 Task: Research Airbnb accommodation in Deventer, Netherlands from 22th  December, 2023 to 25th December, 2023 for 3 adults. Place can be entire room with 2 bedrooms having 3 beds and 1 bathroom. Property type can be flat. Amenities needed are: washing machine.
Action: Mouse moved to (546, 103)
Screenshot: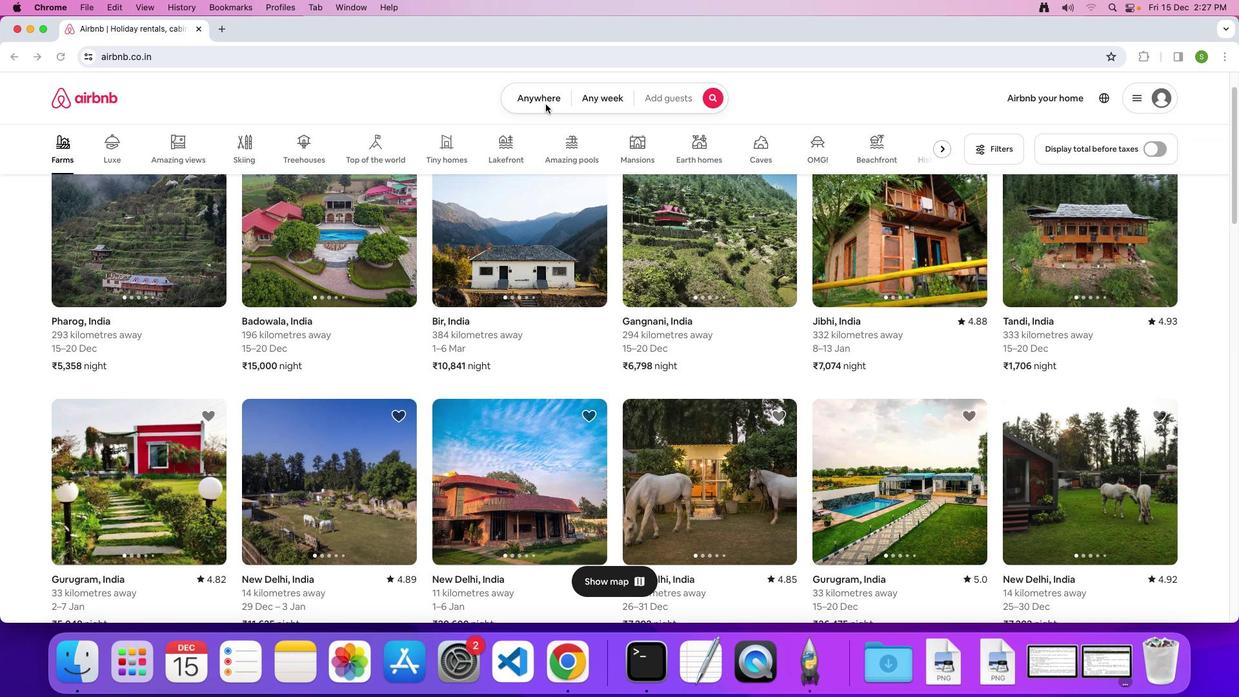 
Action: Mouse pressed left at (546, 103)
Screenshot: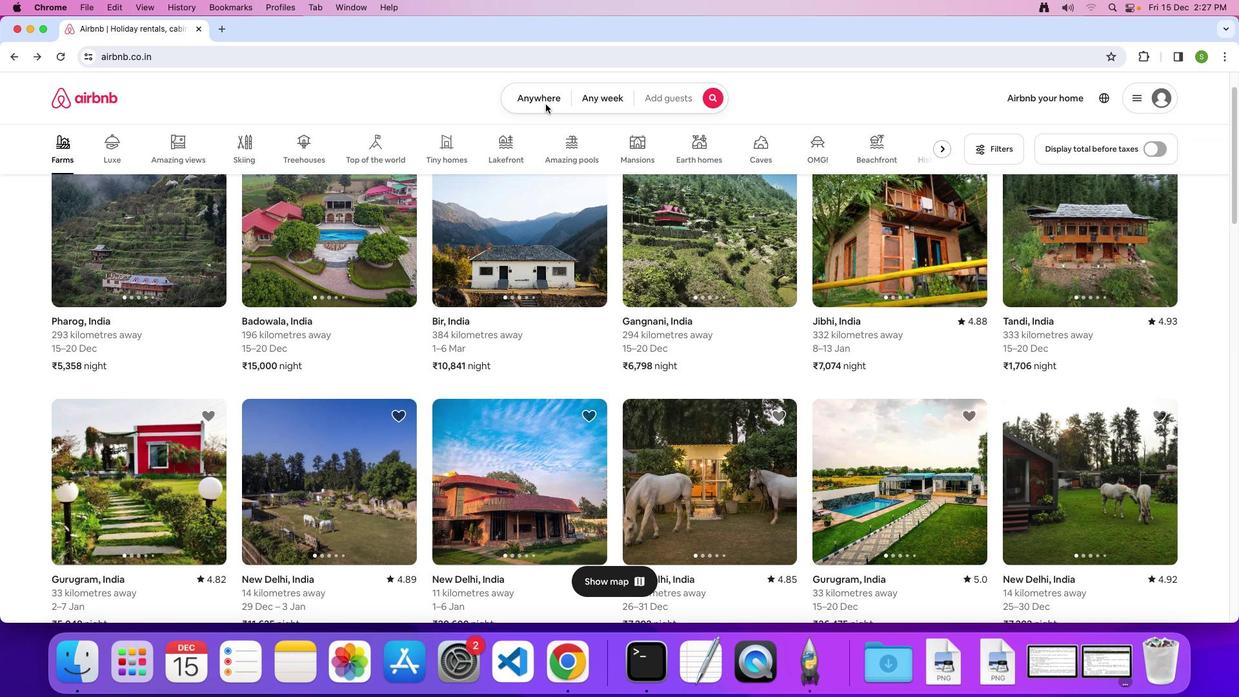 
Action: Mouse moved to (546, 103)
Screenshot: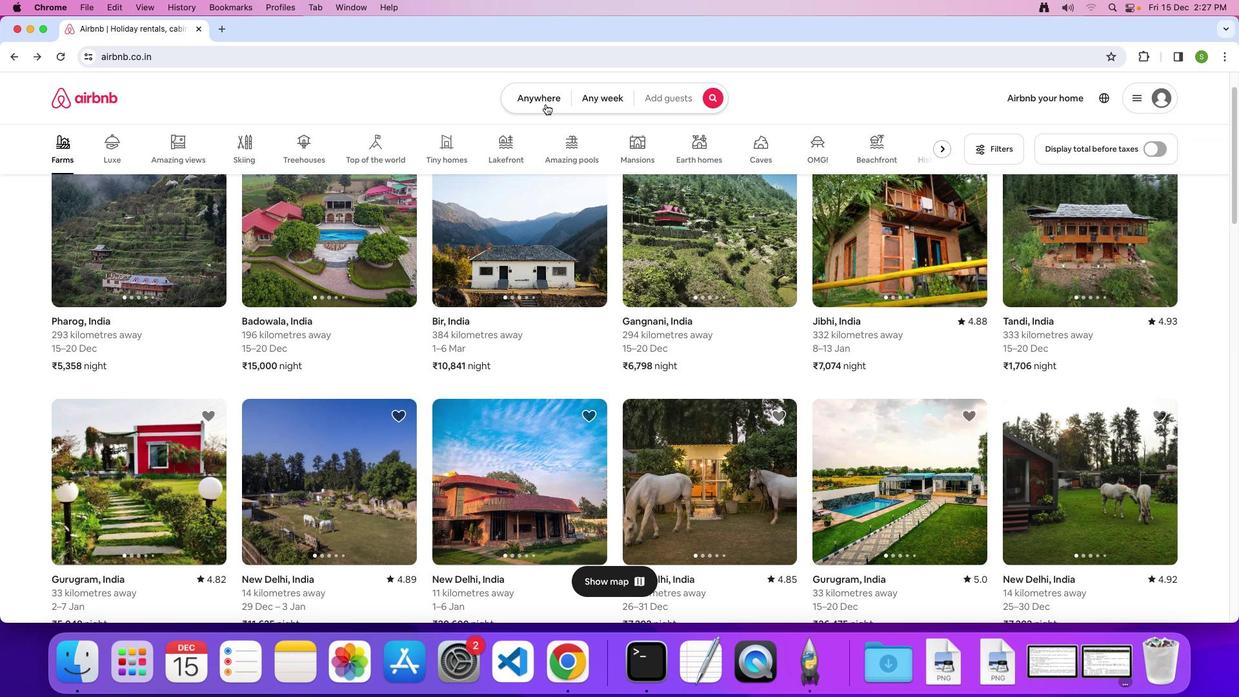 
Action: Mouse pressed left at (546, 103)
Screenshot: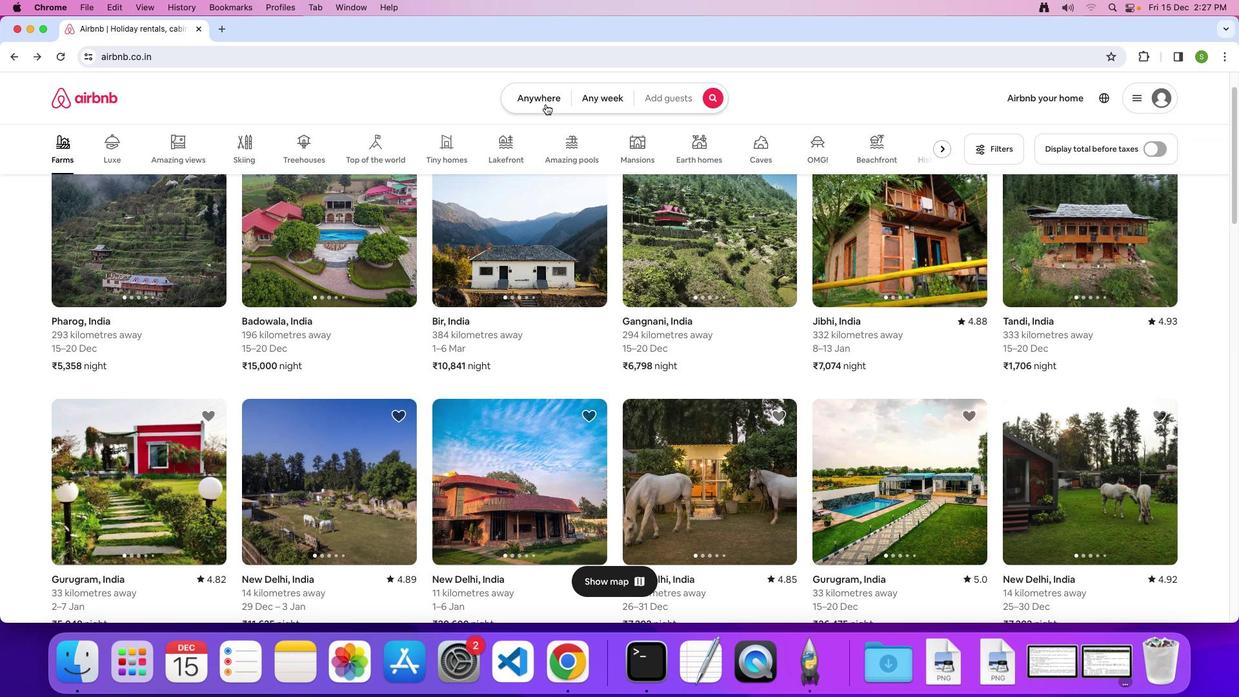 
Action: Mouse moved to (469, 142)
Screenshot: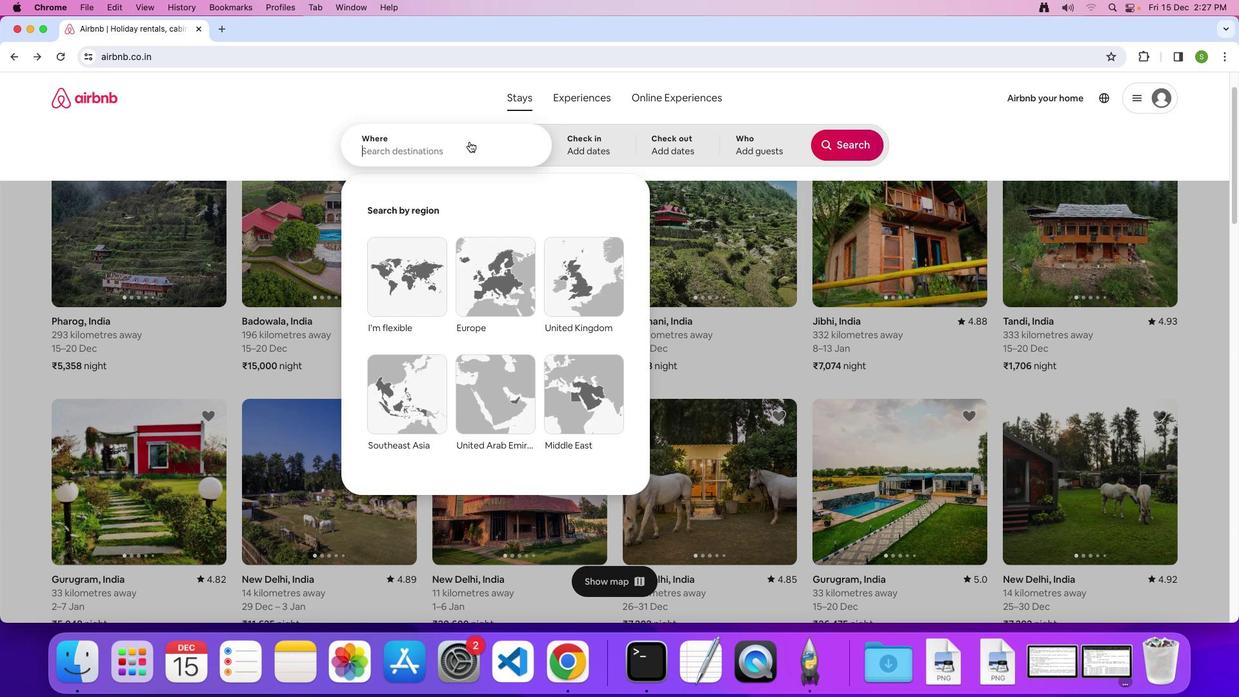 
Action: Mouse pressed left at (469, 142)
Screenshot: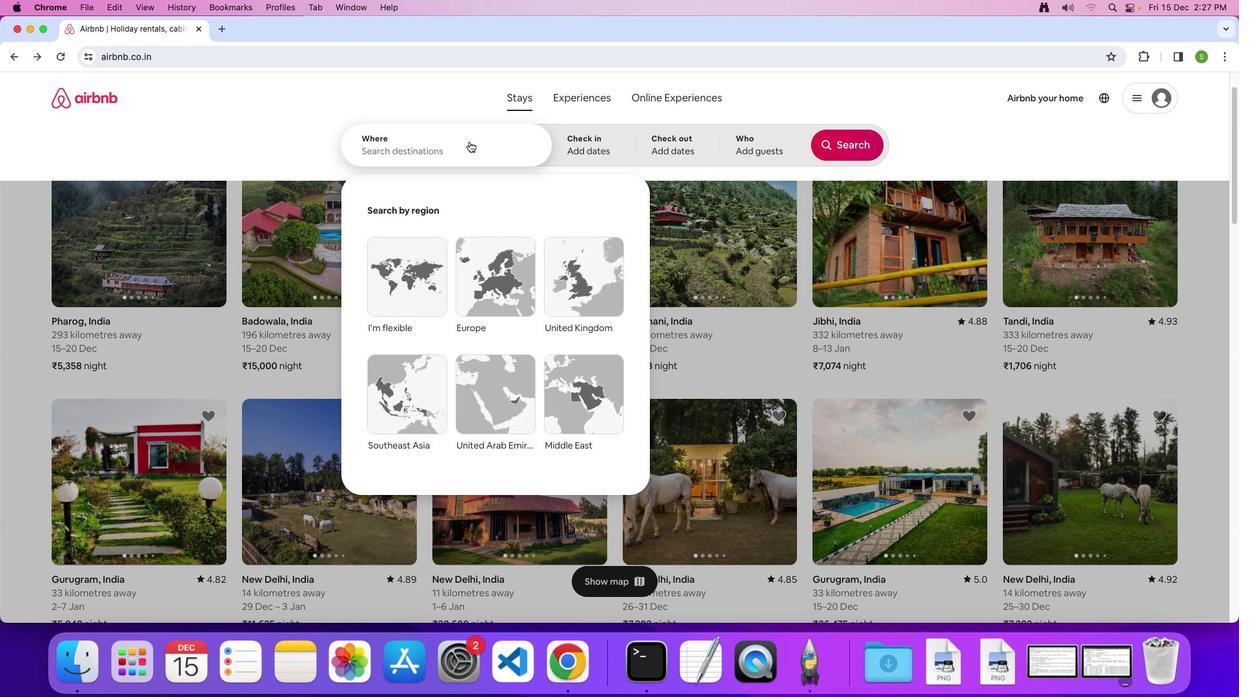 
Action: Key pressed 'D'Key.caps_lock'e''v''e''n''t''e''r'','Key.spaceKey.shift'N''e''t''h''e''r''l''a''n''d''s'Key.enter
Screenshot: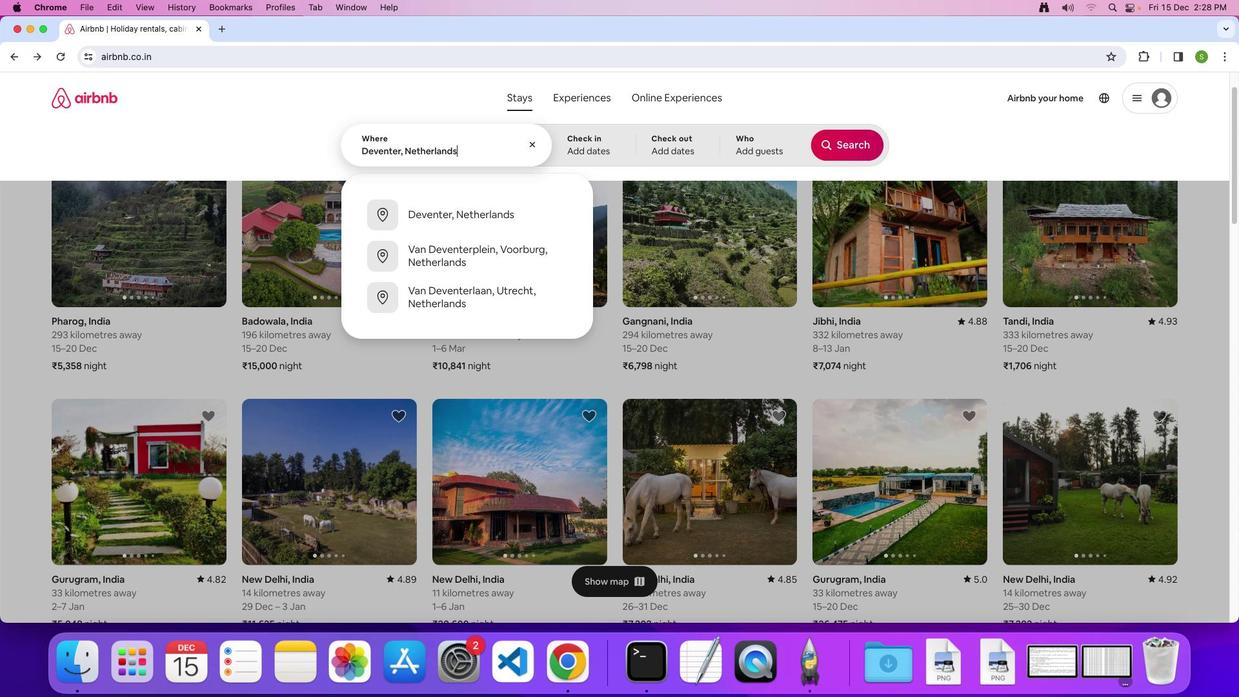 
Action: Mouse moved to (554, 406)
Screenshot: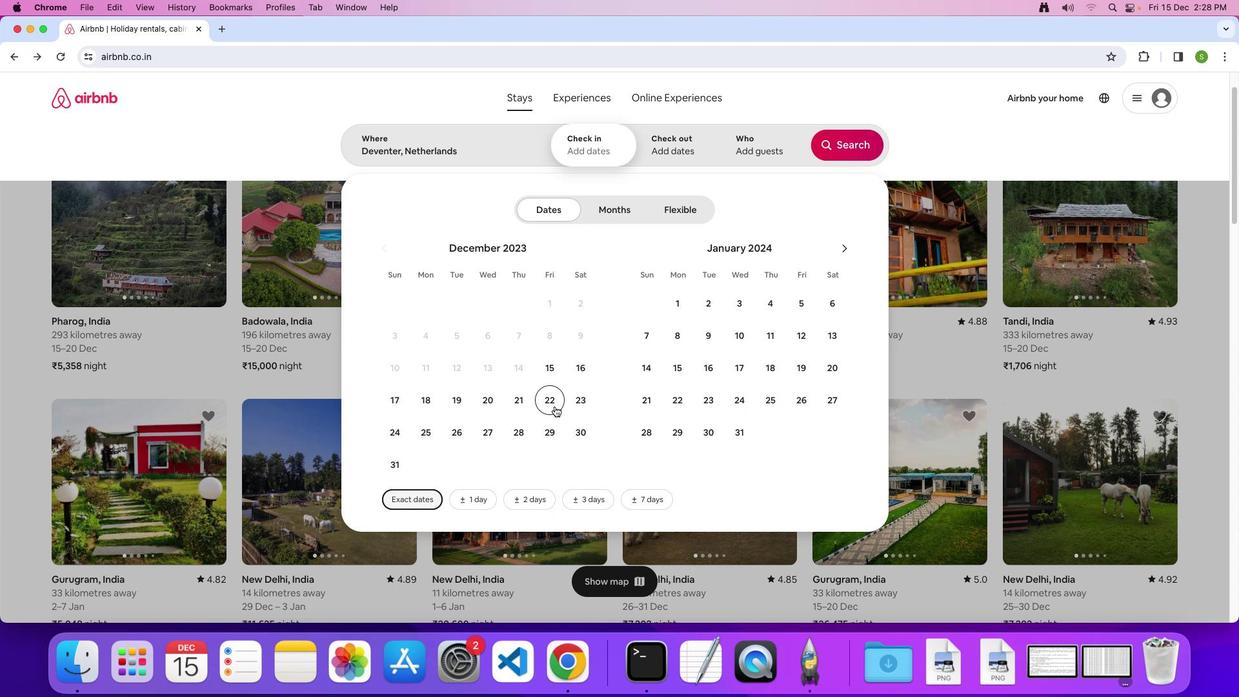 
Action: Mouse pressed left at (554, 406)
Screenshot: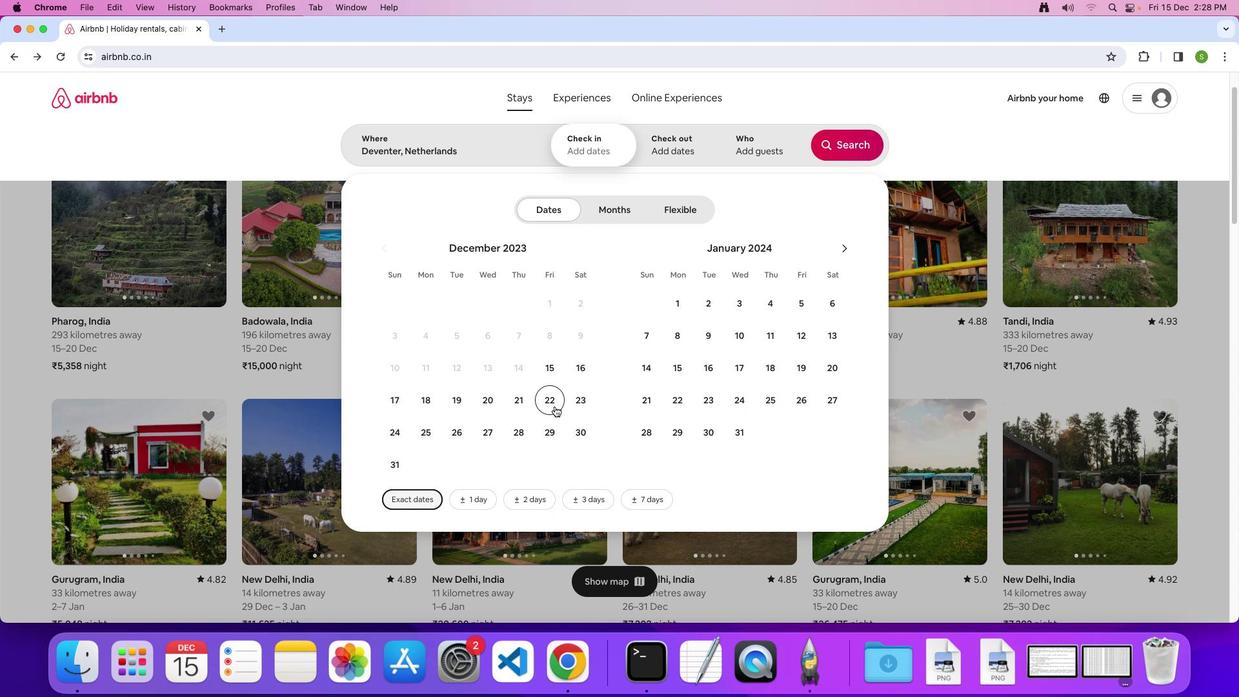 
Action: Mouse moved to (415, 434)
Screenshot: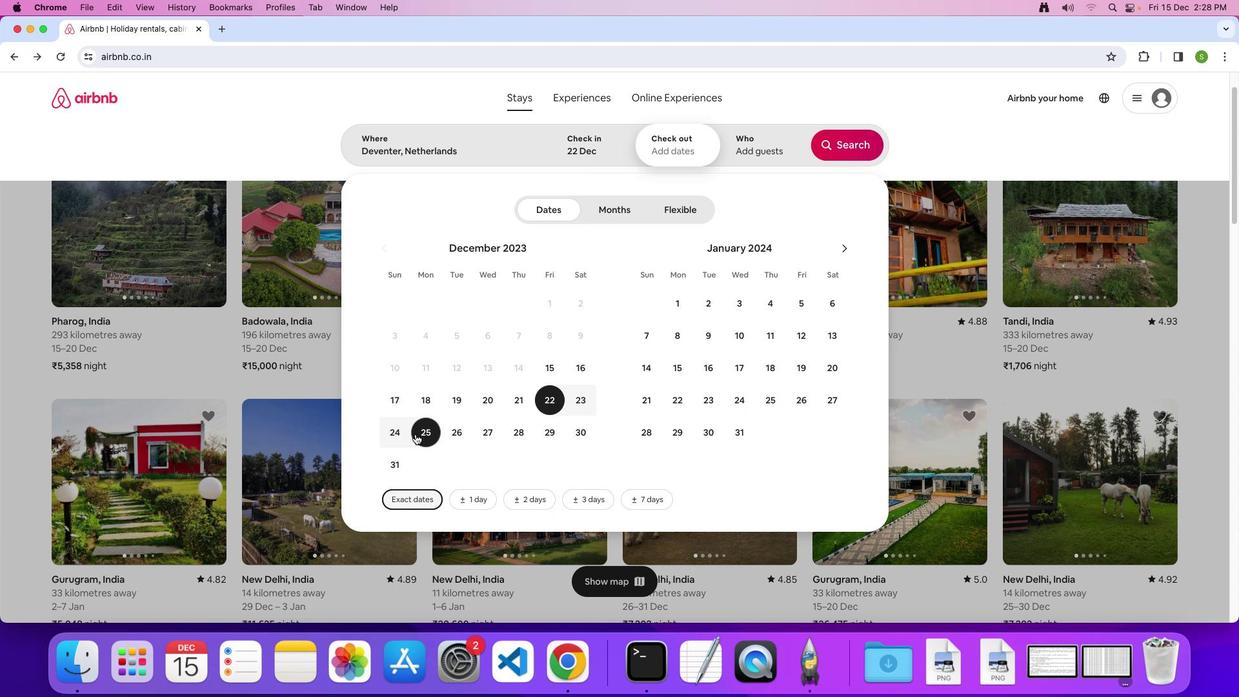 
Action: Mouse pressed left at (415, 434)
Screenshot: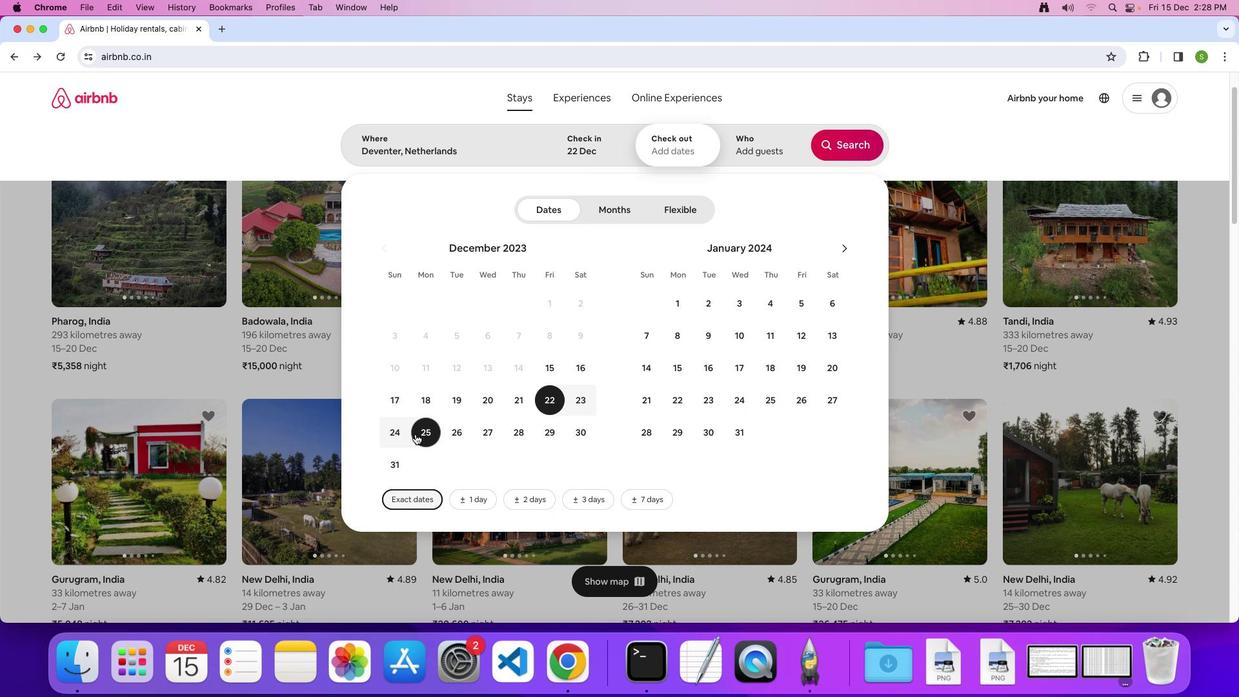 
Action: Mouse moved to (747, 149)
Screenshot: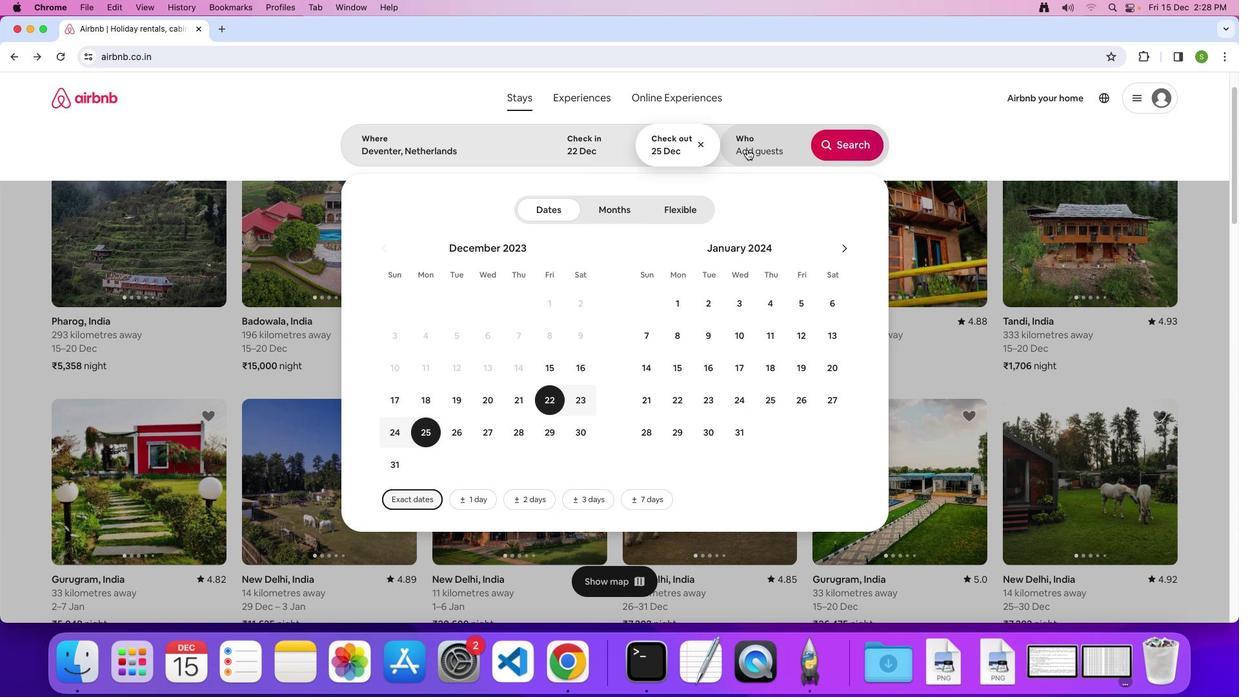 
Action: Mouse pressed left at (747, 149)
Screenshot: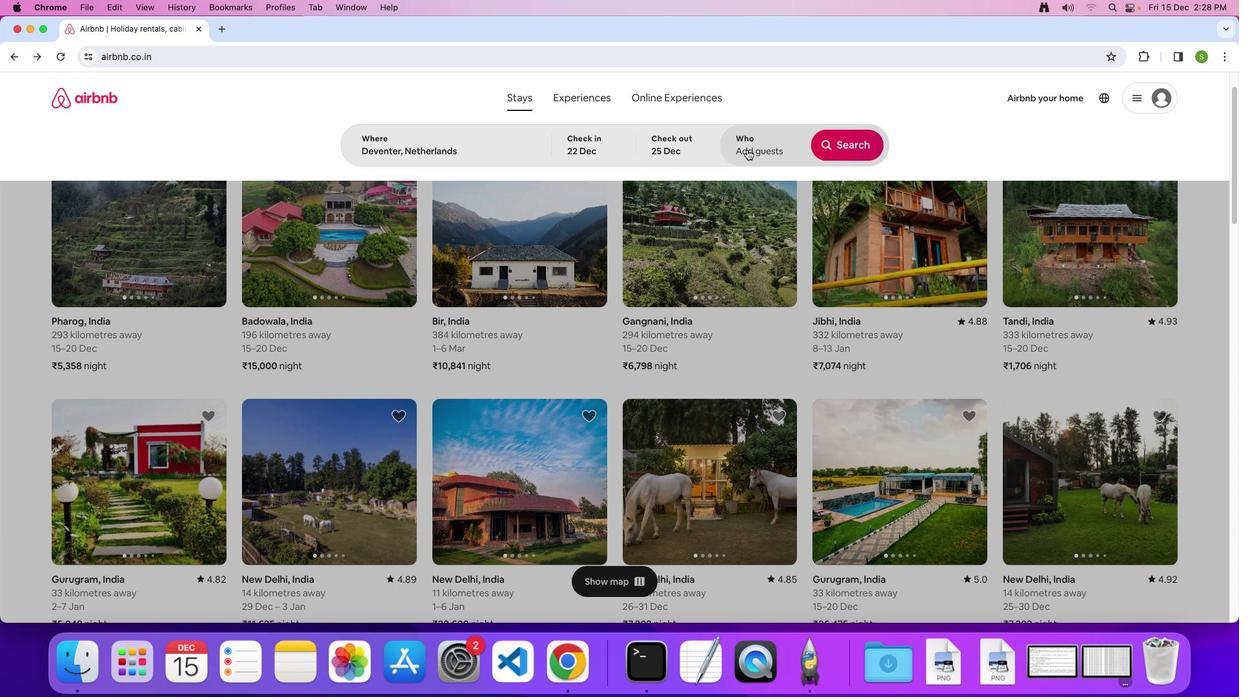 
Action: Mouse moved to (846, 210)
Screenshot: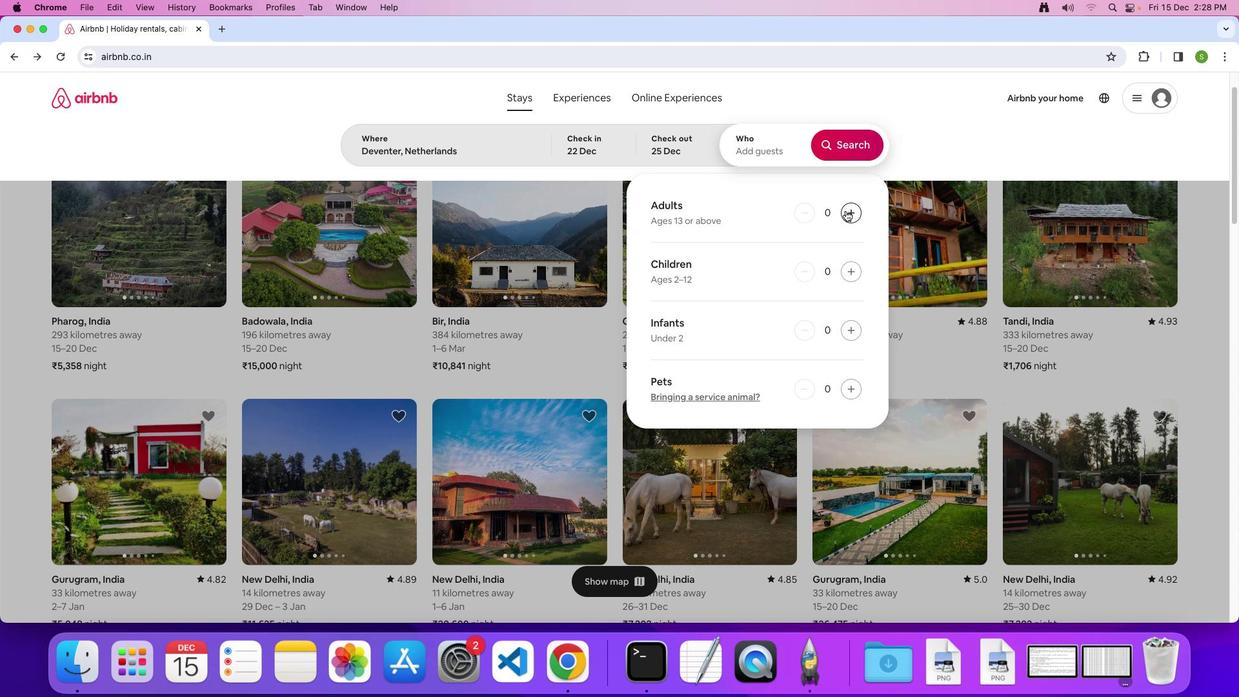 
Action: Mouse pressed left at (846, 210)
Screenshot: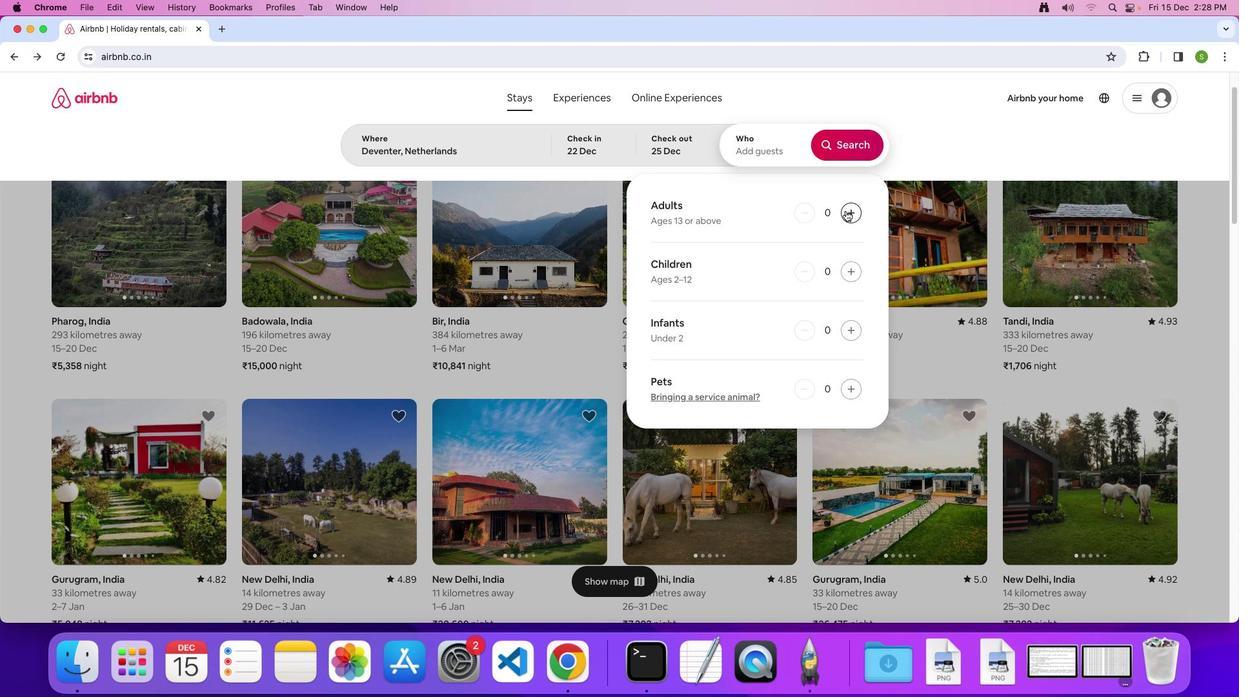 
Action: Mouse pressed left at (846, 210)
Screenshot: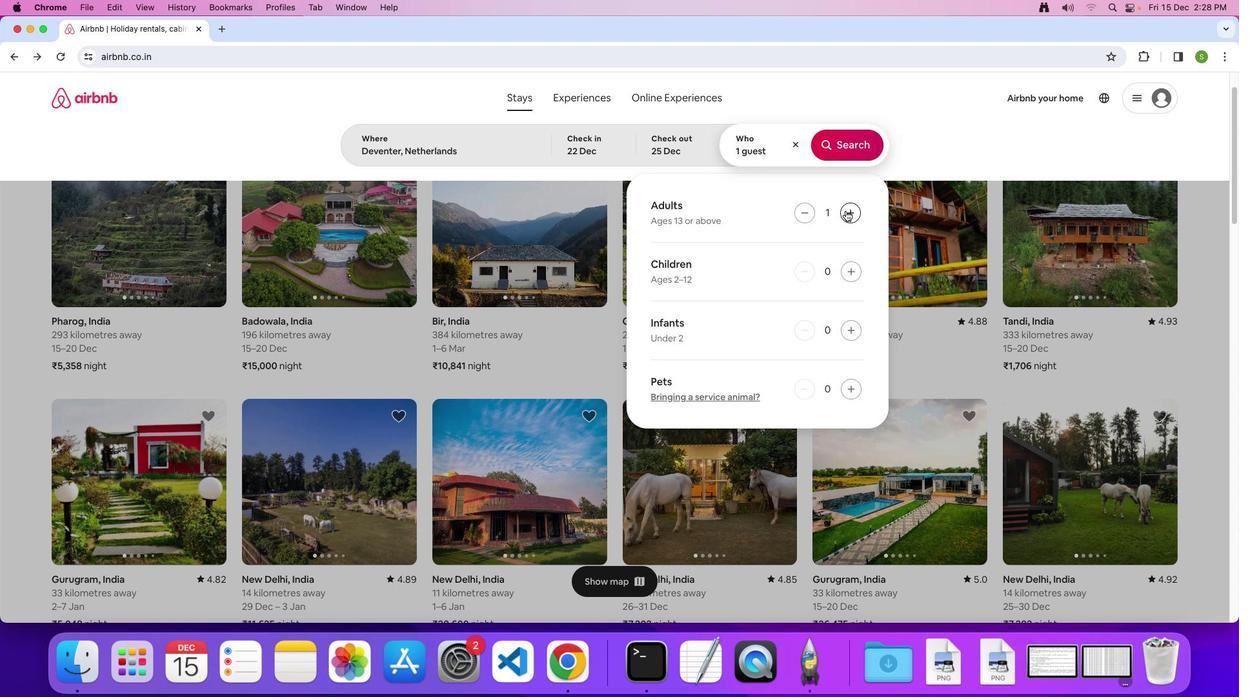 
Action: Mouse pressed left at (846, 210)
Screenshot: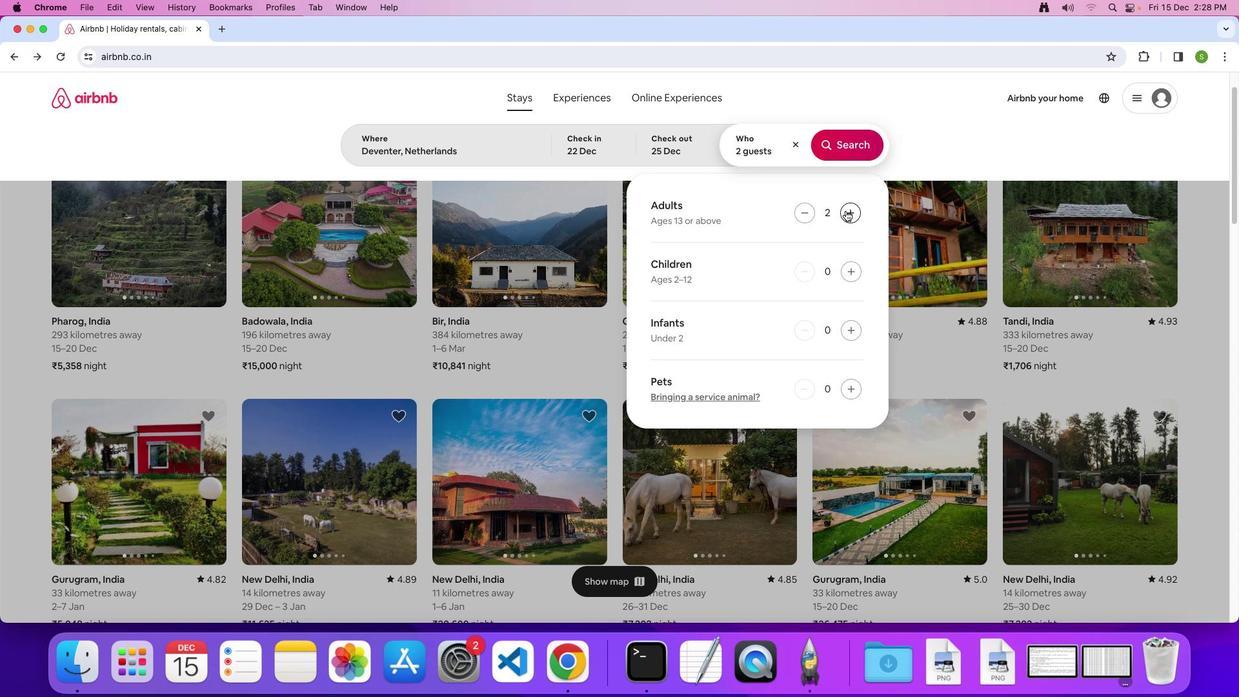 
Action: Mouse moved to (851, 151)
Screenshot: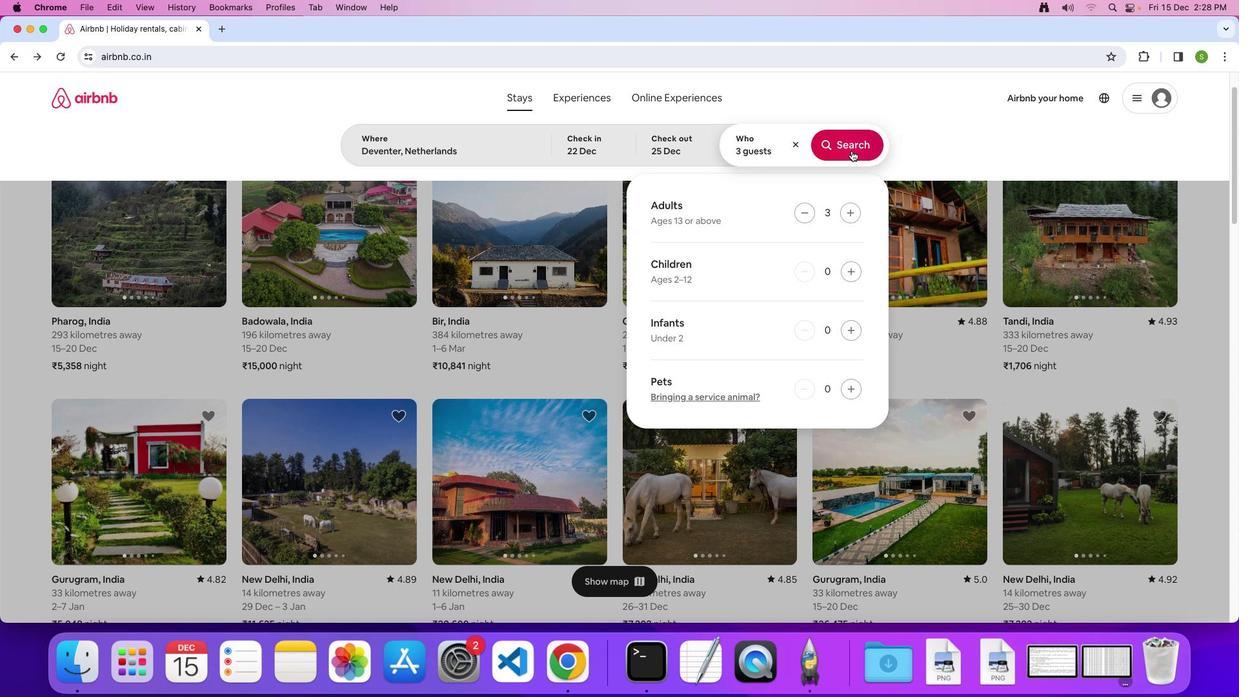 
Action: Mouse pressed left at (851, 151)
Screenshot: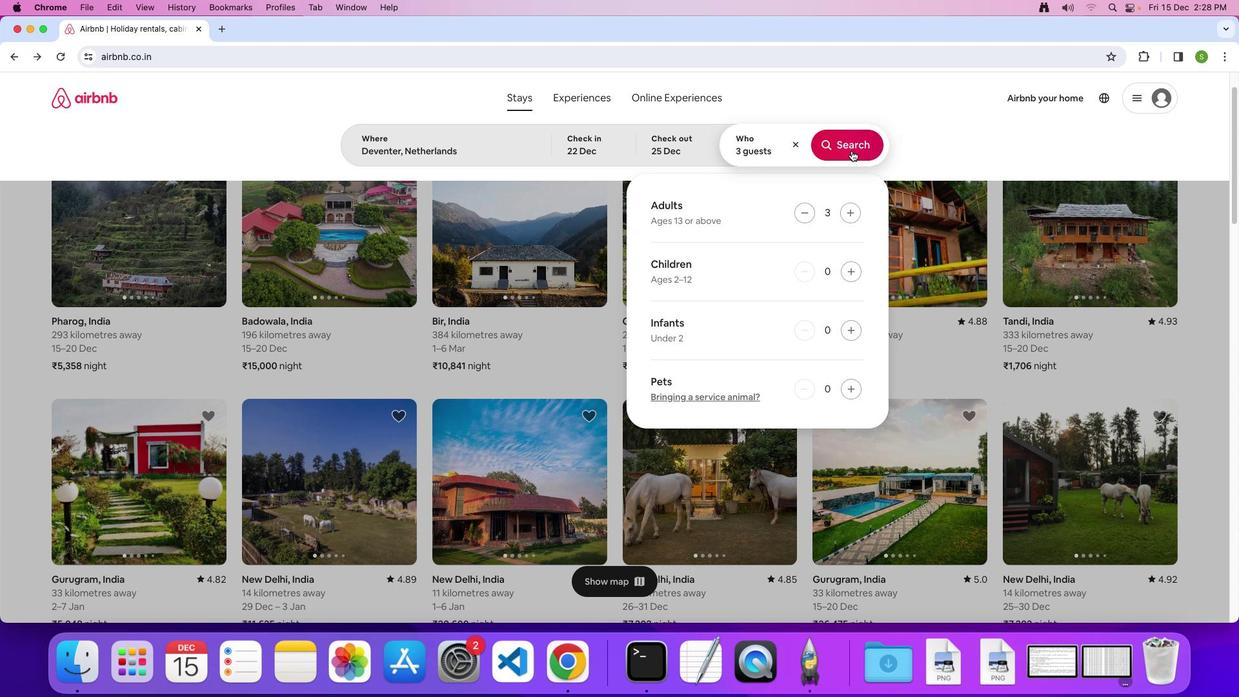
Action: Mouse moved to (1016, 147)
Screenshot: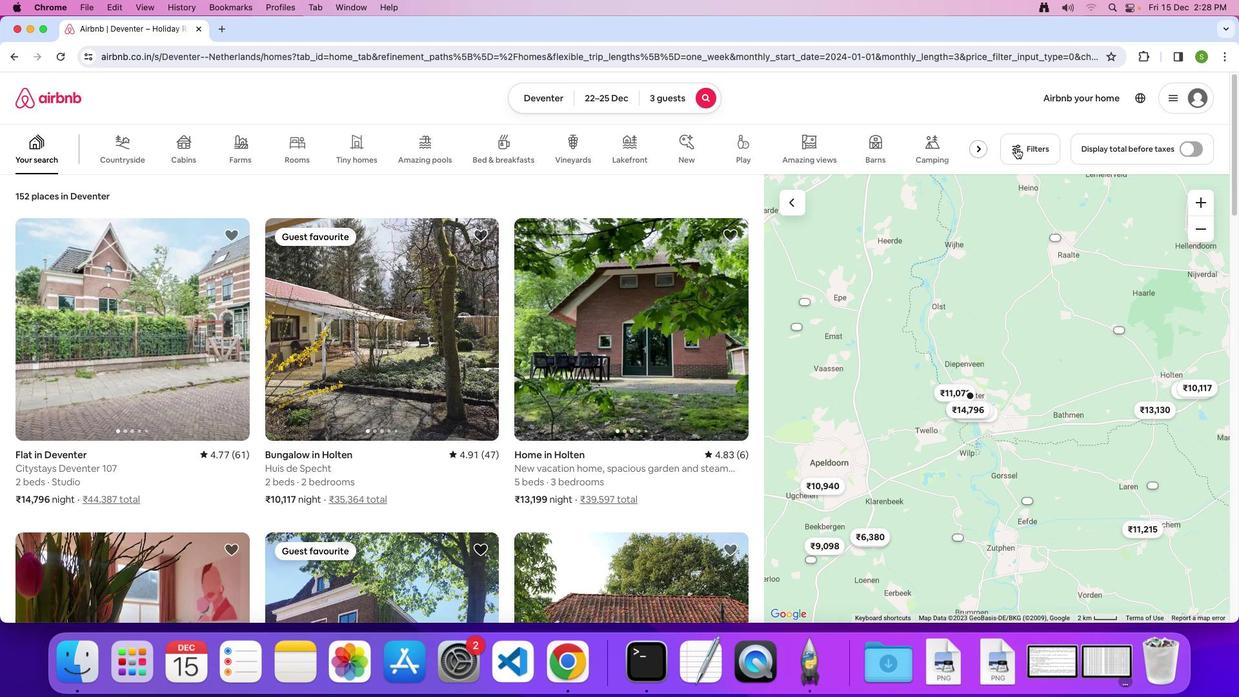 
Action: Mouse pressed left at (1016, 147)
Screenshot: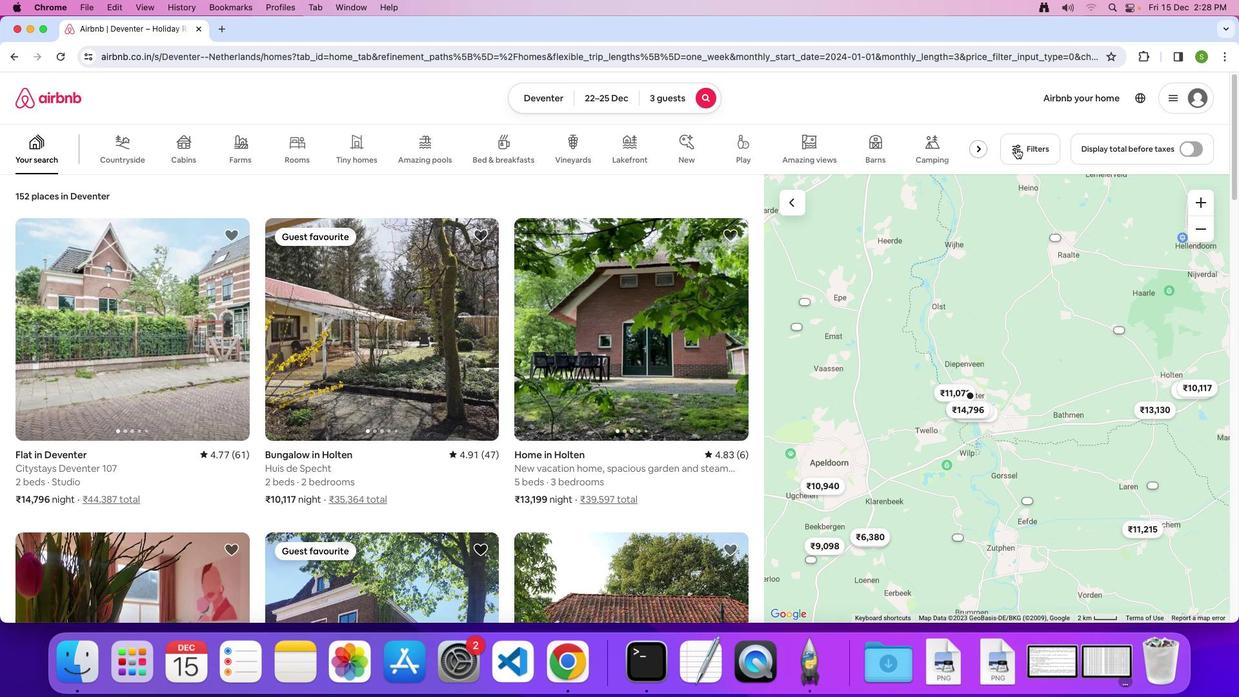 
Action: Mouse moved to (652, 448)
Screenshot: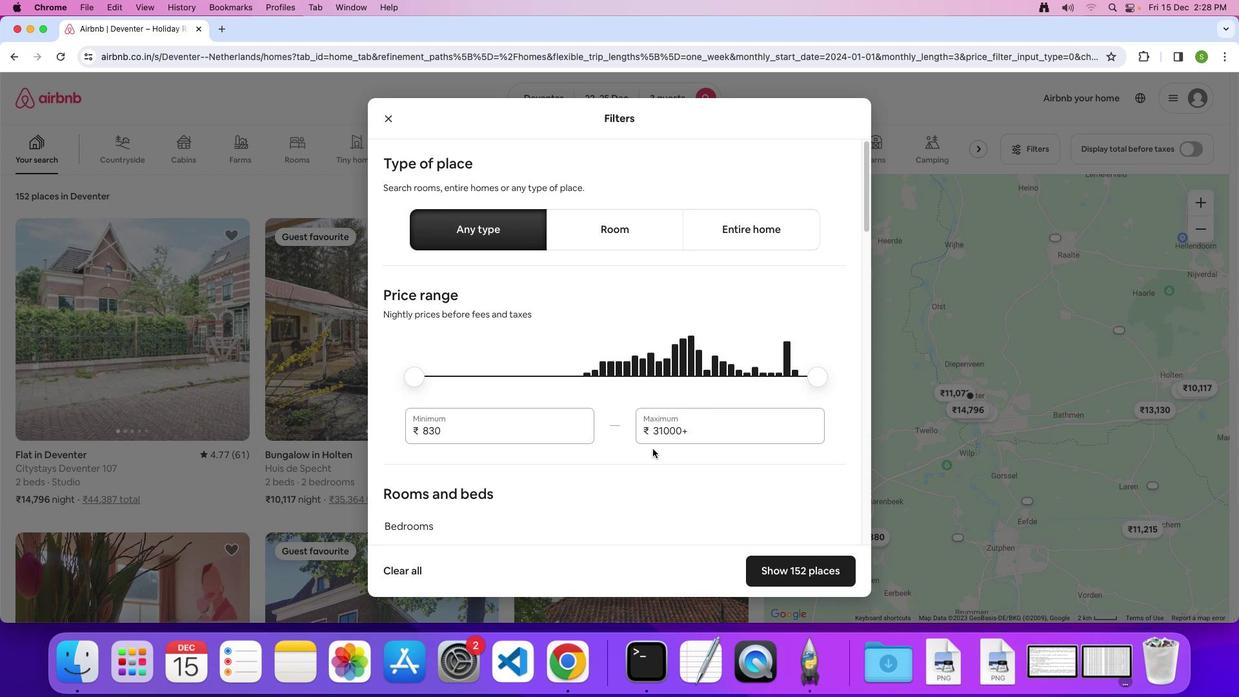 
Action: Mouse scrolled (652, 448) with delta (0, 0)
Screenshot: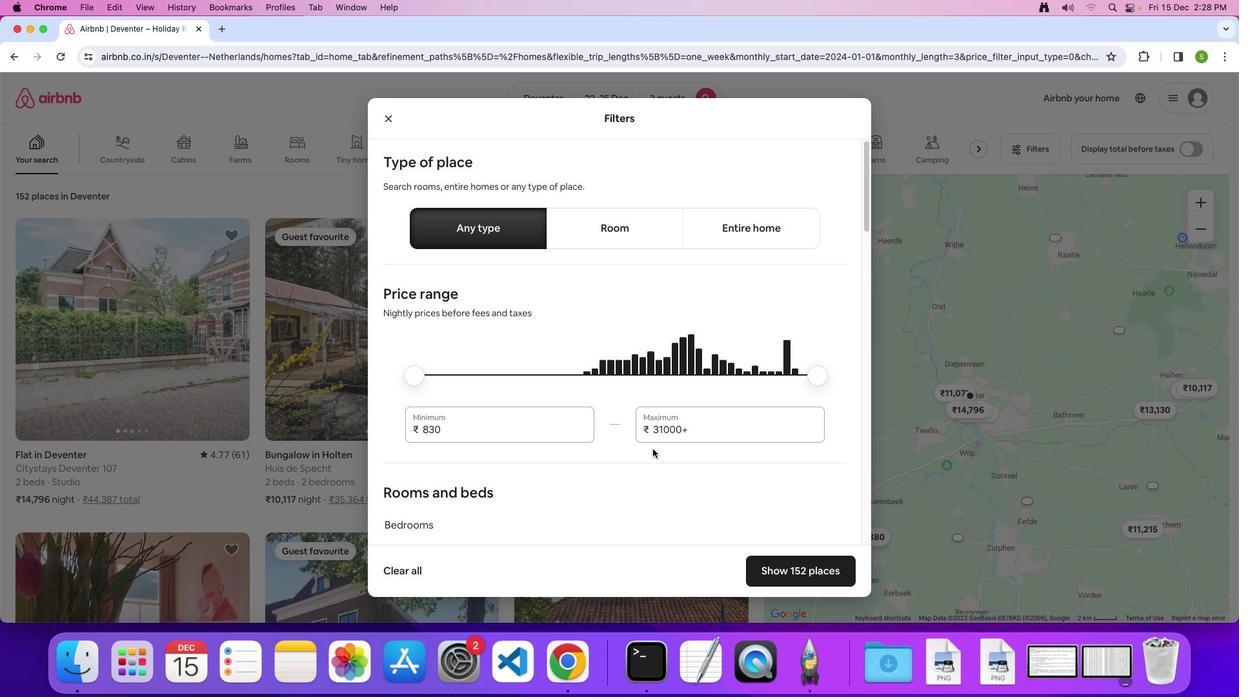 
Action: Mouse scrolled (652, 448) with delta (0, 0)
Screenshot: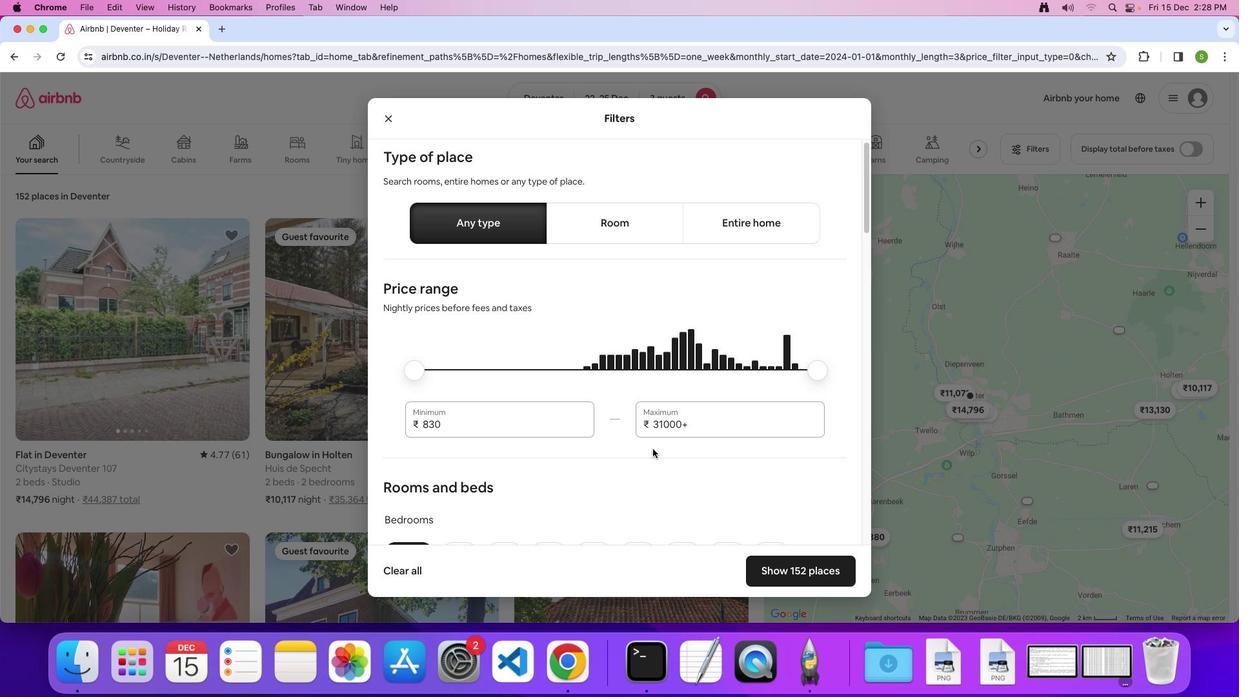 
Action: Mouse scrolled (652, 448) with delta (0, 0)
Screenshot: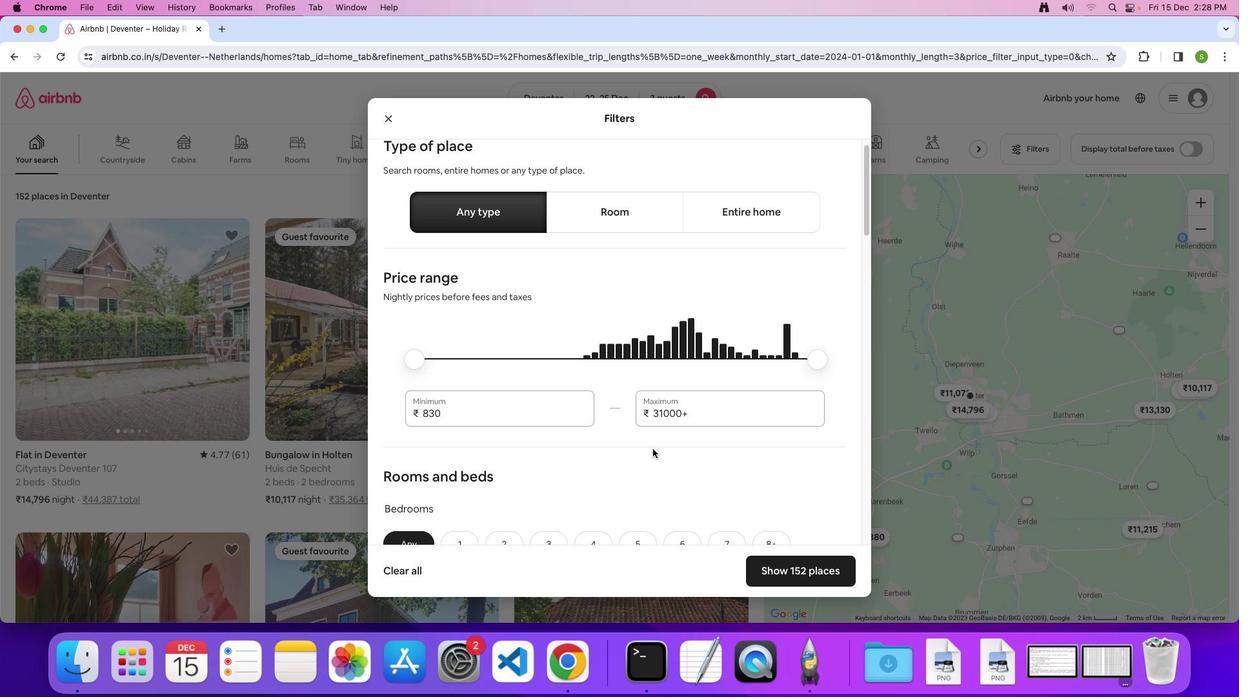 
Action: Mouse scrolled (652, 448) with delta (0, 0)
Screenshot: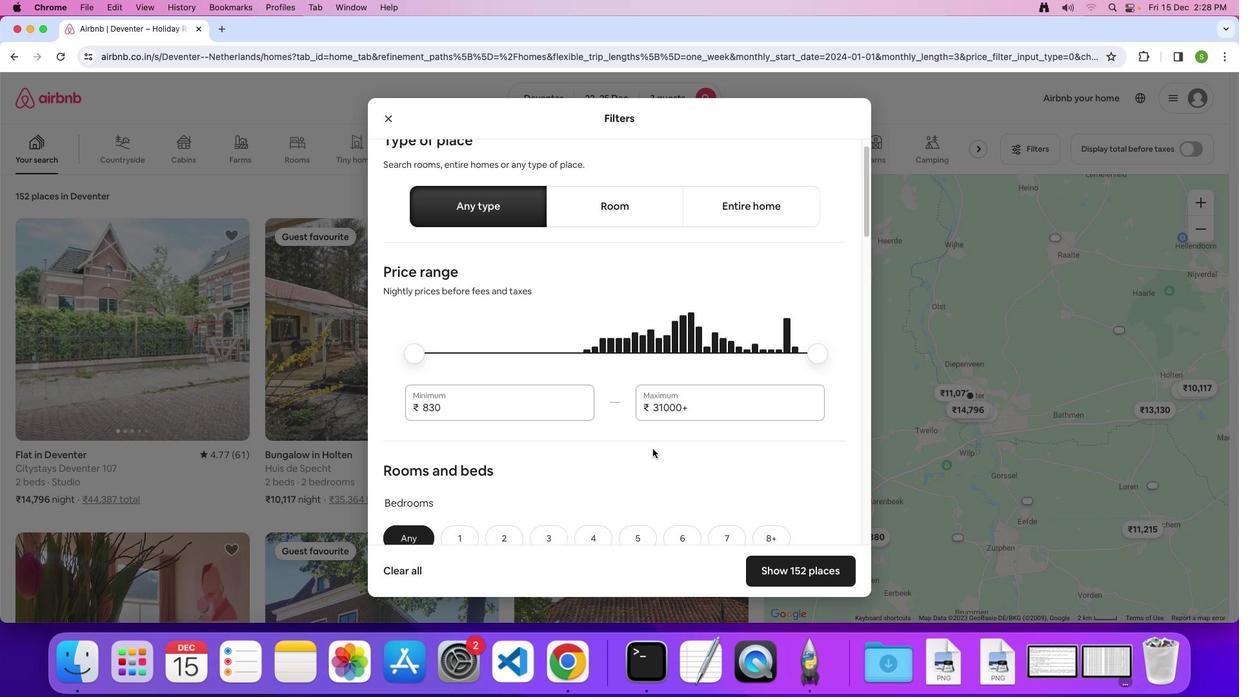 
Action: Mouse scrolled (652, 448) with delta (0, 0)
Screenshot: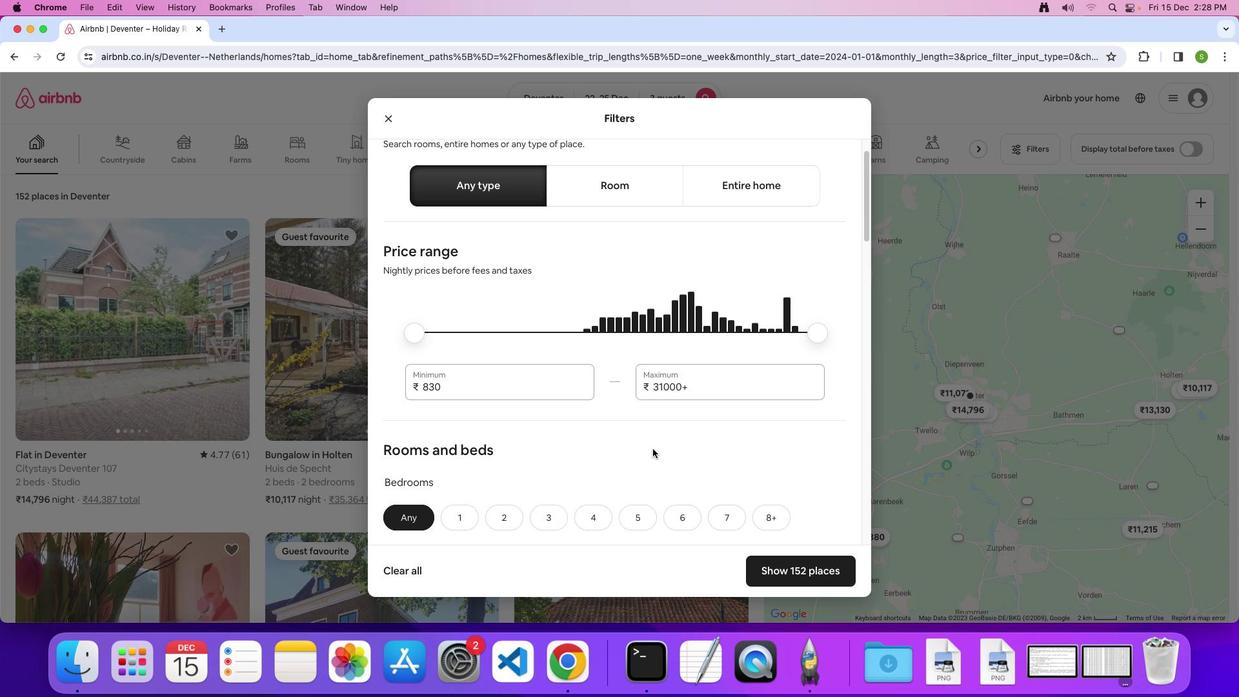 
Action: Mouse scrolled (652, 448) with delta (0, 0)
Screenshot: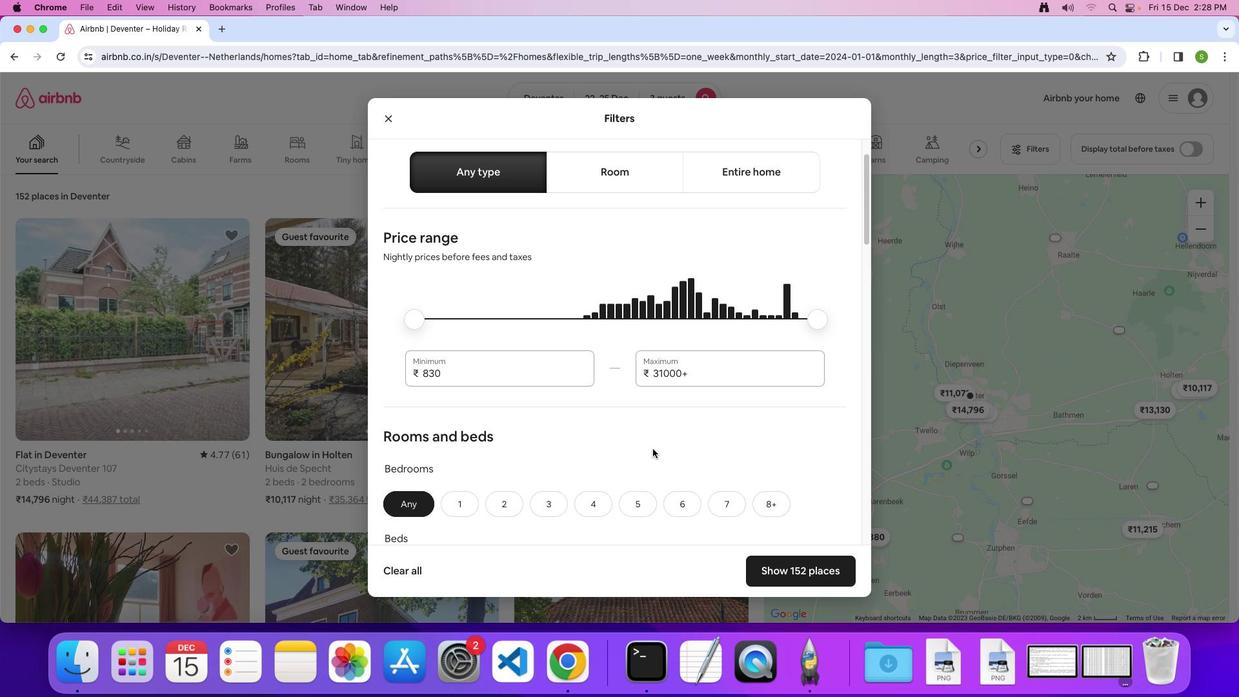 
Action: Mouse scrolled (652, 448) with delta (0, -1)
Screenshot: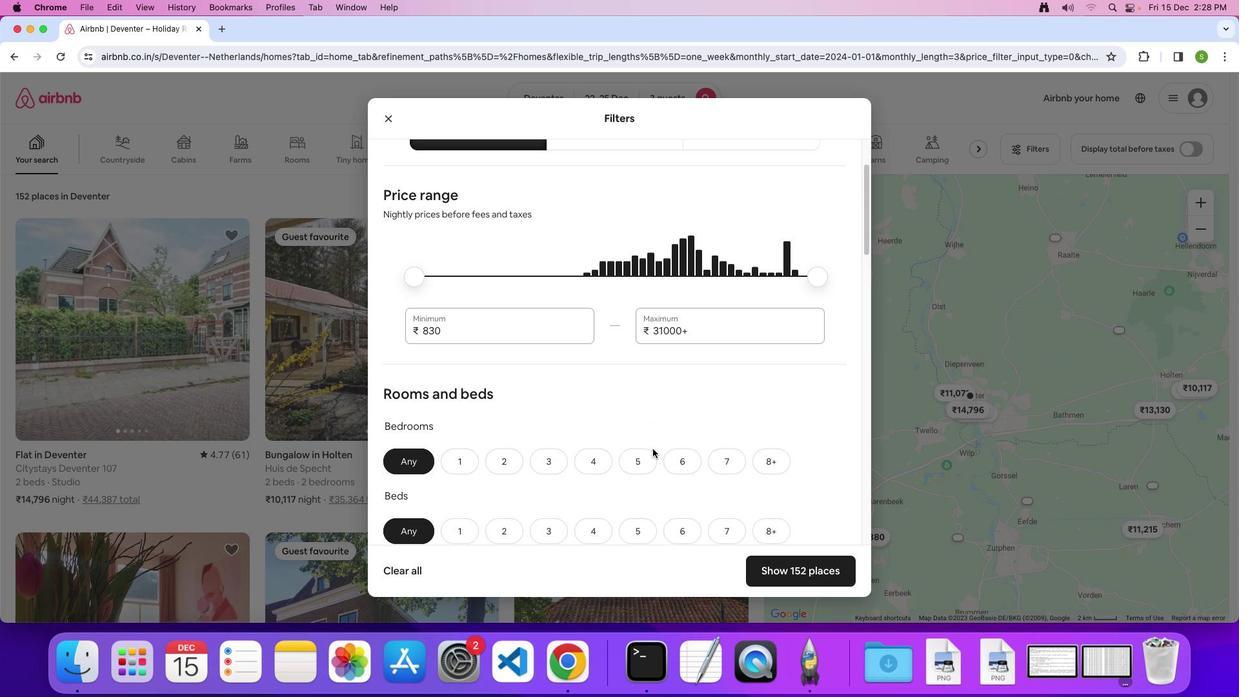 
Action: Mouse scrolled (652, 448) with delta (0, 0)
Screenshot: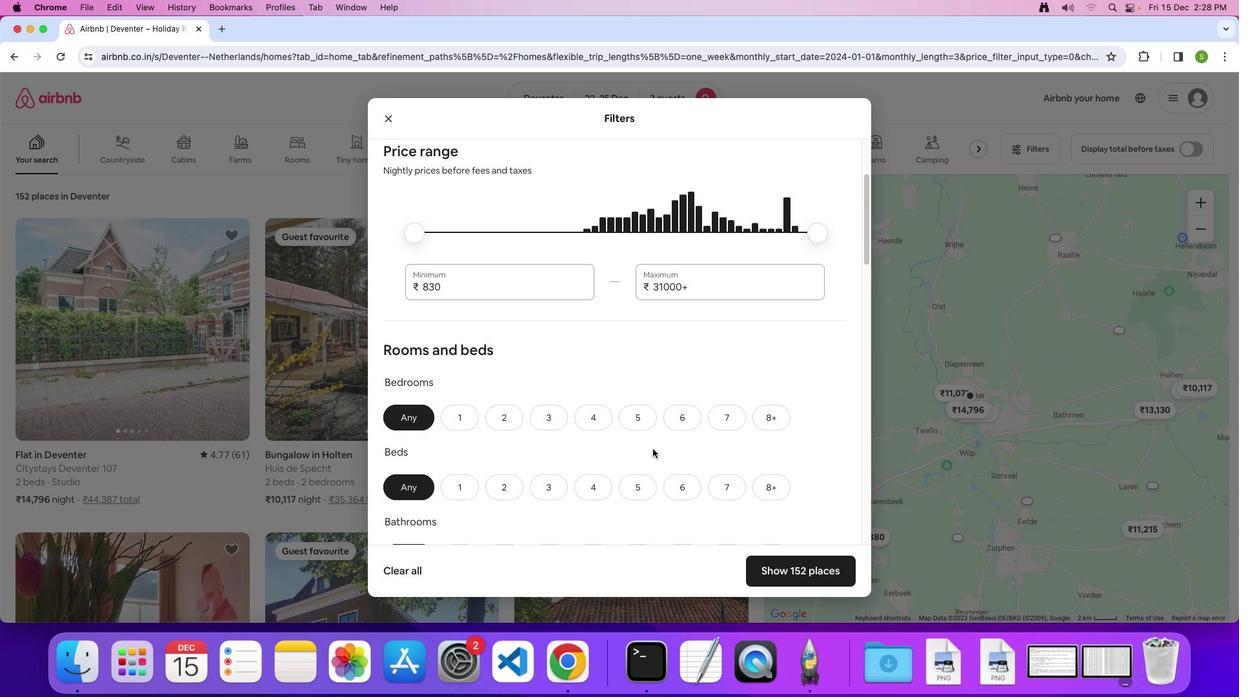 
Action: Mouse scrolled (652, 448) with delta (0, 0)
Screenshot: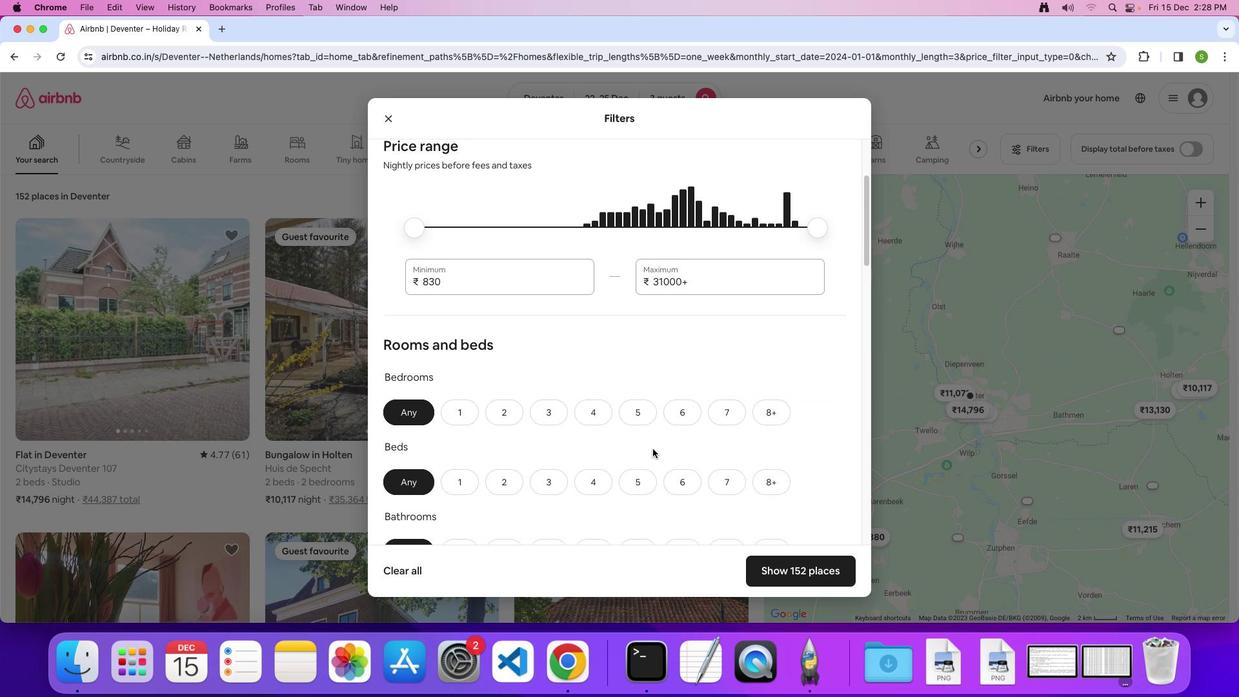 
Action: Mouse scrolled (652, 448) with delta (0, 0)
Screenshot: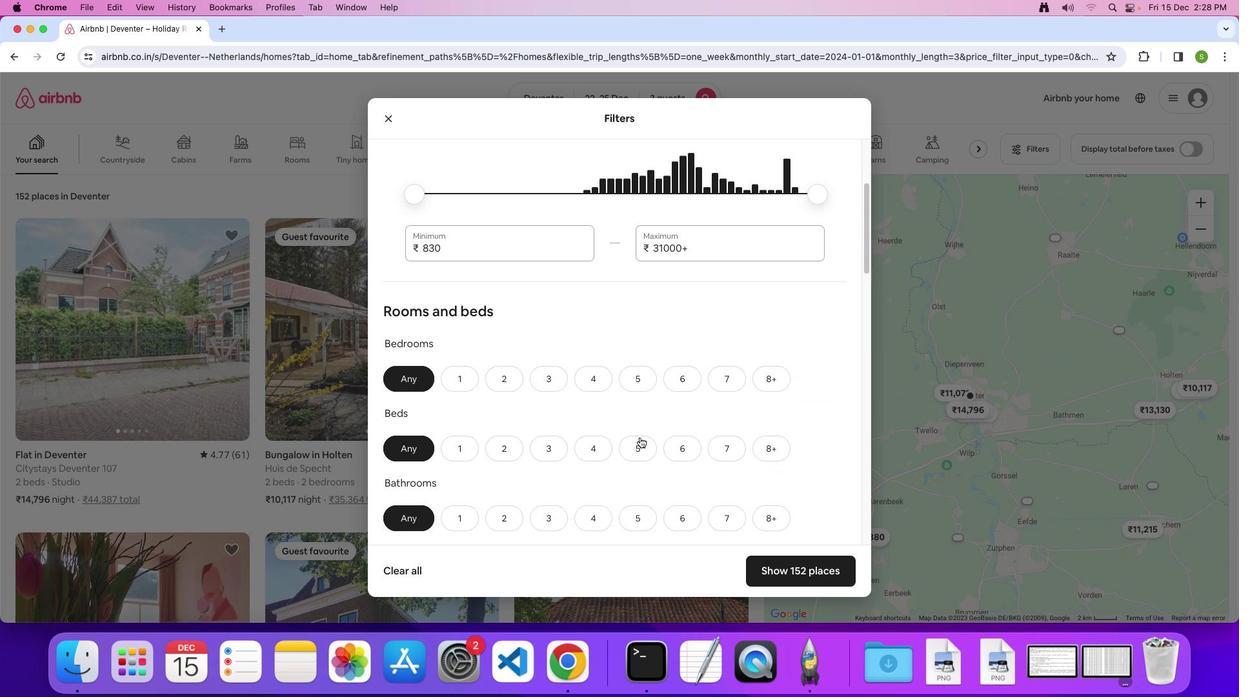 
Action: Mouse moved to (515, 366)
Screenshot: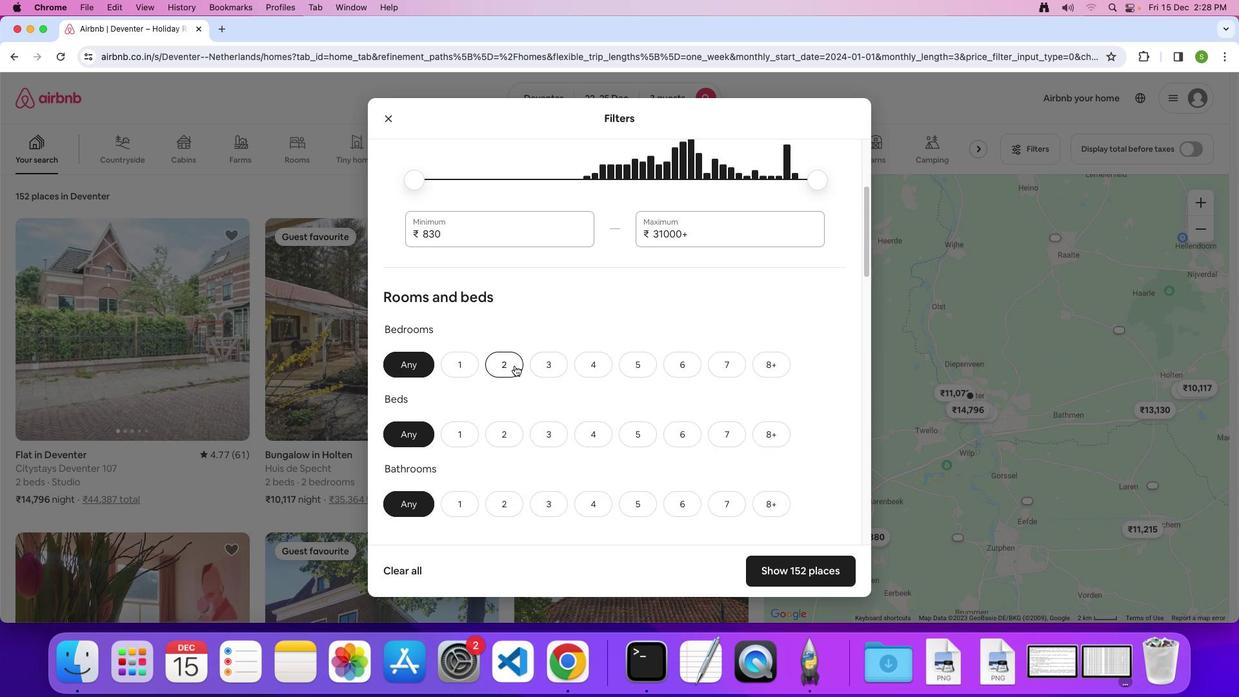 
Action: Mouse pressed left at (515, 366)
Screenshot: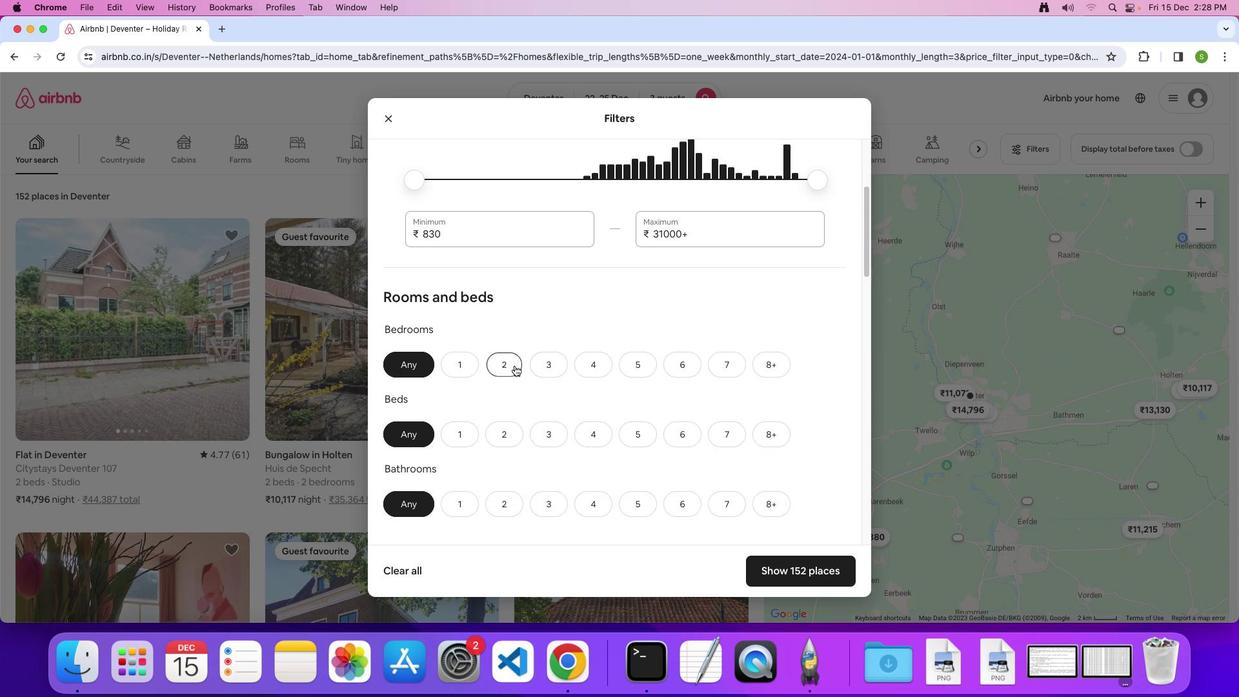 
Action: Mouse moved to (542, 437)
Screenshot: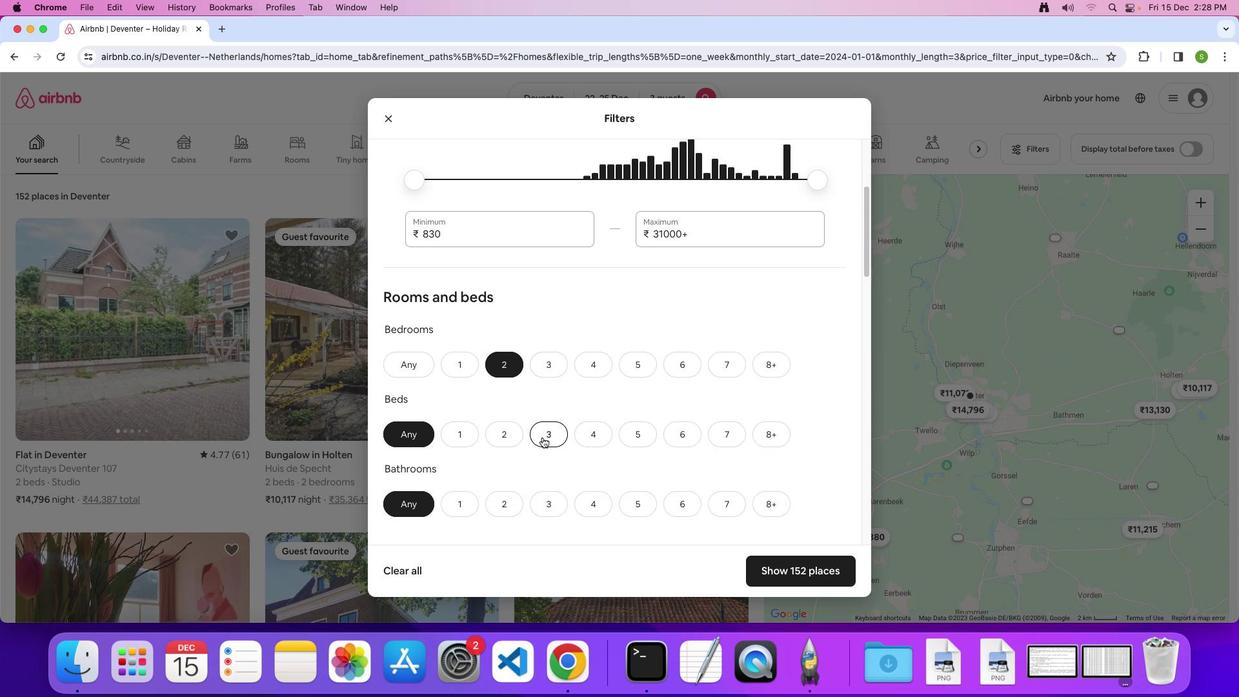 
Action: Mouse pressed left at (542, 437)
Screenshot: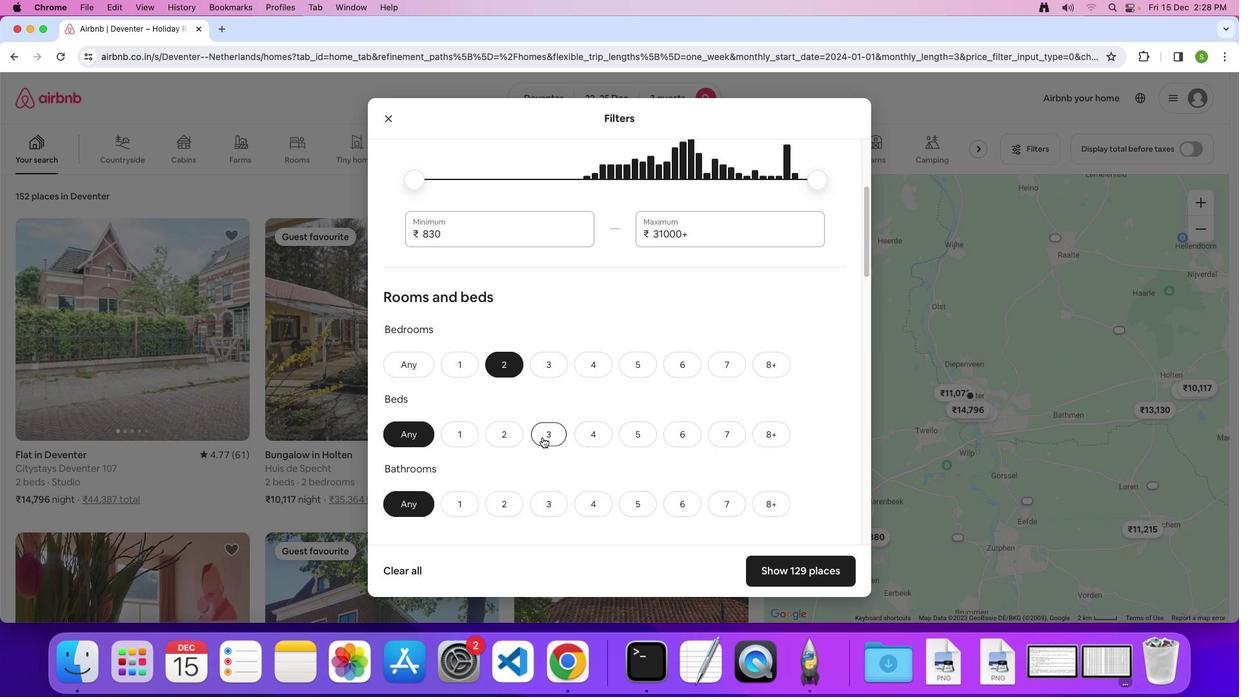 
Action: Mouse moved to (639, 426)
Screenshot: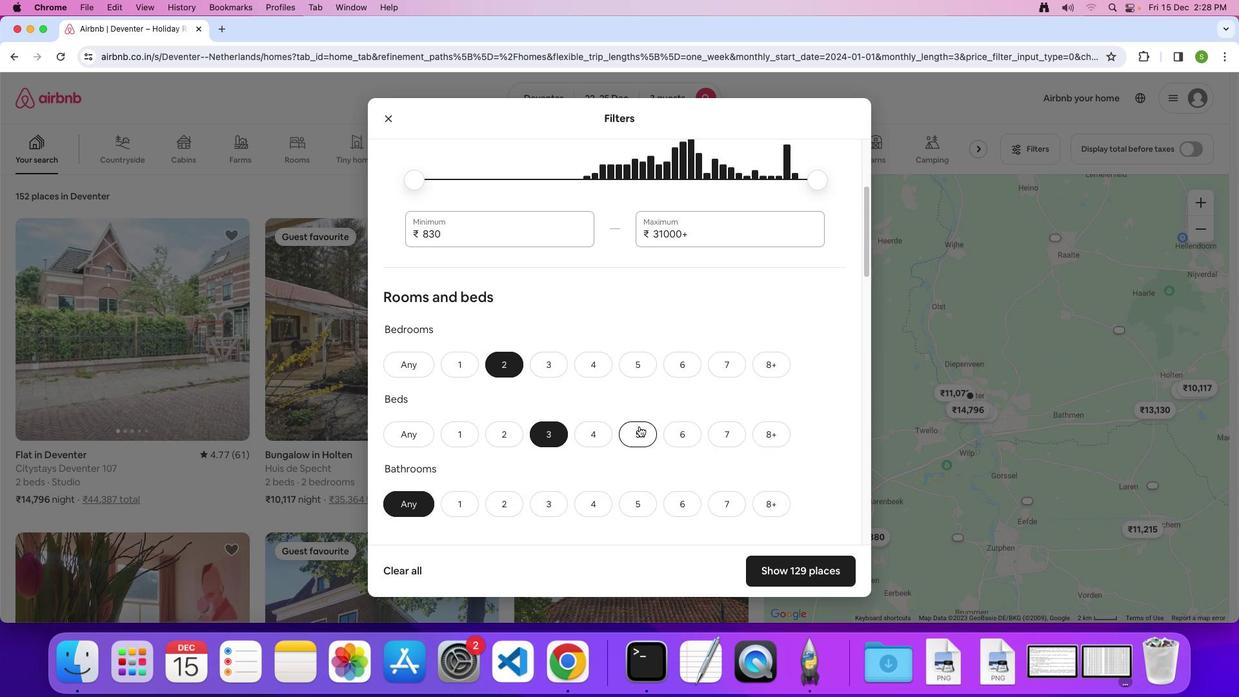 
Action: Mouse scrolled (639, 426) with delta (0, 0)
Screenshot: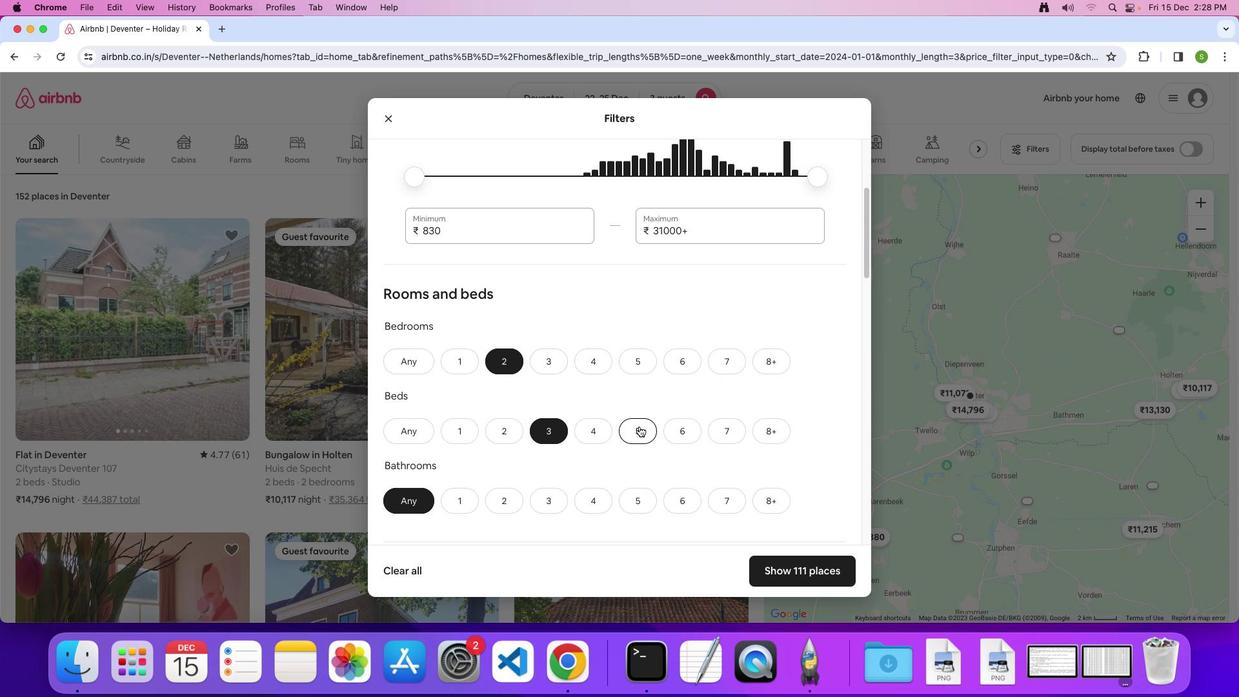 
Action: Mouse scrolled (639, 426) with delta (0, 0)
Screenshot: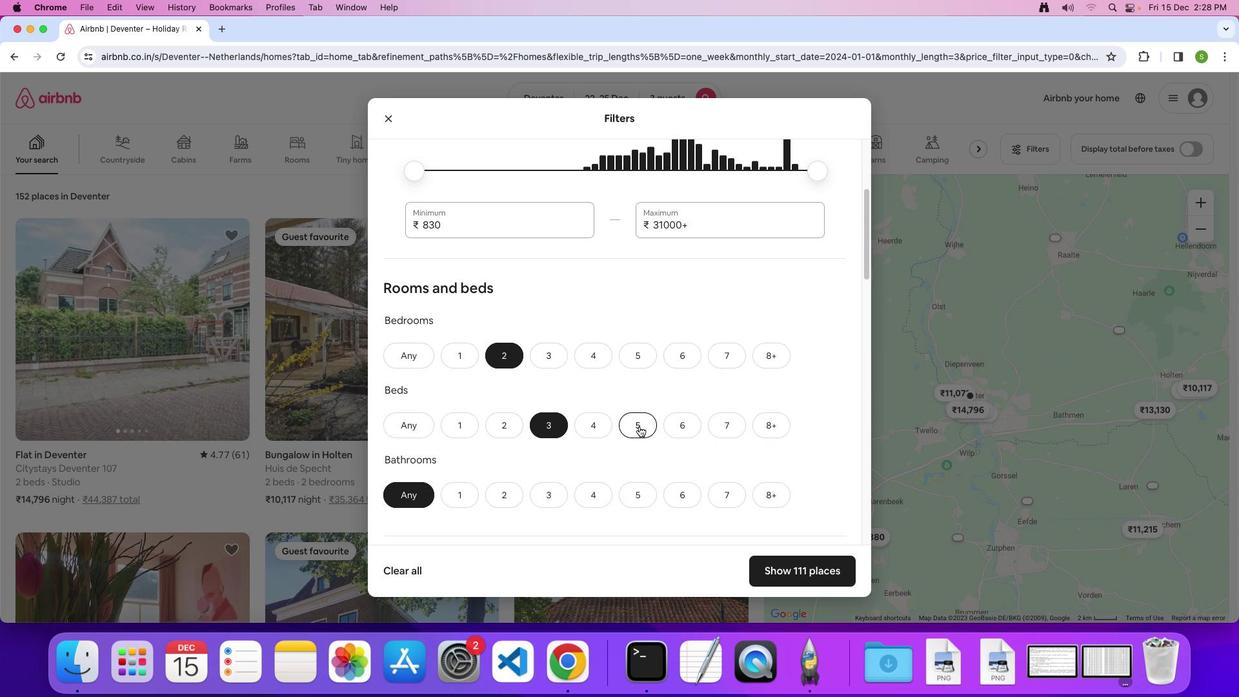
Action: Mouse moved to (639, 426)
Screenshot: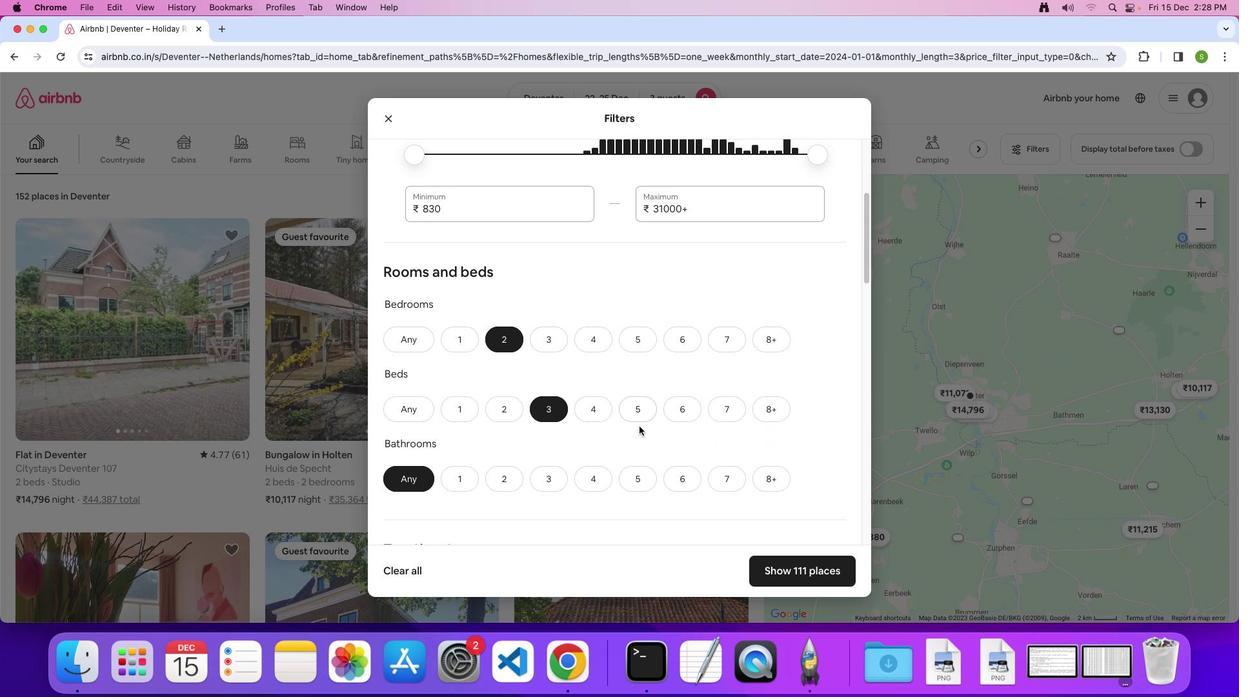 
Action: Mouse scrolled (639, 426) with delta (0, 0)
Screenshot: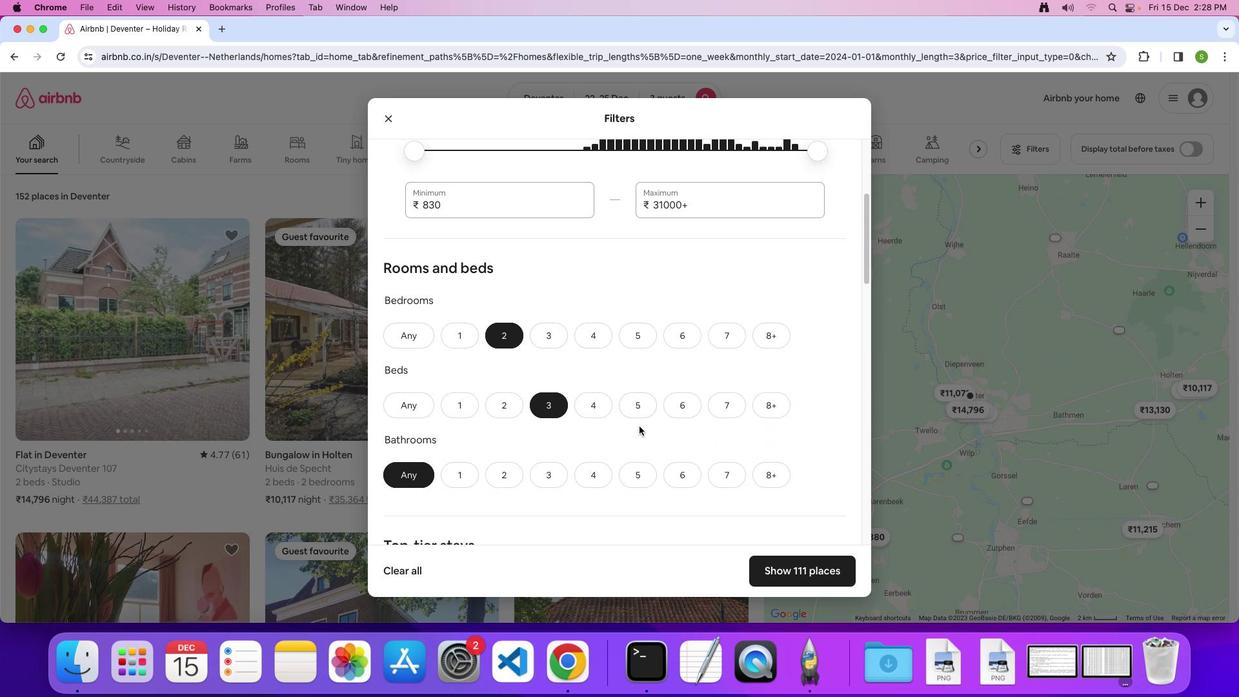 
Action: Mouse scrolled (639, 426) with delta (0, 0)
Screenshot: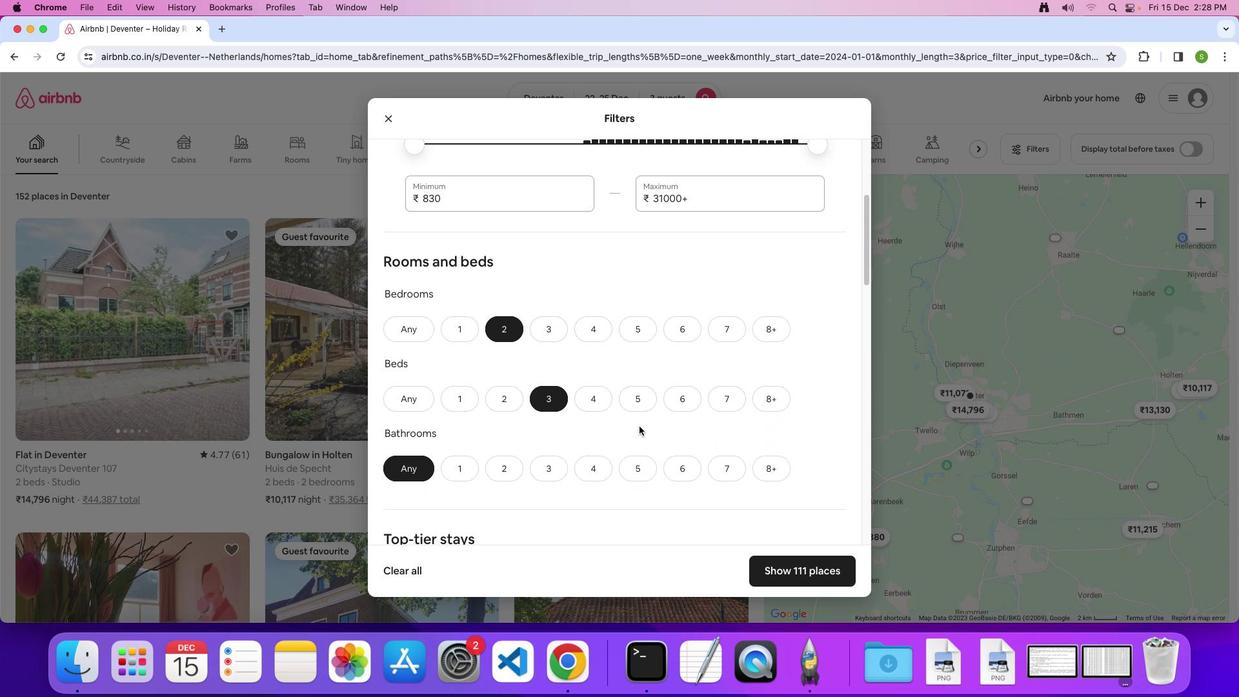 
Action: Mouse scrolled (639, 426) with delta (0, 0)
Screenshot: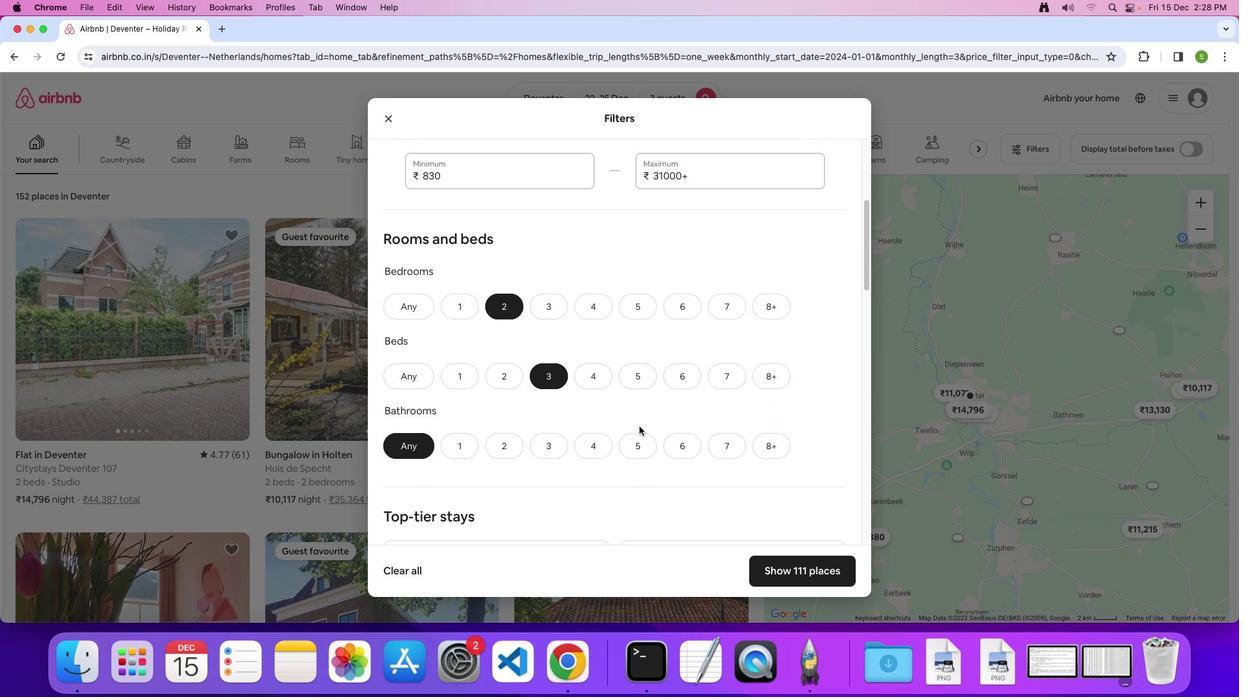 
Action: Mouse scrolled (639, 426) with delta (0, 0)
Screenshot: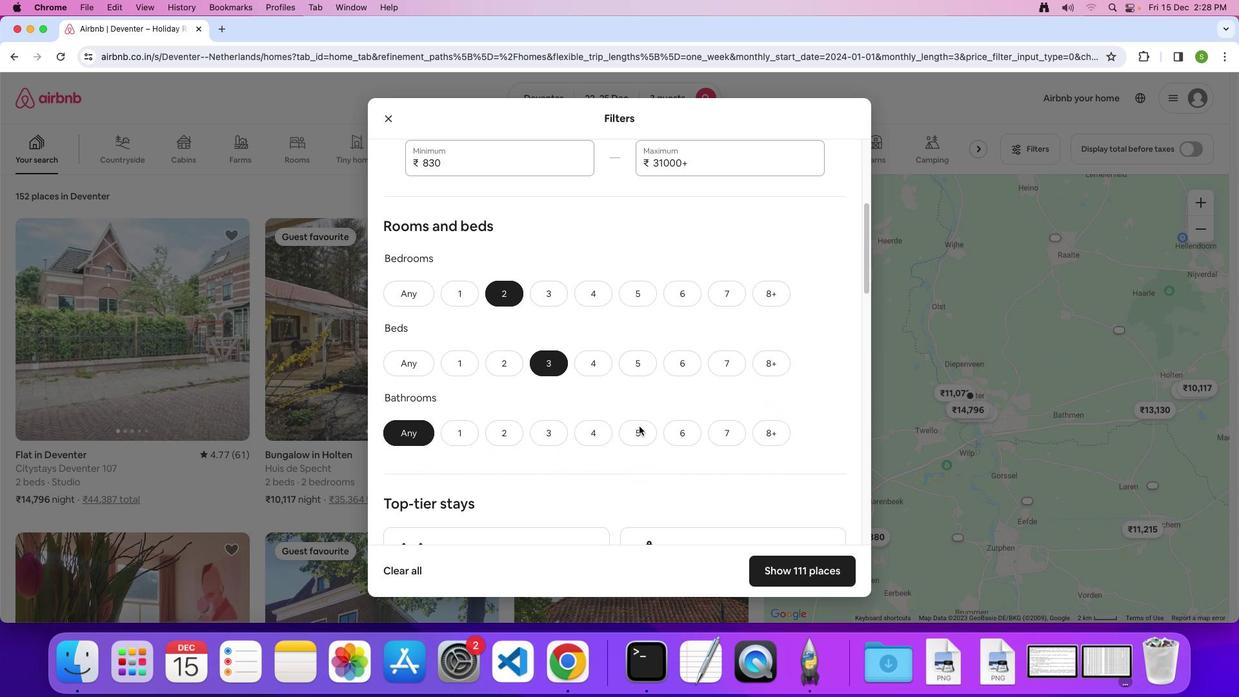 
Action: Mouse scrolled (639, 426) with delta (0, -1)
Screenshot: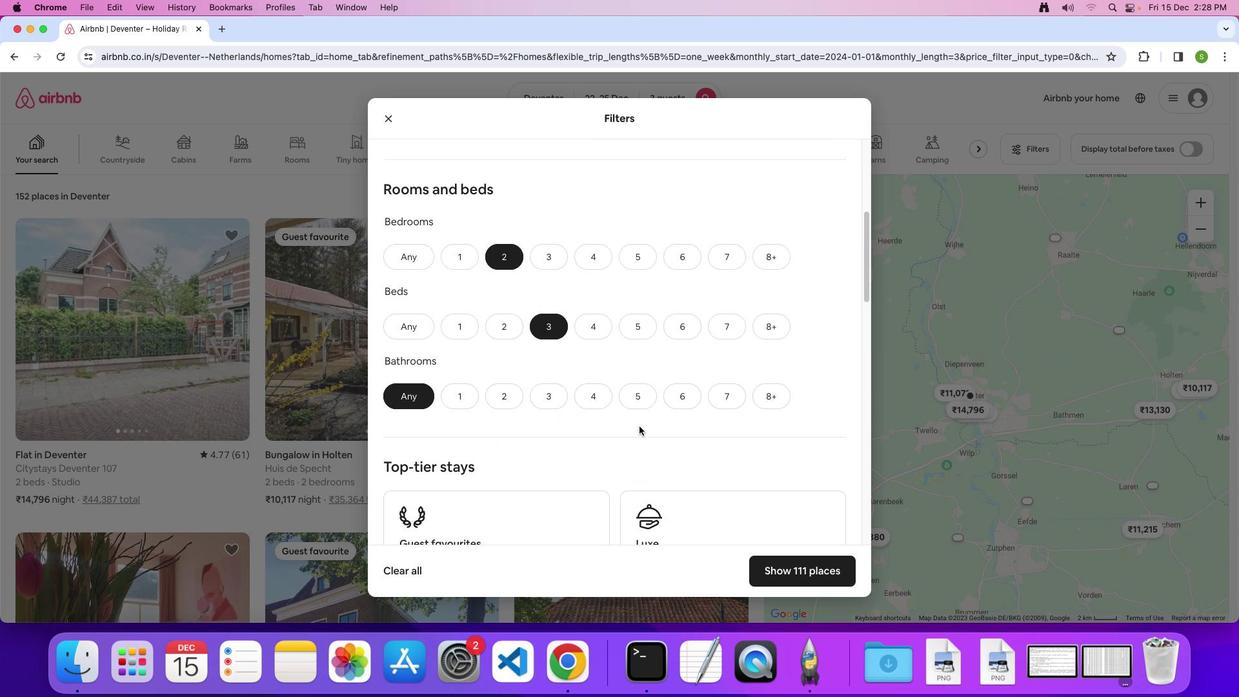 
Action: Mouse moved to (469, 331)
Screenshot: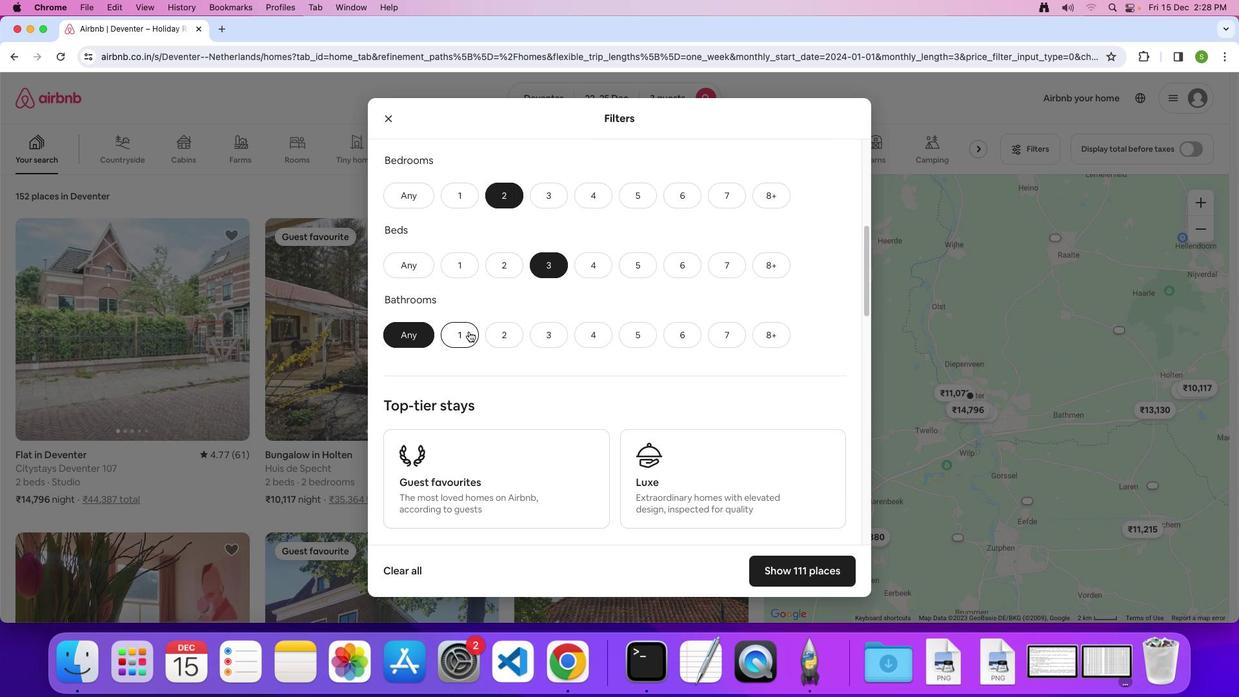
Action: Mouse pressed left at (469, 331)
Screenshot: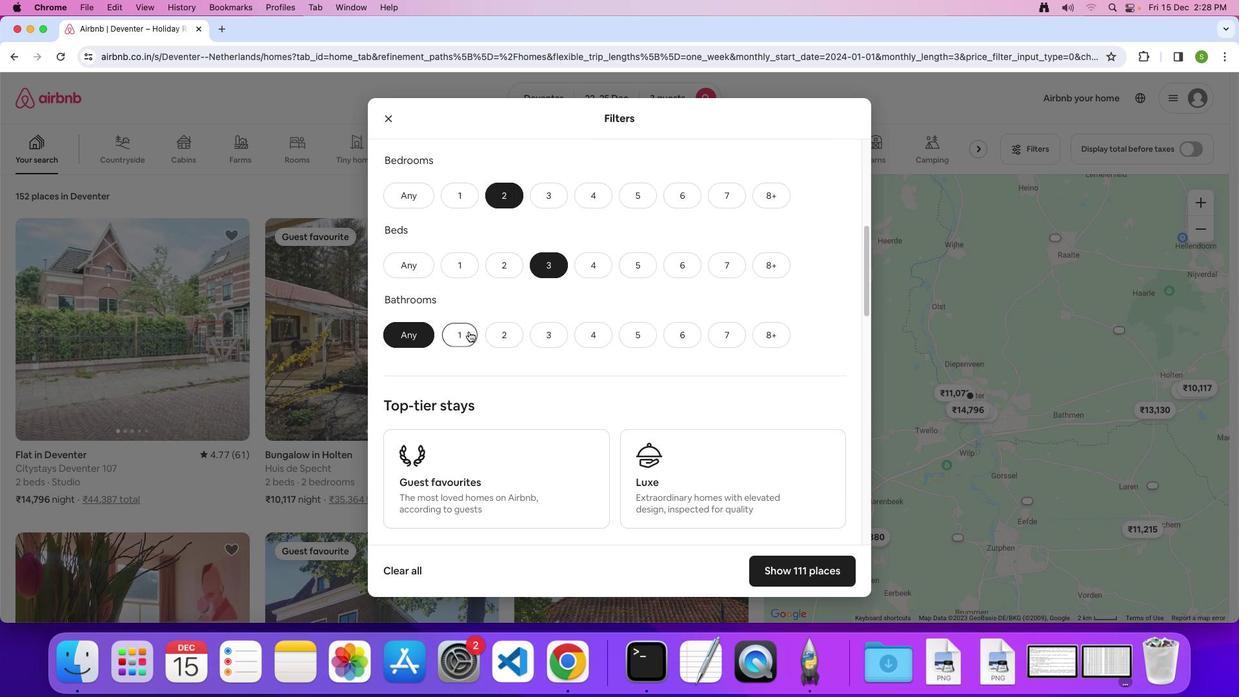 
Action: Mouse moved to (644, 375)
Screenshot: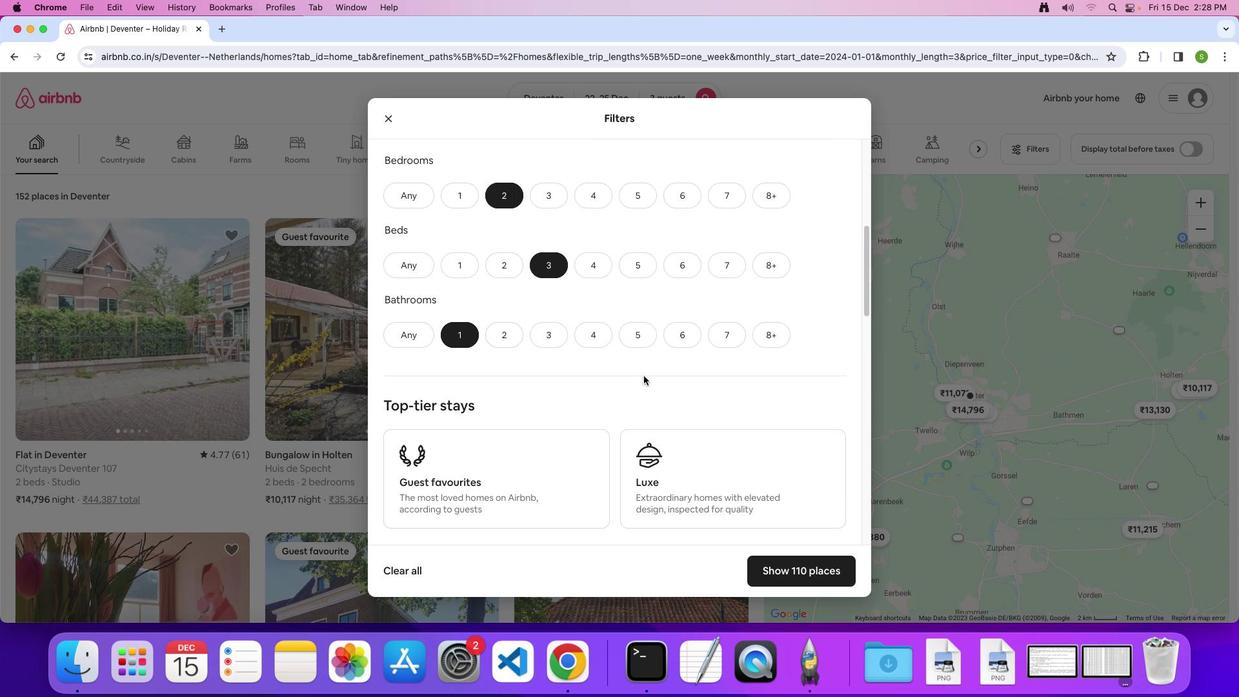 
Action: Mouse scrolled (644, 375) with delta (0, 0)
Screenshot: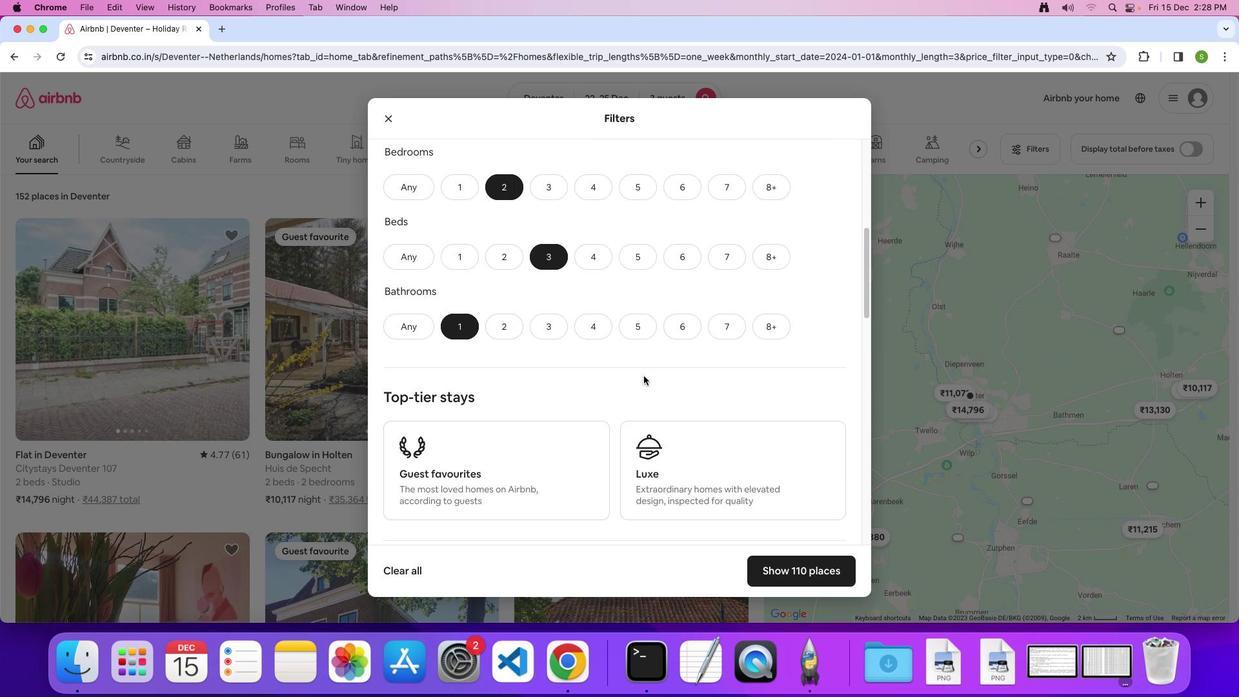 
Action: Mouse scrolled (644, 375) with delta (0, 0)
Screenshot: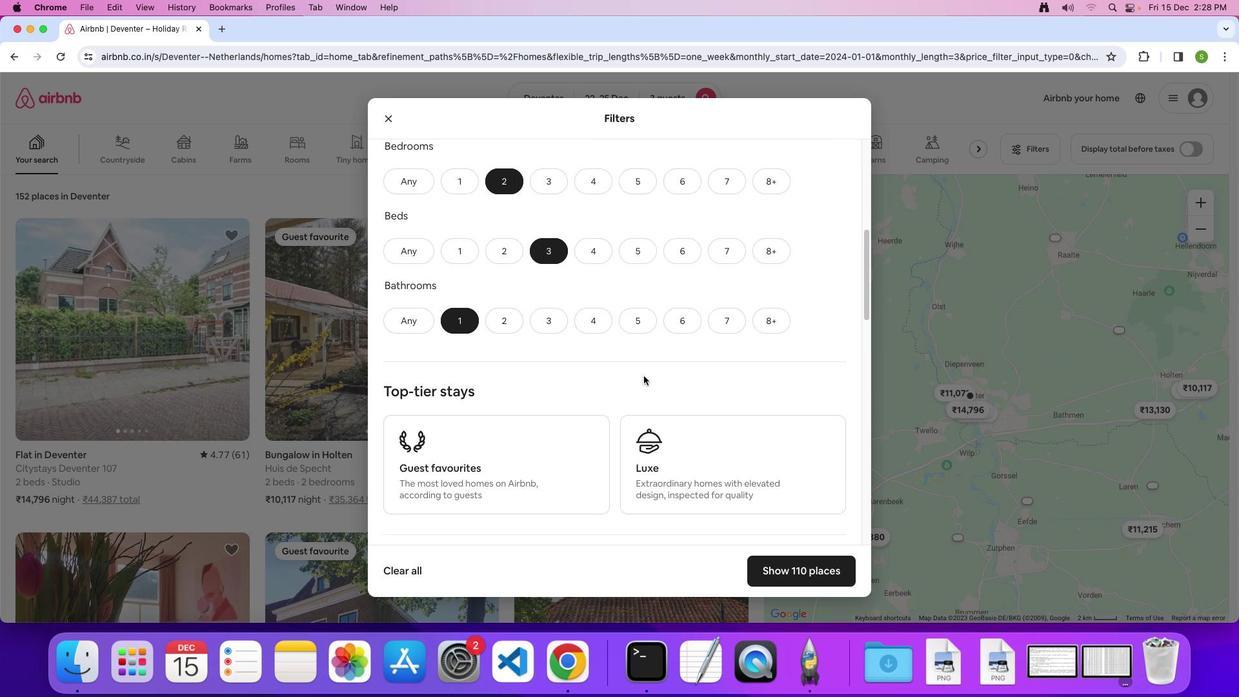 
Action: Mouse scrolled (644, 375) with delta (0, -1)
Screenshot: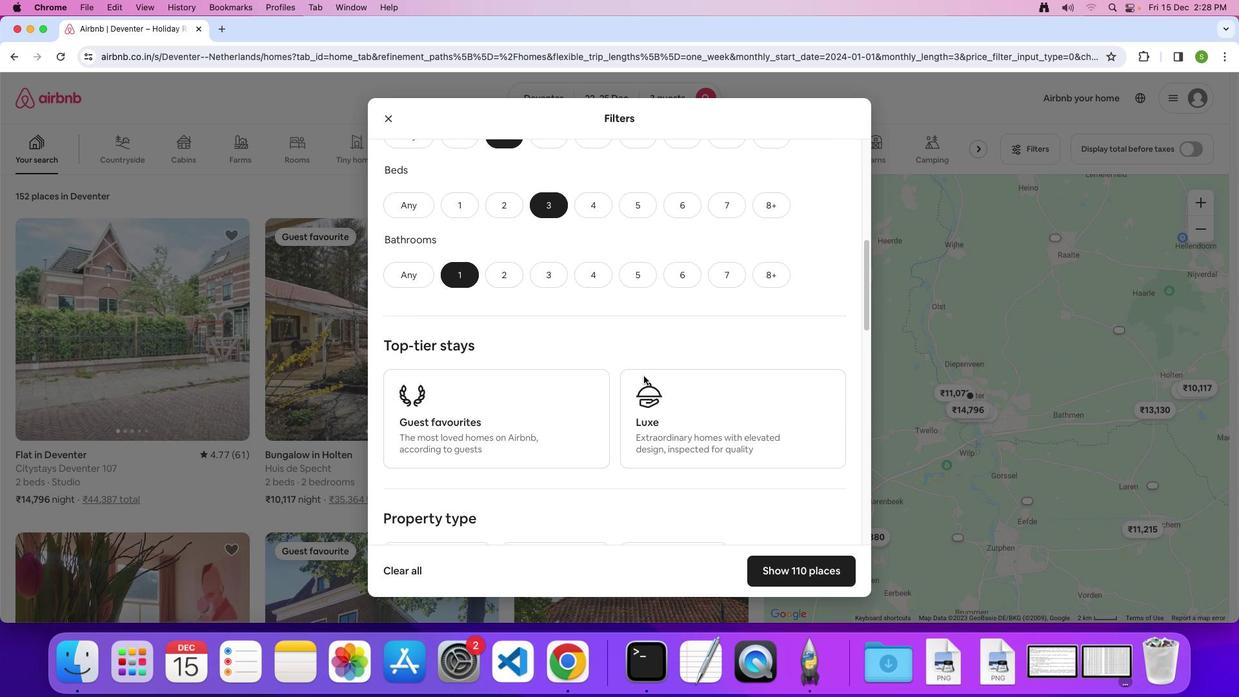 
Action: Mouse scrolled (644, 375) with delta (0, 0)
Screenshot: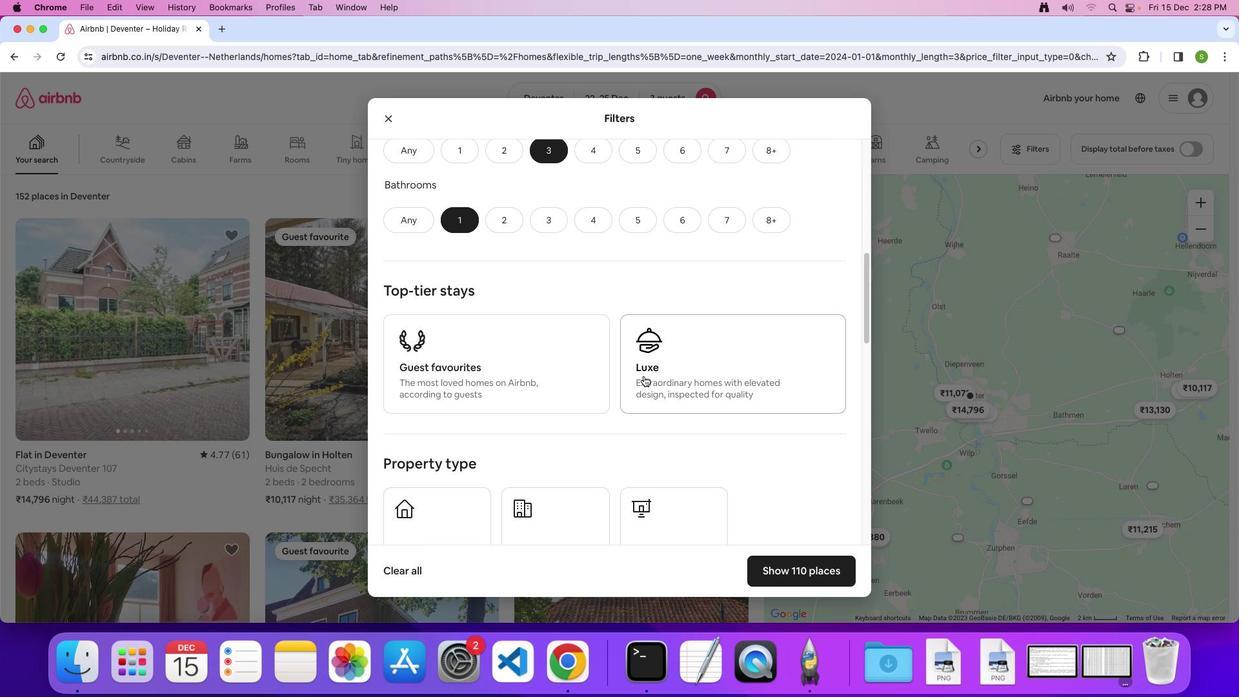 
Action: Mouse scrolled (644, 375) with delta (0, 0)
Screenshot: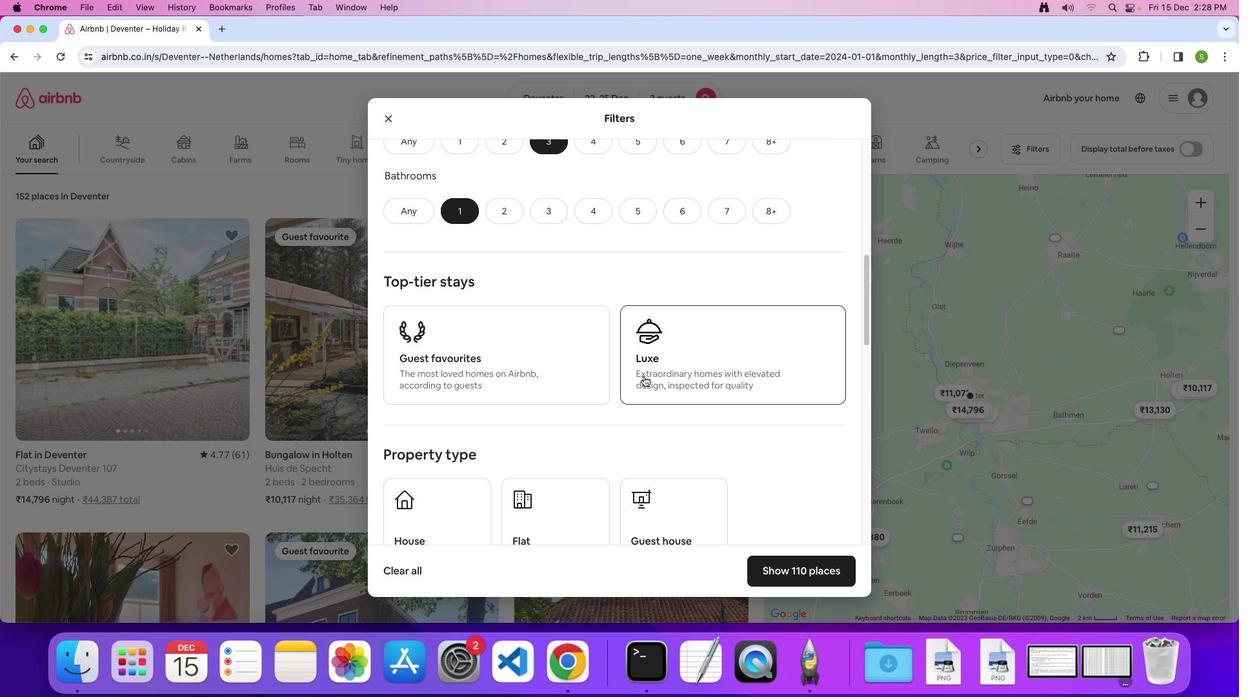 
Action: Mouse scrolled (644, 375) with delta (0, -1)
Screenshot: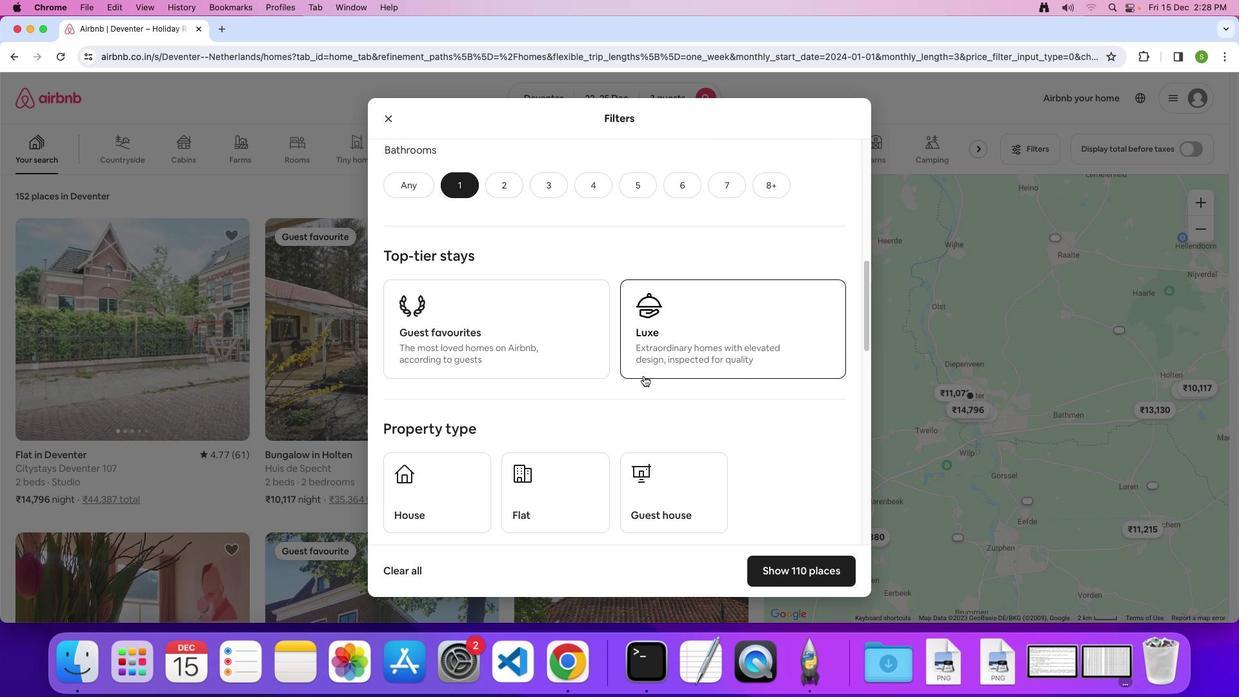 
Action: Mouse scrolled (644, 375) with delta (0, 0)
Screenshot: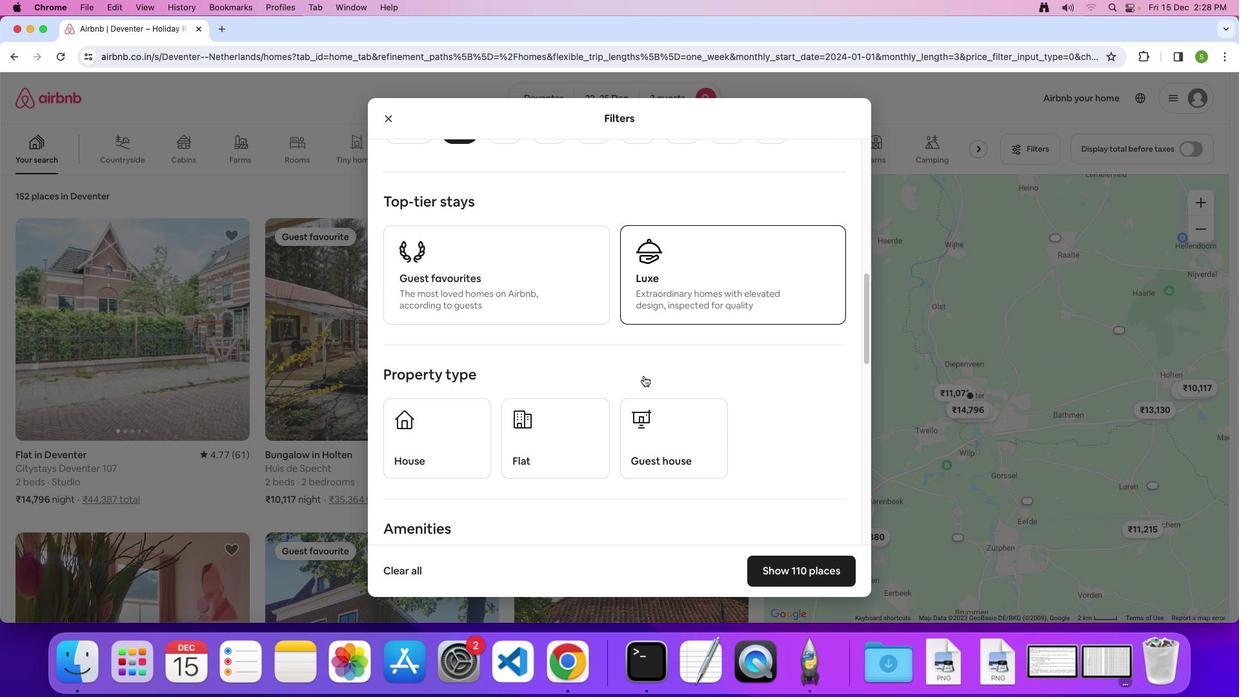 
Action: Mouse scrolled (644, 375) with delta (0, 0)
Screenshot: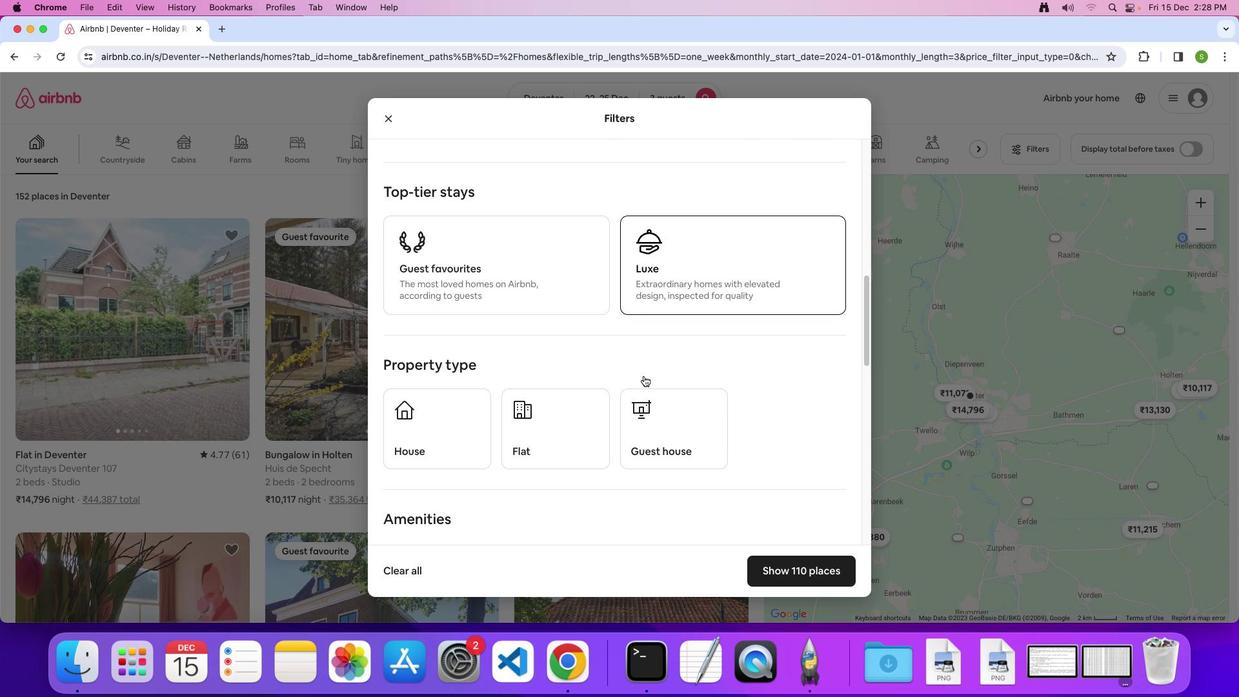 
Action: Mouse scrolled (644, 375) with delta (0, 0)
Screenshot: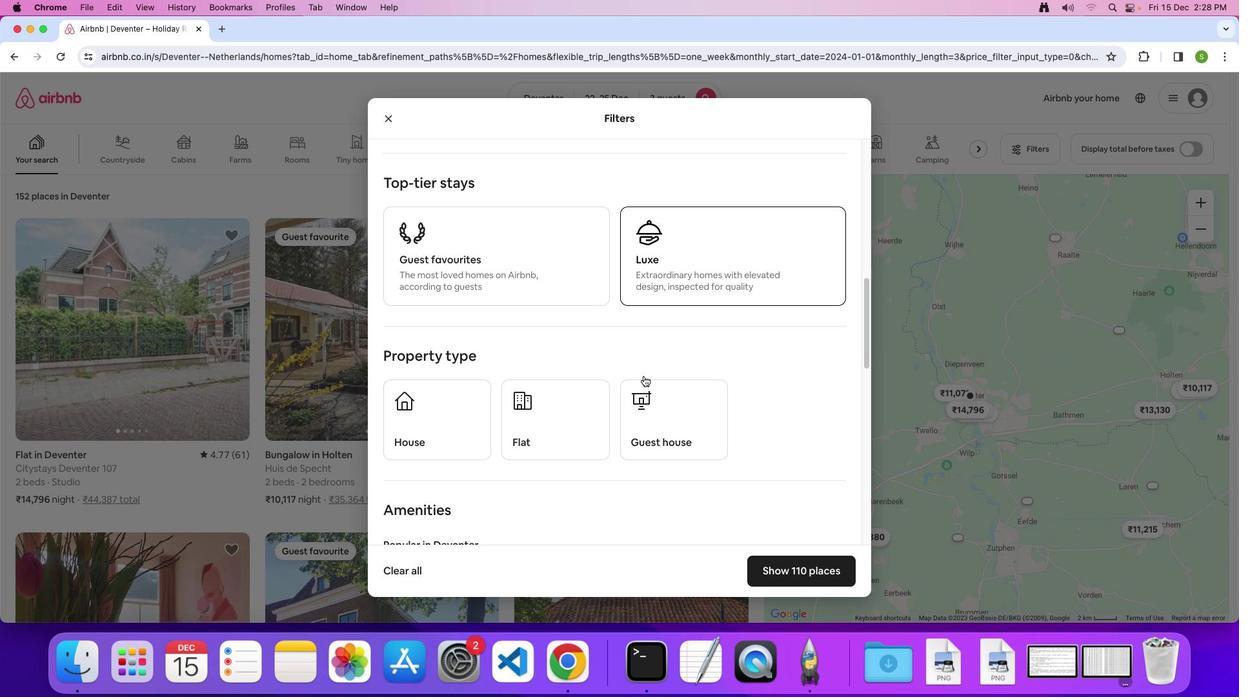
Action: Mouse scrolled (644, 375) with delta (0, 0)
Screenshot: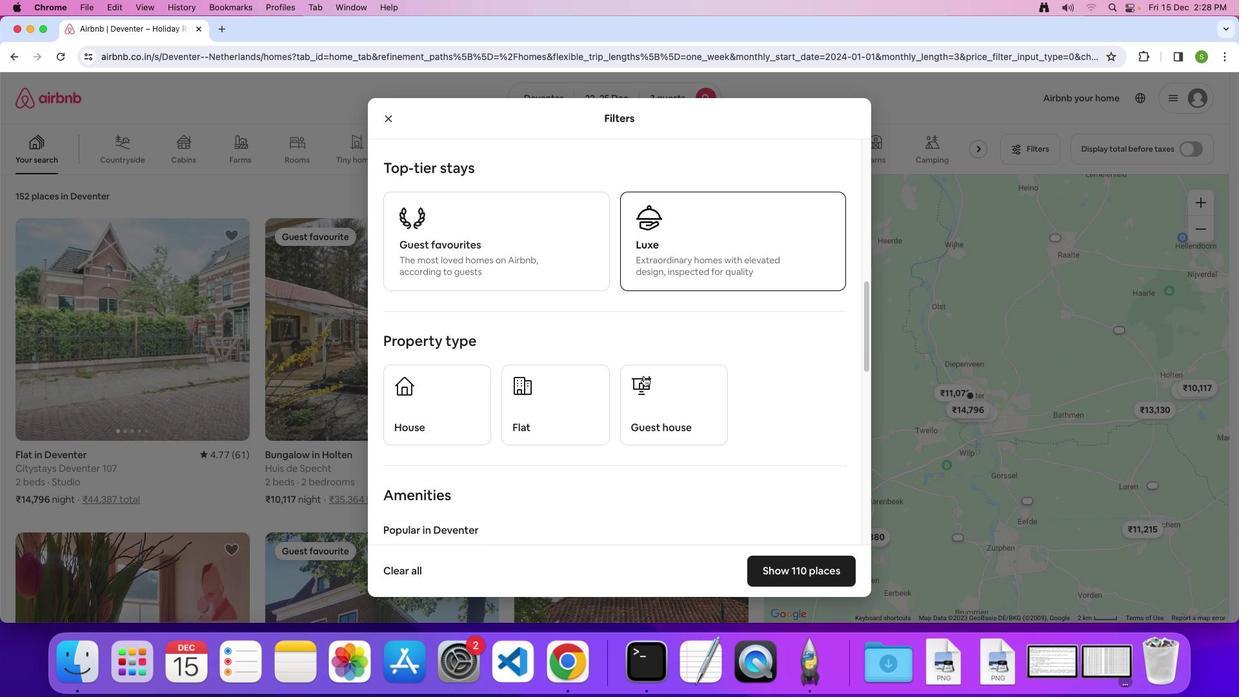 
Action: Mouse scrolled (644, 375) with delta (0, 0)
Screenshot: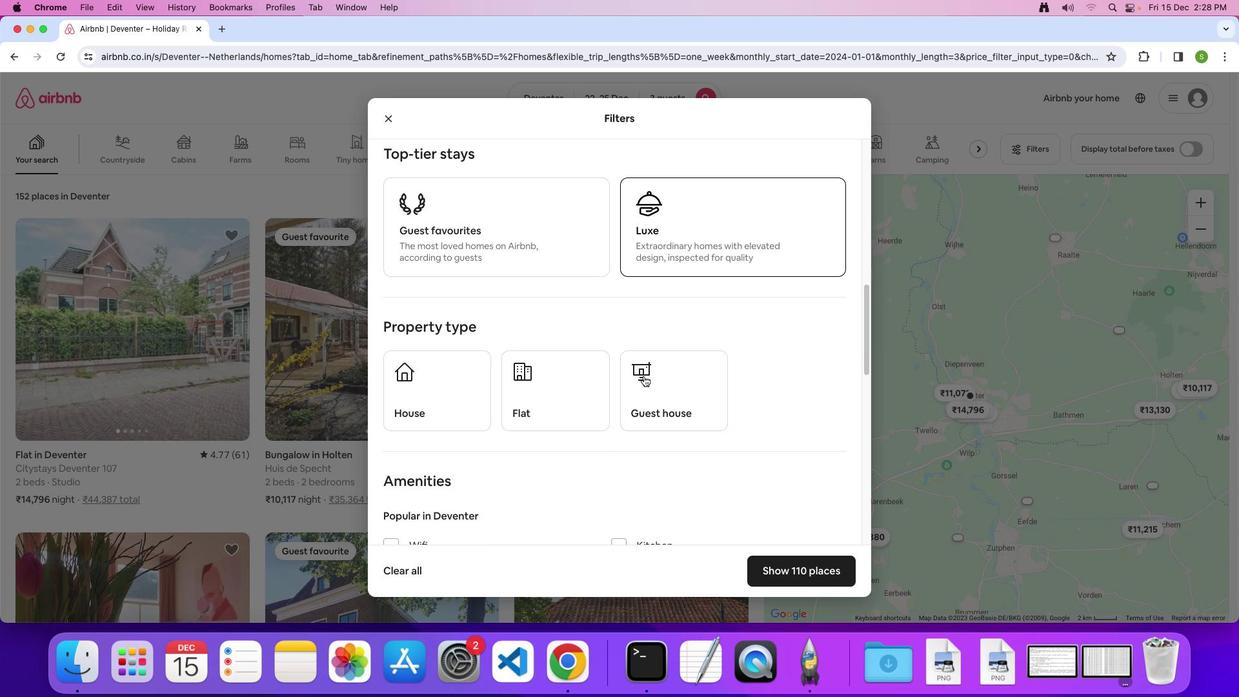 
Action: Mouse moved to (517, 350)
Screenshot: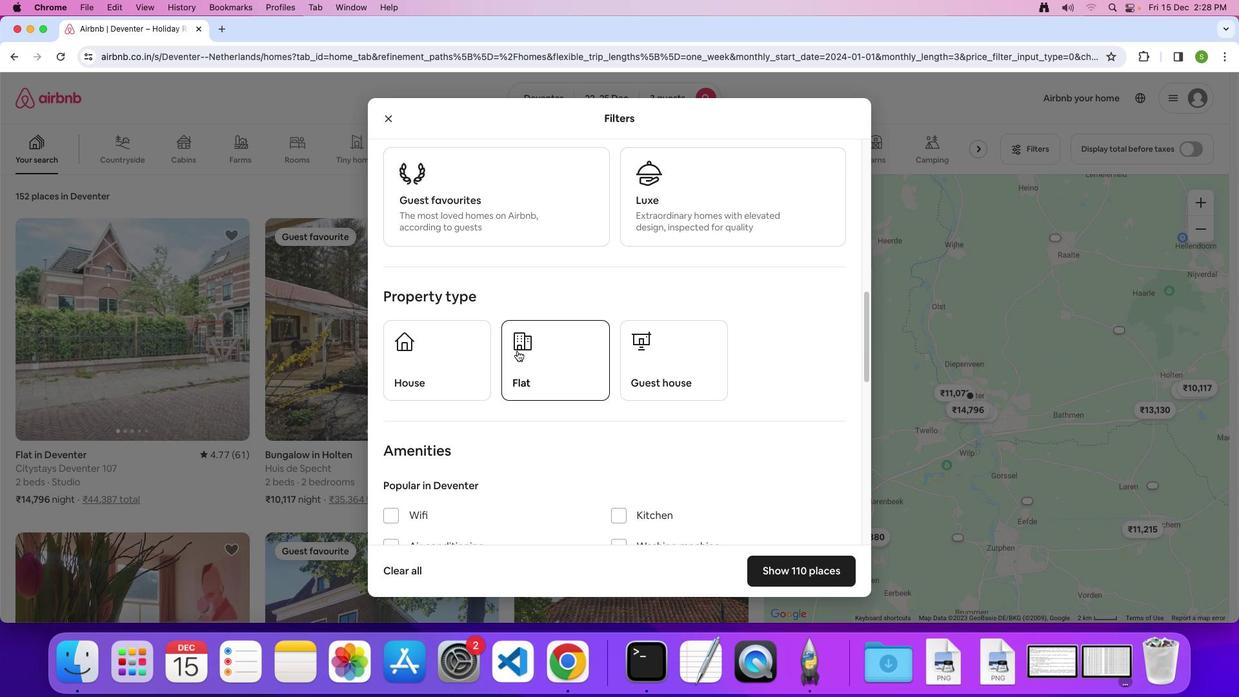 
Action: Mouse pressed left at (517, 350)
Screenshot: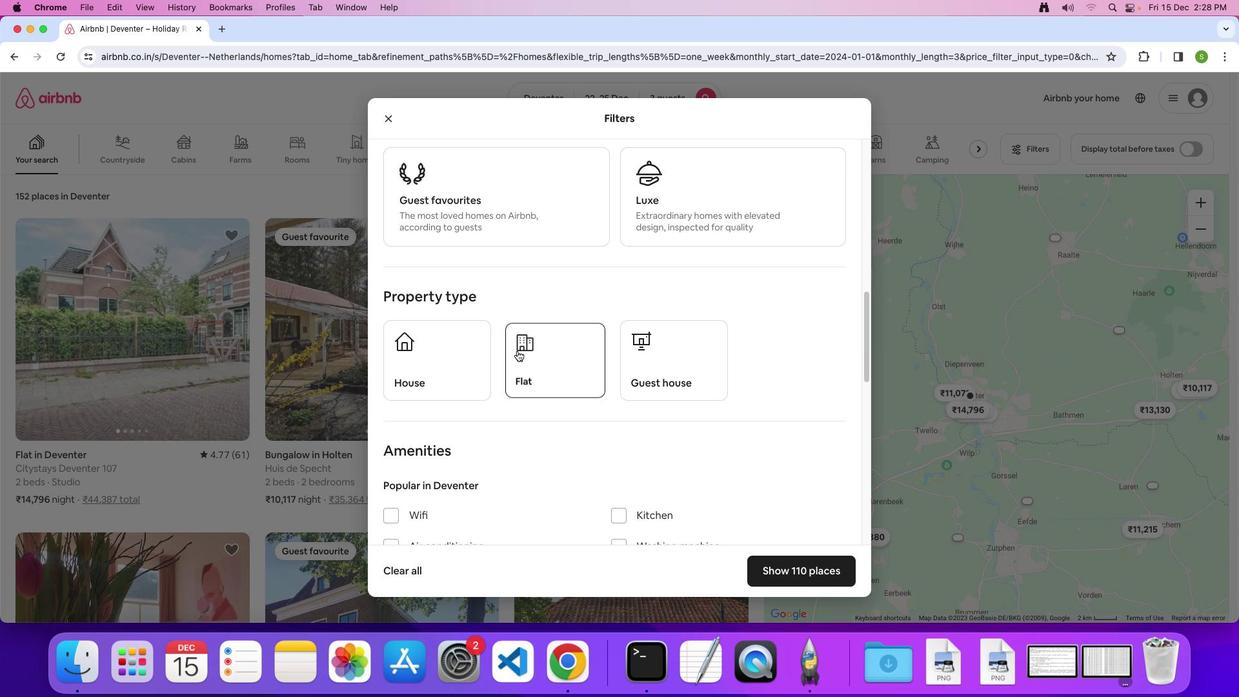 
Action: Mouse moved to (603, 415)
Screenshot: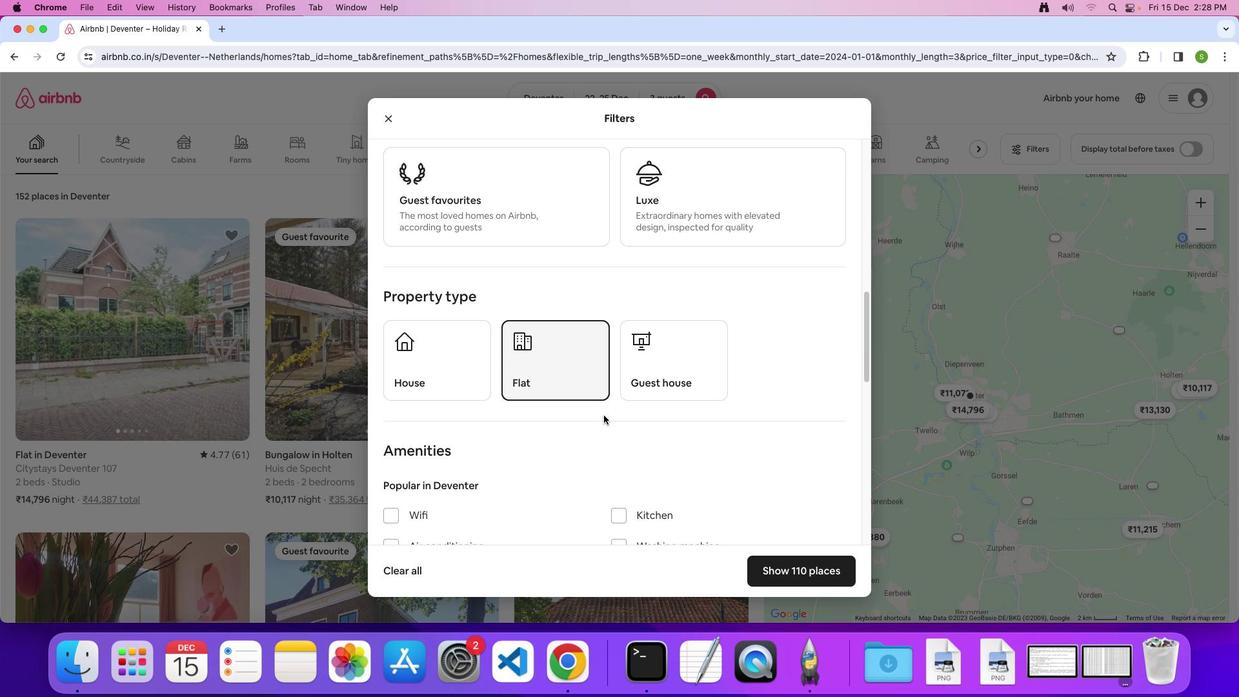 
Action: Mouse scrolled (603, 415) with delta (0, 0)
Screenshot: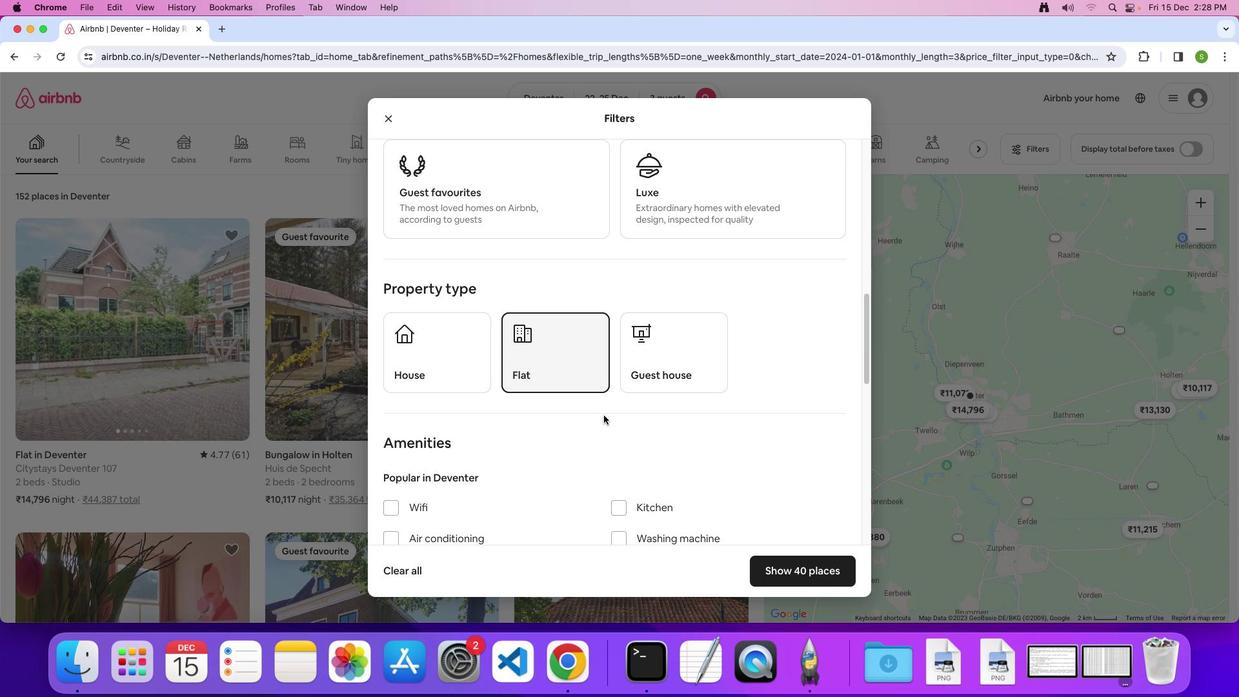 
Action: Mouse scrolled (603, 415) with delta (0, 0)
Screenshot: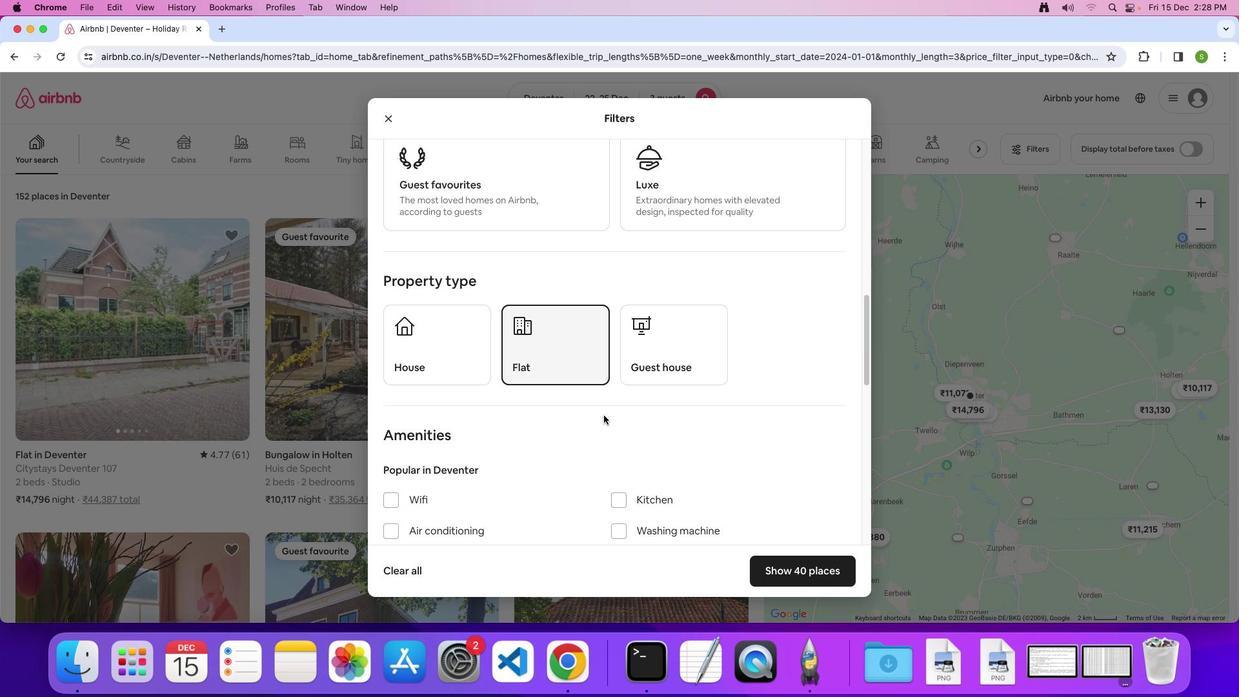 
Action: Mouse scrolled (603, 415) with delta (0, 0)
Screenshot: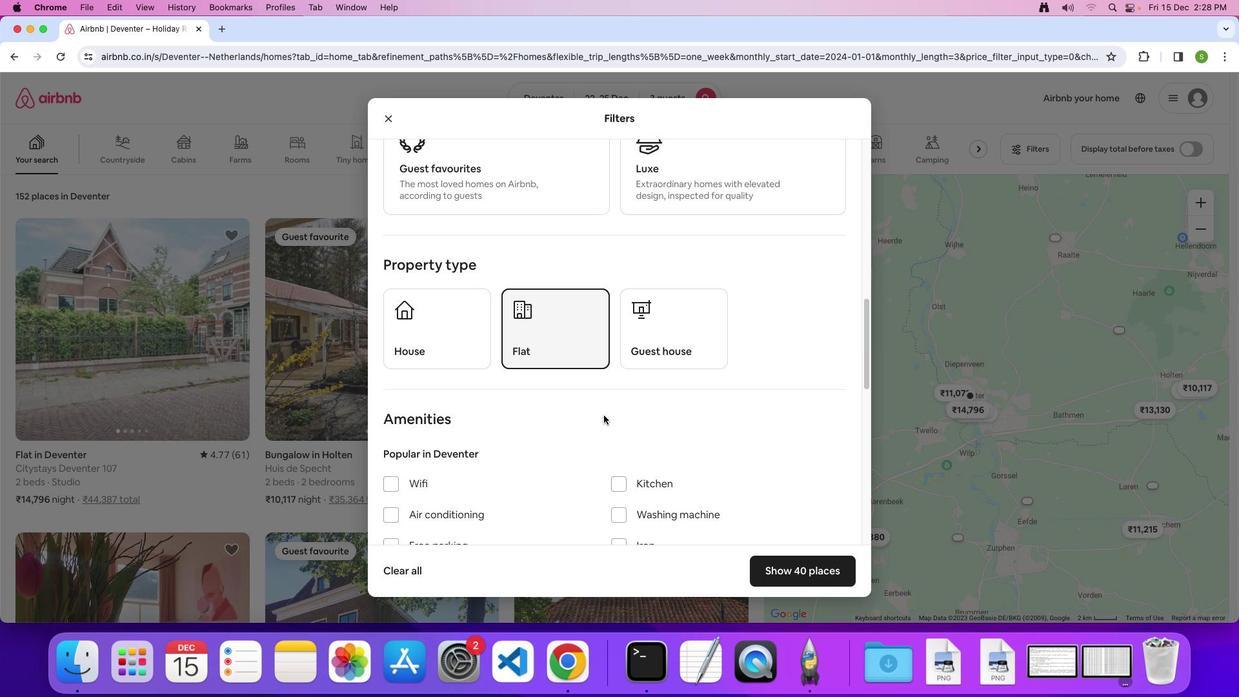
Action: Mouse scrolled (603, 415) with delta (0, 0)
Screenshot: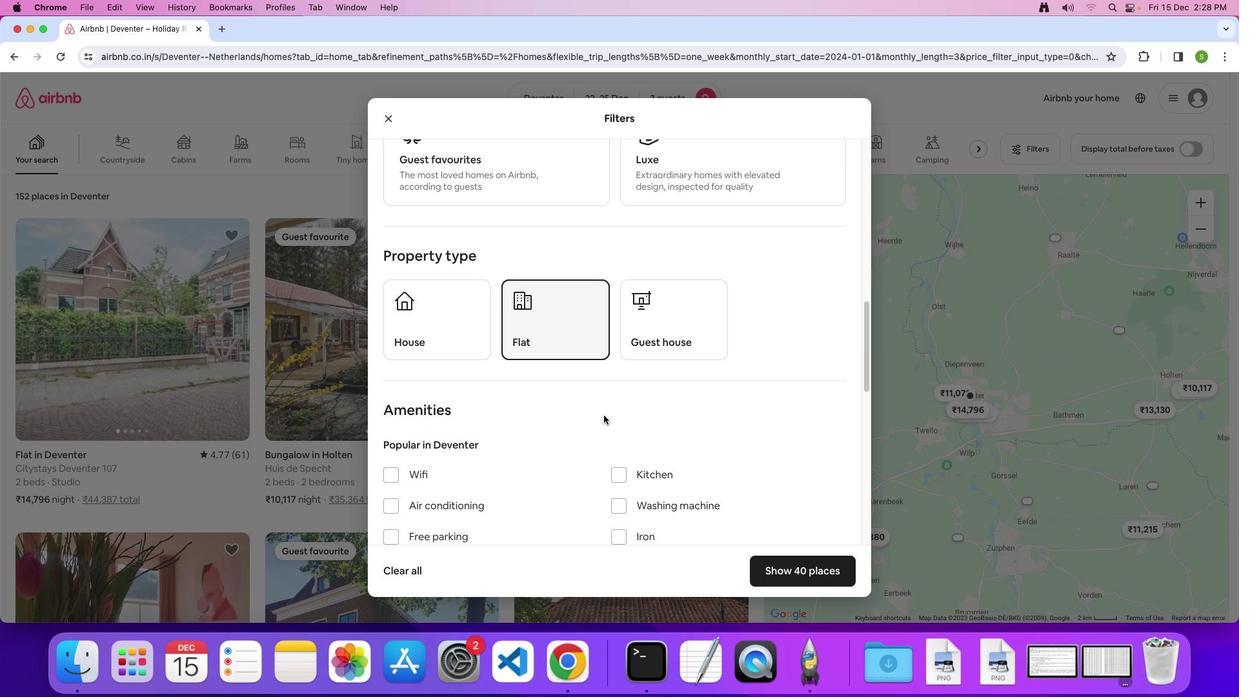 
Action: Mouse scrolled (603, 415) with delta (0, 0)
Screenshot: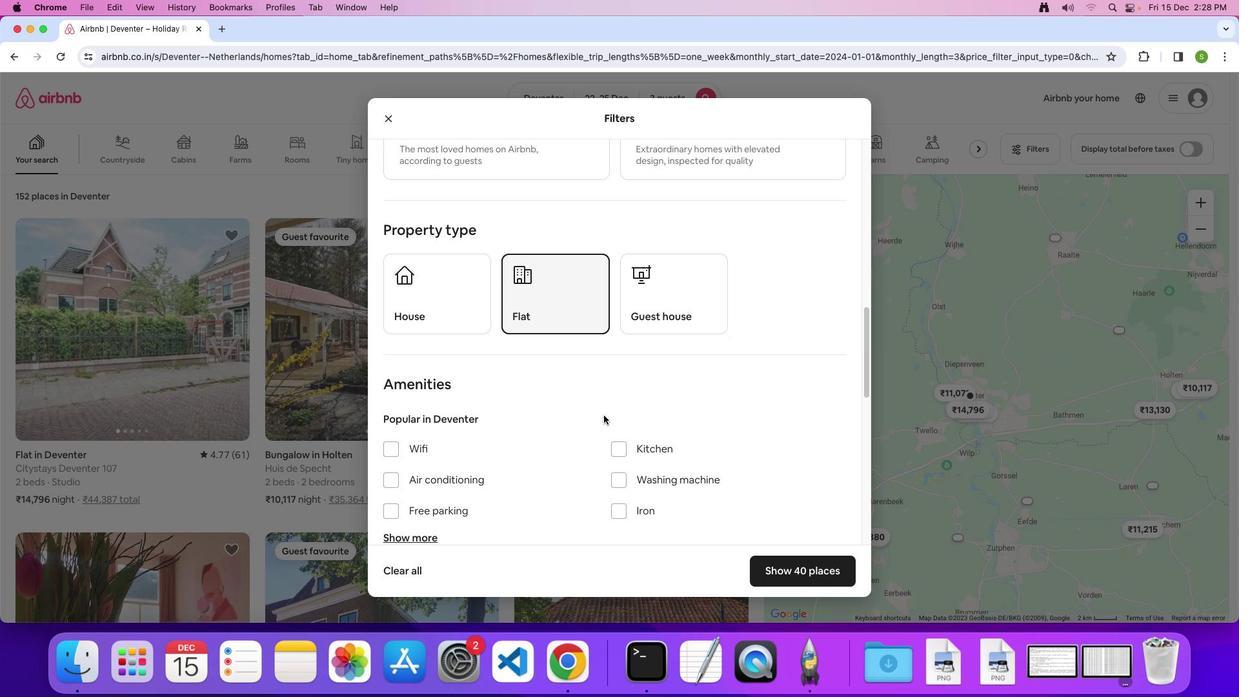 
Action: Mouse scrolled (603, 415) with delta (0, 0)
Screenshot: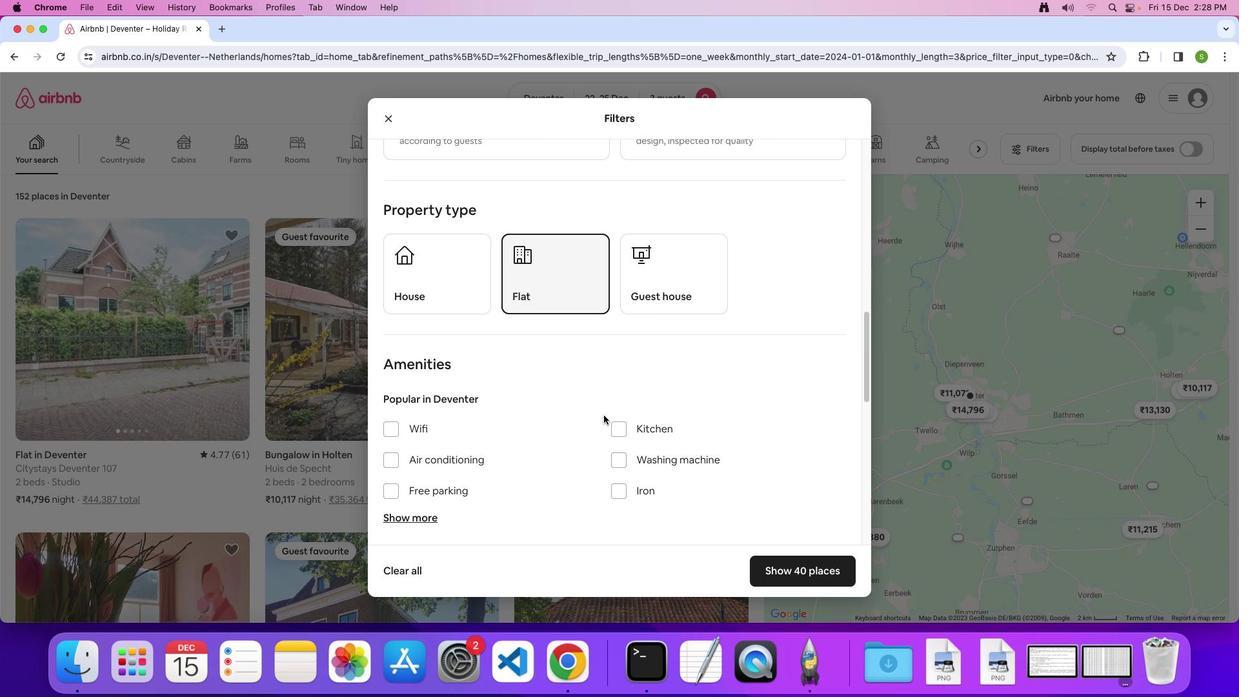 
Action: Mouse scrolled (603, 415) with delta (0, 0)
Screenshot: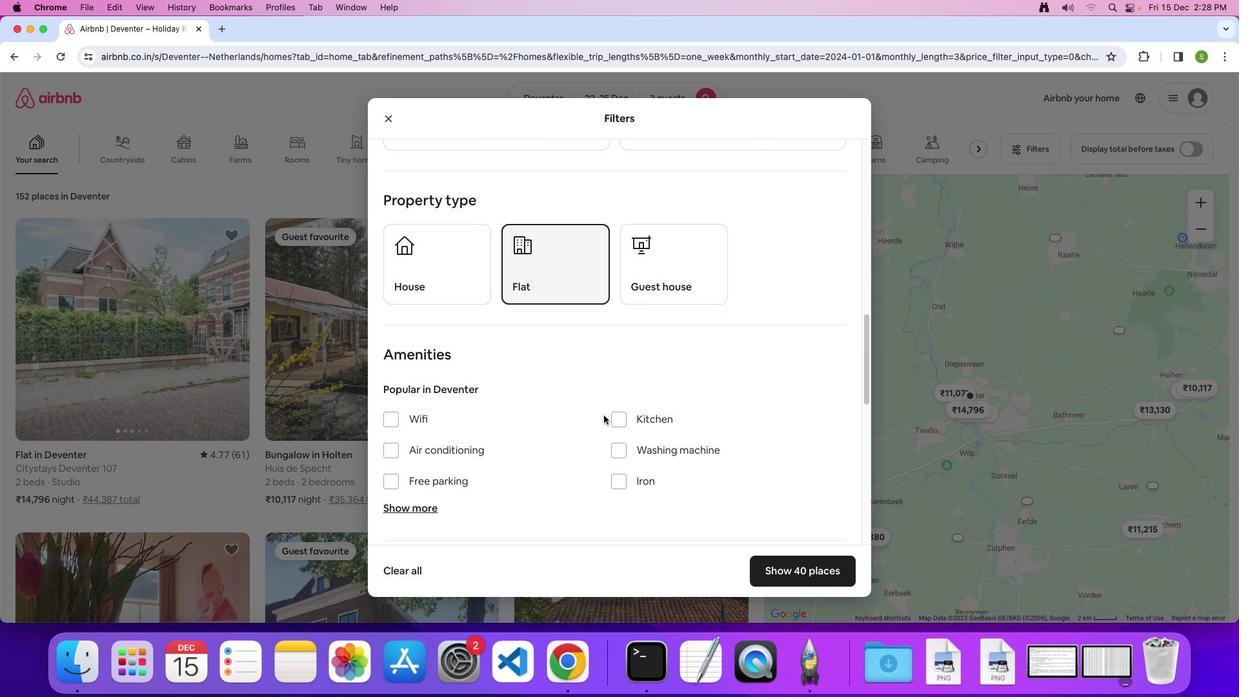 
Action: Mouse scrolled (603, 415) with delta (0, 0)
Screenshot: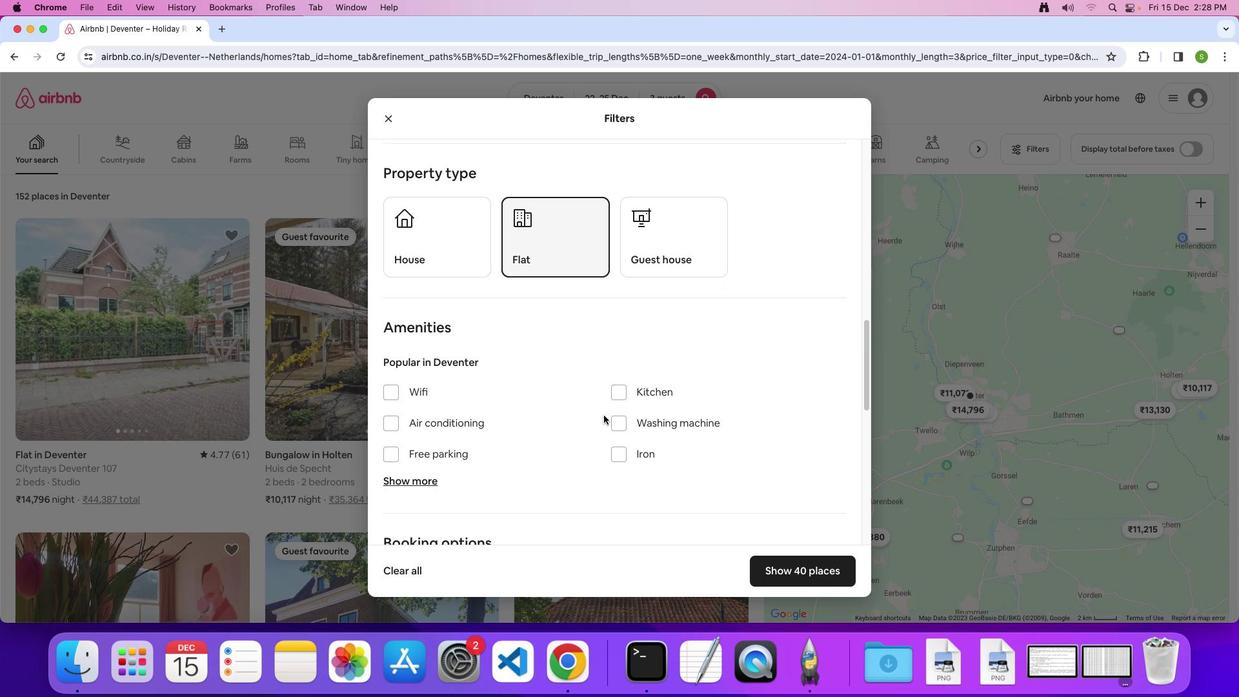 
Action: Mouse scrolled (603, 415) with delta (0, 0)
Screenshot: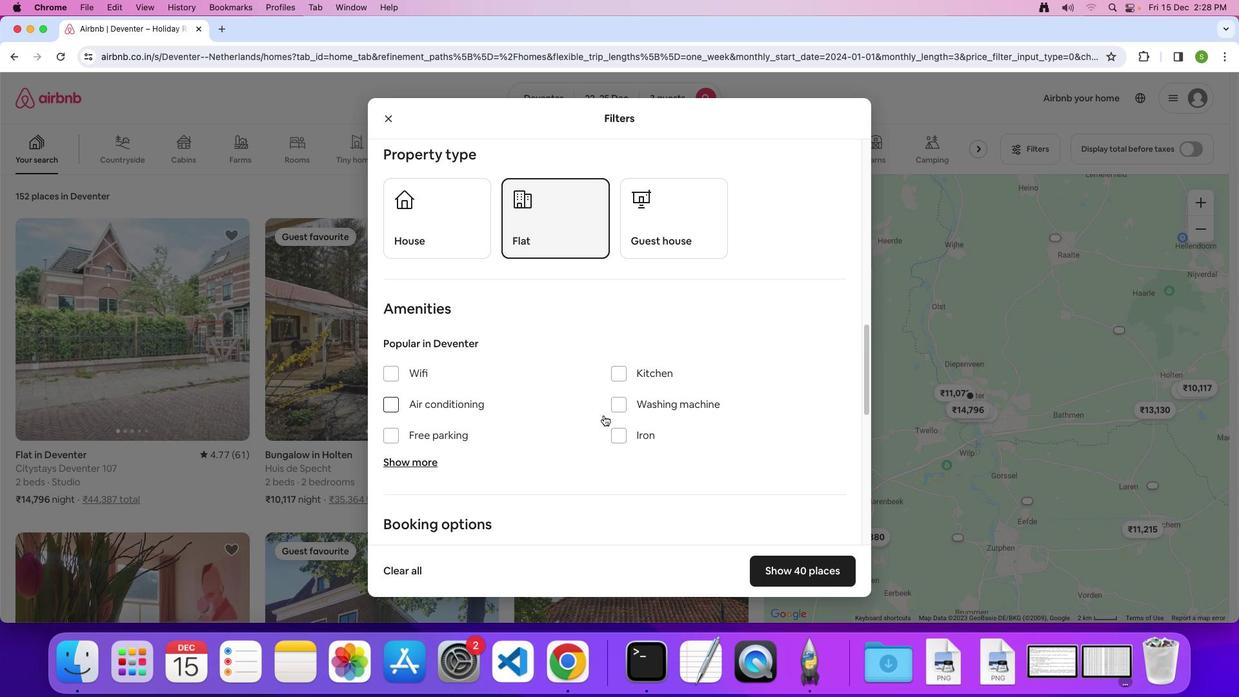 
Action: Mouse scrolled (603, 415) with delta (0, 0)
Screenshot: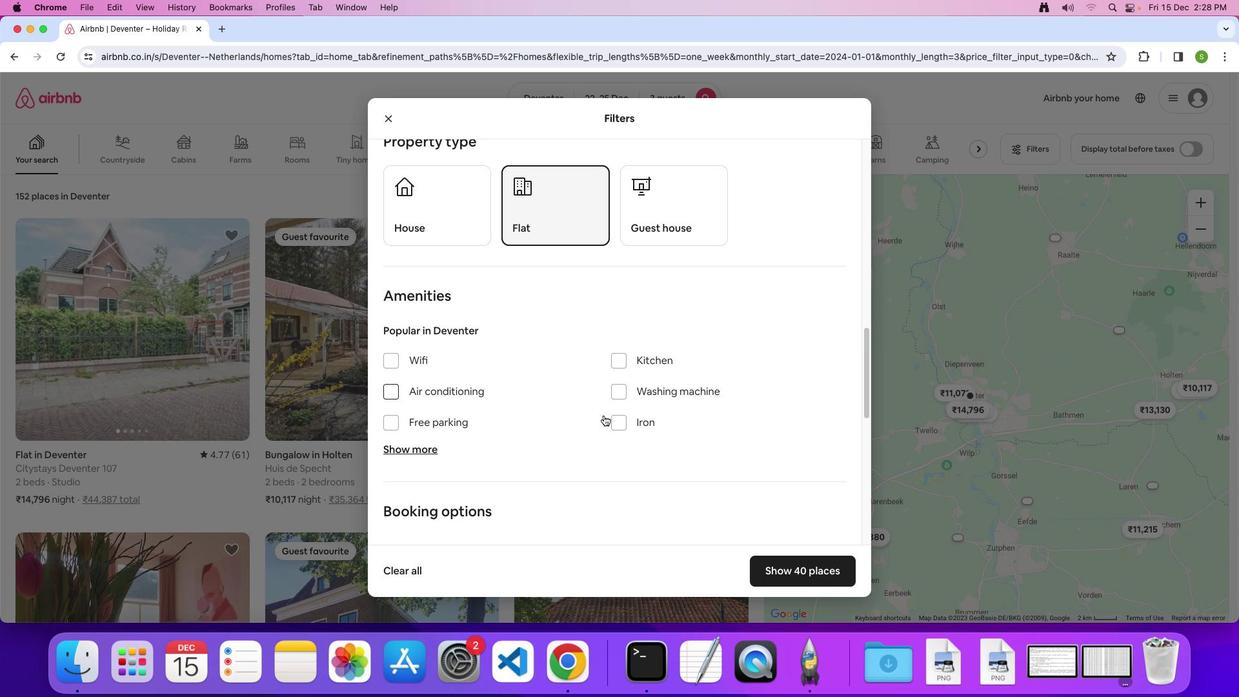 
Action: Mouse scrolled (603, 415) with delta (0, 0)
Screenshot: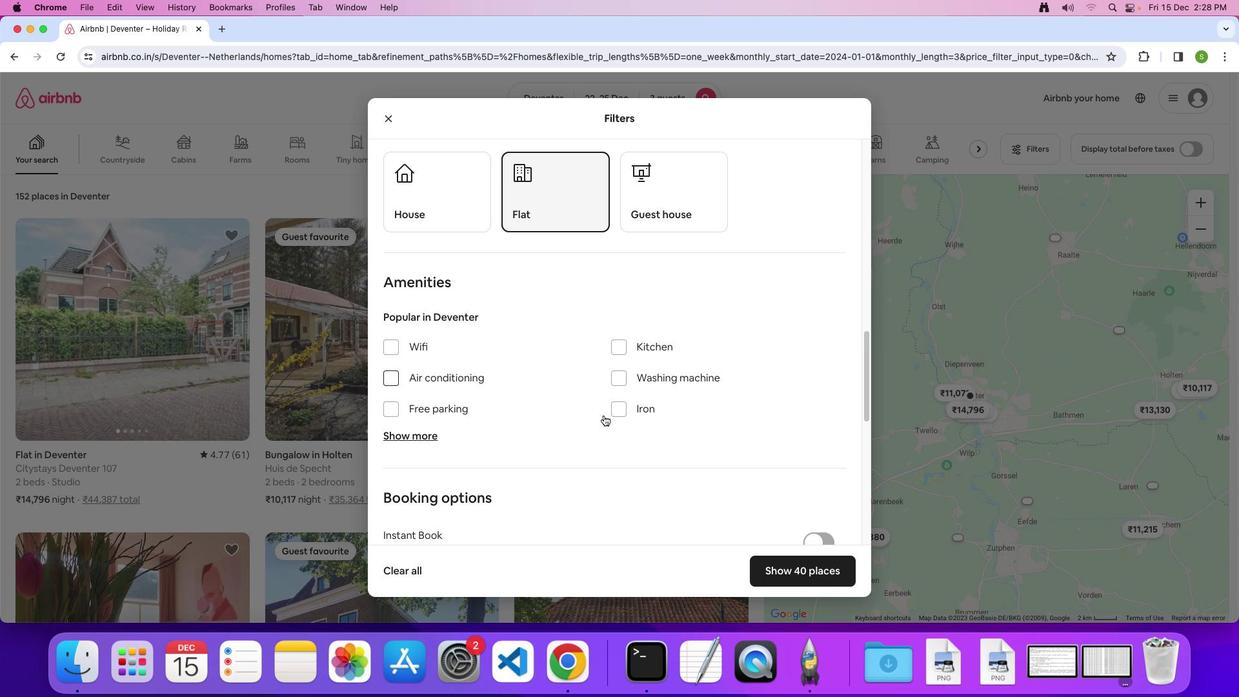 
Action: Mouse scrolled (603, 415) with delta (0, 0)
Screenshot: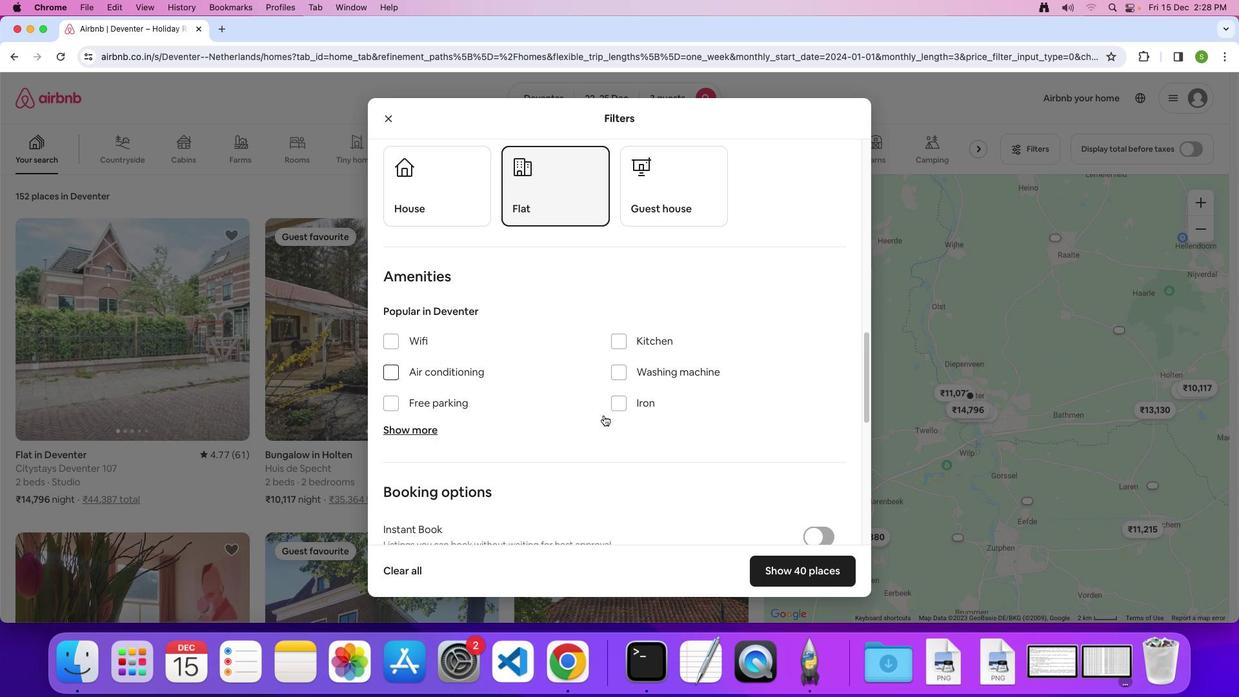 
Action: Mouse scrolled (603, 415) with delta (0, 0)
Screenshot: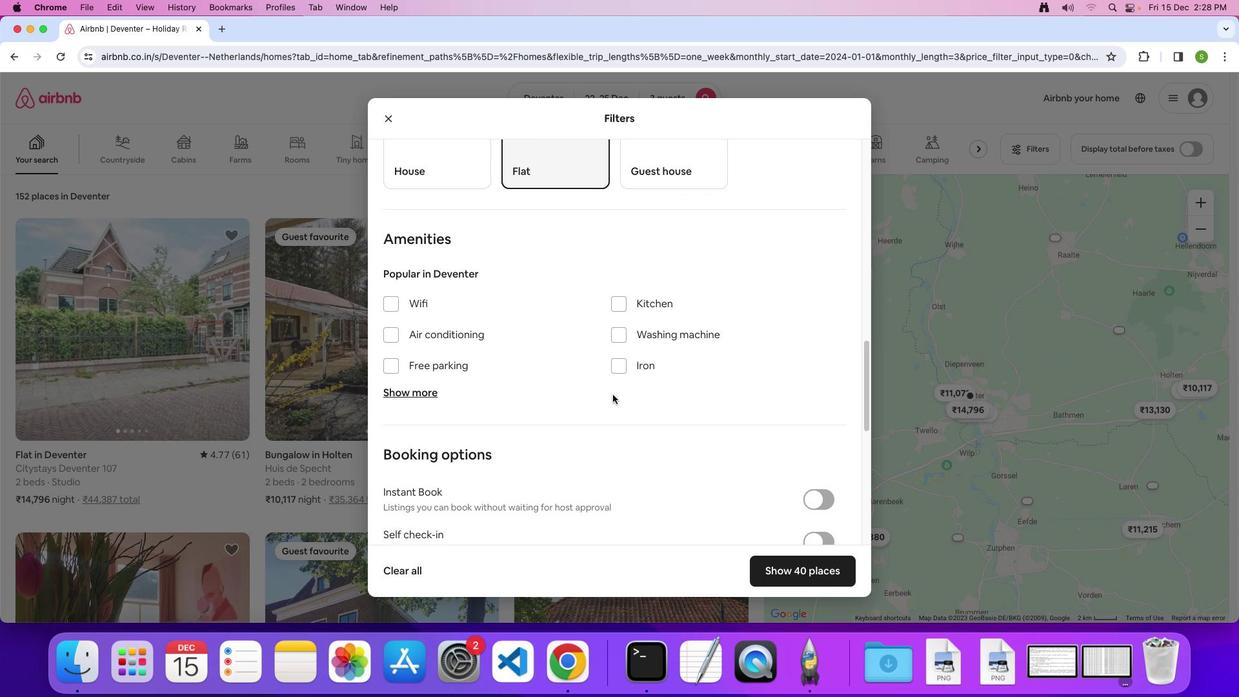 
Action: Mouse moved to (619, 324)
Screenshot: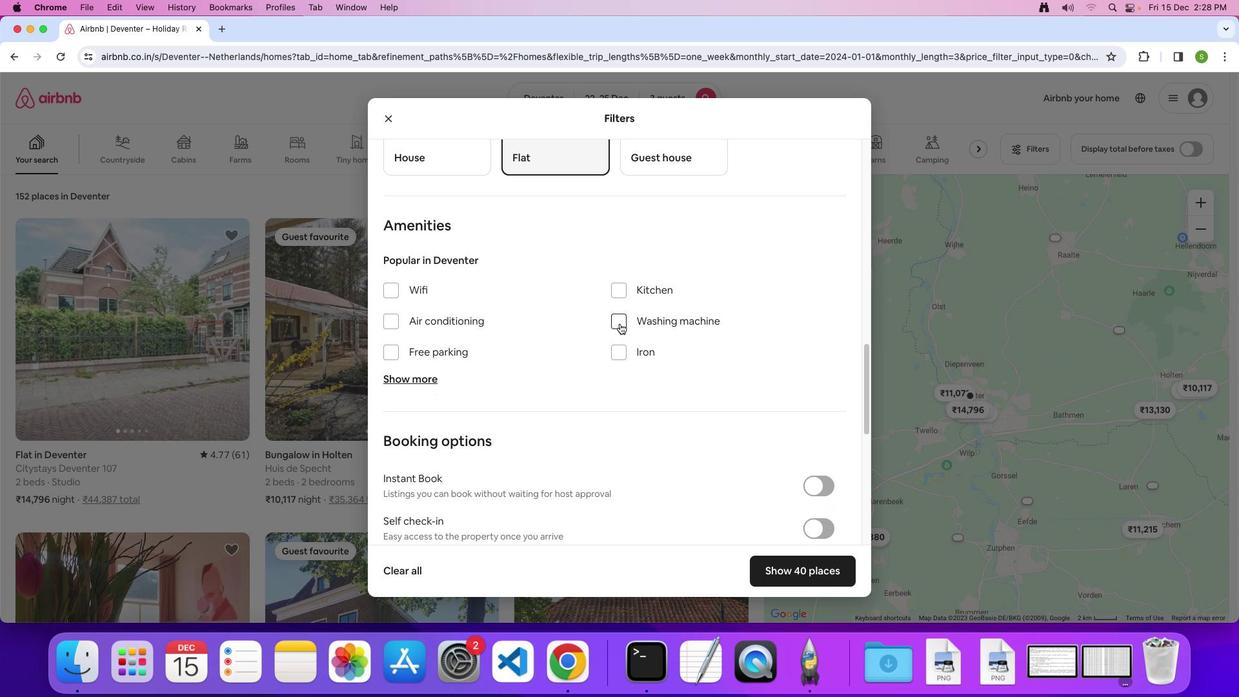 
Action: Mouse pressed left at (619, 324)
Screenshot: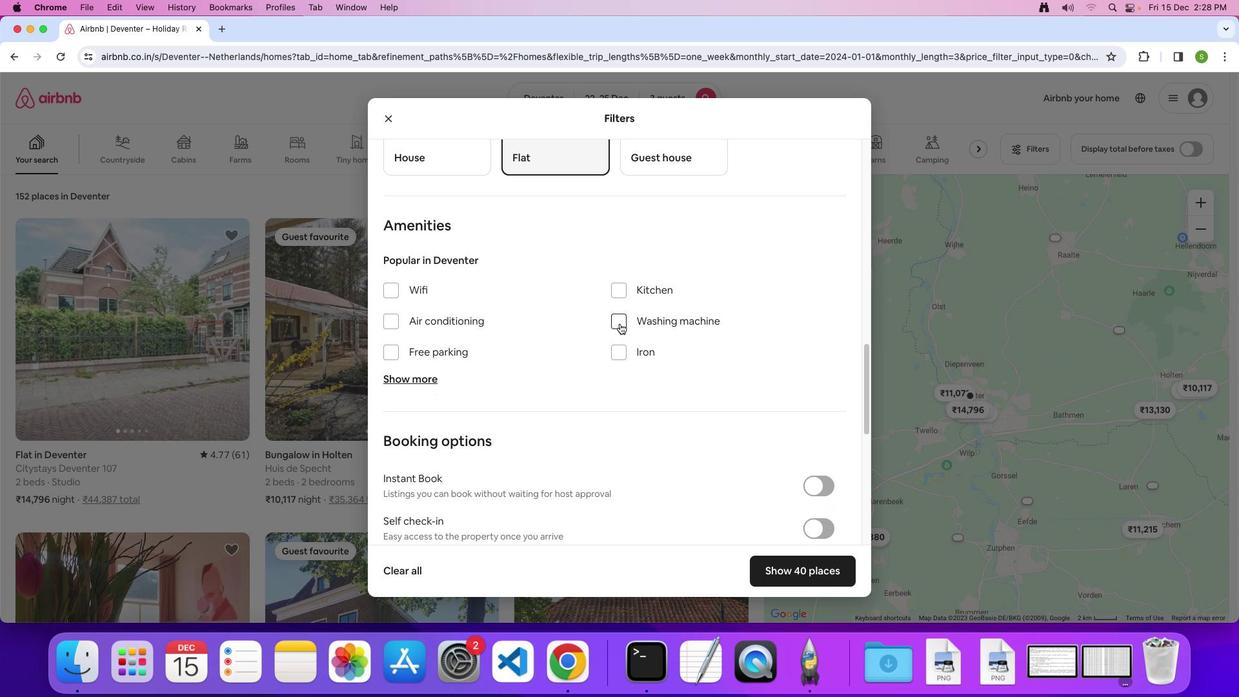 
Action: Mouse moved to (612, 428)
Screenshot: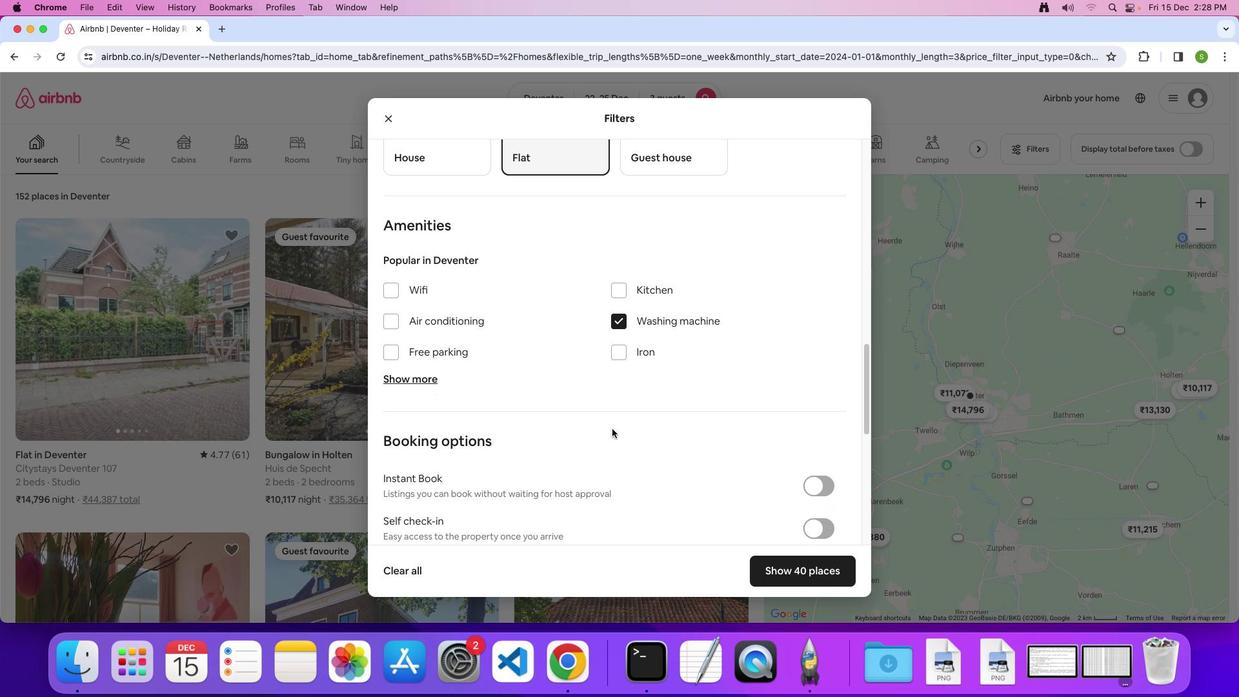 
Action: Mouse scrolled (612, 428) with delta (0, 0)
Screenshot: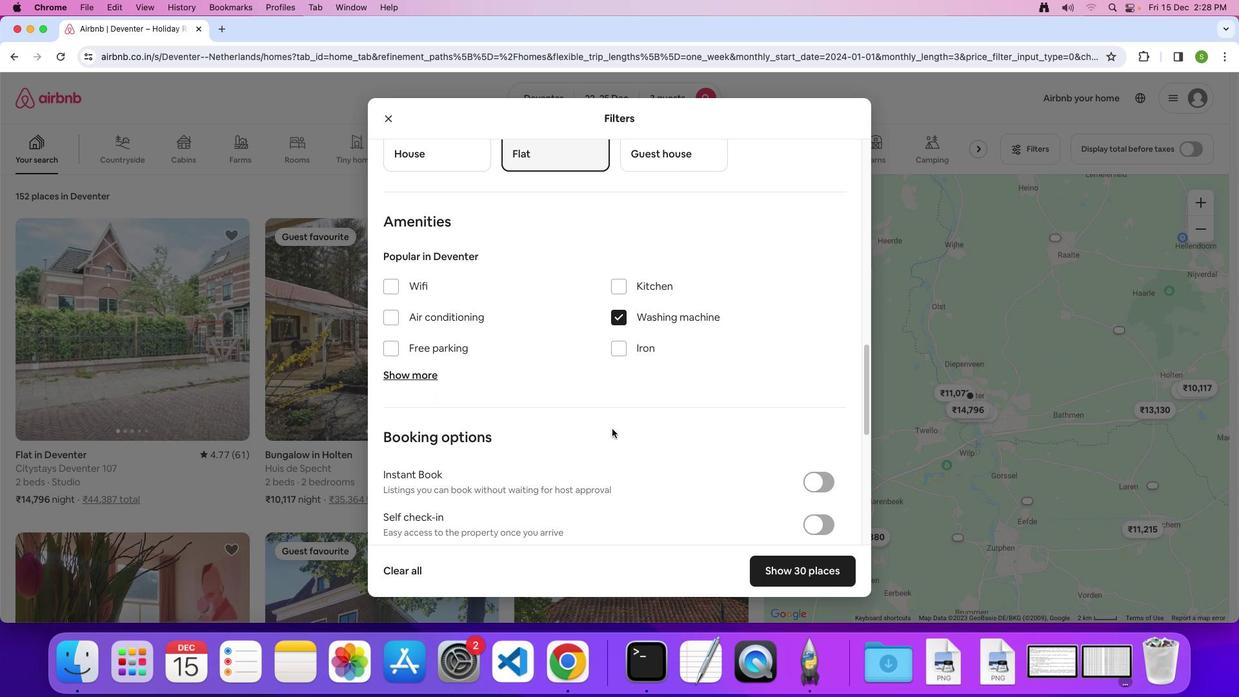 
Action: Mouse scrolled (612, 428) with delta (0, 0)
Screenshot: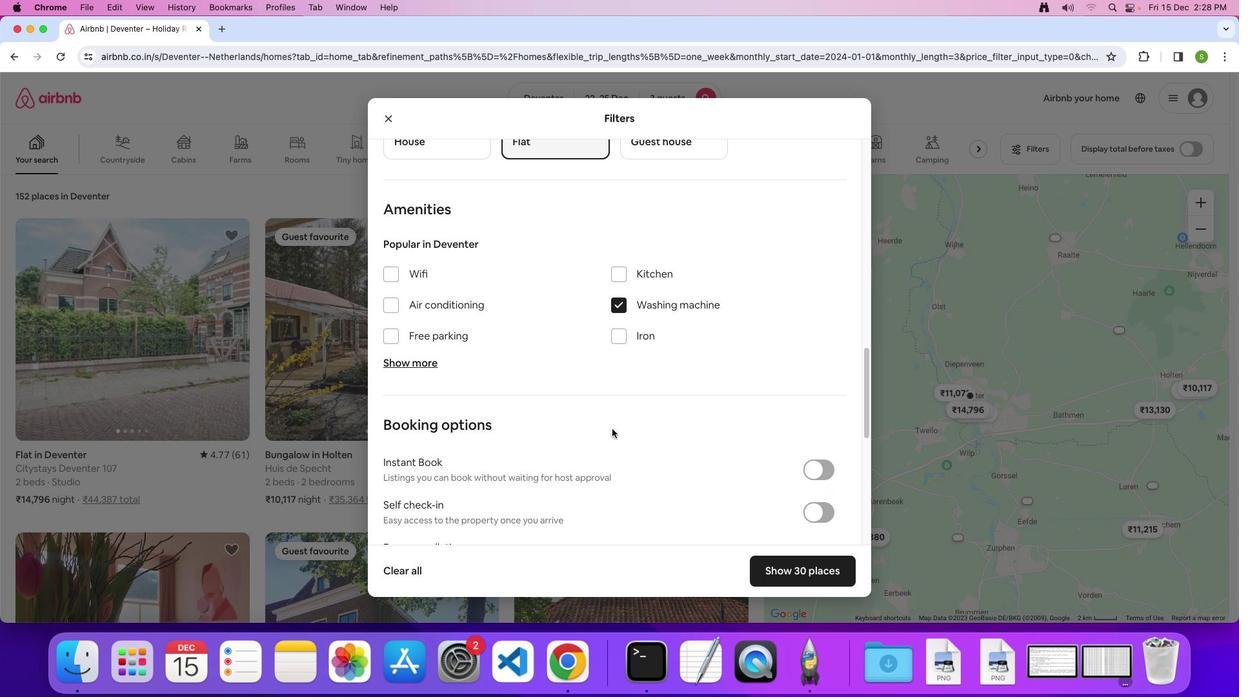 
Action: Mouse scrolled (612, 428) with delta (0, 0)
Screenshot: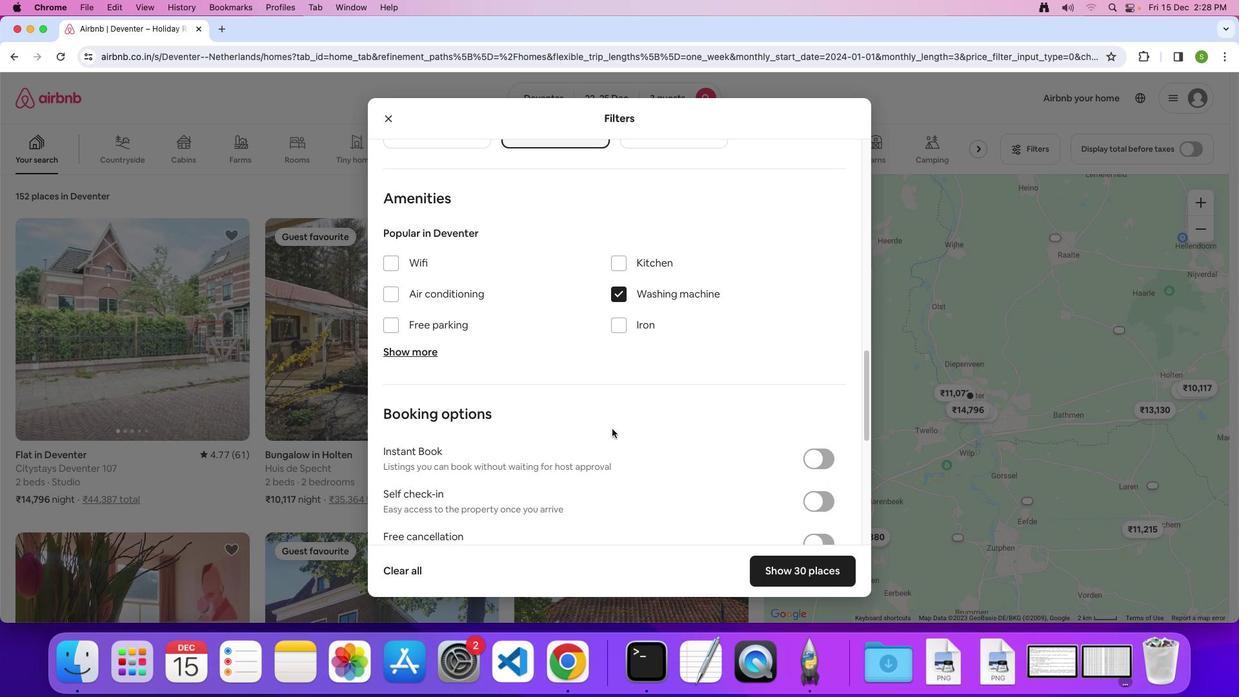
Action: Mouse scrolled (612, 428) with delta (0, 0)
Screenshot: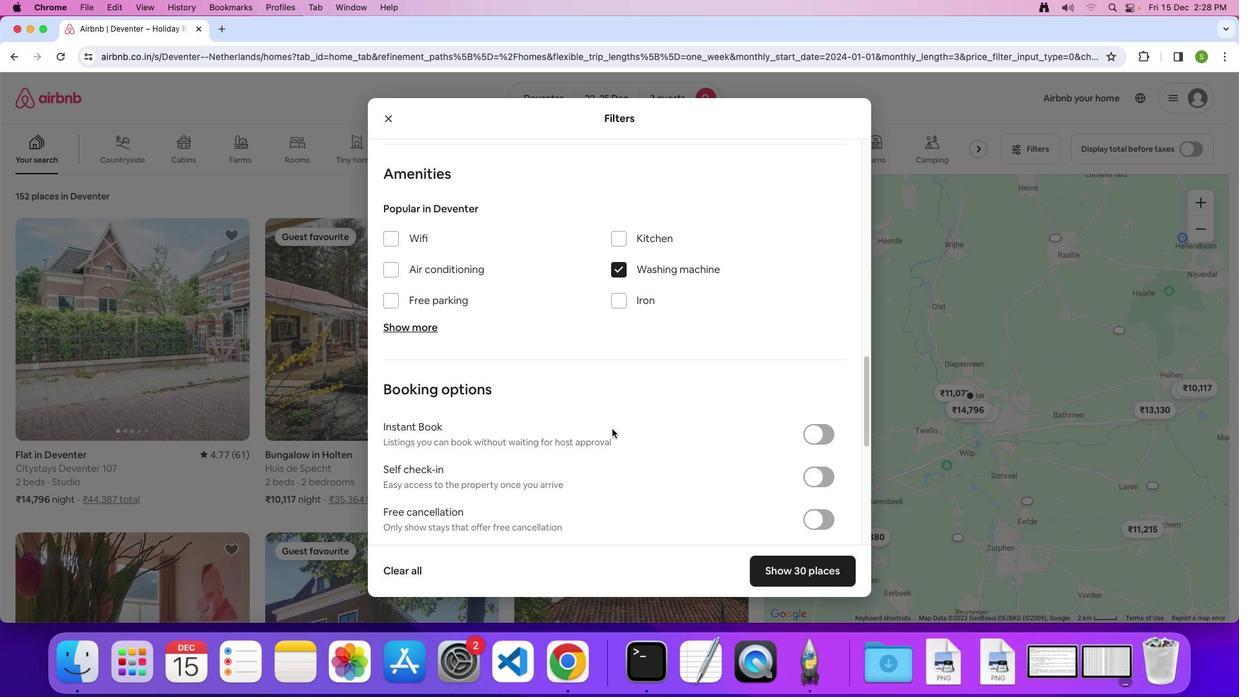 
Action: Mouse scrolled (612, 428) with delta (0, -1)
Screenshot: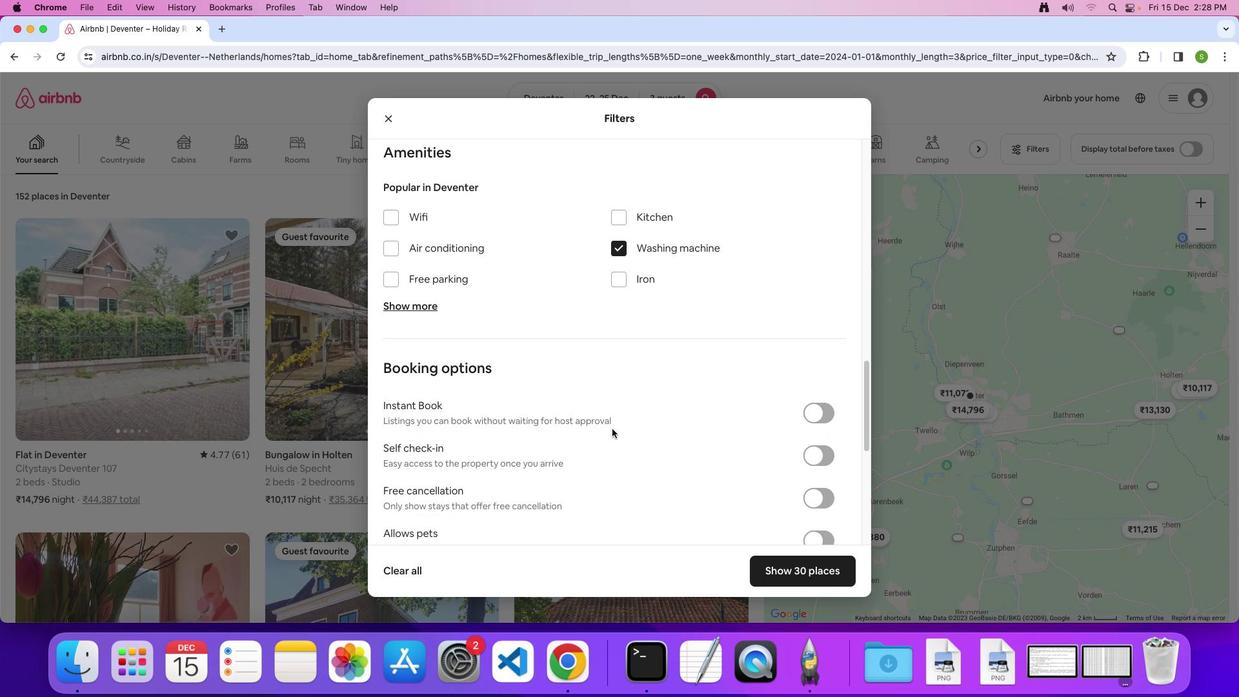 
Action: Mouse scrolled (612, 428) with delta (0, 0)
Screenshot: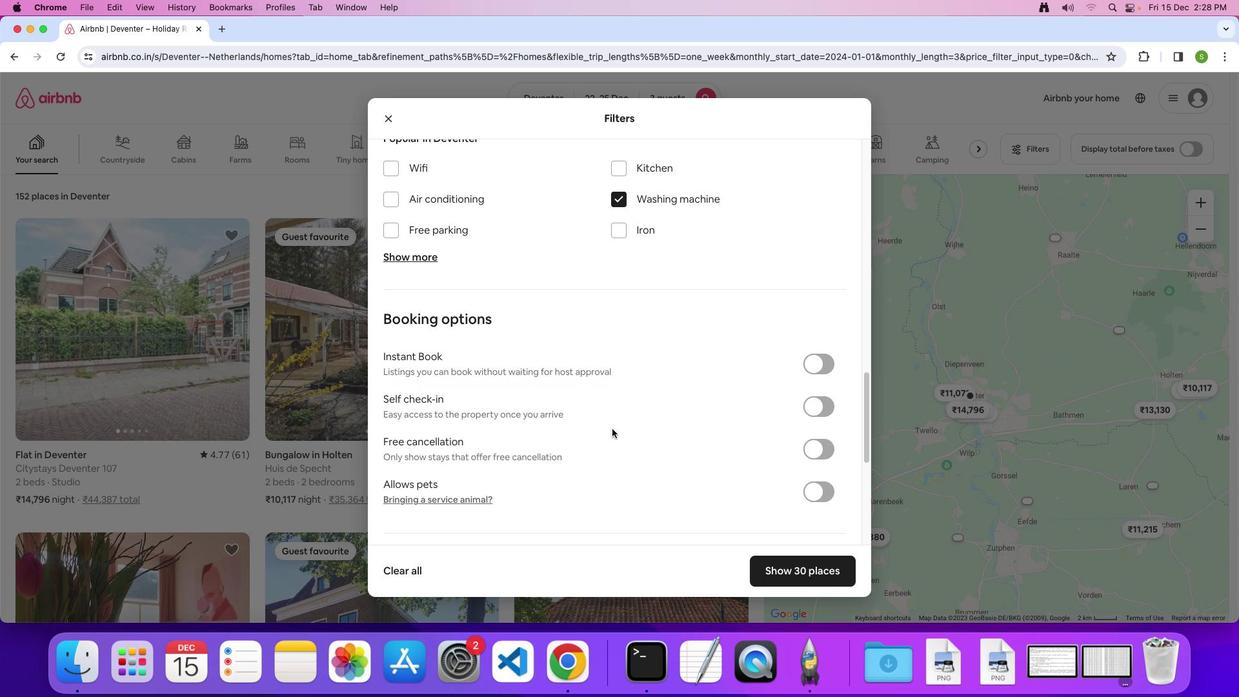 
Action: Mouse scrolled (612, 428) with delta (0, 0)
Screenshot: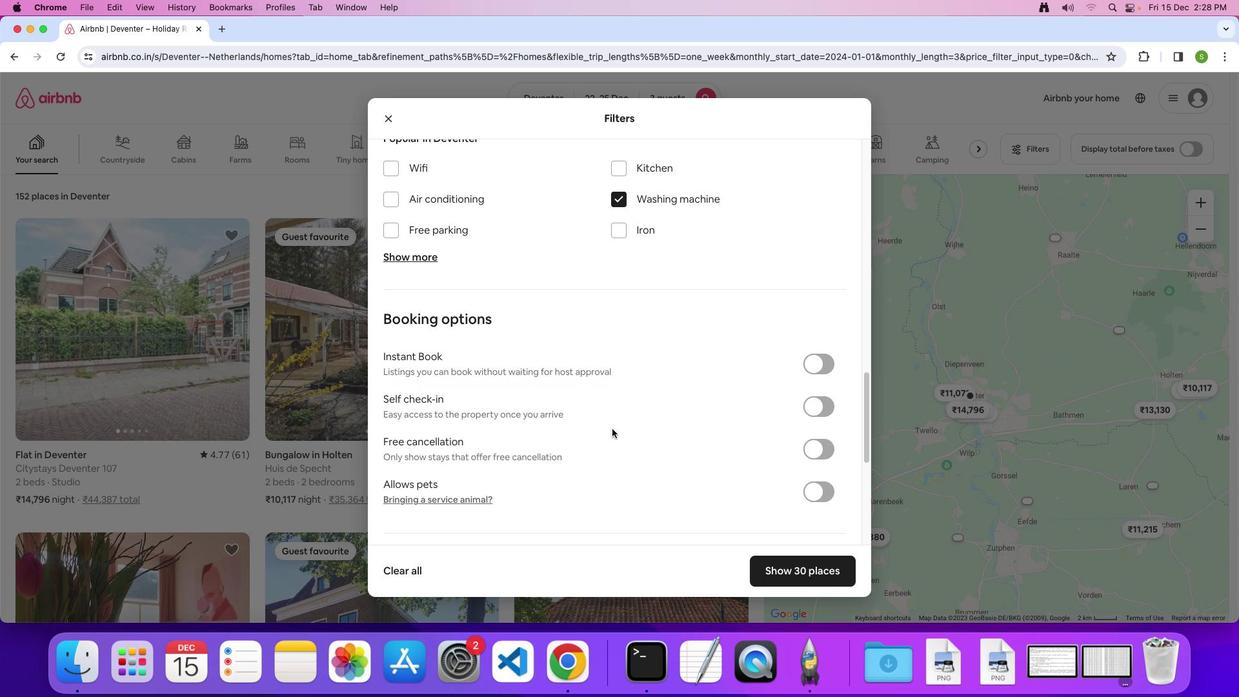
Action: Mouse scrolled (612, 428) with delta (0, -1)
Screenshot: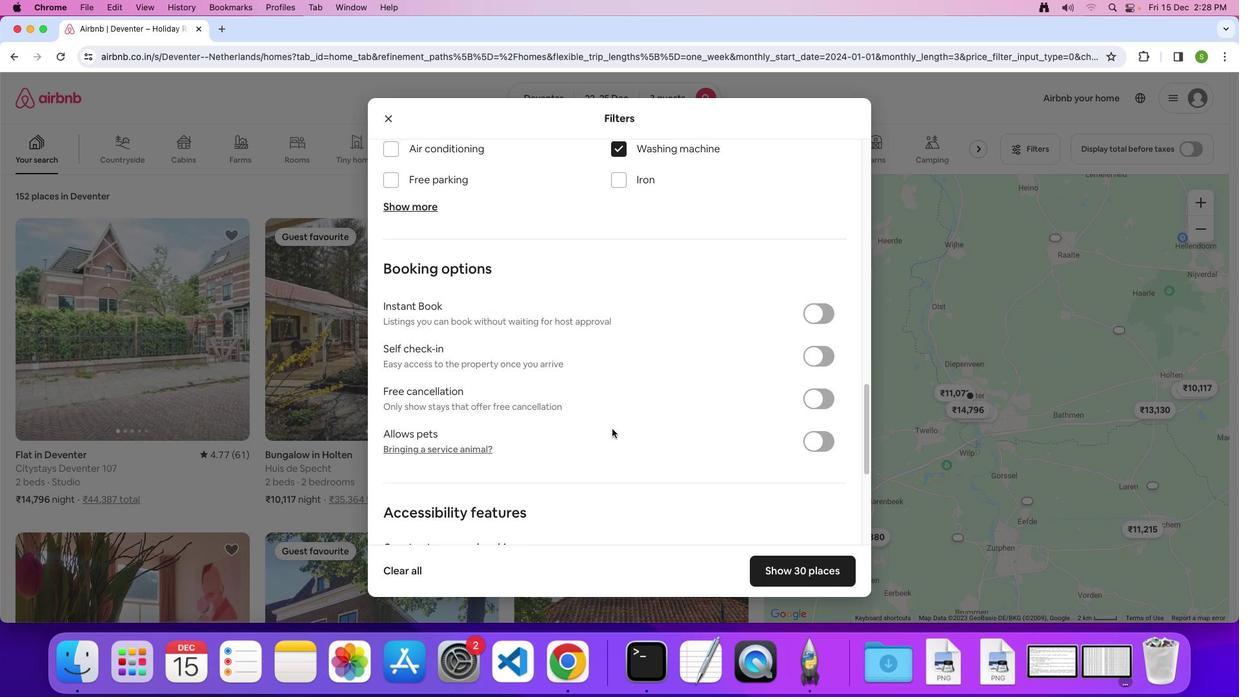 
Action: Mouse scrolled (612, 428) with delta (0, 0)
Screenshot: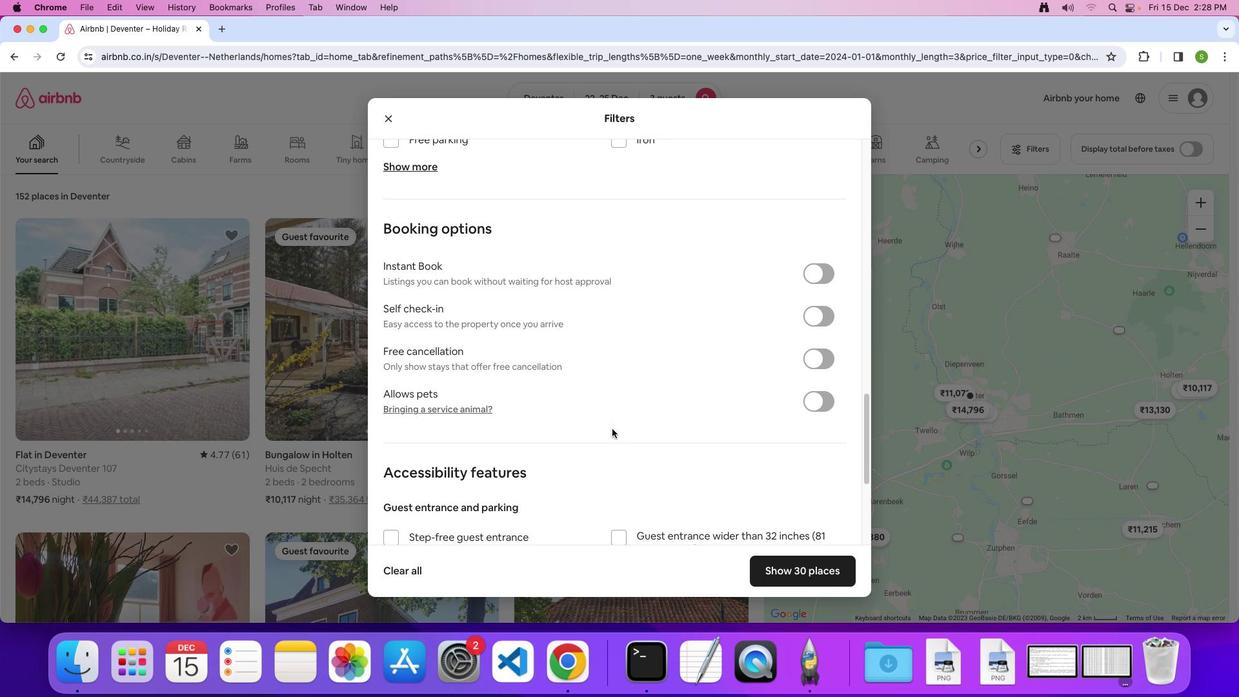 
Action: Mouse scrolled (612, 428) with delta (0, 0)
Screenshot: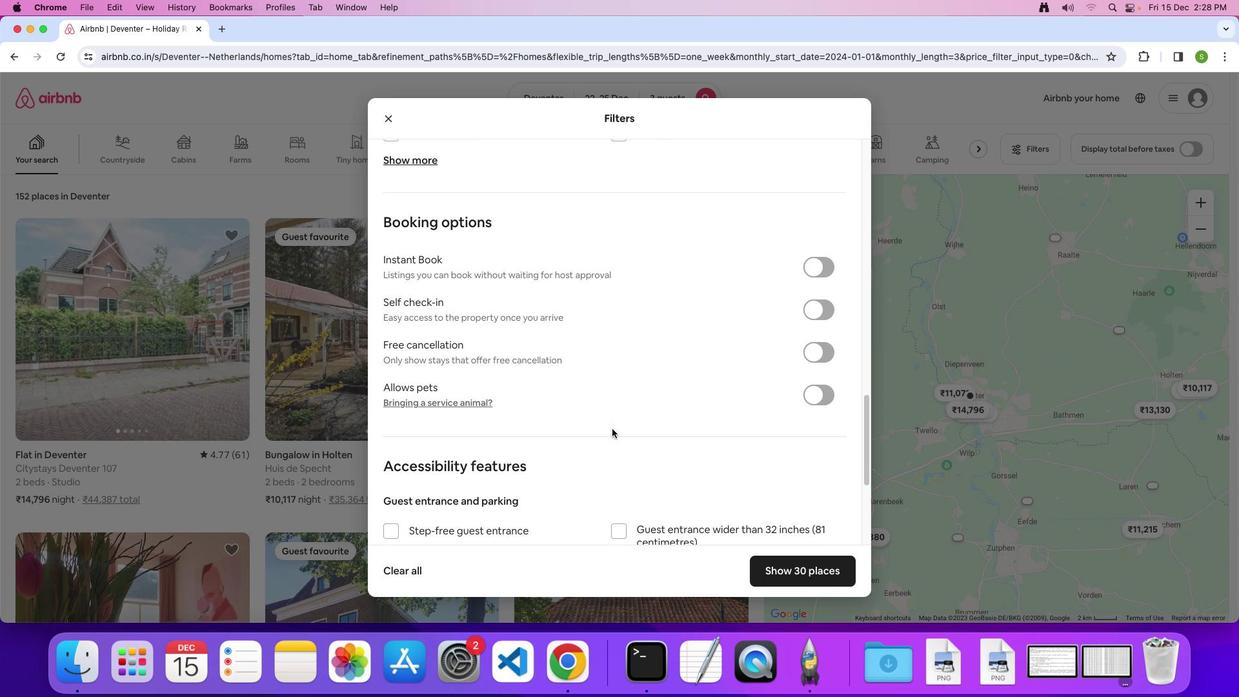 
Action: Mouse scrolled (612, 428) with delta (0, 0)
Screenshot: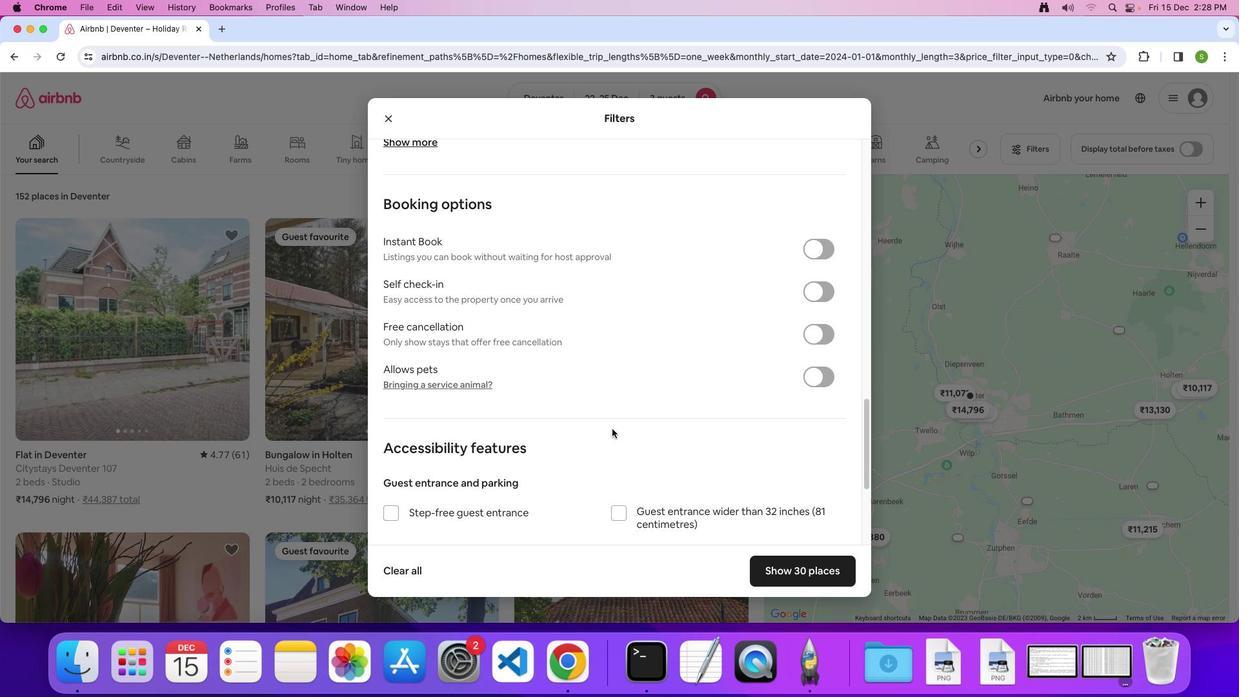
Action: Mouse scrolled (612, 428) with delta (0, 0)
Screenshot: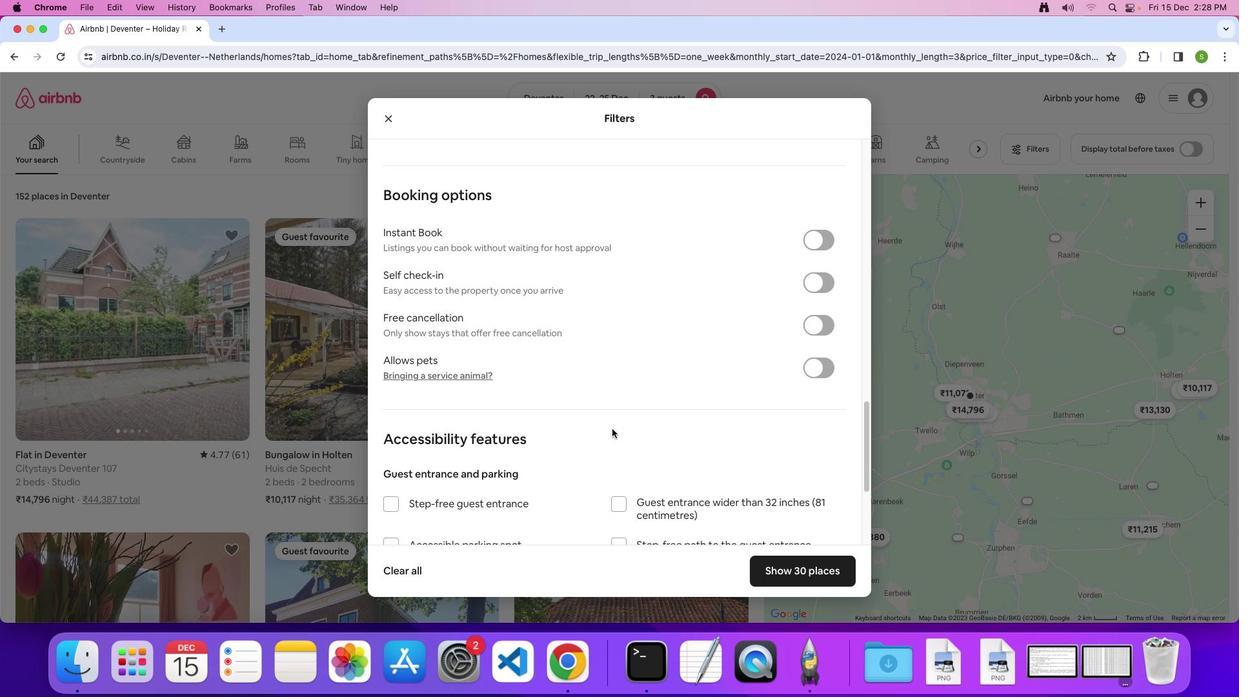 
Action: Mouse scrolled (612, 428) with delta (0, -1)
Screenshot: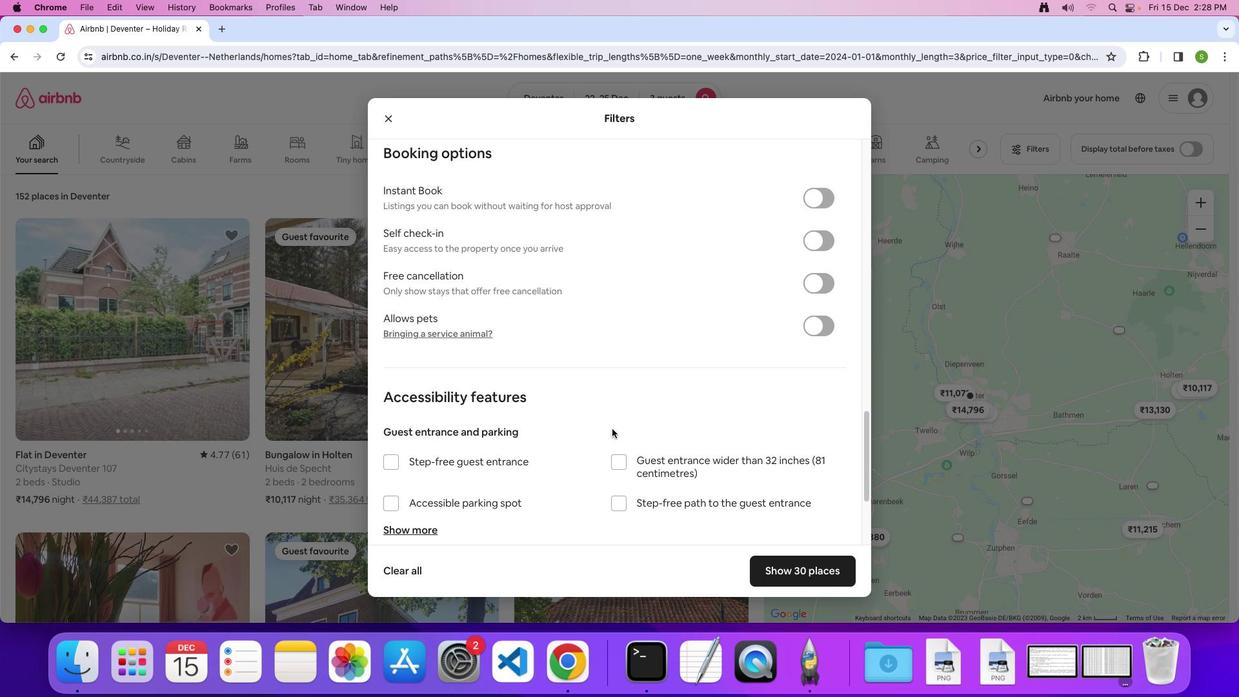 
Action: Mouse scrolled (612, 428) with delta (0, 0)
Screenshot: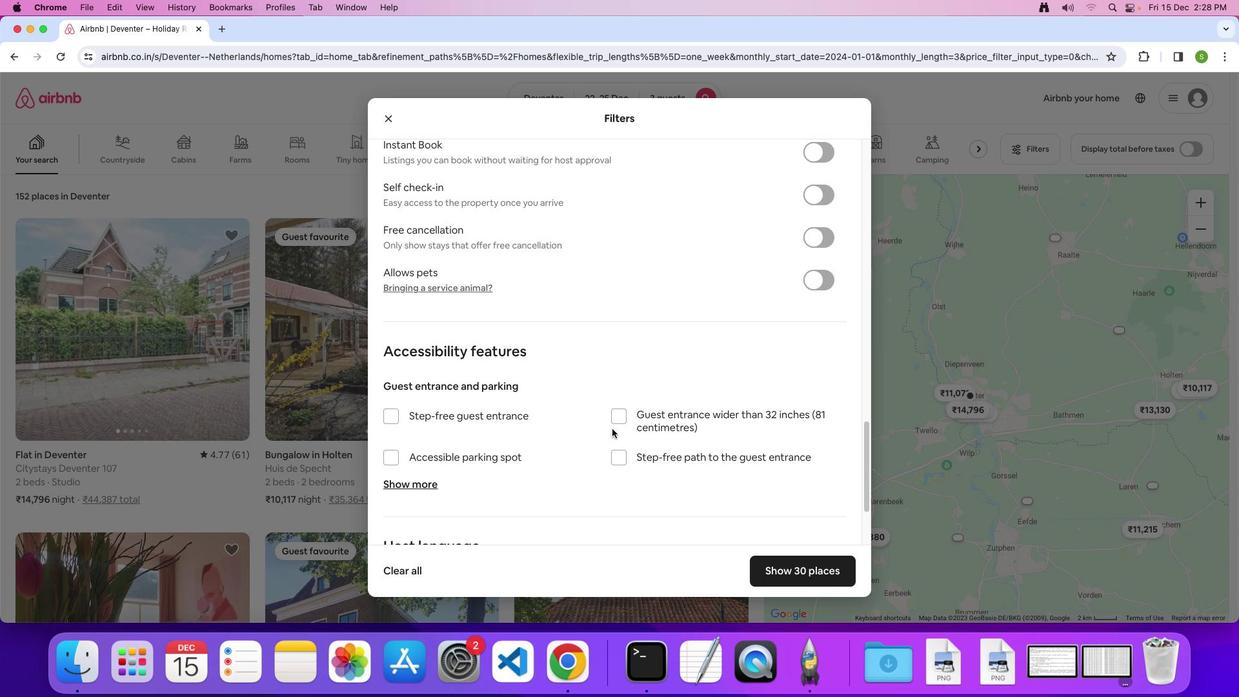 
Action: Mouse scrolled (612, 428) with delta (0, 0)
Screenshot: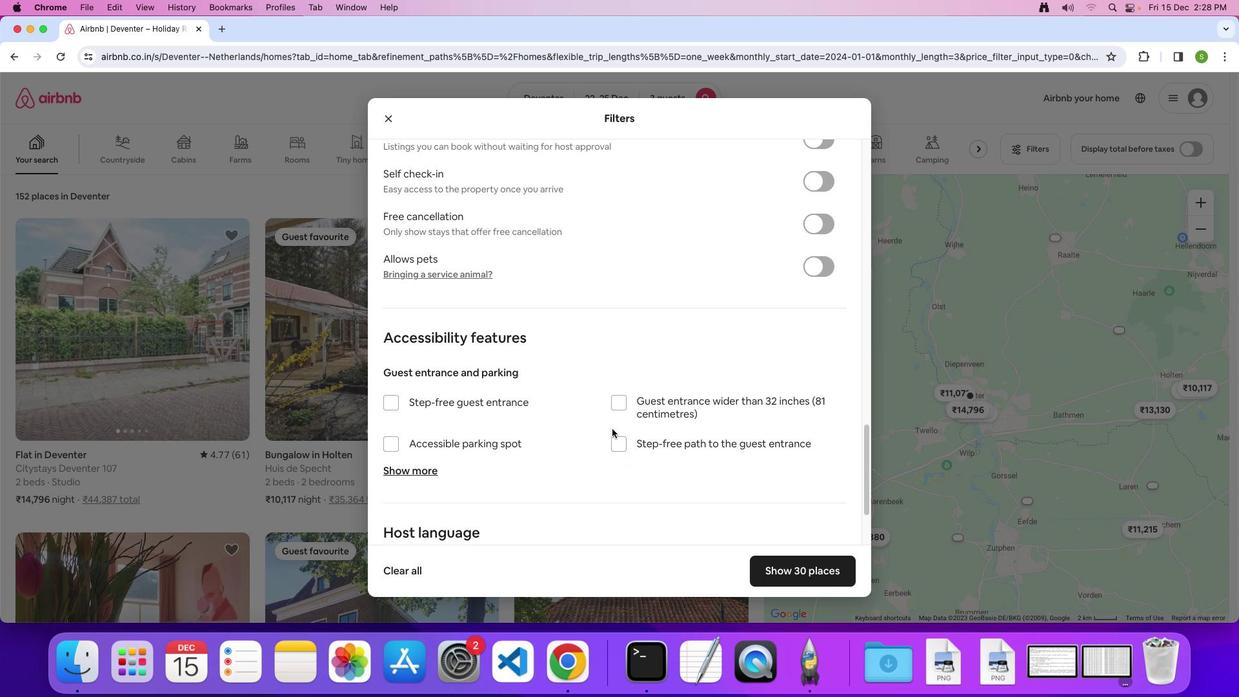
Action: Mouse scrolled (612, 428) with delta (0, 0)
Screenshot: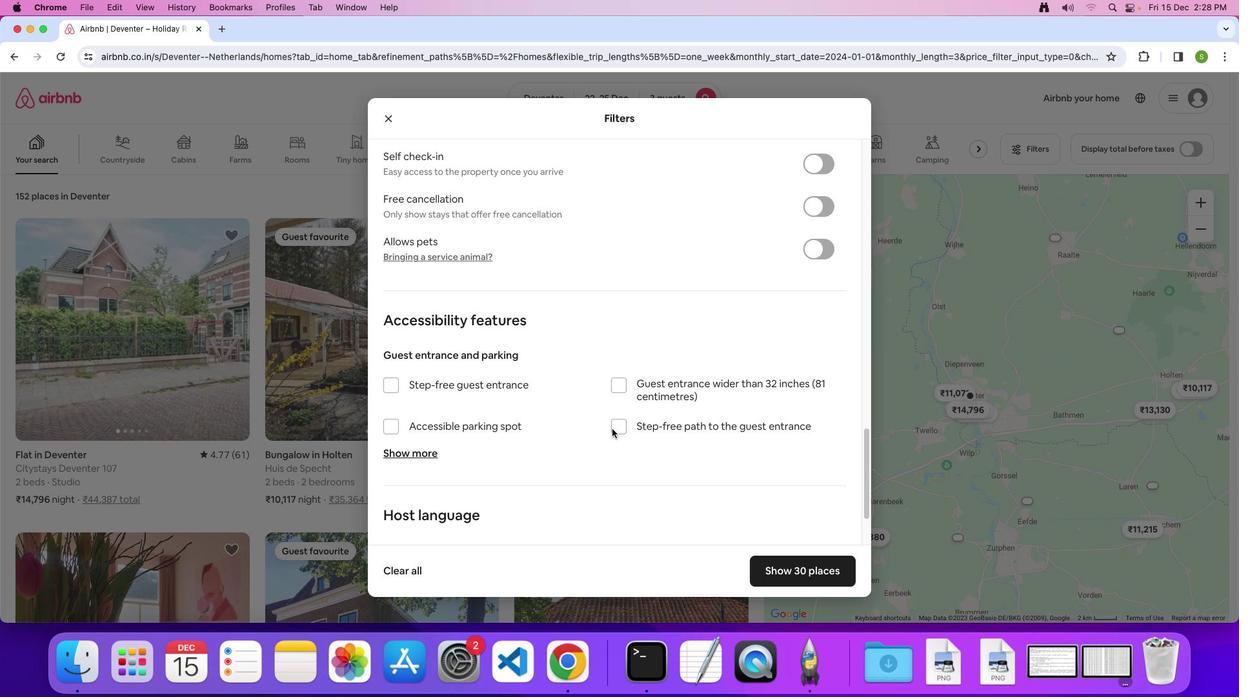
Action: Mouse scrolled (612, 428) with delta (0, 0)
Screenshot: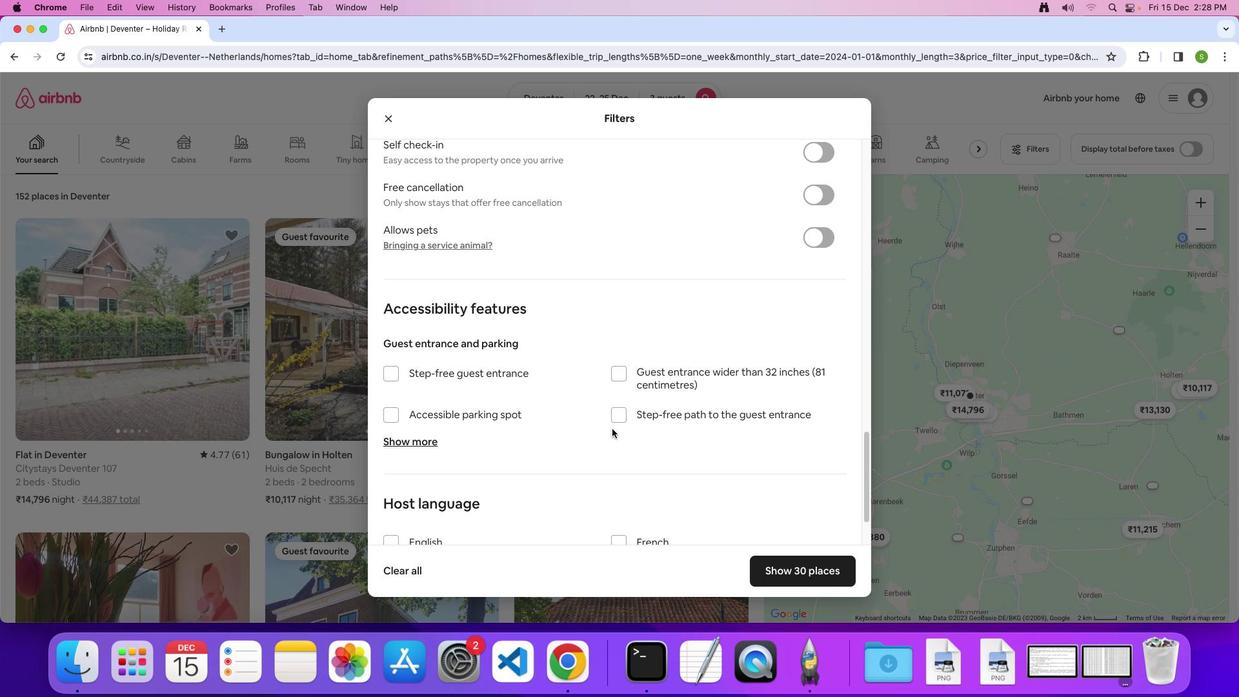 
Action: Mouse scrolled (612, 428) with delta (0, -1)
Screenshot: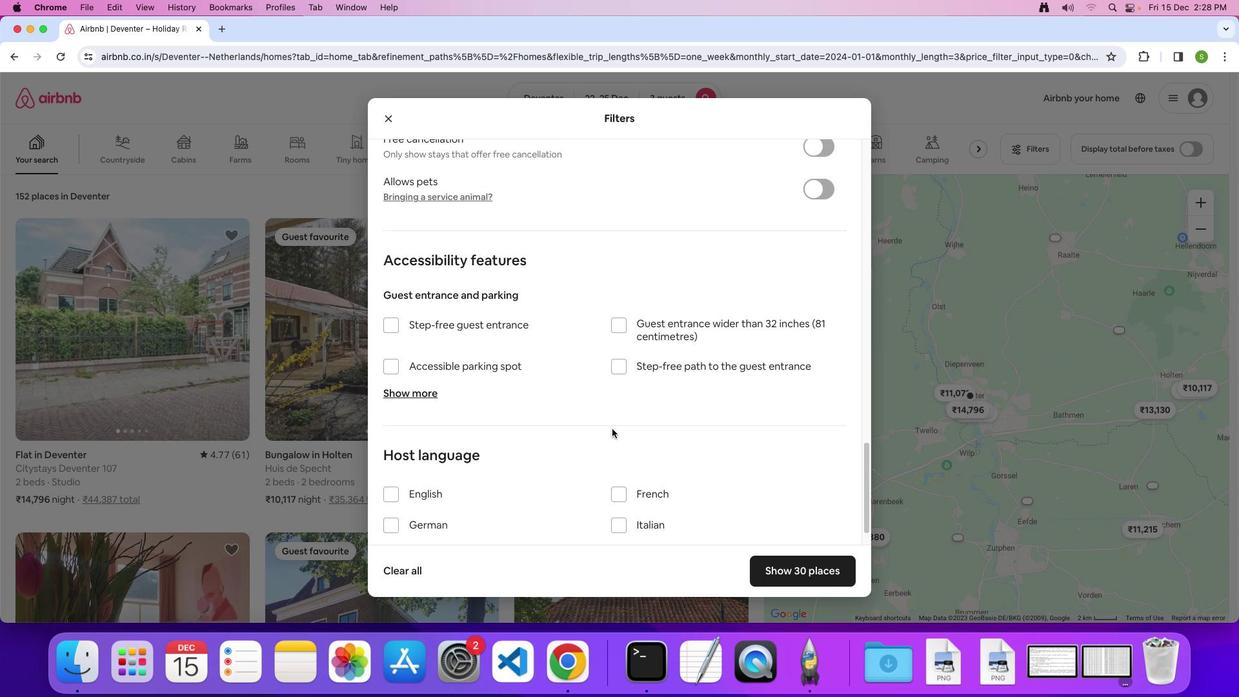 
Action: Mouse scrolled (612, 428) with delta (0, 0)
Screenshot: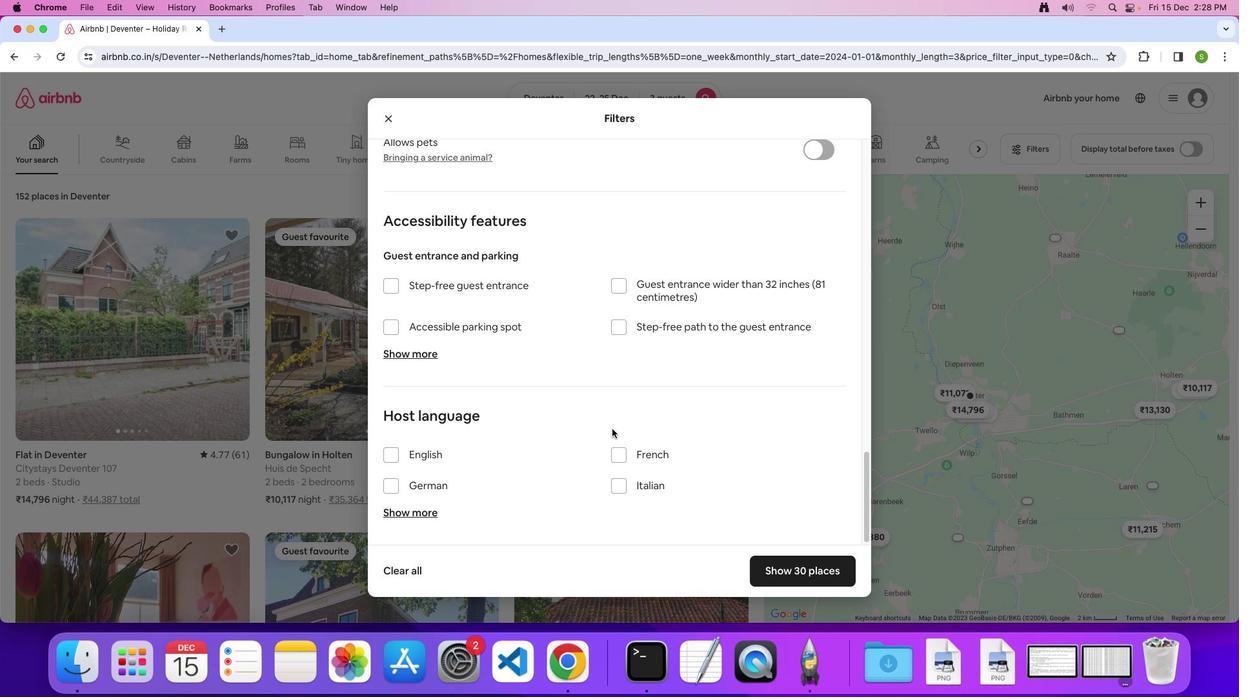 
Action: Mouse scrolled (612, 428) with delta (0, 0)
Screenshot: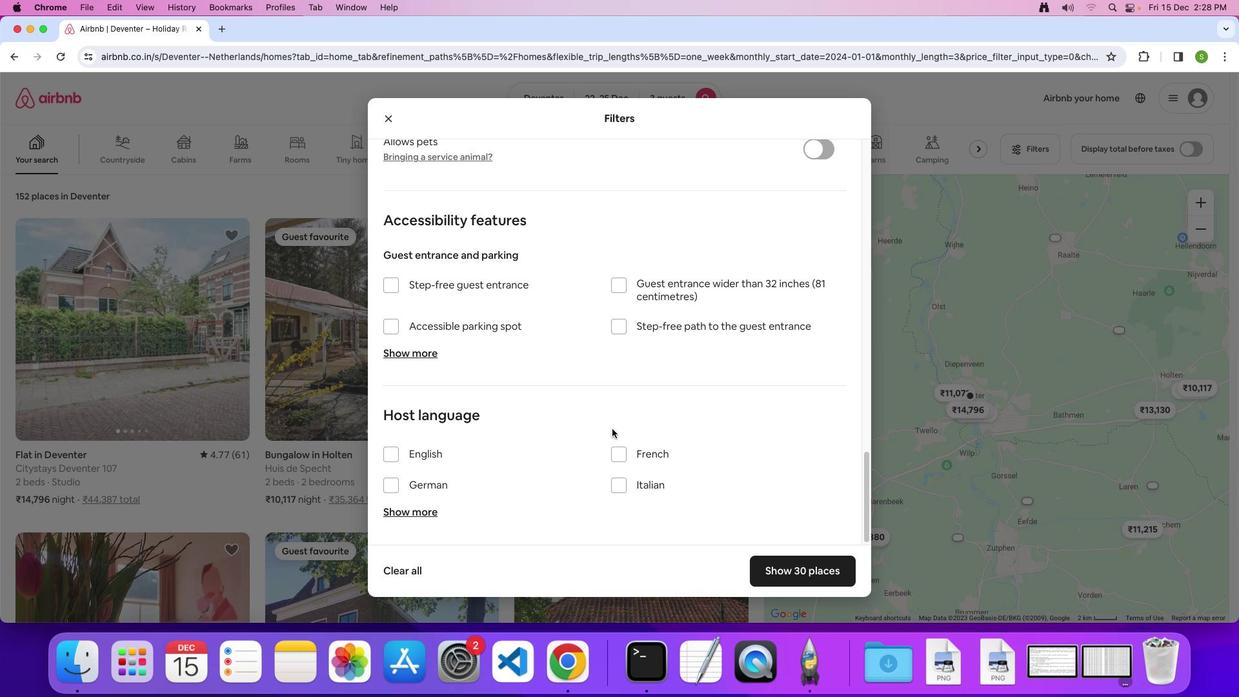 
Action: Mouse moved to (828, 577)
Screenshot: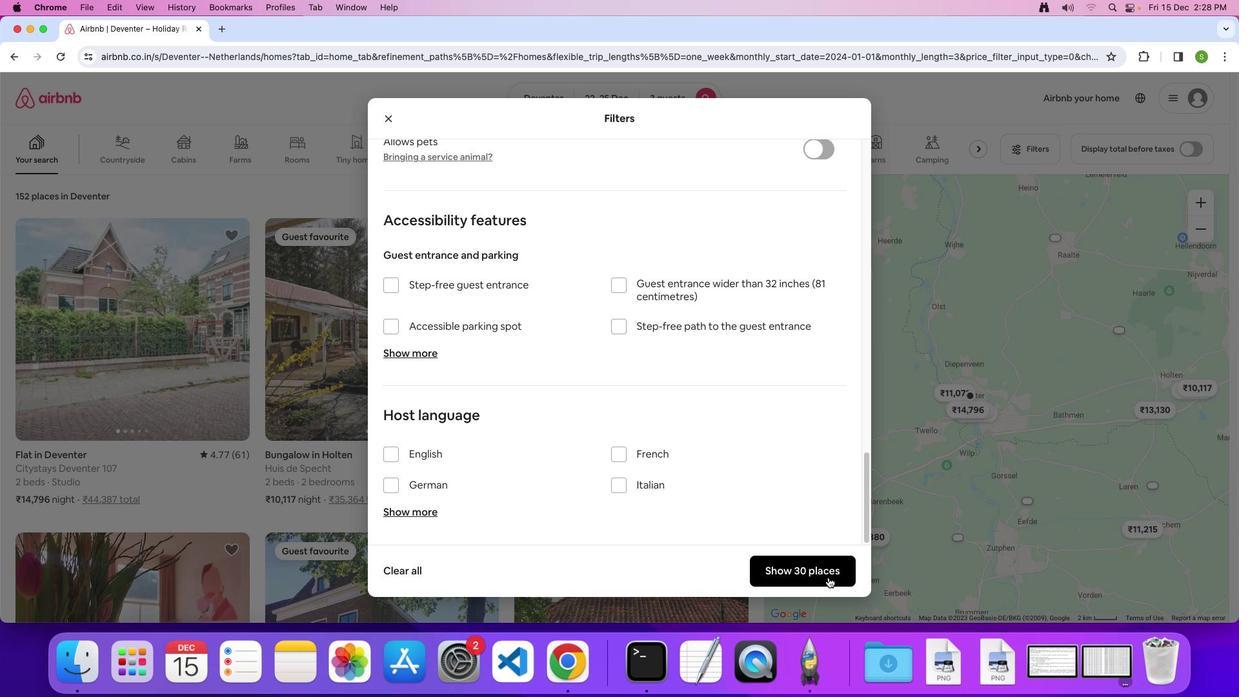 
Action: Mouse pressed left at (828, 577)
Screenshot: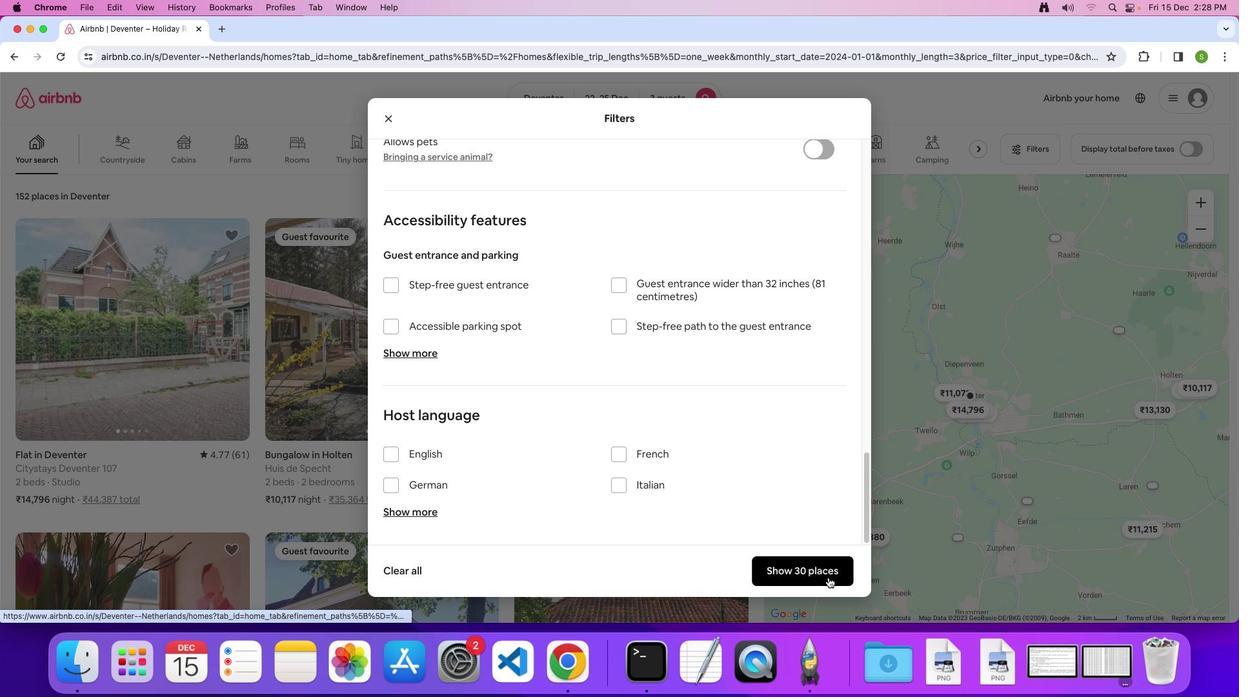 
Action: Mouse moved to (145, 328)
Screenshot: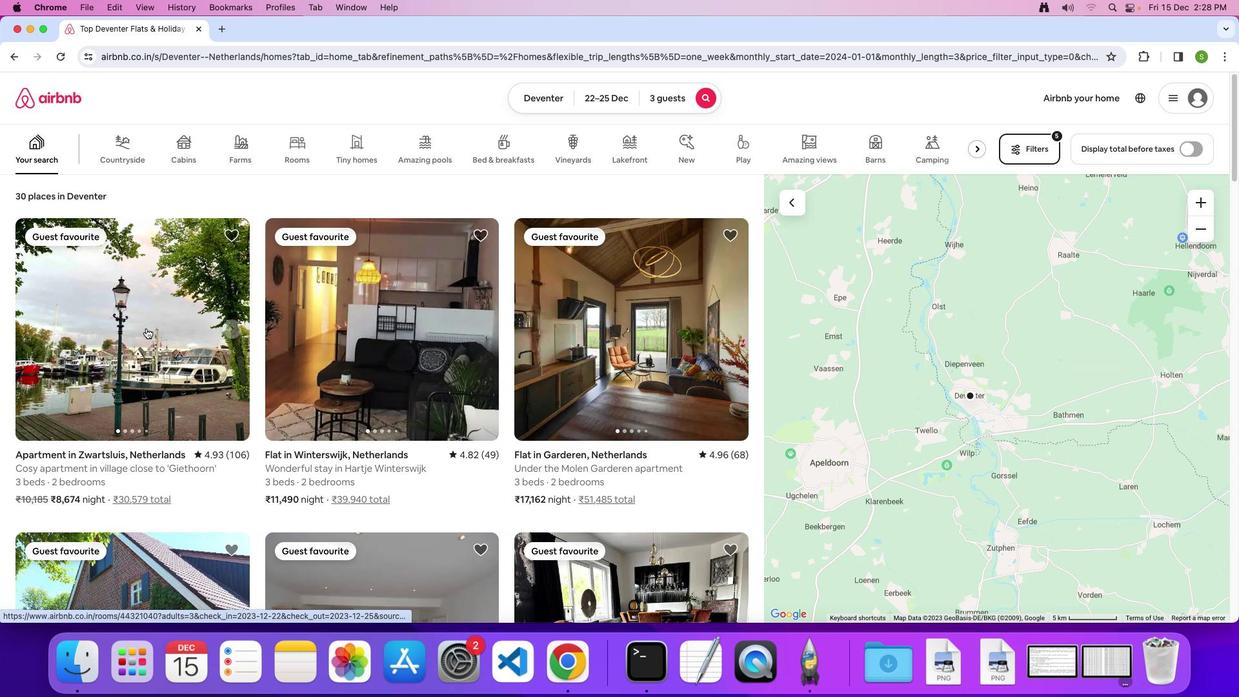 
Action: Mouse pressed left at (145, 328)
Screenshot: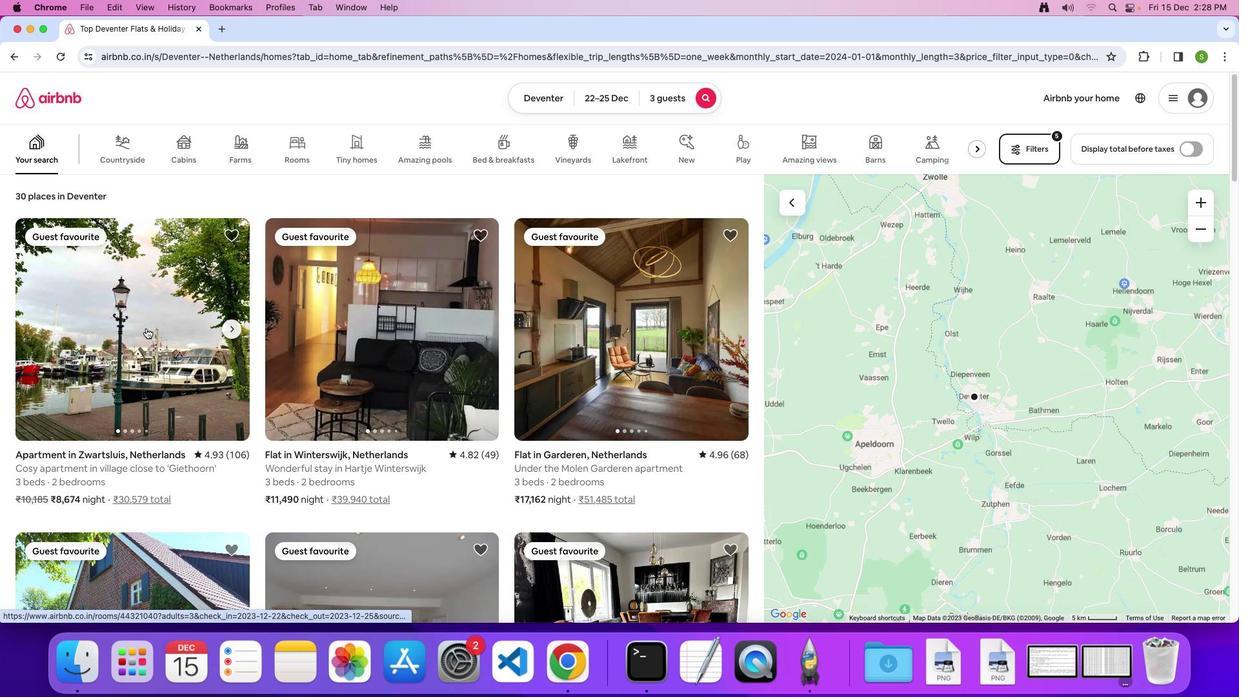 
Action: Mouse moved to (409, 314)
Screenshot: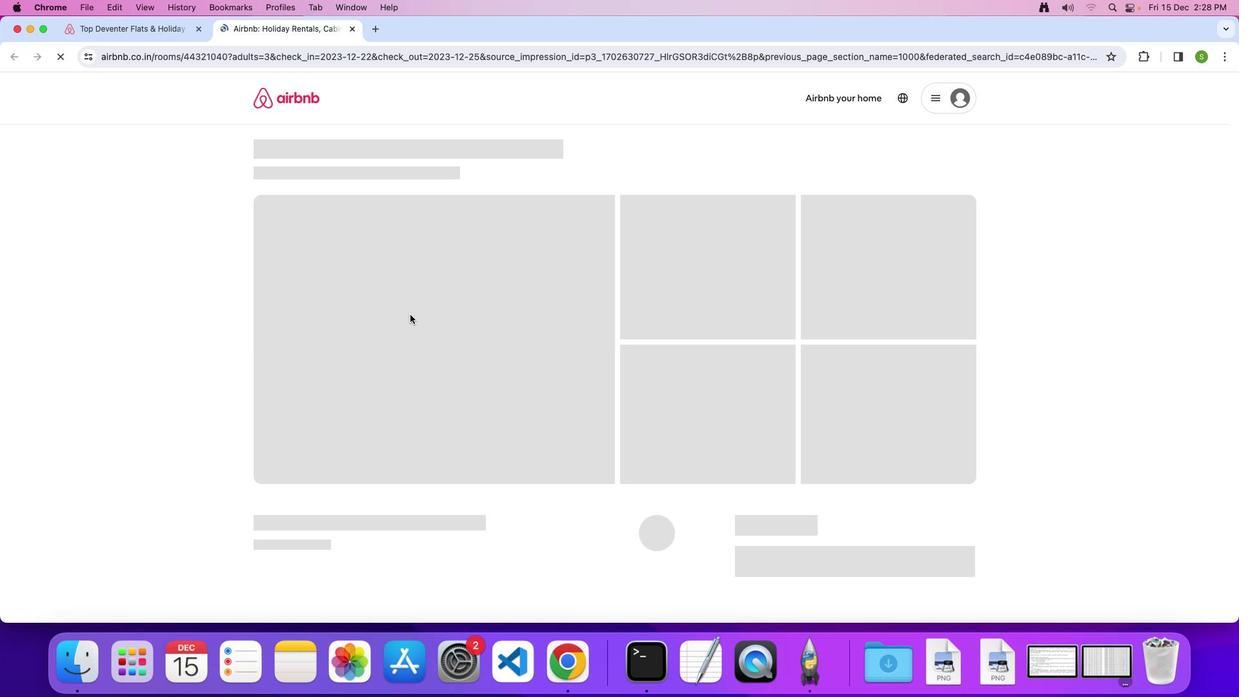 
Action: Mouse pressed left at (409, 314)
Screenshot: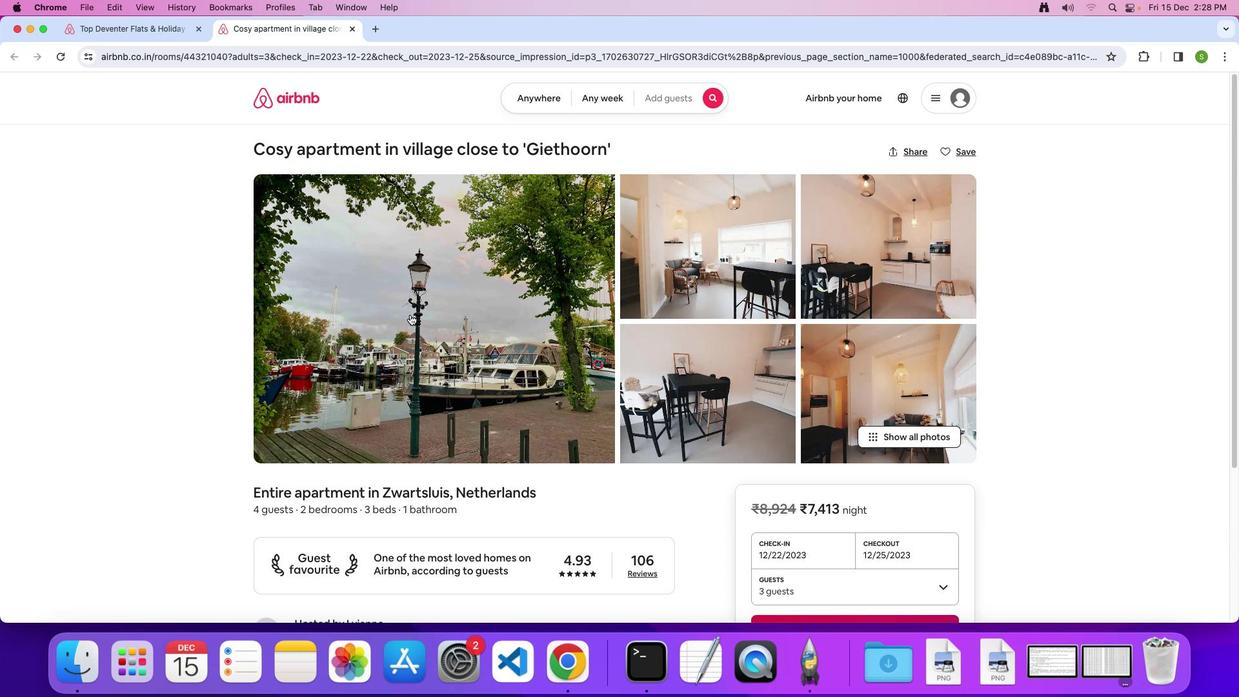 
Action: Mouse moved to (508, 362)
Screenshot: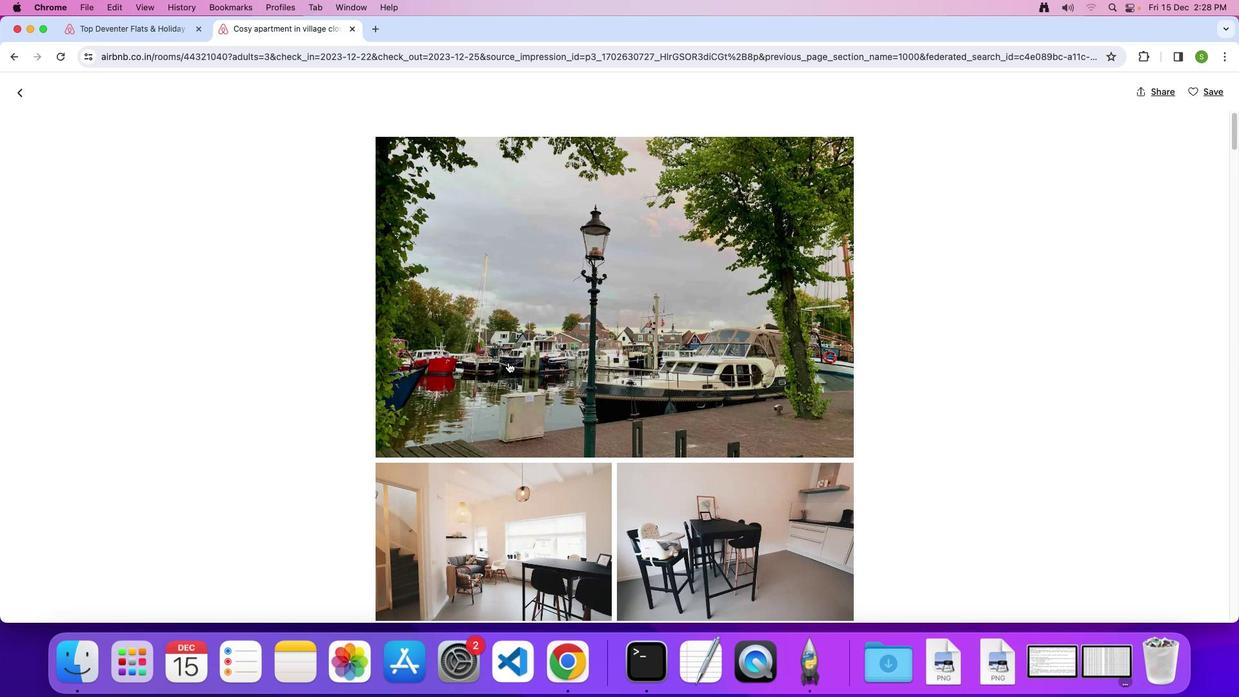 
Action: Mouse scrolled (508, 362) with delta (0, 0)
Screenshot: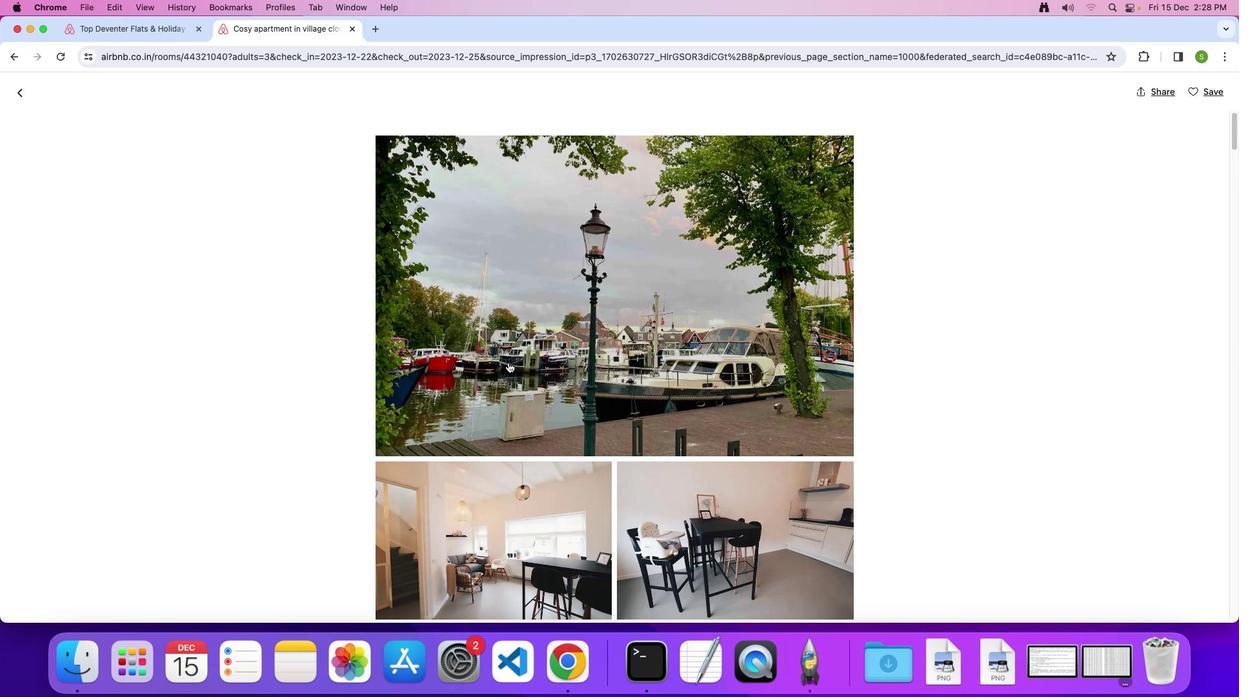 
Action: Mouse scrolled (508, 362) with delta (0, 0)
Screenshot: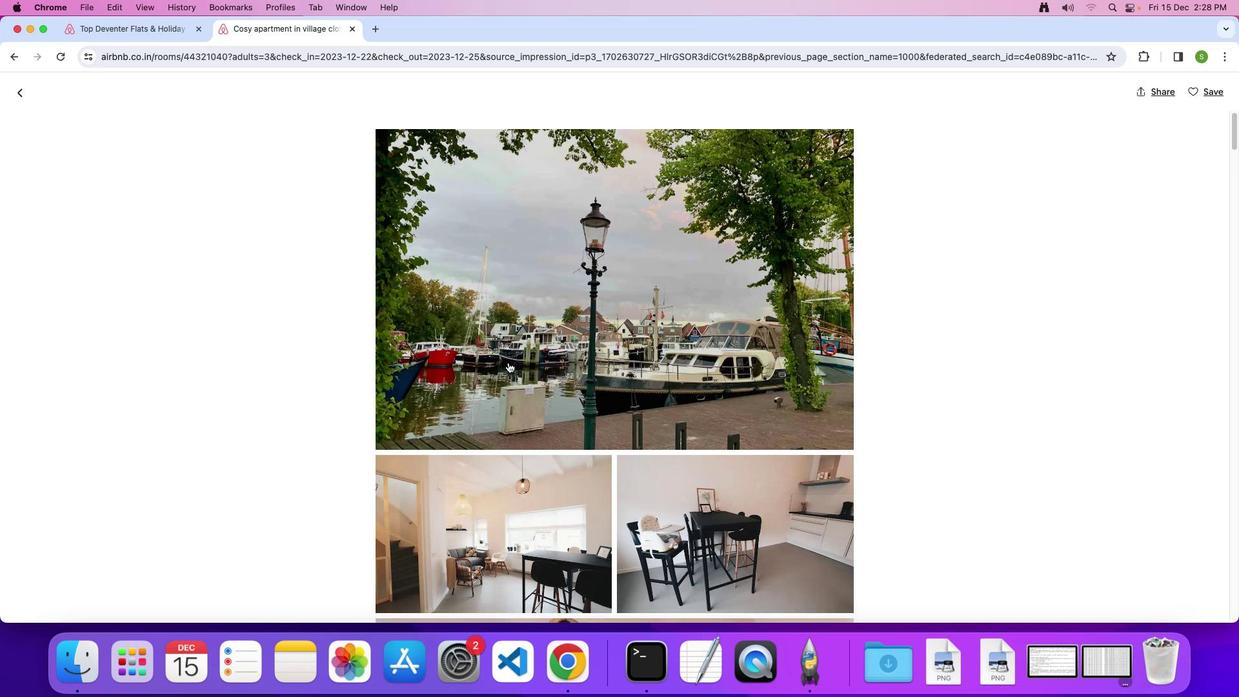 
Action: Mouse scrolled (508, 362) with delta (0, -1)
Screenshot: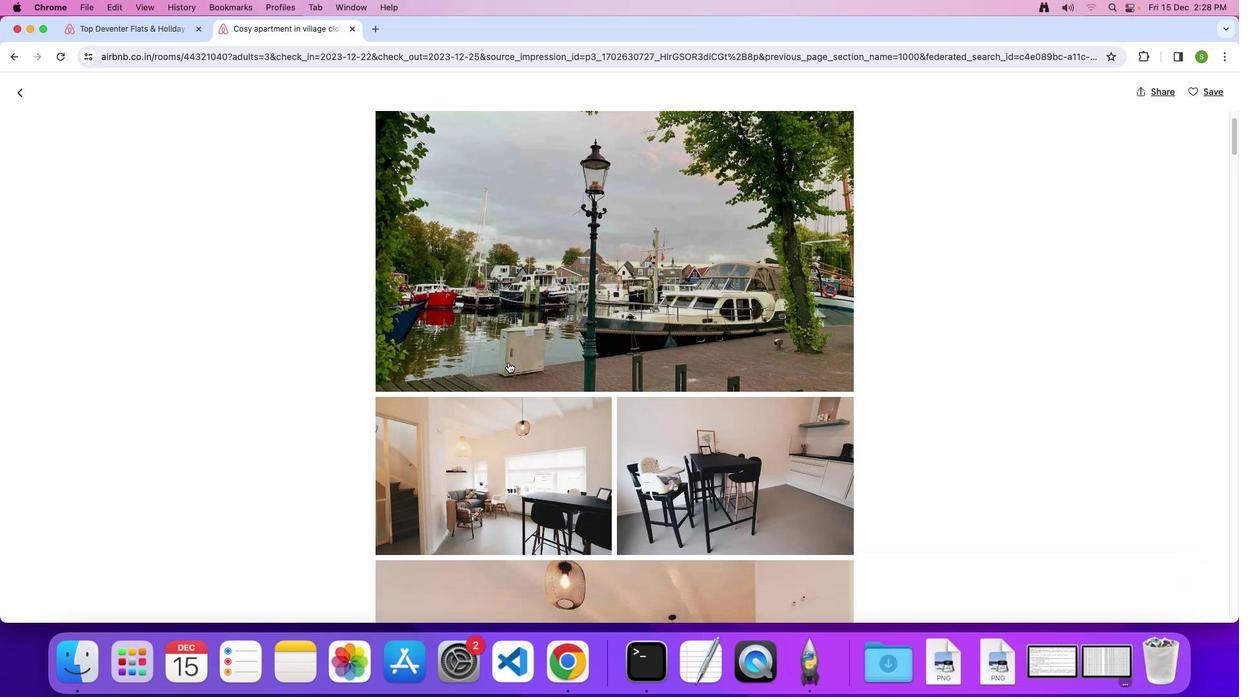 
Action: Mouse scrolled (508, 362) with delta (0, 0)
Screenshot: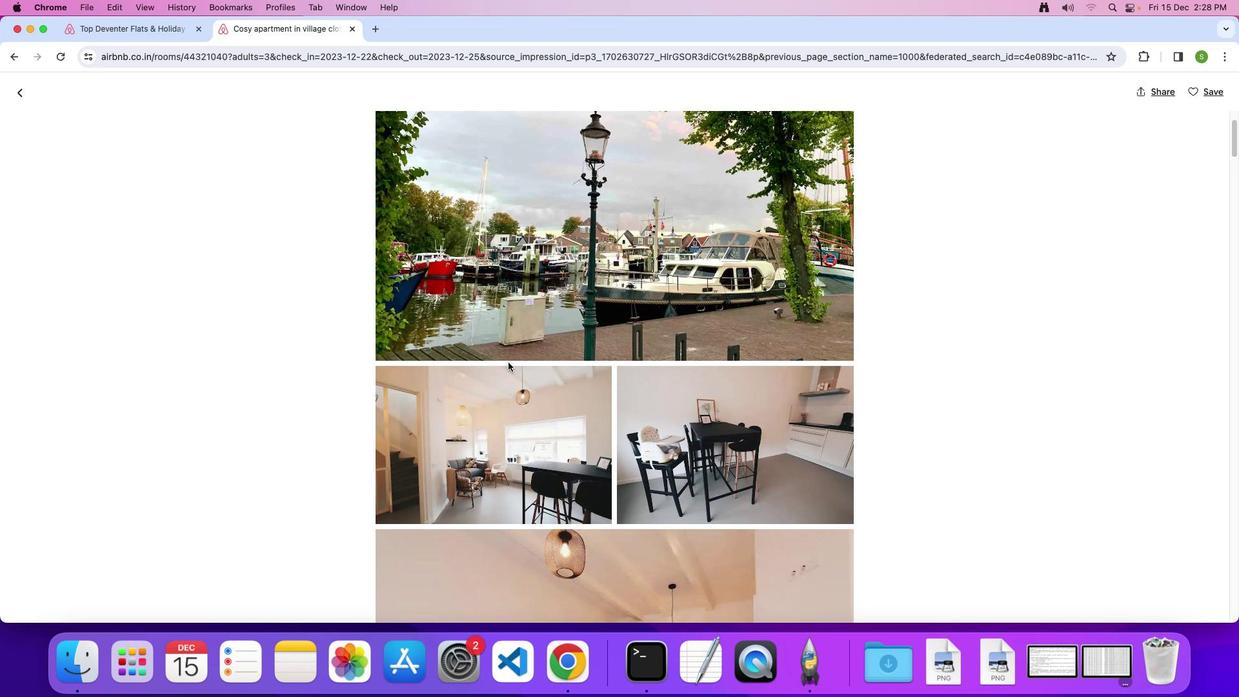 
Action: Mouse scrolled (508, 362) with delta (0, 0)
Screenshot: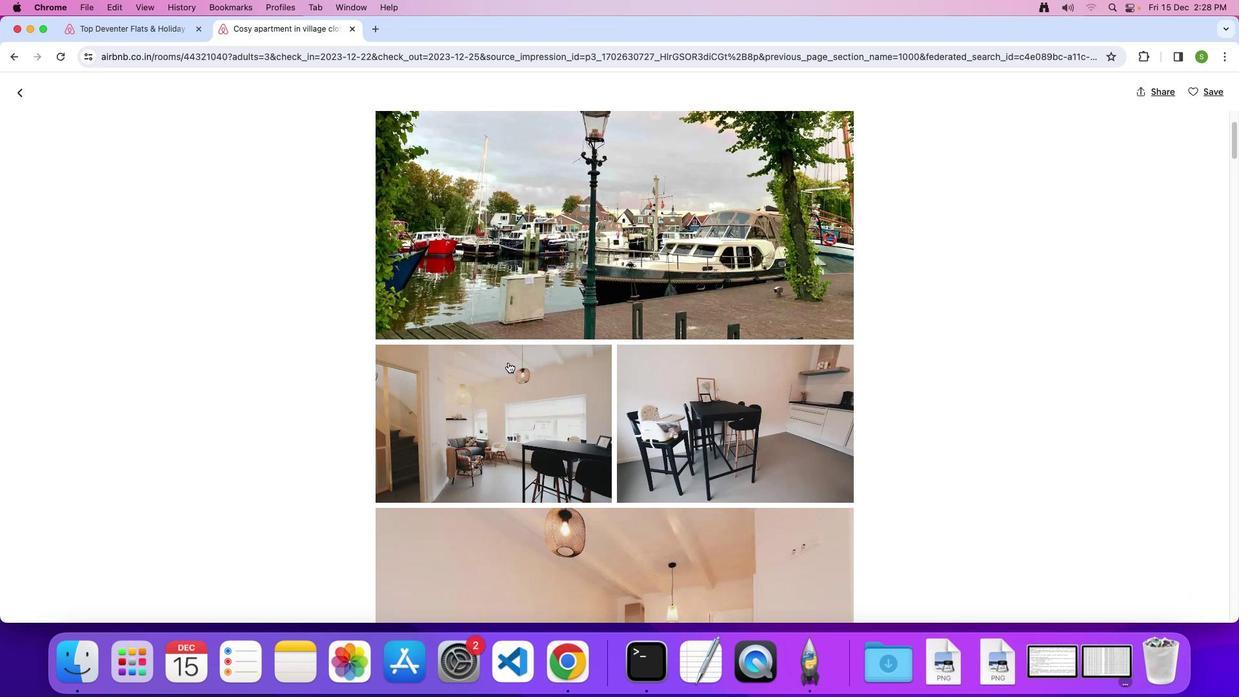 
Action: Mouse scrolled (508, 362) with delta (0, -1)
Screenshot: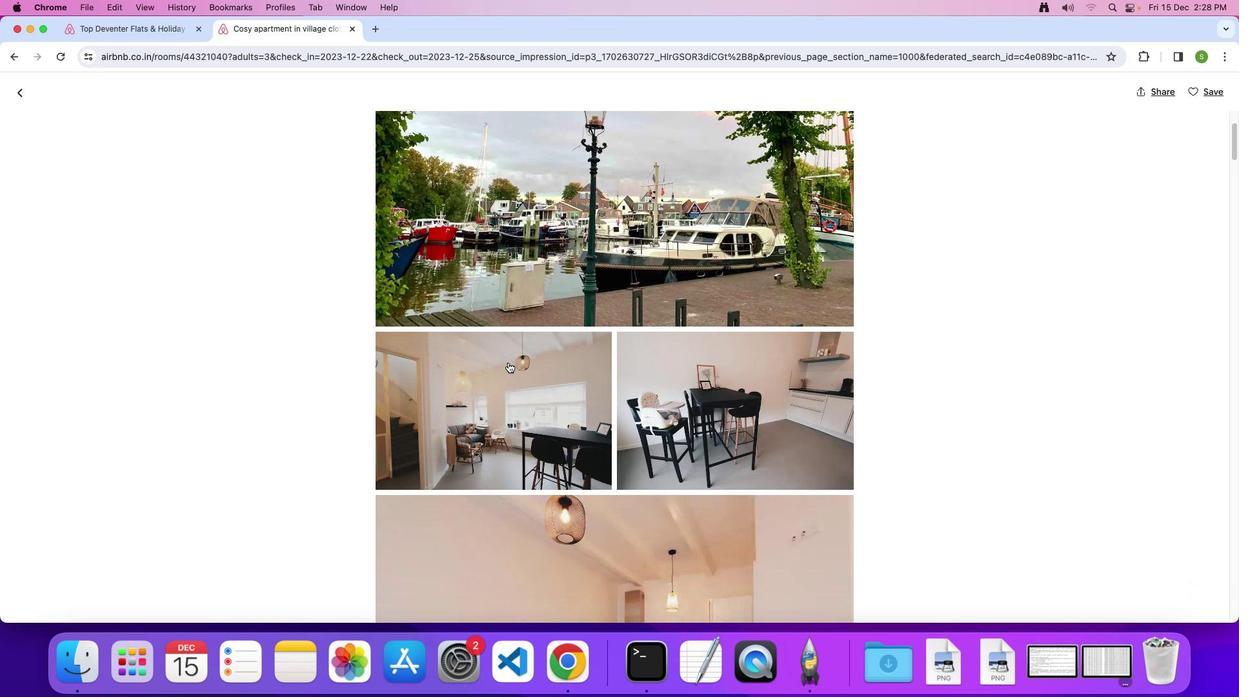 
Action: Mouse scrolled (508, 362) with delta (0, 0)
Screenshot: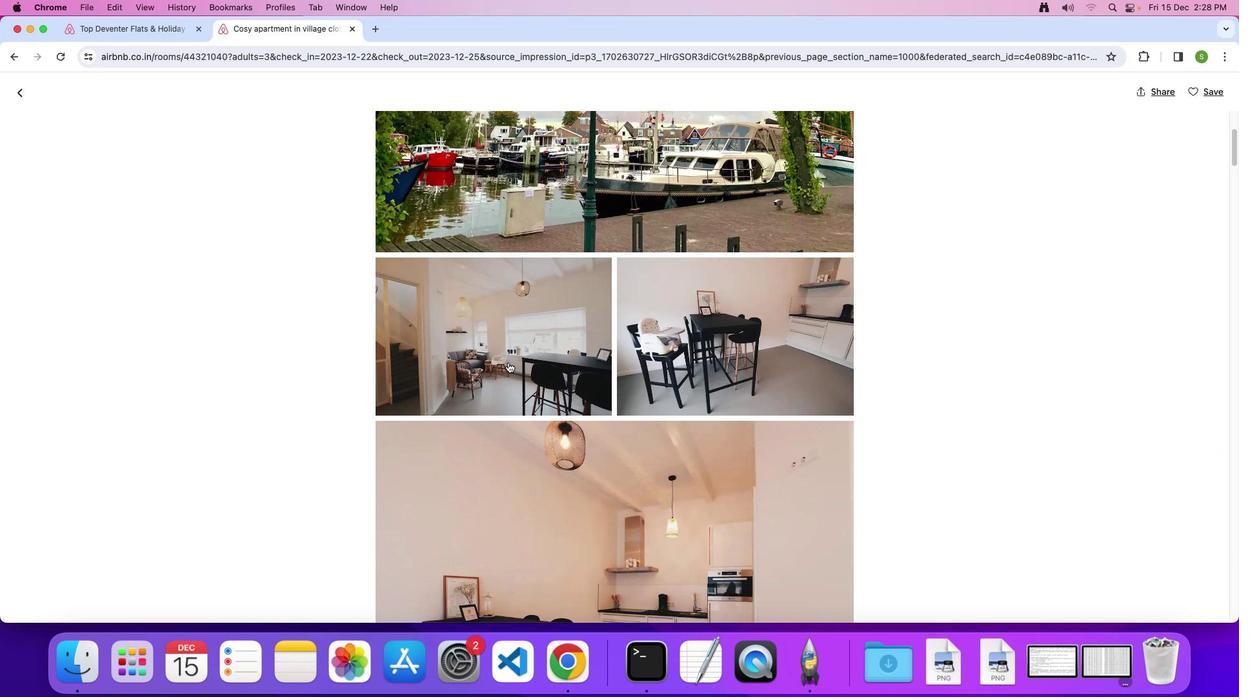 
Action: Mouse scrolled (508, 362) with delta (0, 0)
Screenshot: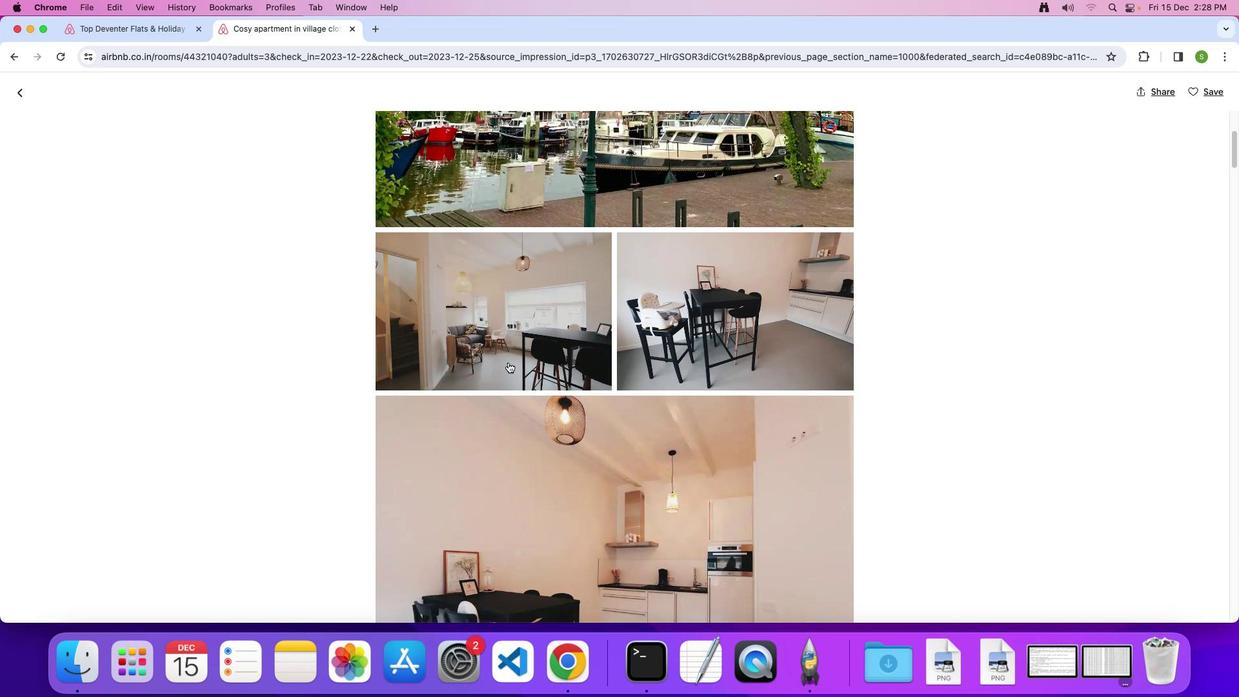 
Action: Mouse scrolled (508, 362) with delta (0, -1)
Screenshot: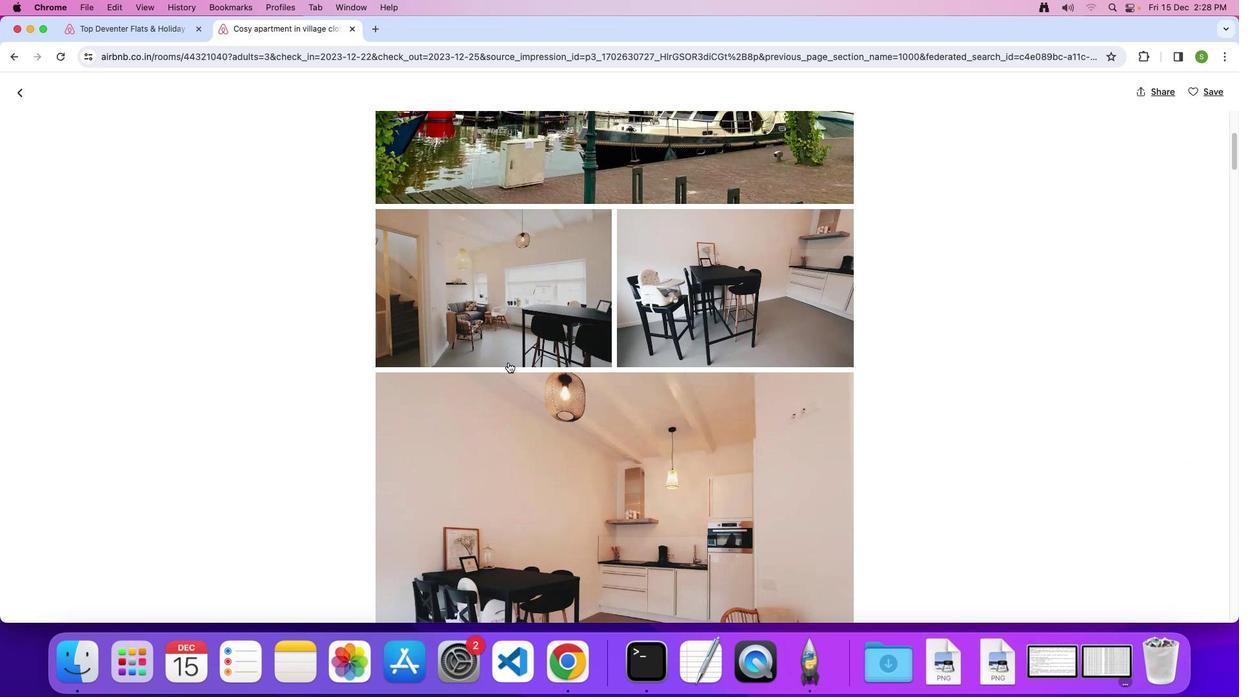 
Action: Mouse scrolled (508, 362) with delta (0, 0)
Screenshot: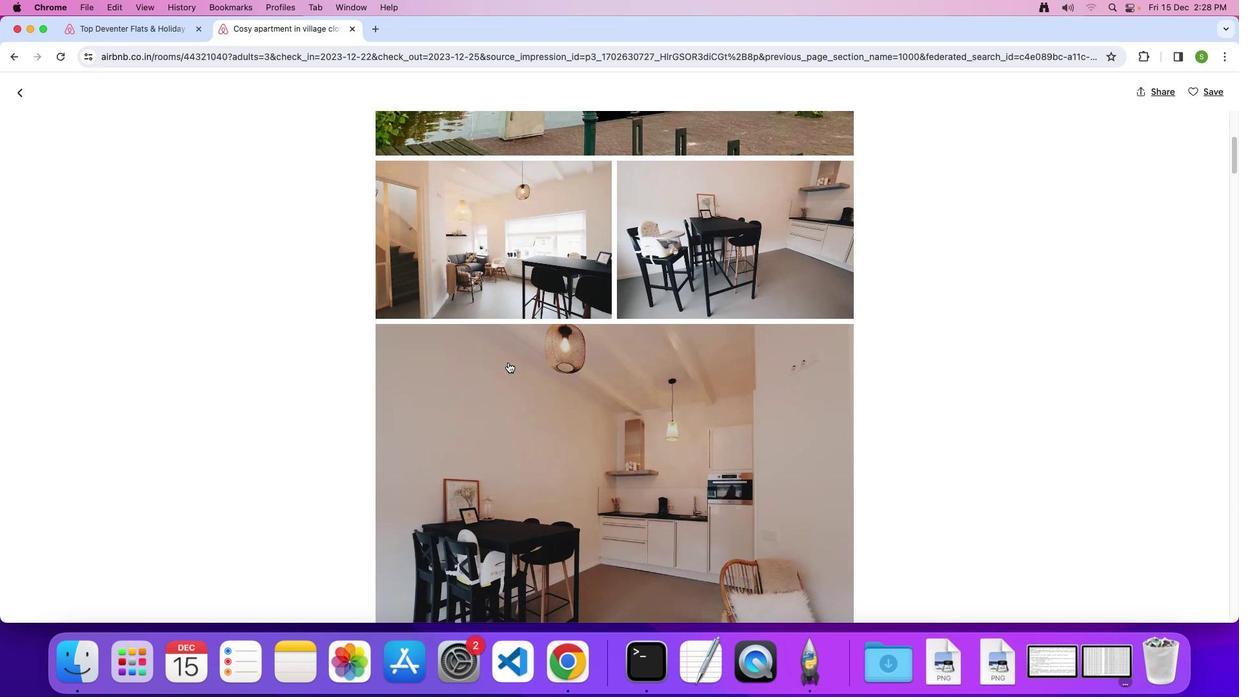 
Action: Mouse scrolled (508, 362) with delta (0, 0)
Screenshot: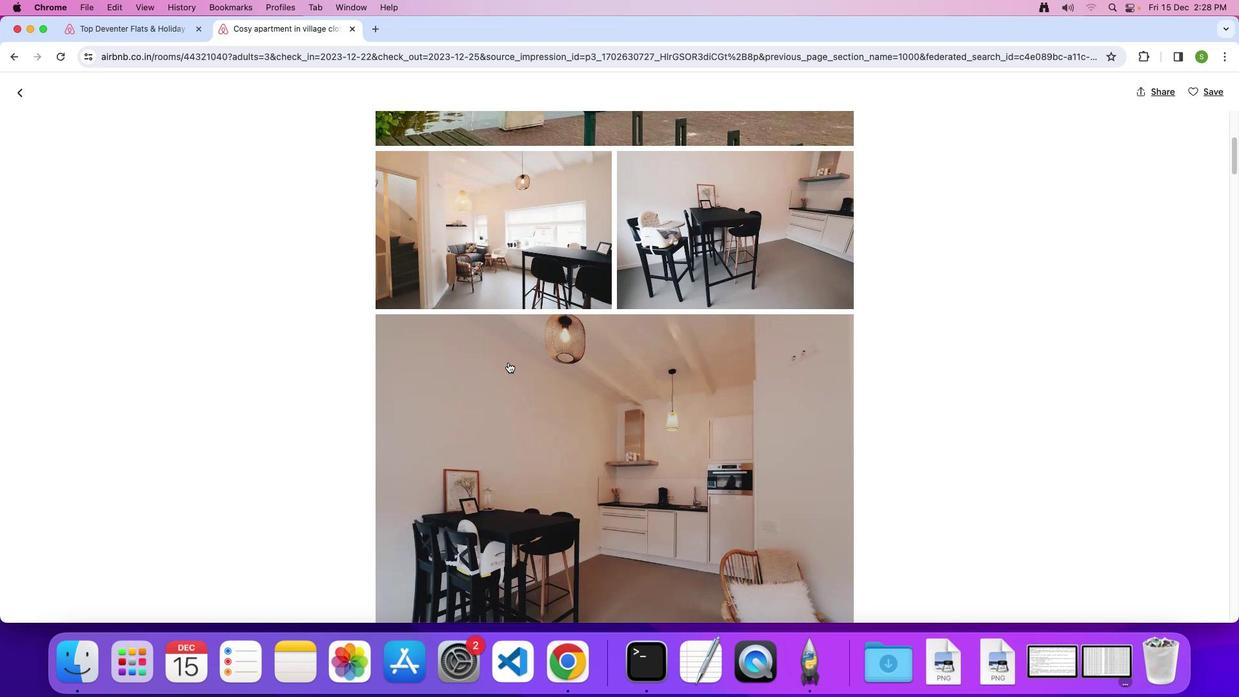 
Action: Mouse scrolled (508, 362) with delta (0, -1)
Screenshot: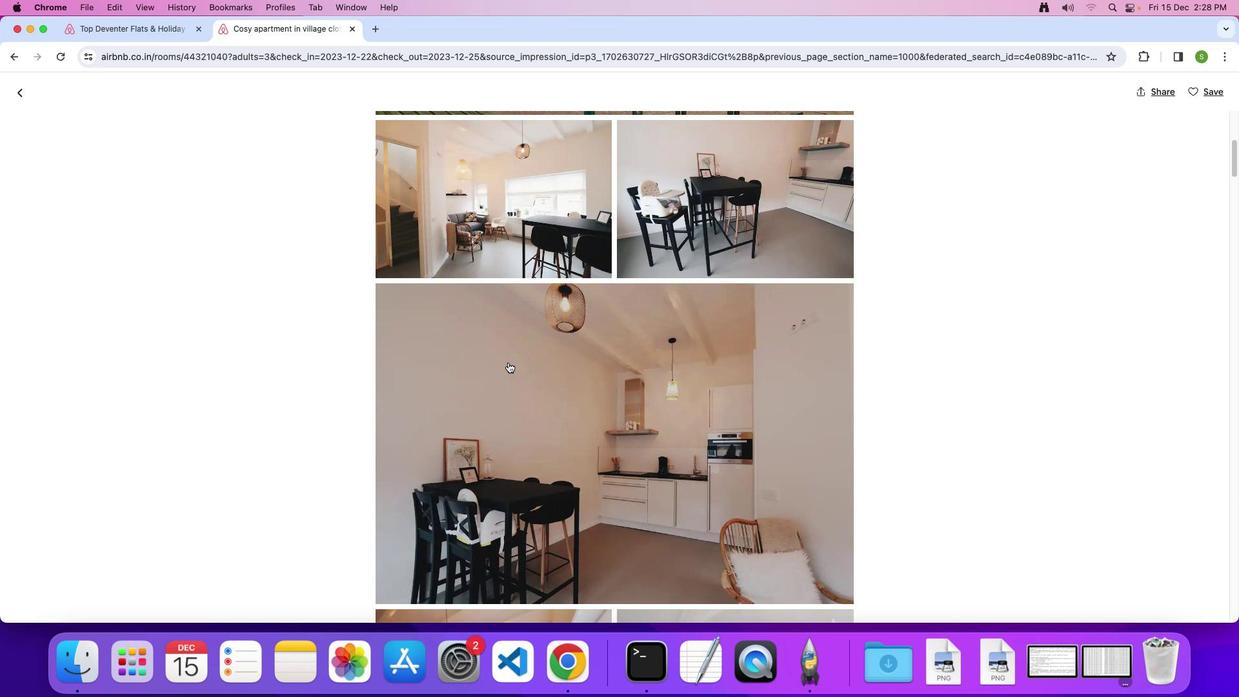 
Action: Mouse scrolled (508, 362) with delta (0, 0)
Screenshot: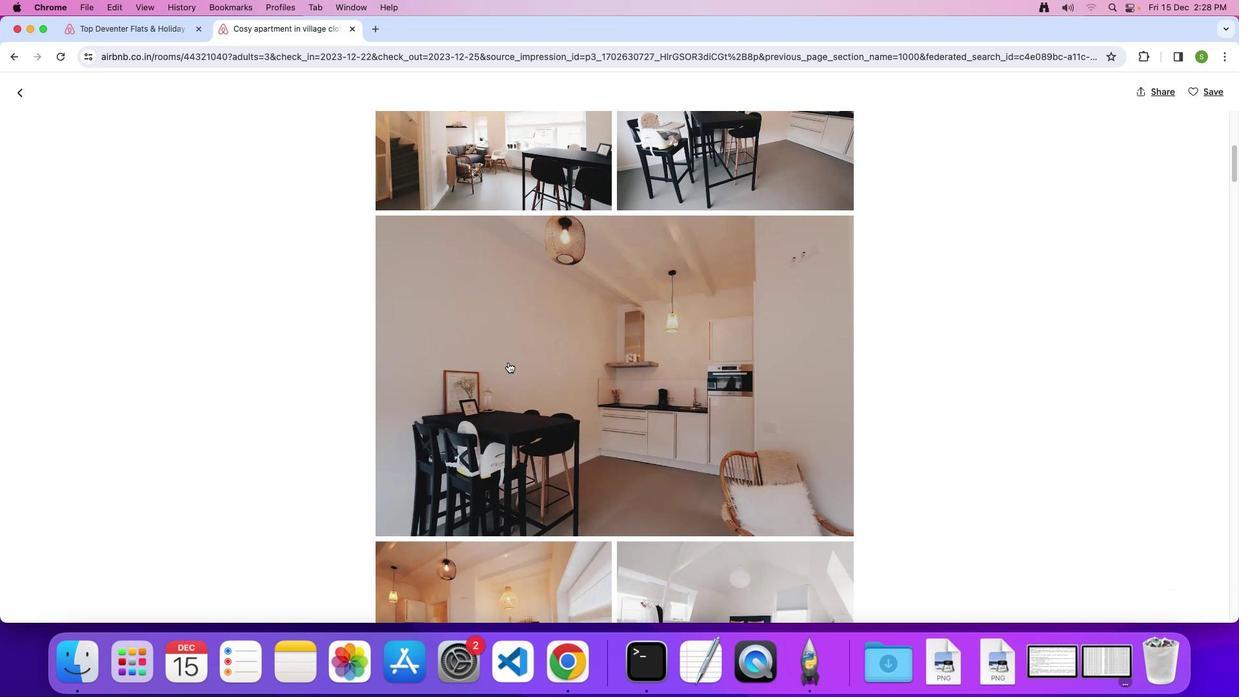 
Action: Mouse scrolled (508, 362) with delta (0, 0)
Screenshot: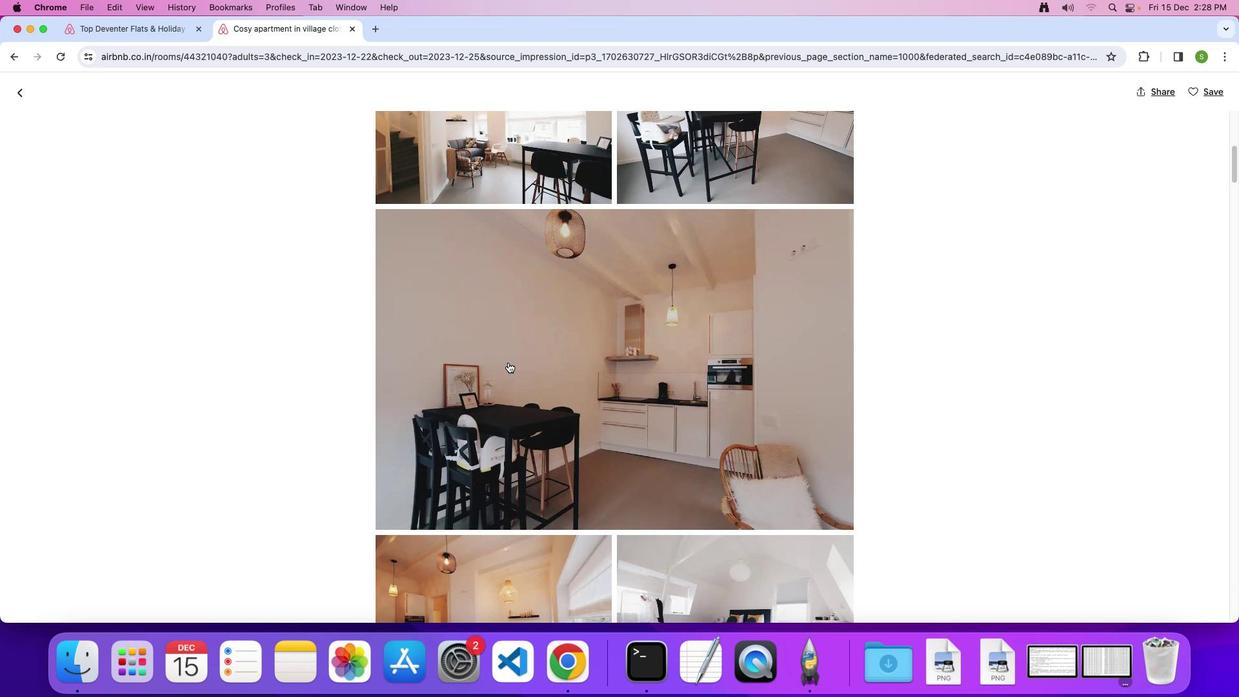 
Action: Mouse scrolled (508, 362) with delta (0, 0)
Screenshot: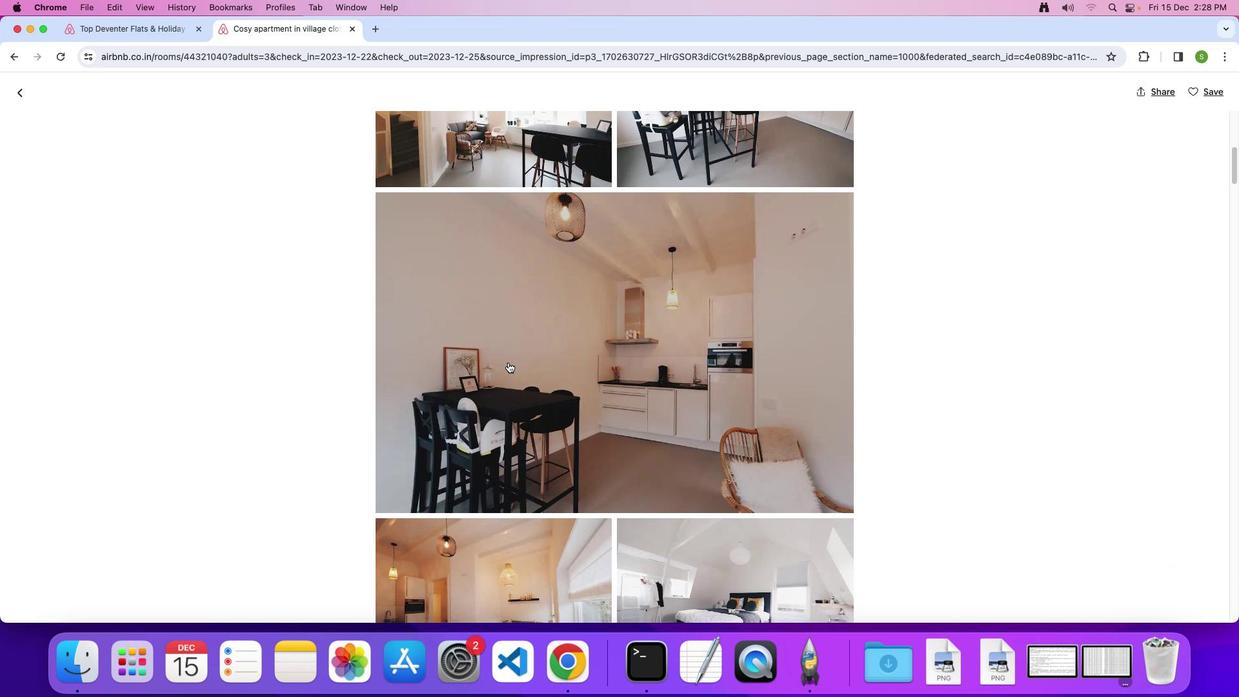 
Action: Mouse scrolled (508, 362) with delta (0, 0)
Screenshot: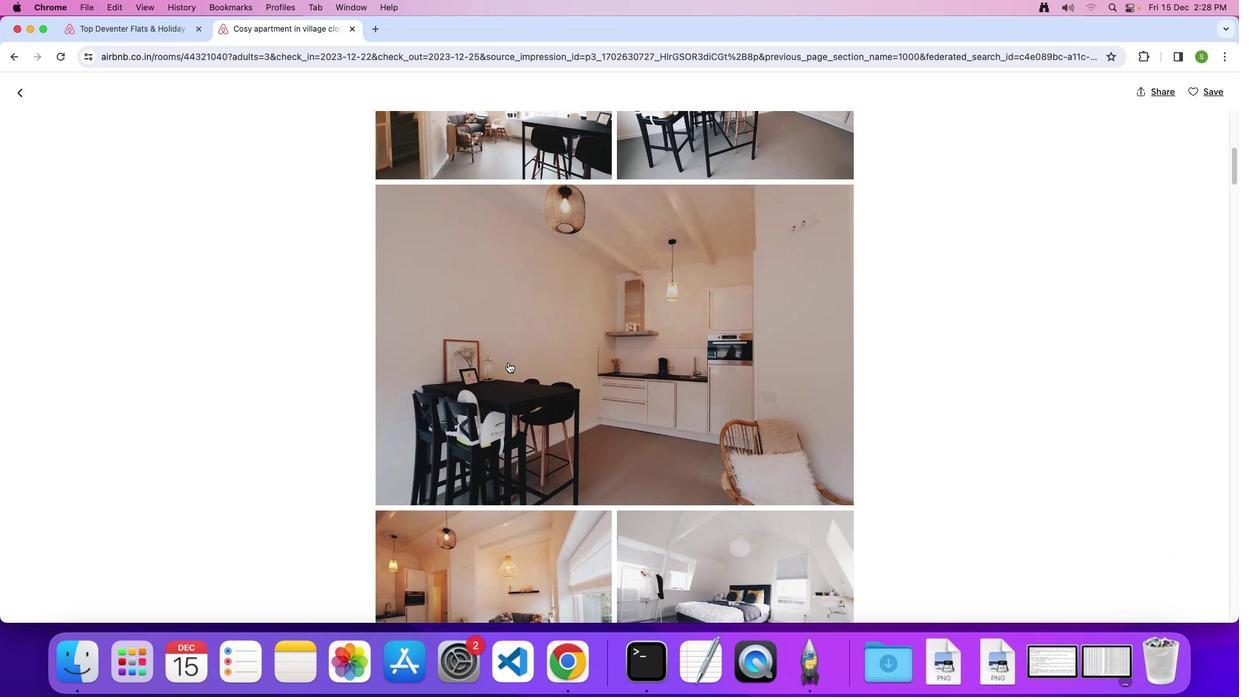 
Action: Mouse scrolled (508, 362) with delta (0, 0)
Screenshot: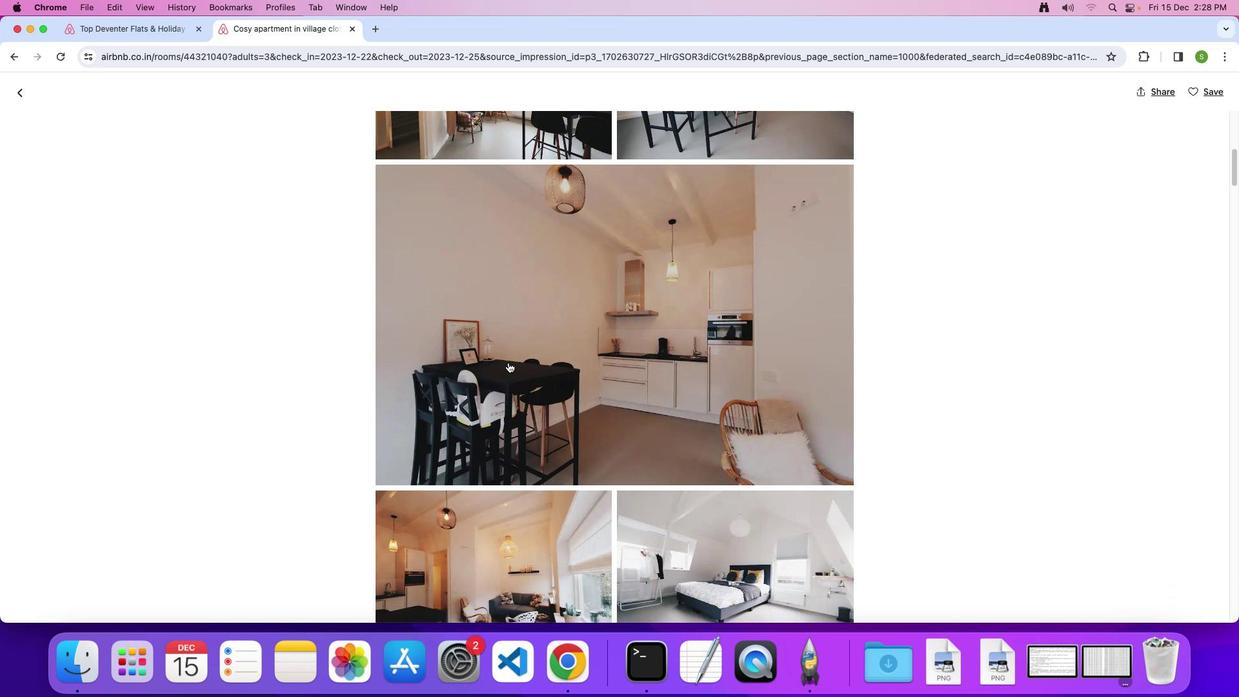 
Action: Mouse scrolled (508, 362) with delta (0, 0)
Screenshot: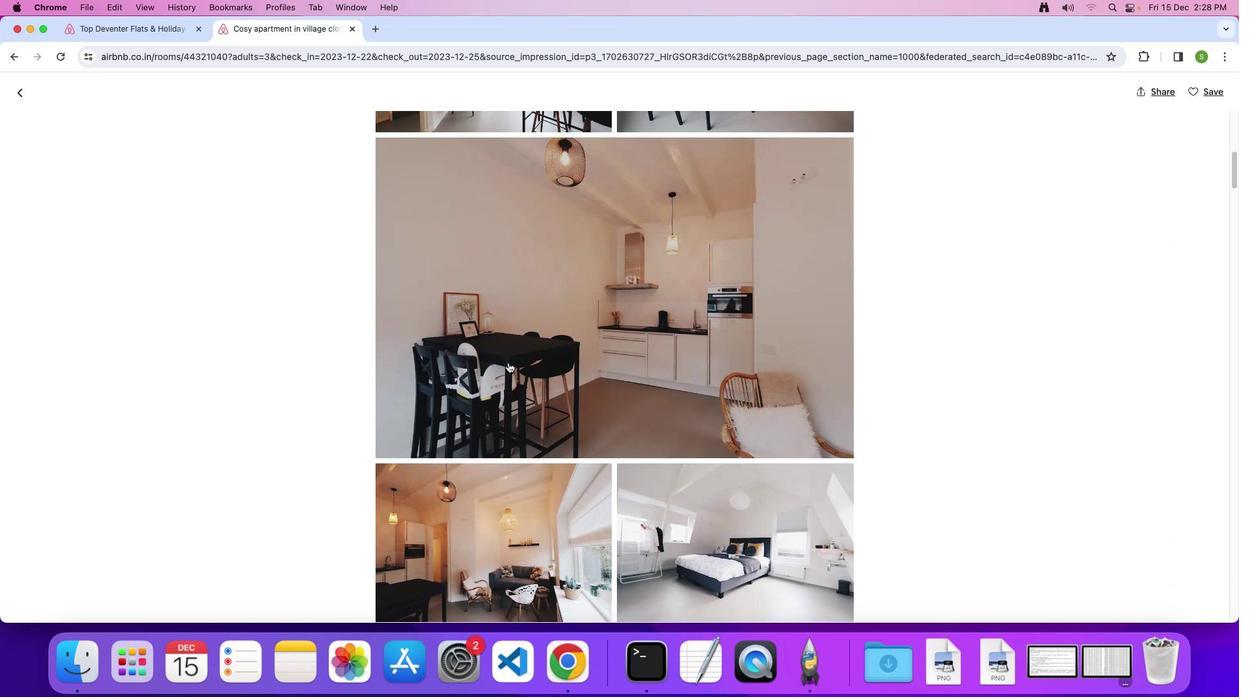 
Action: Mouse scrolled (508, 362) with delta (0, 0)
Screenshot: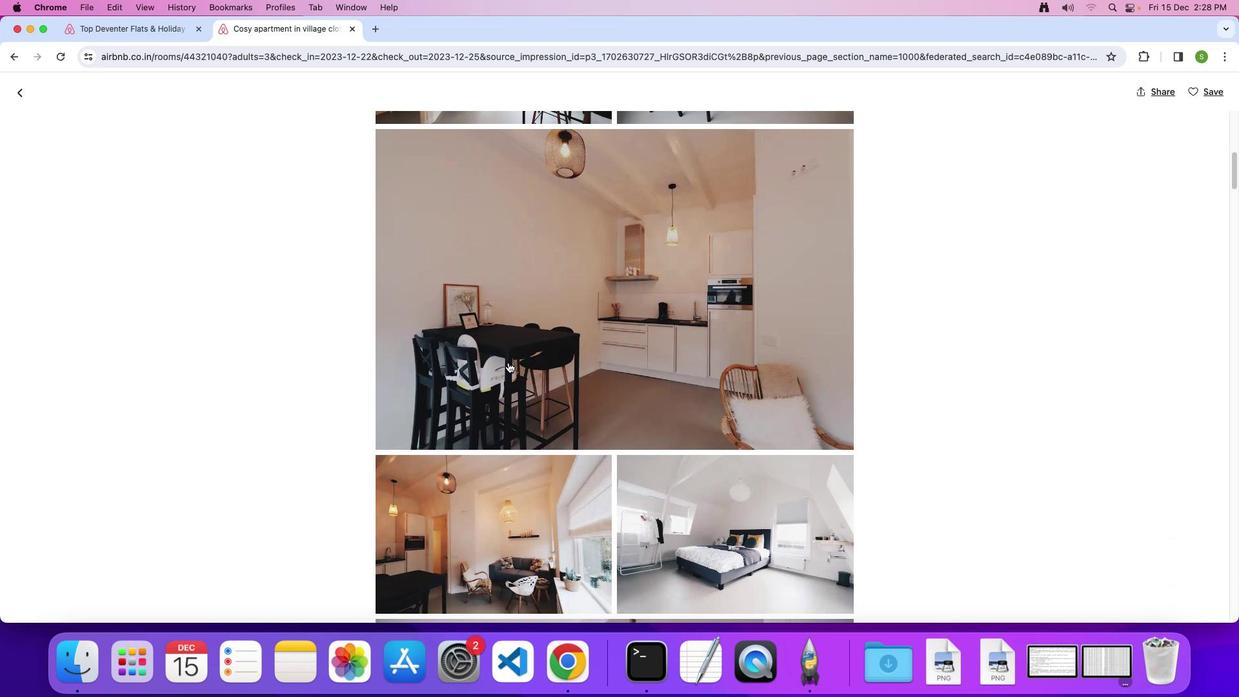 
Action: Mouse scrolled (508, 362) with delta (0, -1)
Screenshot: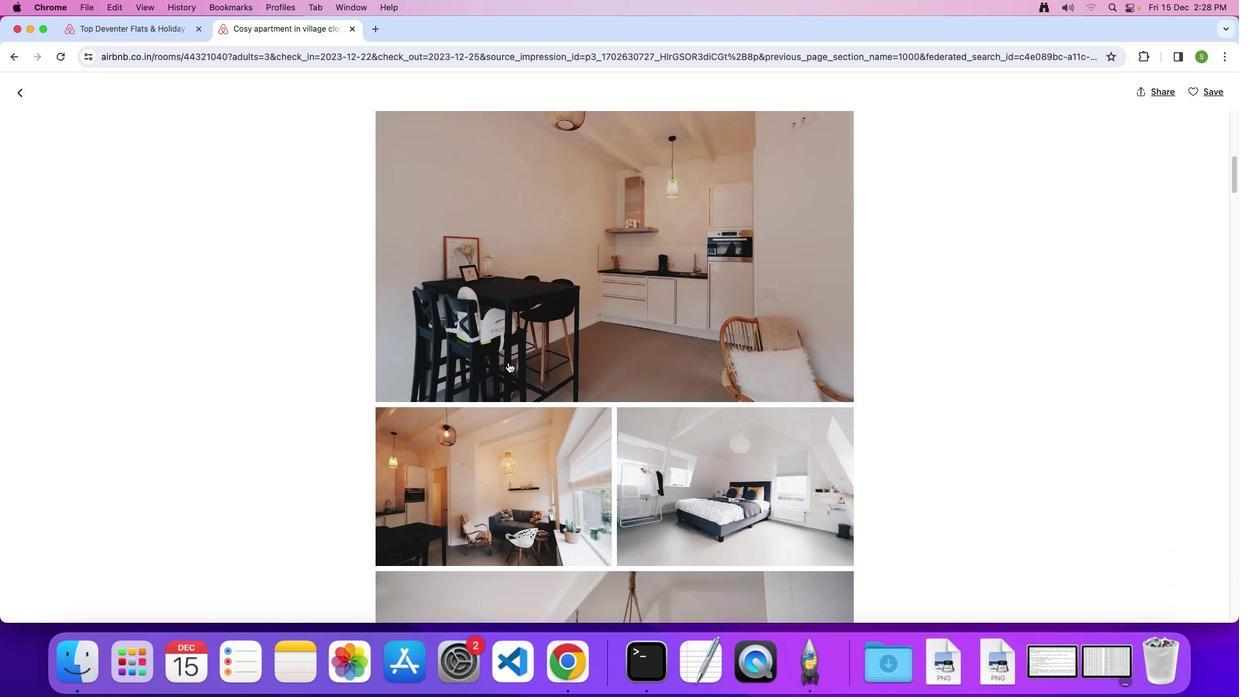 
Action: Mouse scrolled (508, 362) with delta (0, 0)
Screenshot: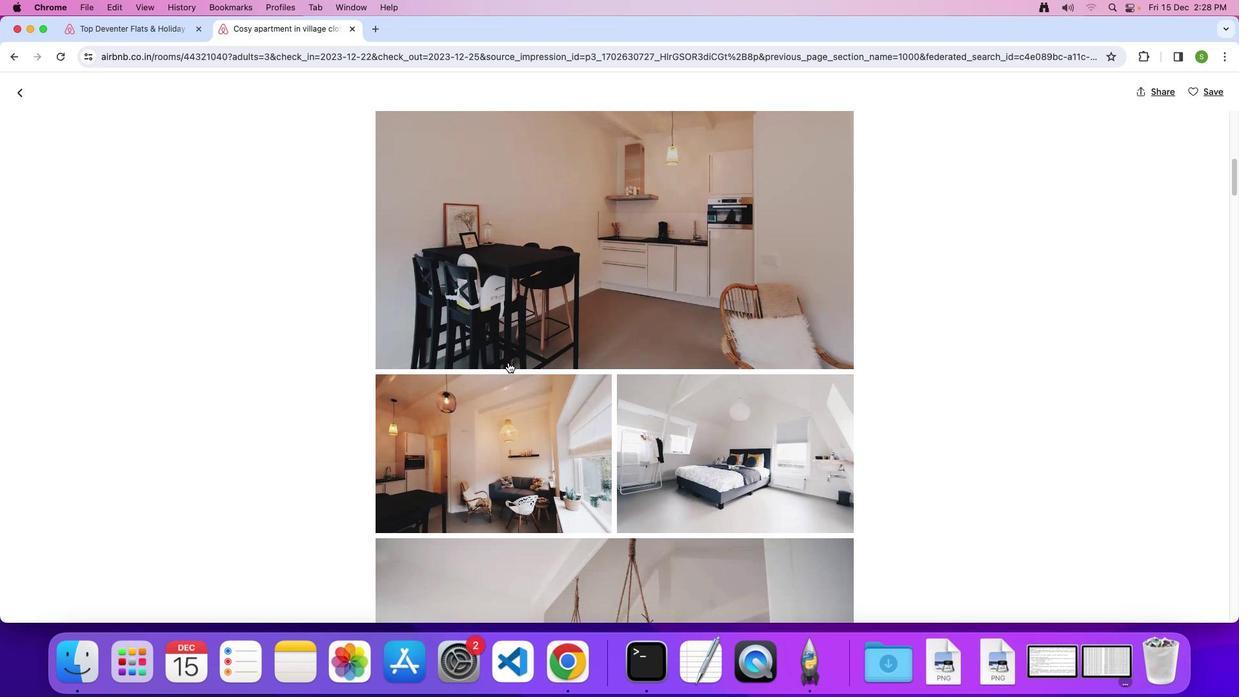 
Action: Mouse scrolled (508, 362) with delta (0, 0)
Screenshot: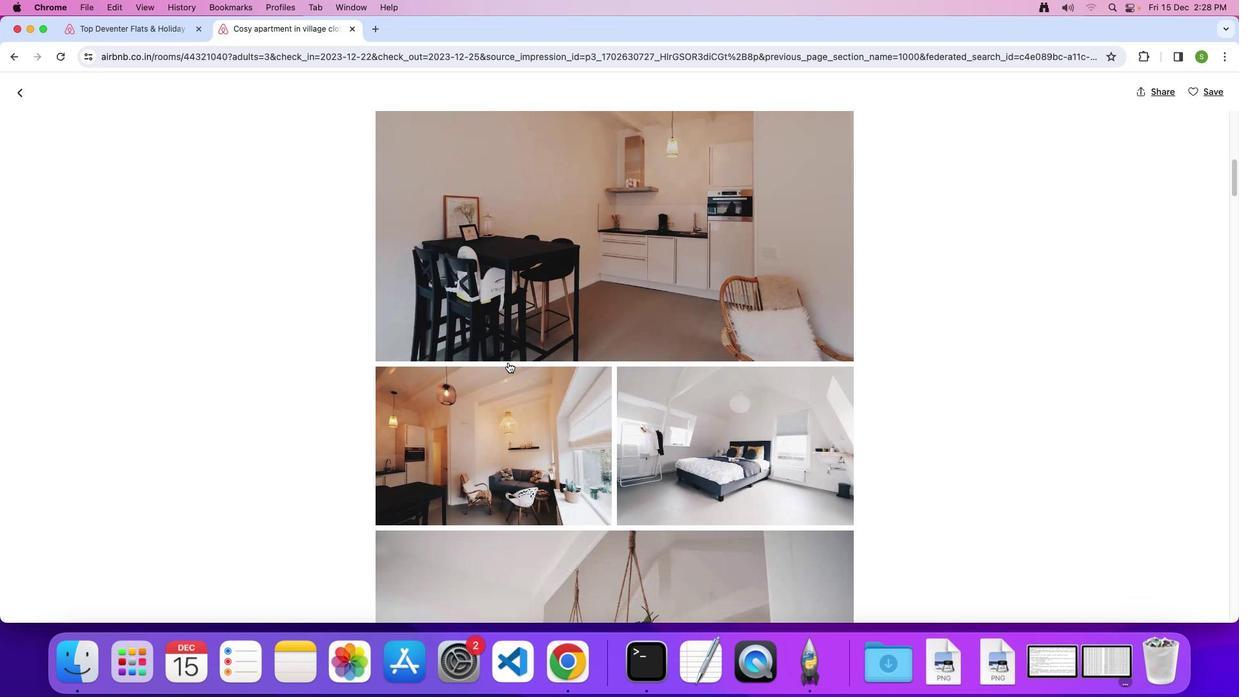 
Action: Mouse scrolled (508, 362) with delta (0, 0)
Screenshot: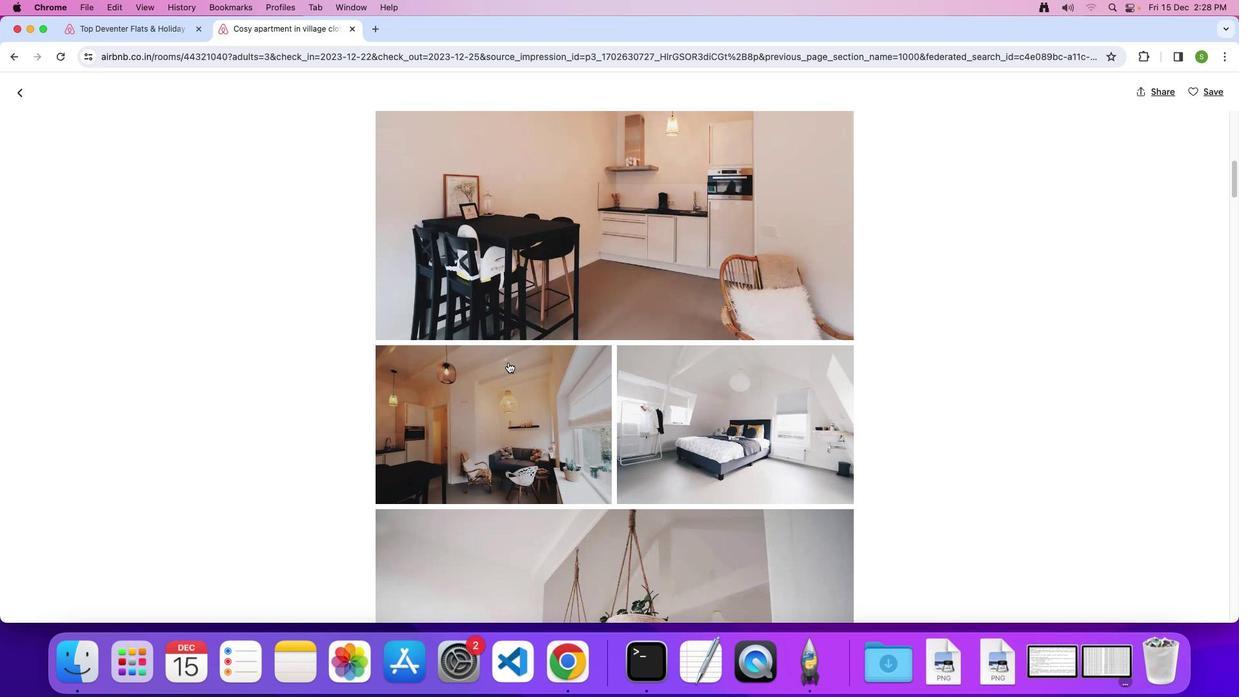 
Action: Mouse scrolled (508, 362) with delta (0, 0)
Screenshot: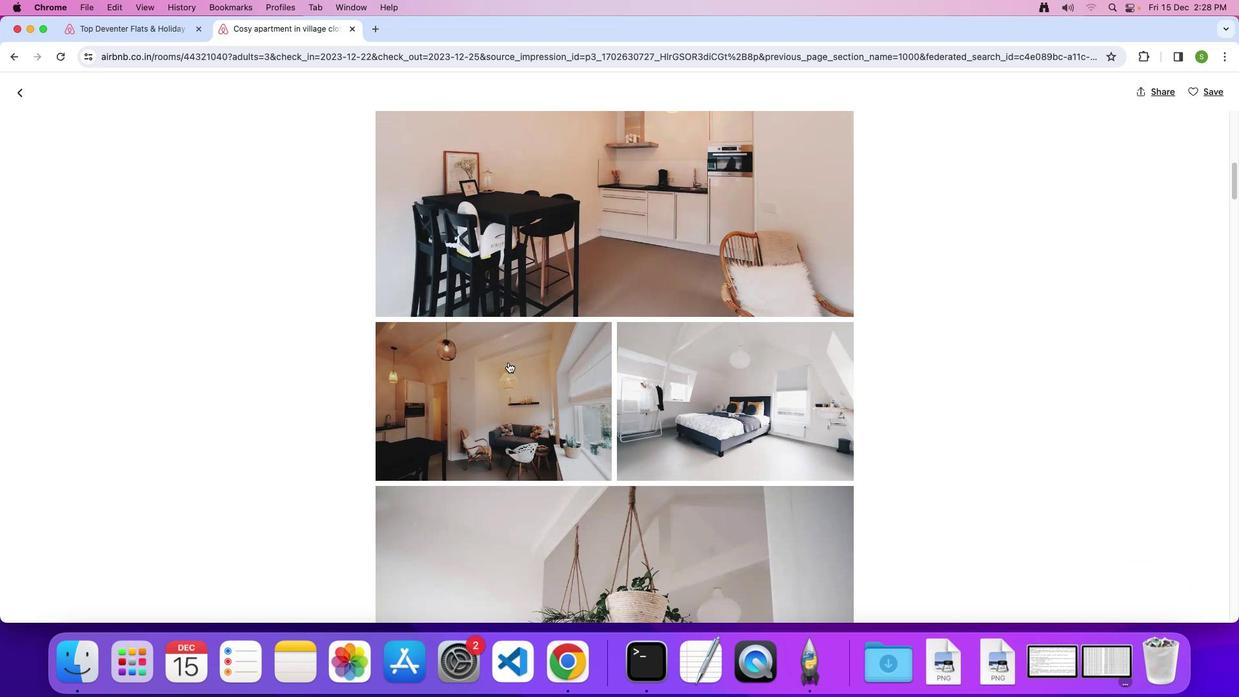 
Action: Mouse scrolled (508, 362) with delta (0, -1)
Screenshot: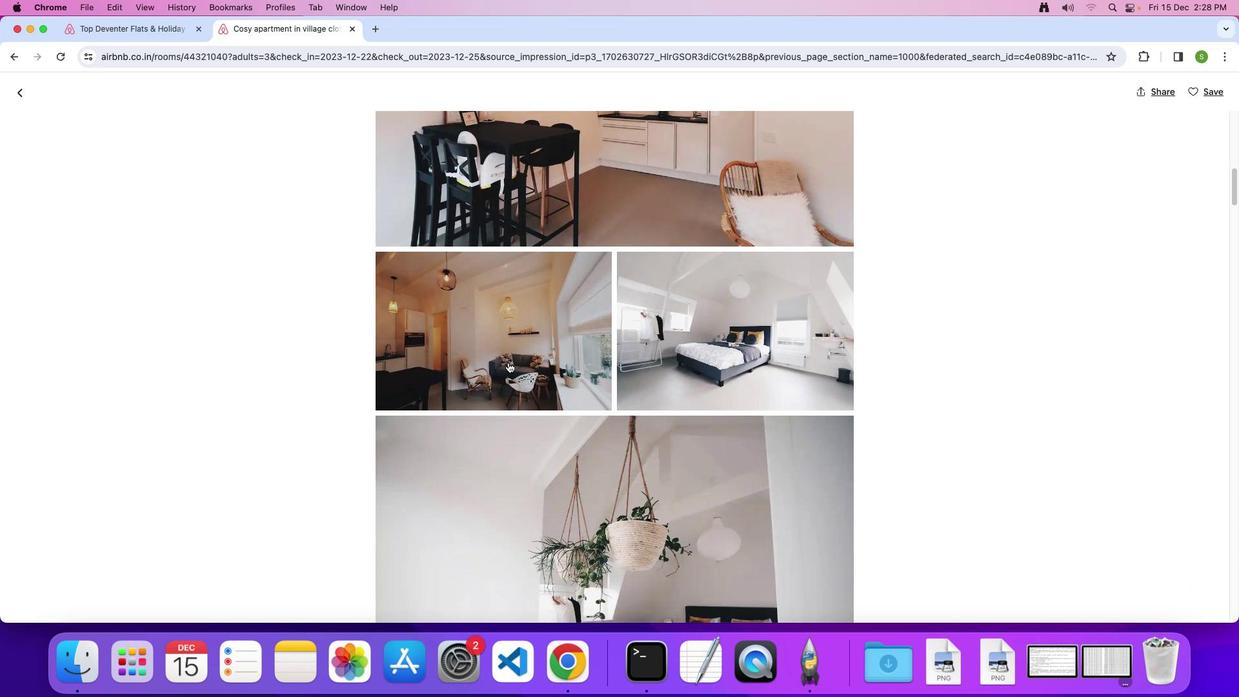 
Action: Mouse scrolled (508, 362) with delta (0, 0)
Screenshot: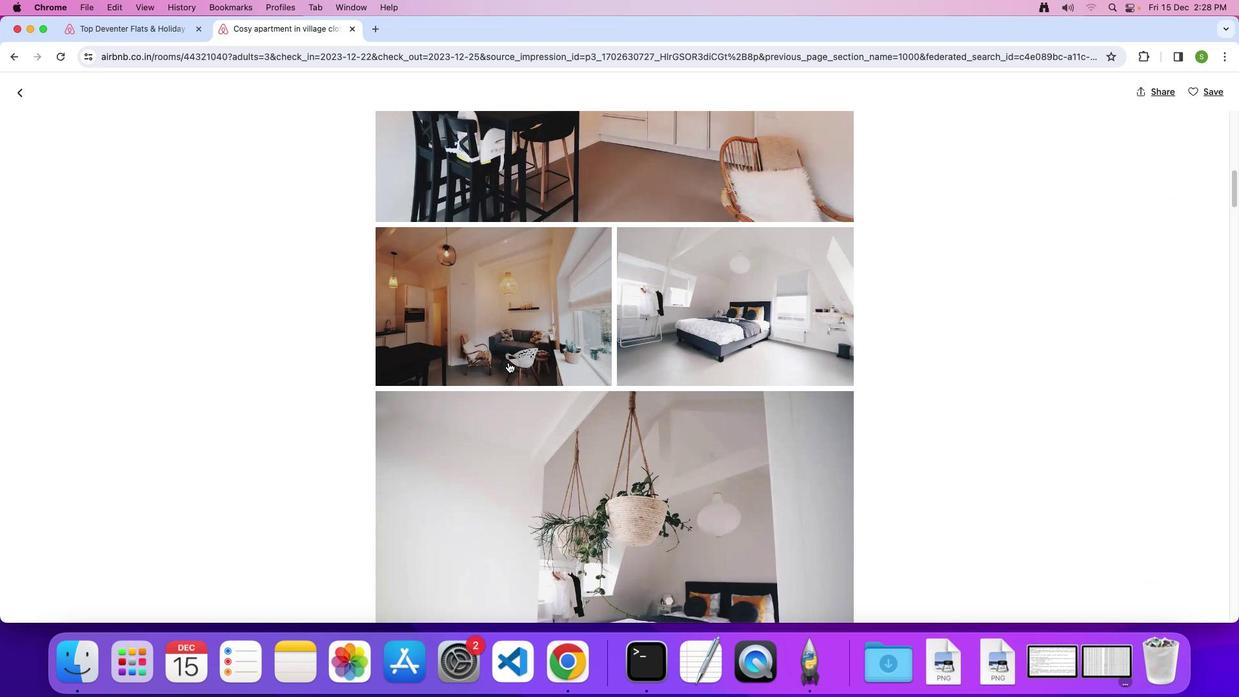 
Action: Mouse scrolled (508, 362) with delta (0, 0)
Screenshot: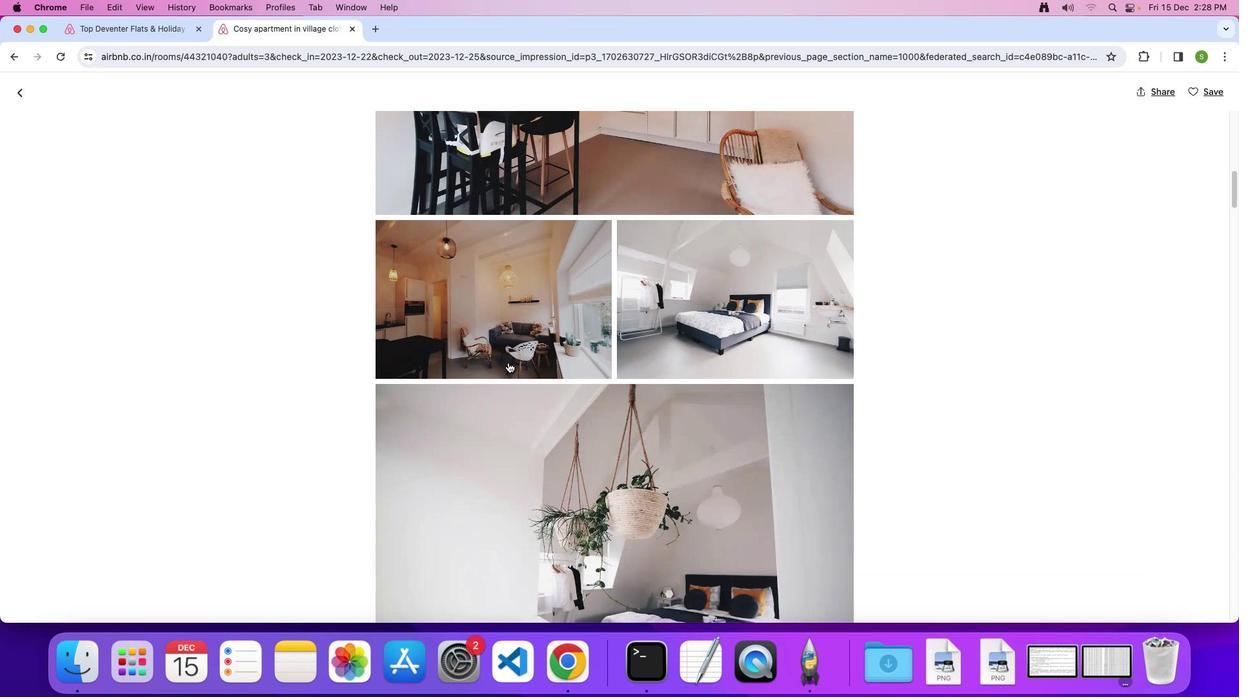 
Action: Mouse scrolled (508, 362) with delta (0, 0)
Screenshot: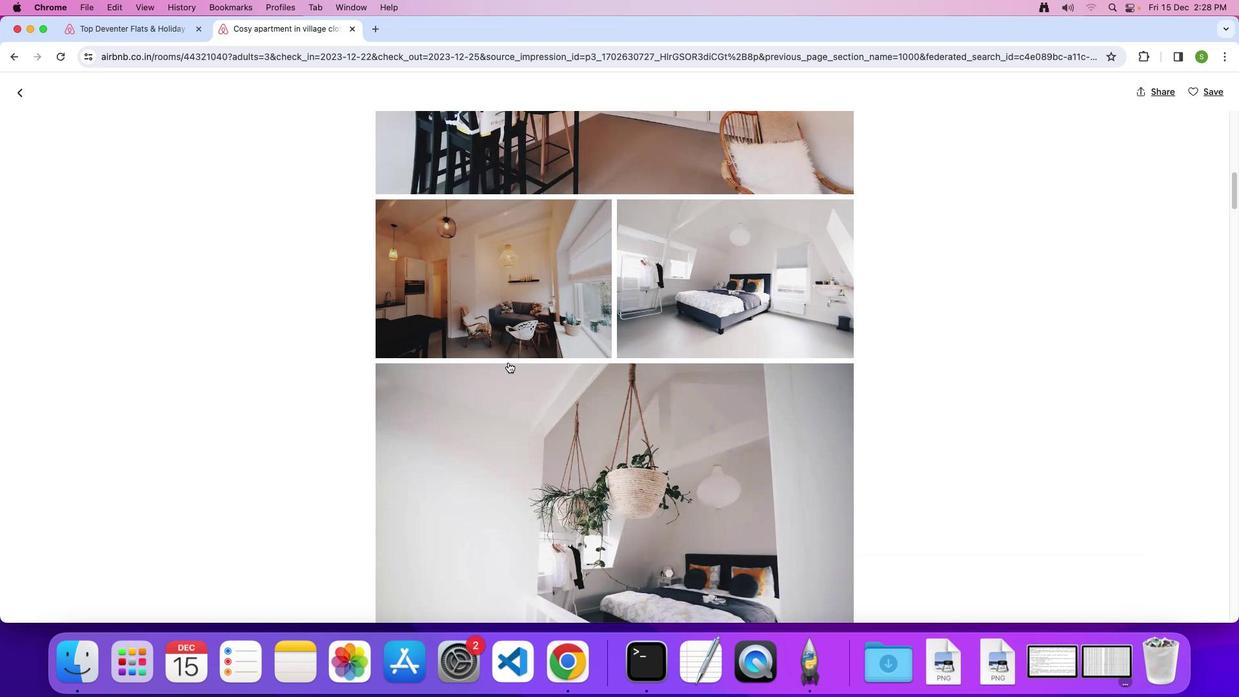 
Action: Mouse scrolled (508, 362) with delta (0, 0)
Screenshot: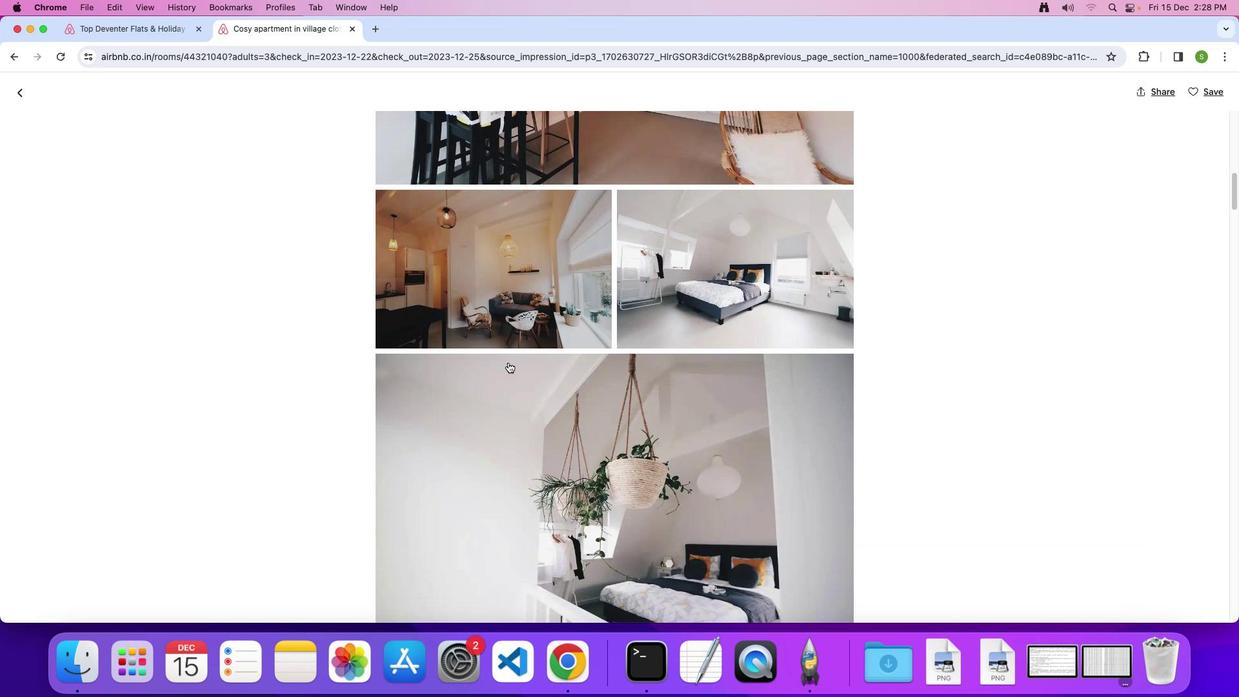 
Action: Mouse scrolled (508, 362) with delta (0, -1)
Screenshot: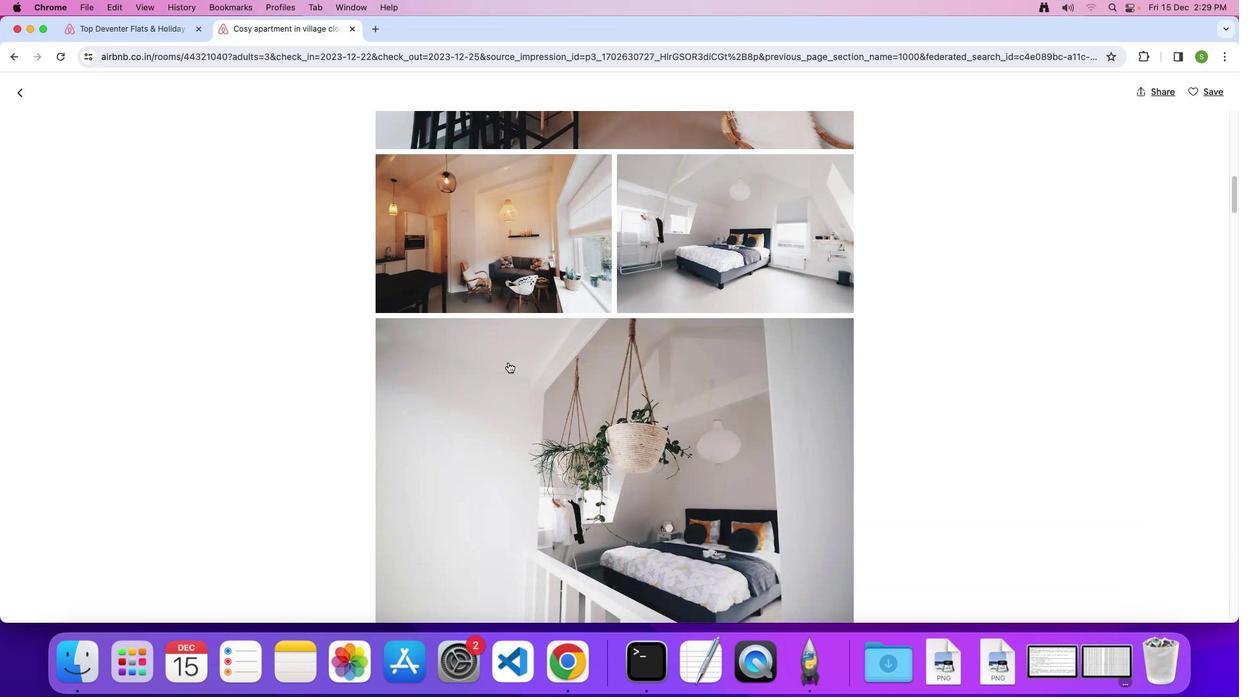 
Action: Mouse scrolled (508, 362) with delta (0, 0)
Screenshot: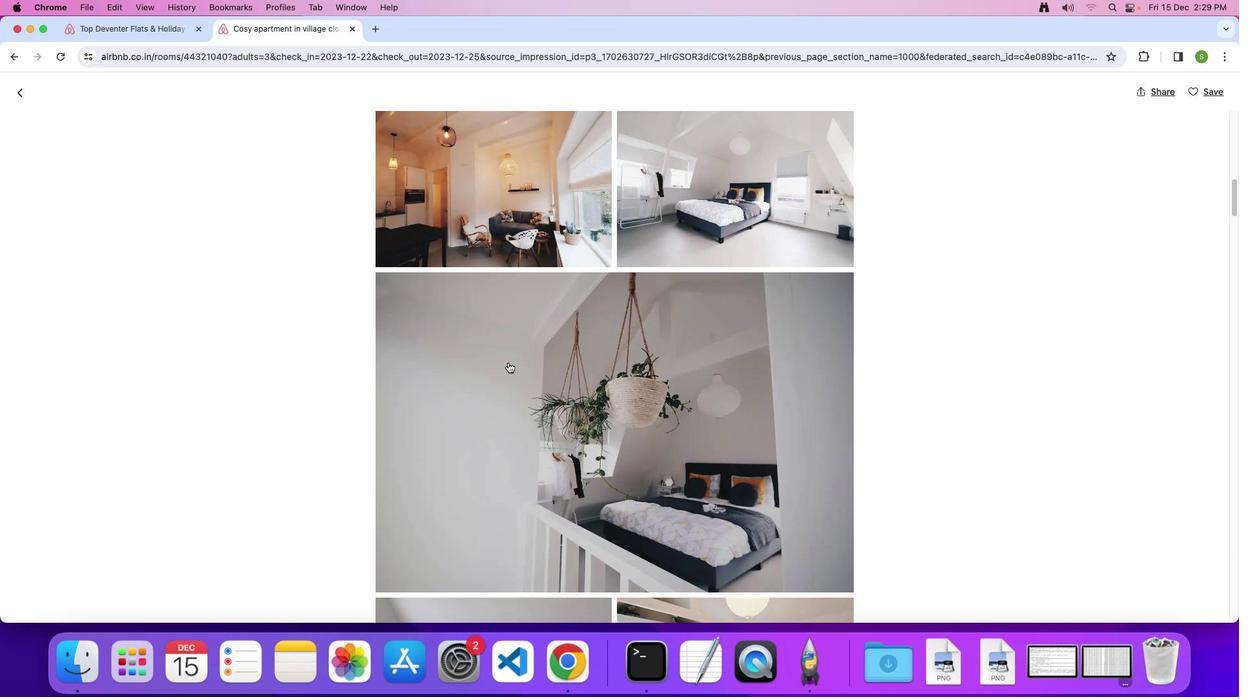 
Action: Mouse scrolled (508, 362) with delta (0, 0)
Screenshot: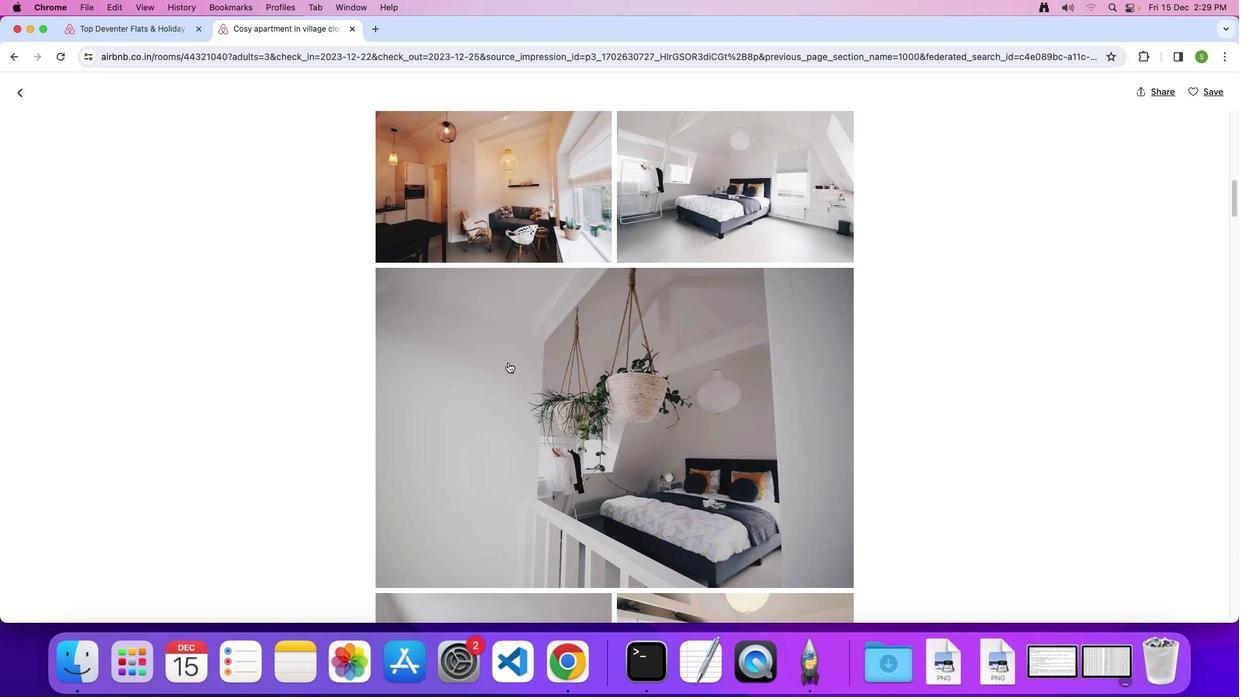 
Action: Mouse scrolled (508, 362) with delta (0, 0)
Screenshot: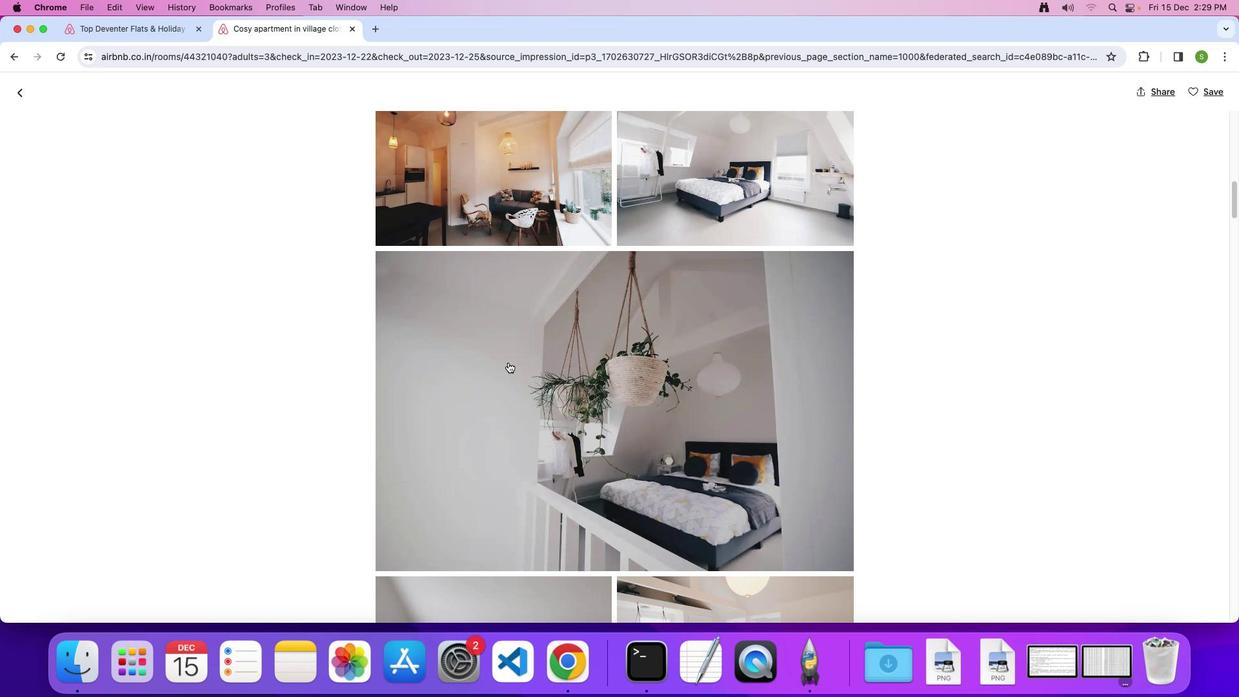 
Action: Mouse scrolled (508, 362) with delta (0, 0)
Screenshot: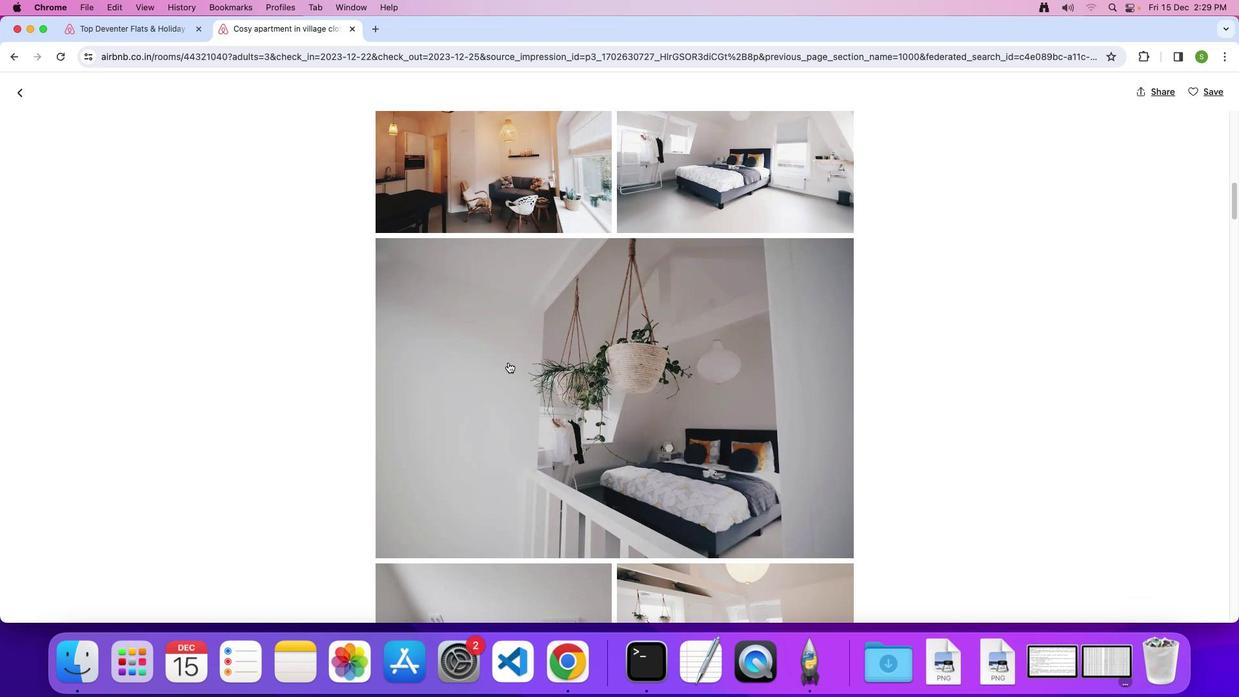 
Action: Mouse scrolled (508, 362) with delta (0, -1)
Screenshot: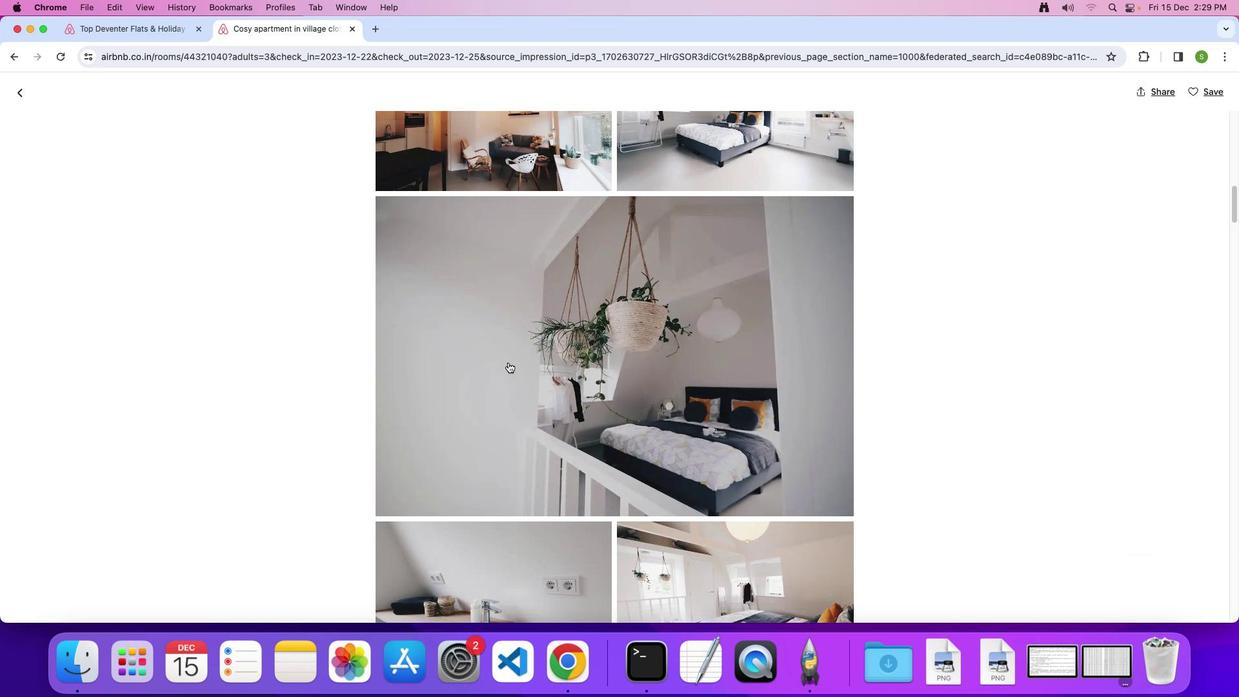 
Action: Mouse scrolled (508, 362) with delta (0, 0)
Screenshot: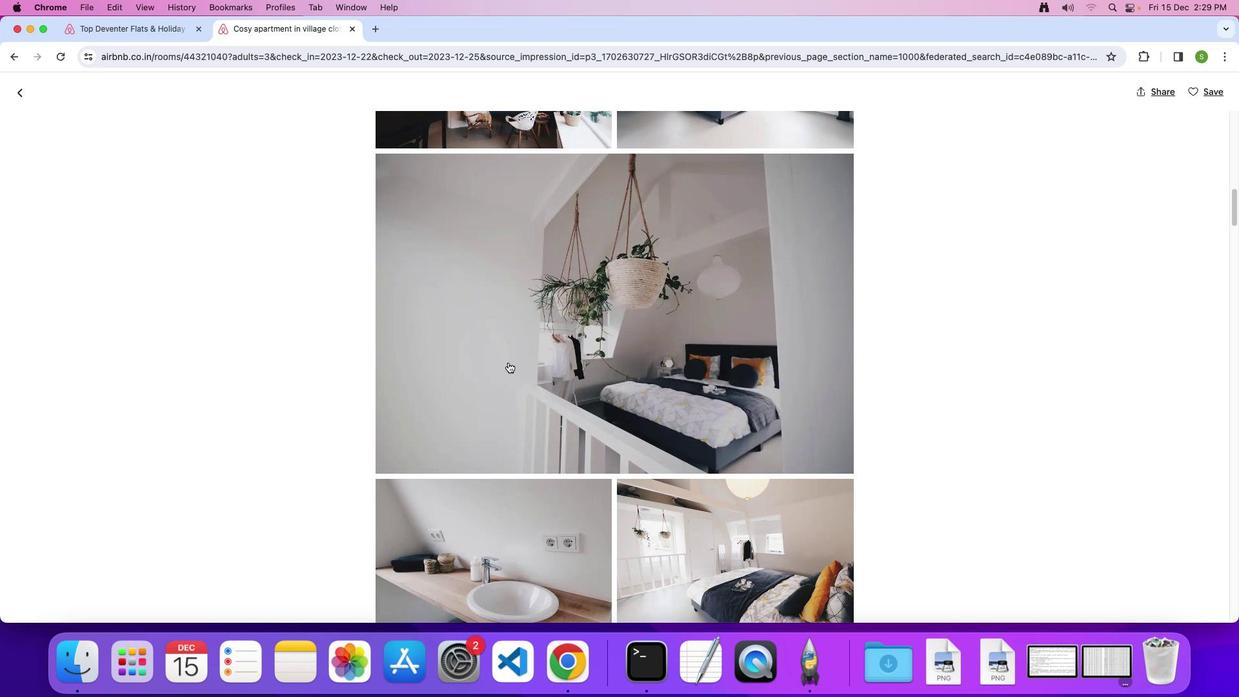 
Action: Mouse scrolled (508, 362) with delta (0, 0)
Screenshot: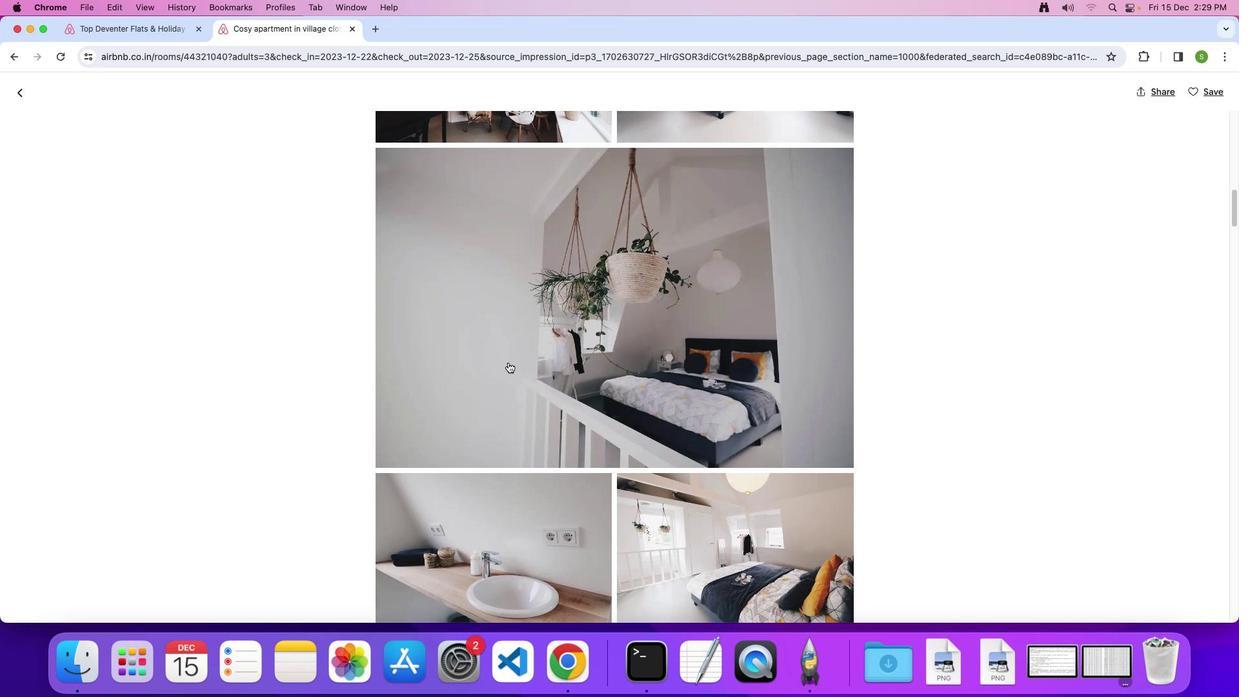
Action: Mouse scrolled (508, 362) with delta (0, -1)
Screenshot: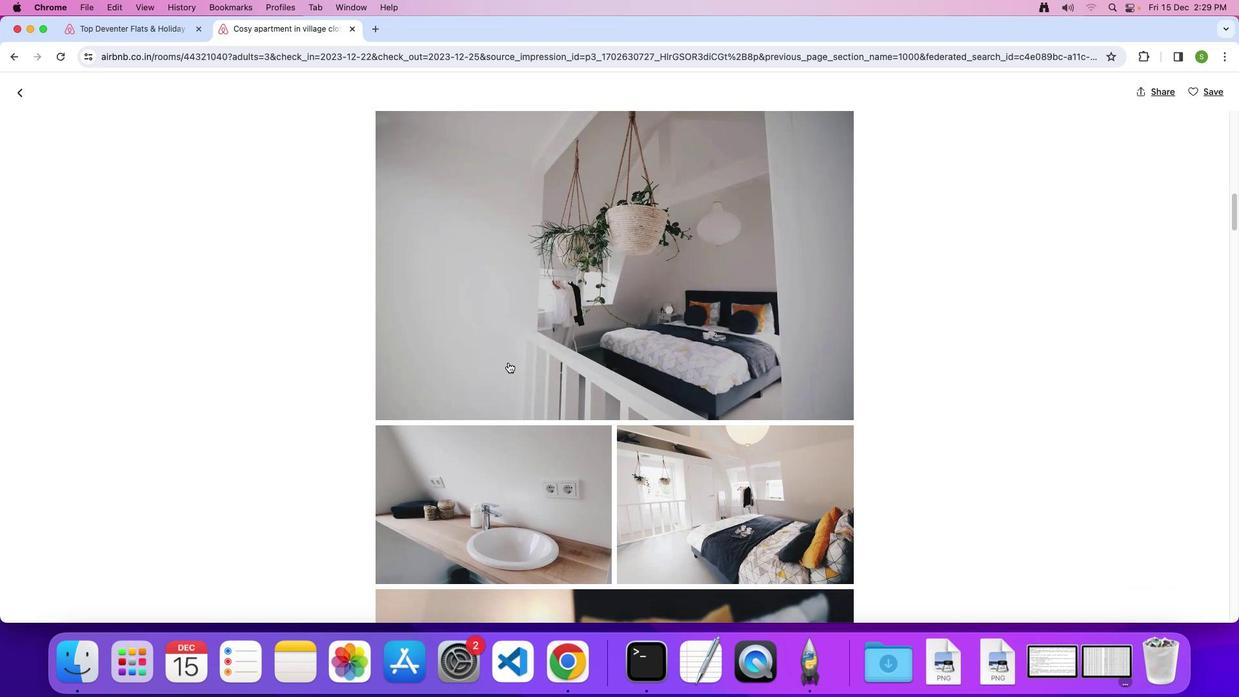 
Action: Mouse scrolled (508, 362) with delta (0, 0)
Screenshot: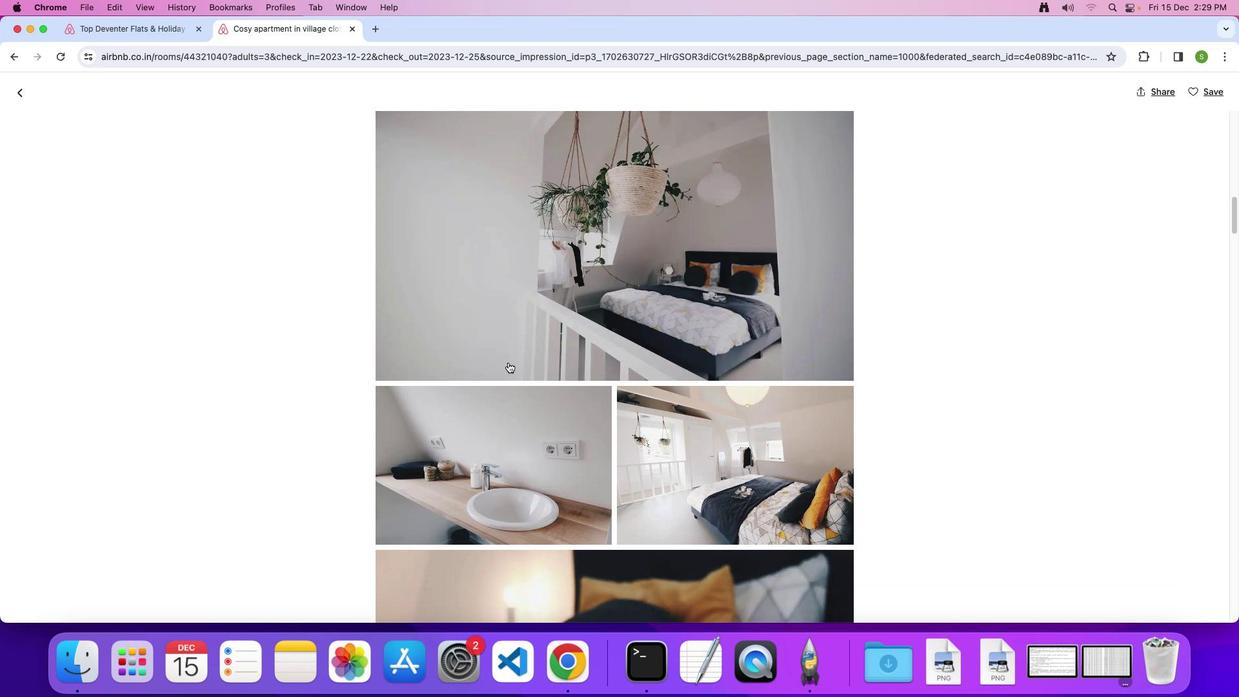 
Action: Mouse scrolled (508, 362) with delta (0, 0)
Screenshot: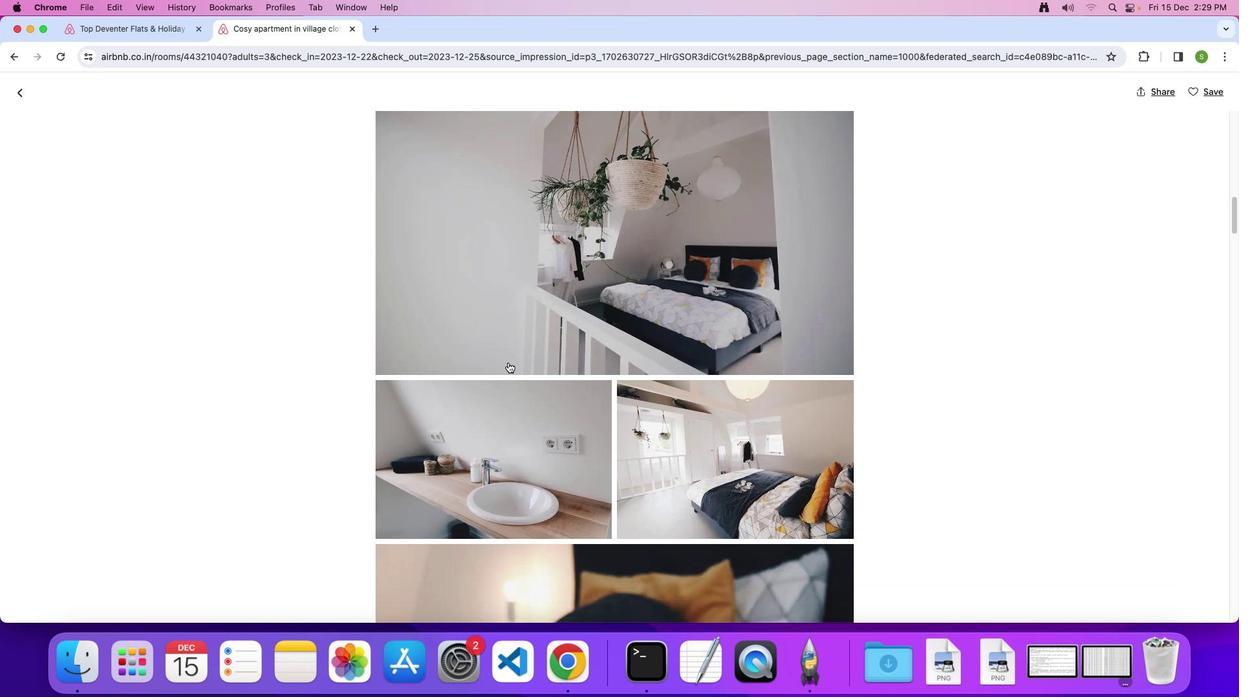 
Action: Mouse scrolled (508, 362) with delta (0, 0)
Screenshot: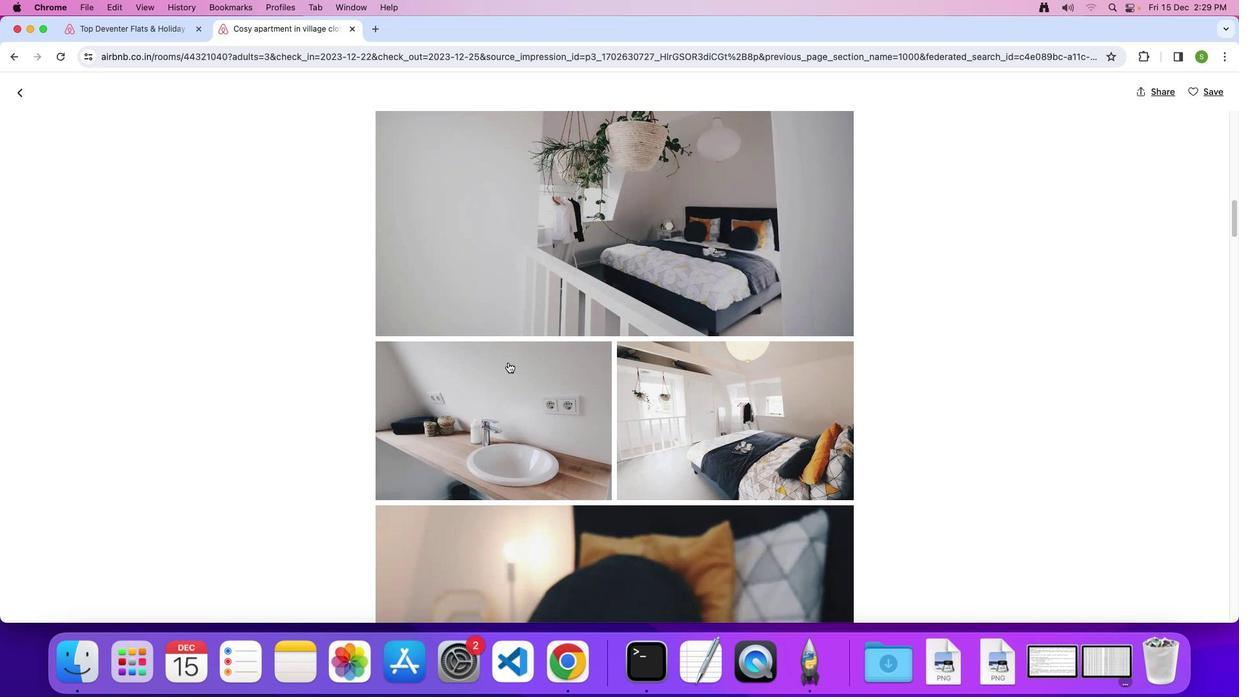 
Action: Mouse scrolled (508, 362) with delta (0, 0)
Screenshot: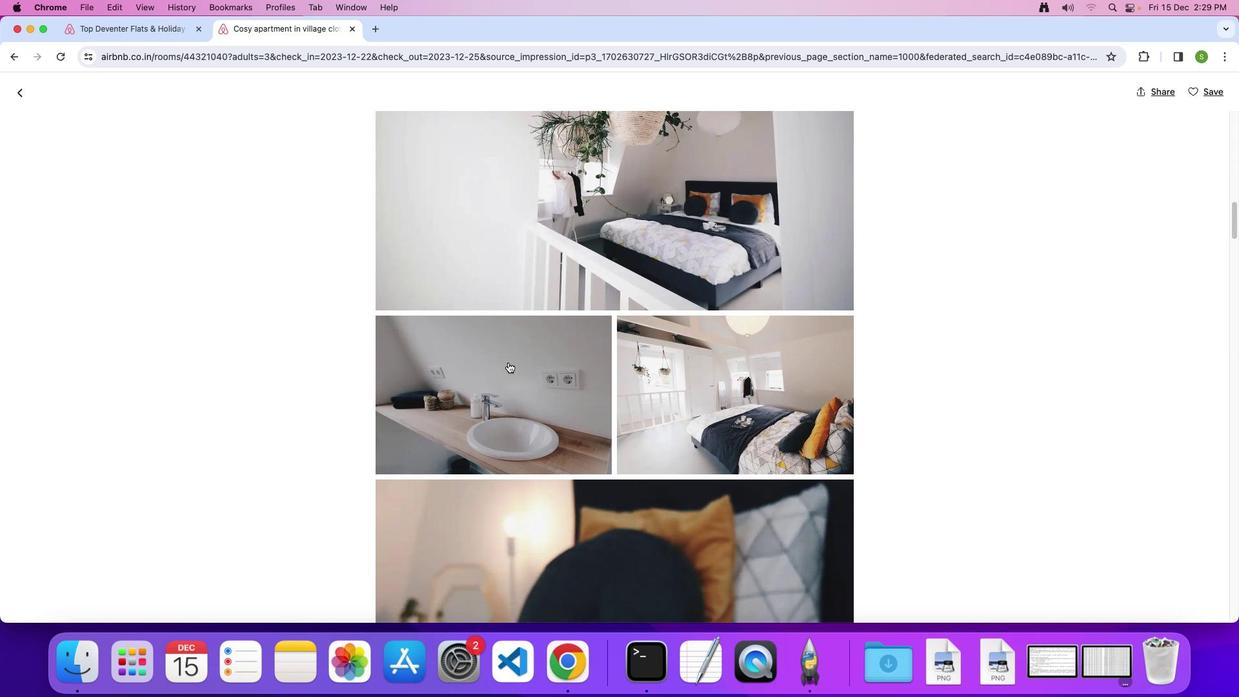 
Action: Mouse scrolled (508, 362) with delta (0, 0)
Screenshot: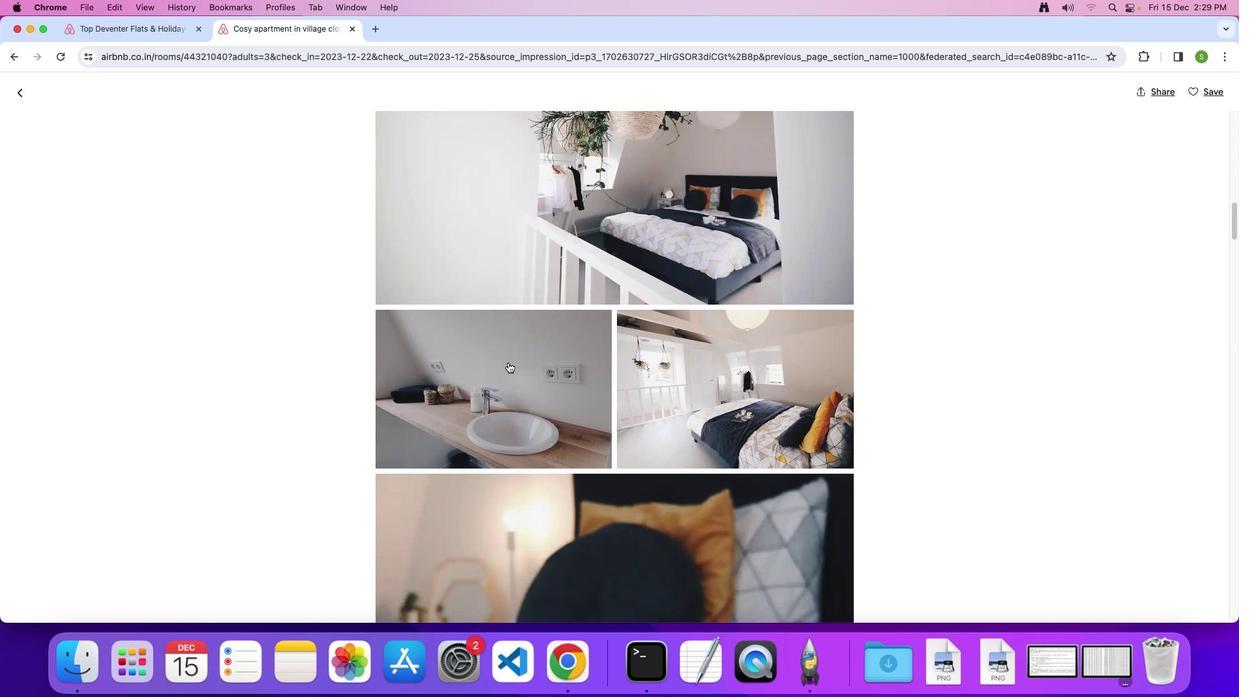
Action: Mouse scrolled (508, 362) with delta (0, 0)
Screenshot: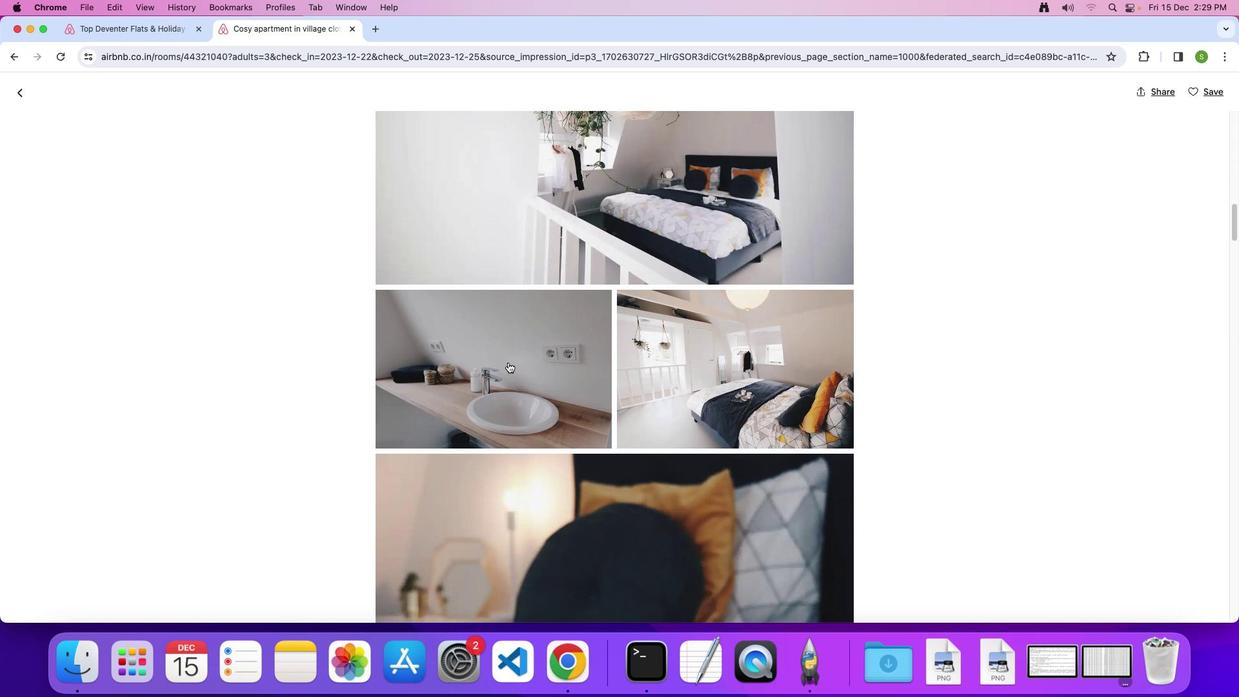 
Action: Mouse scrolled (508, 362) with delta (0, 0)
Screenshot: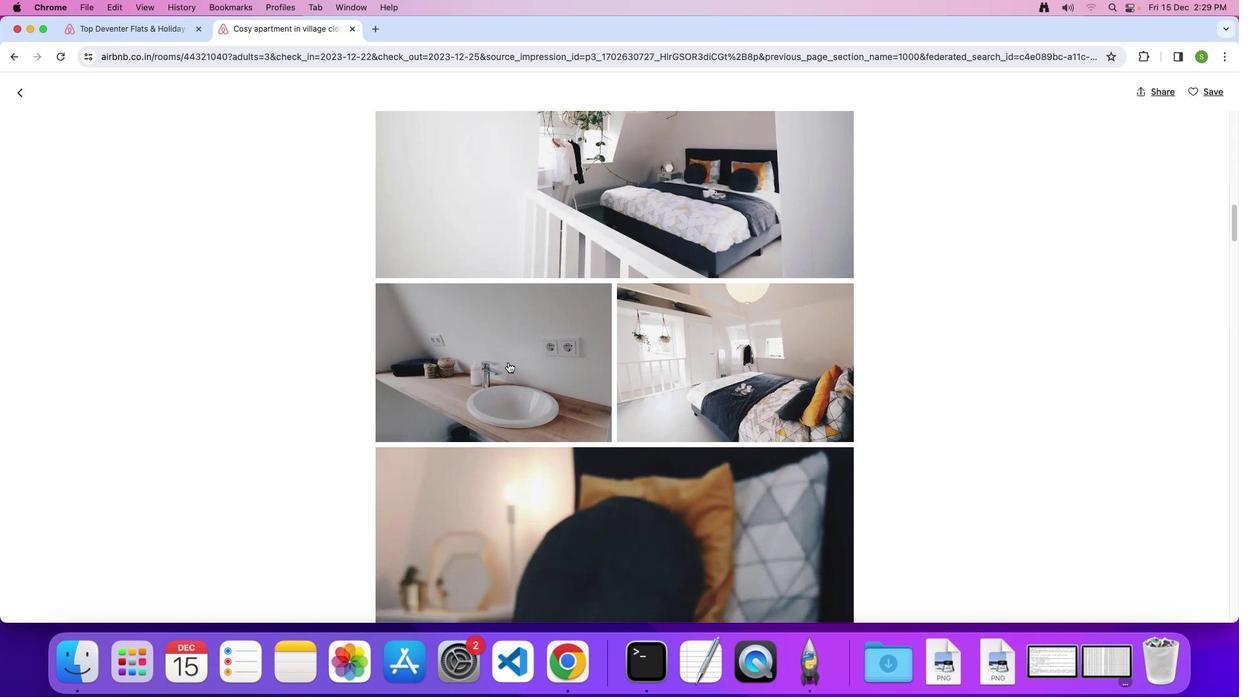 
Action: Mouse scrolled (508, 362) with delta (0, 0)
Screenshot: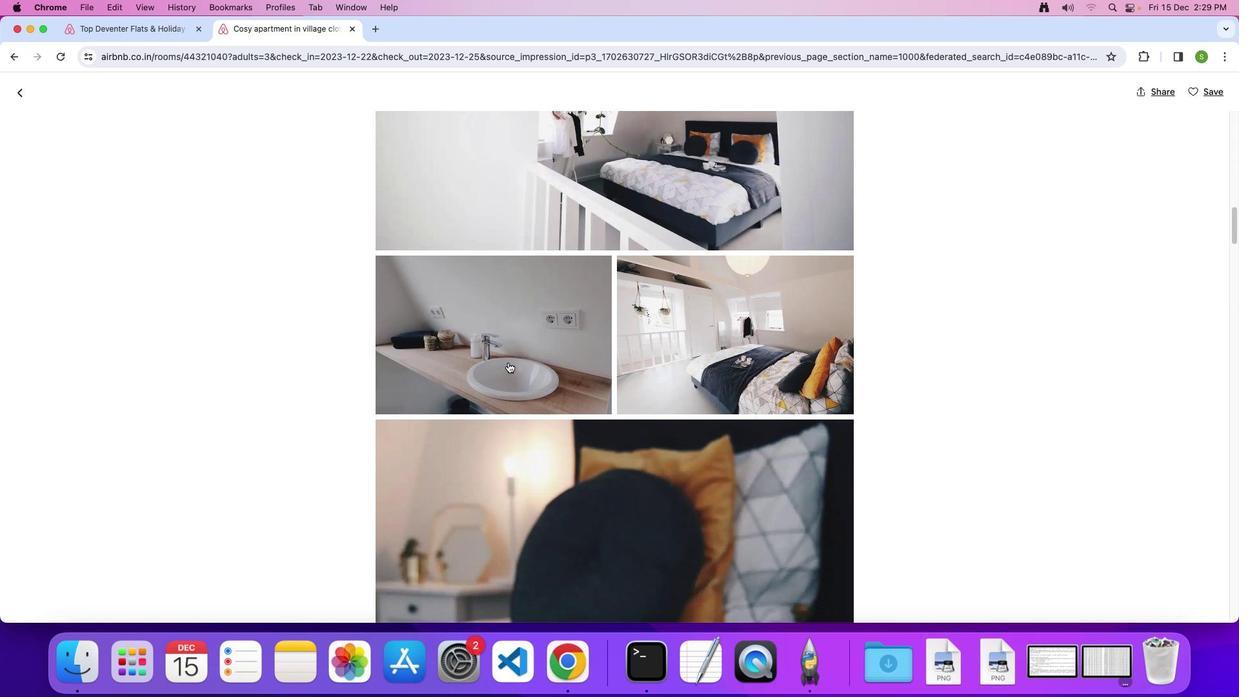 
Action: Mouse scrolled (508, 362) with delta (0, 0)
Screenshot: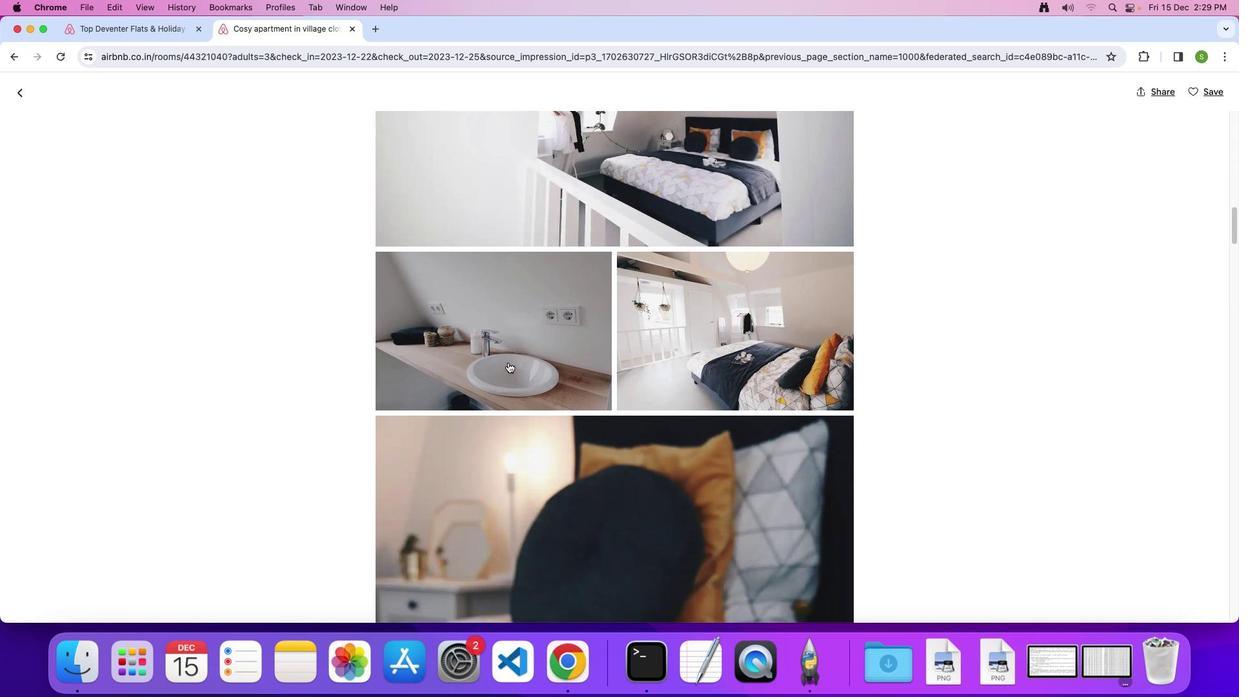 
Action: Mouse scrolled (508, 362) with delta (0, -1)
Screenshot: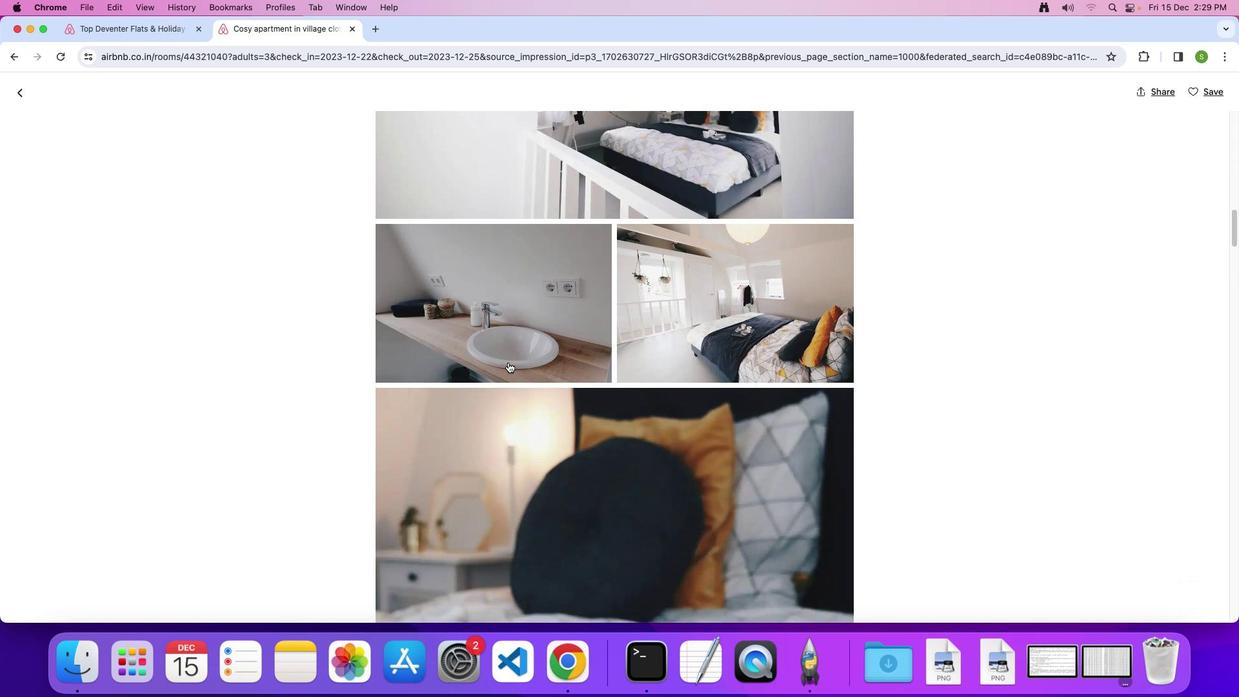 
Action: Mouse scrolled (508, 362) with delta (0, 0)
Screenshot: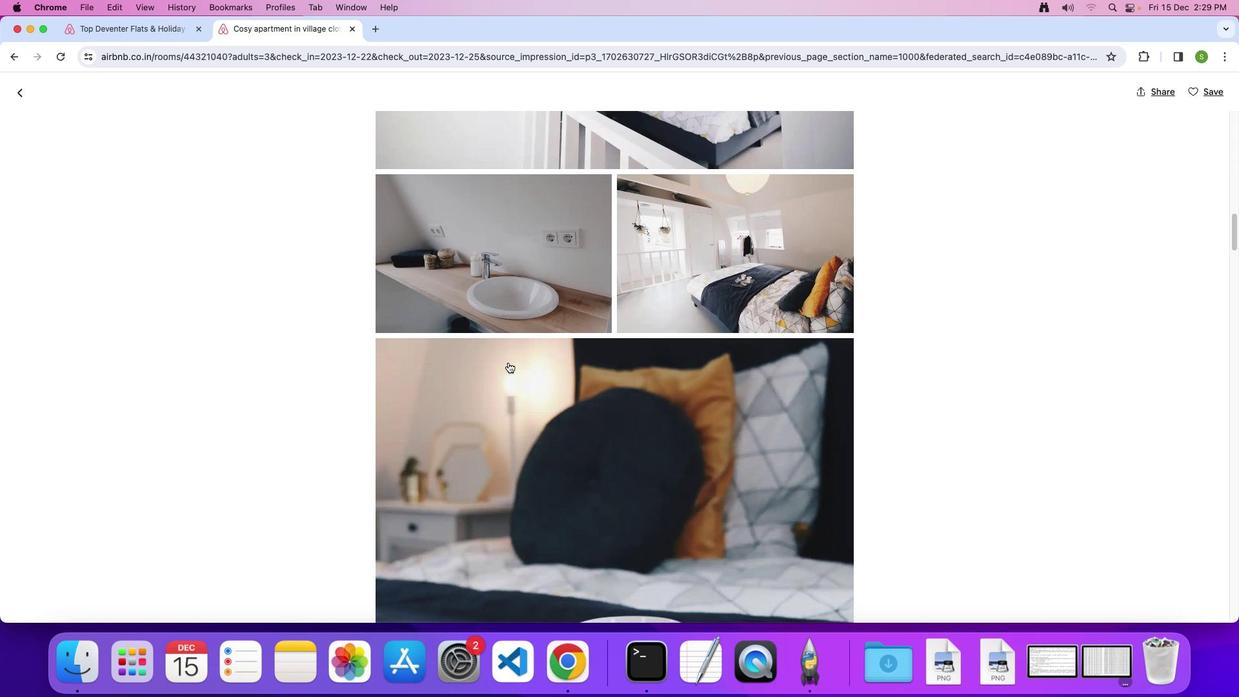 
Action: Mouse scrolled (508, 362) with delta (0, 0)
Screenshot: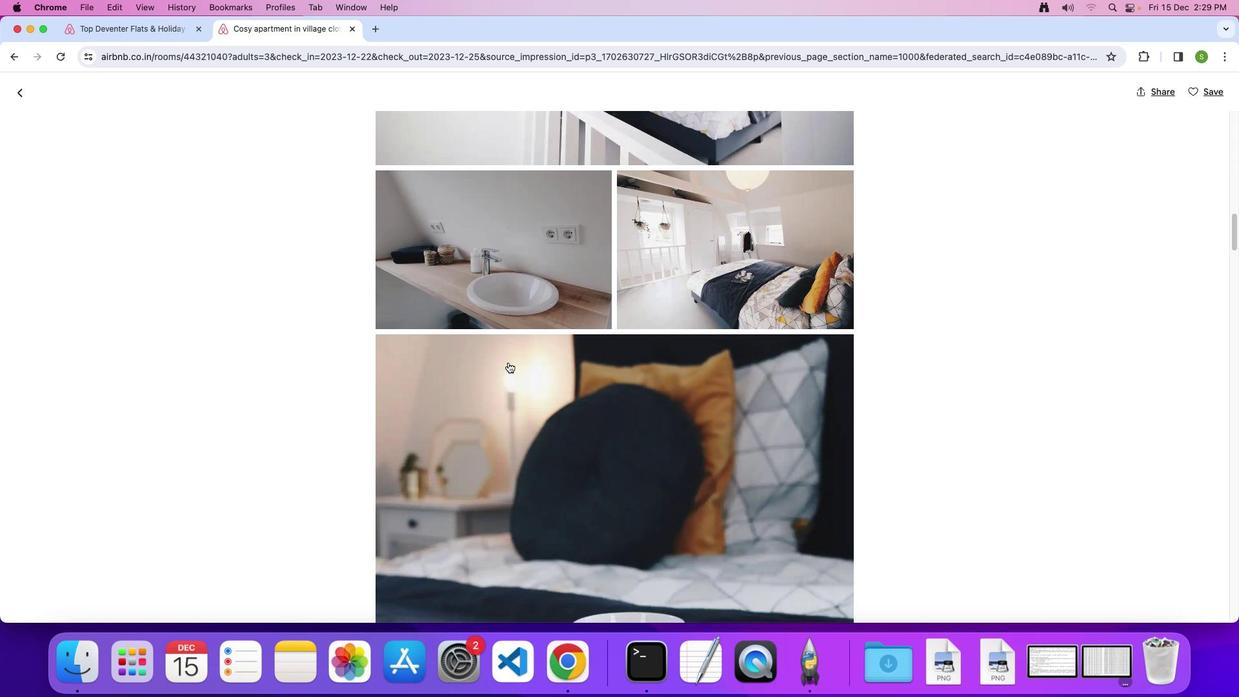 
Action: Mouse scrolled (508, 362) with delta (0, 0)
Screenshot: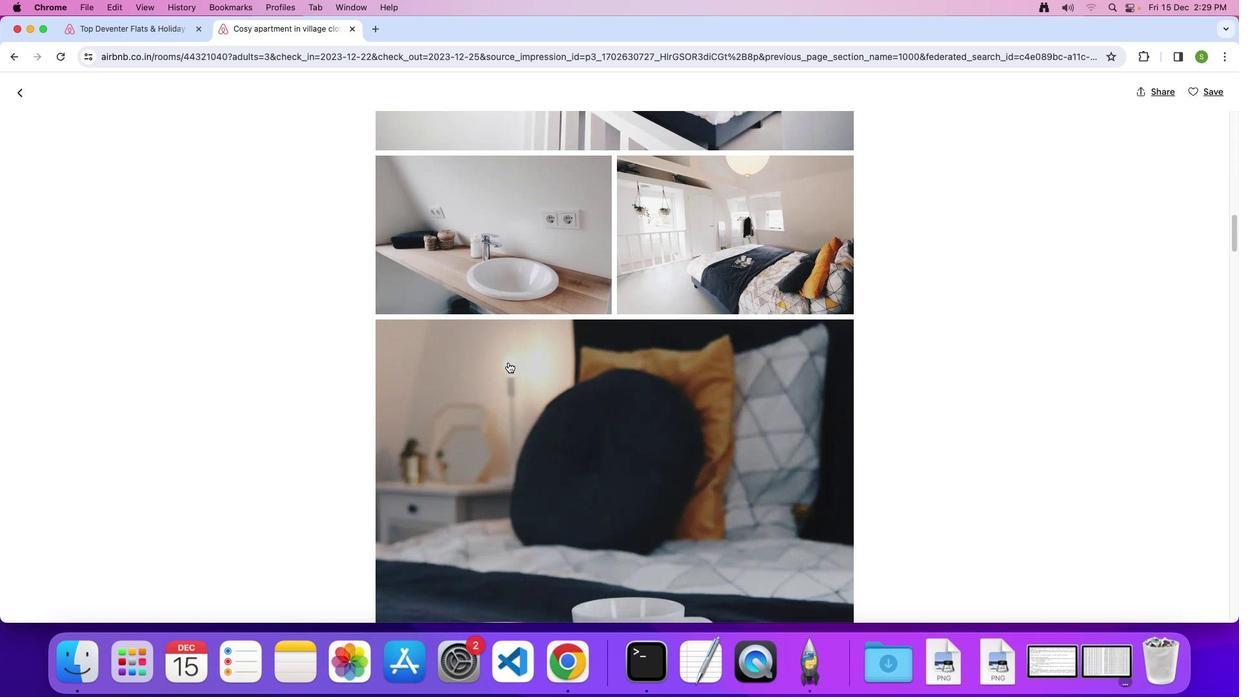 
Action: Mouse scrolled (508, 362) with delta (0, 0)
Screenshot: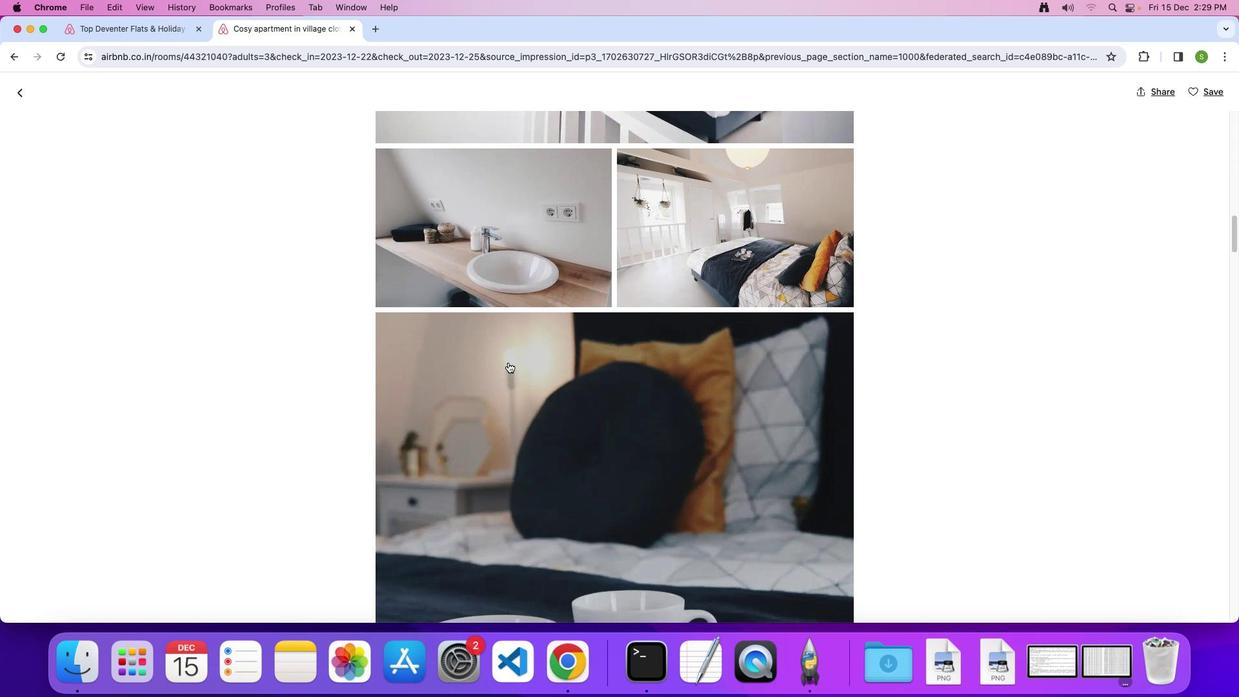 
Action: Mouse scrolled (508, 362) with delta (0, 0)
Screenshot: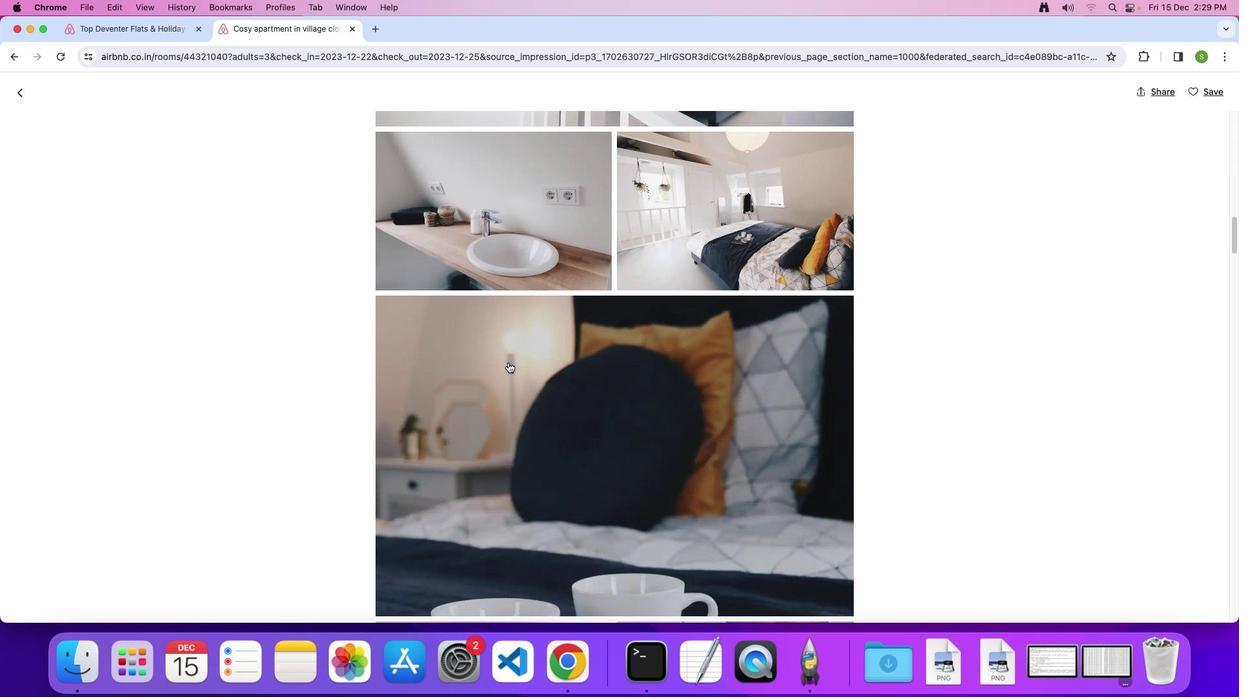 
Action: Mouse scrolled (508, 362) with delta (0, 0)
Screenshot: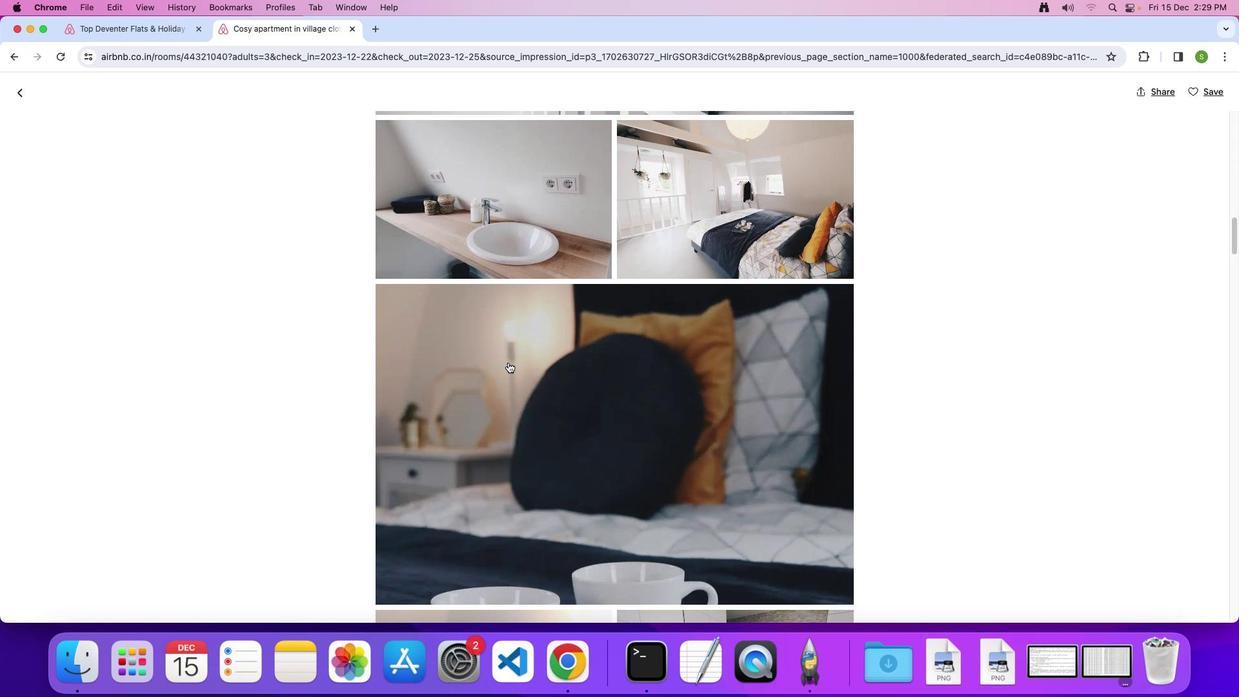 
Action: Mouse scrolled (508, 362) with delta (0, 0)
Screenshot: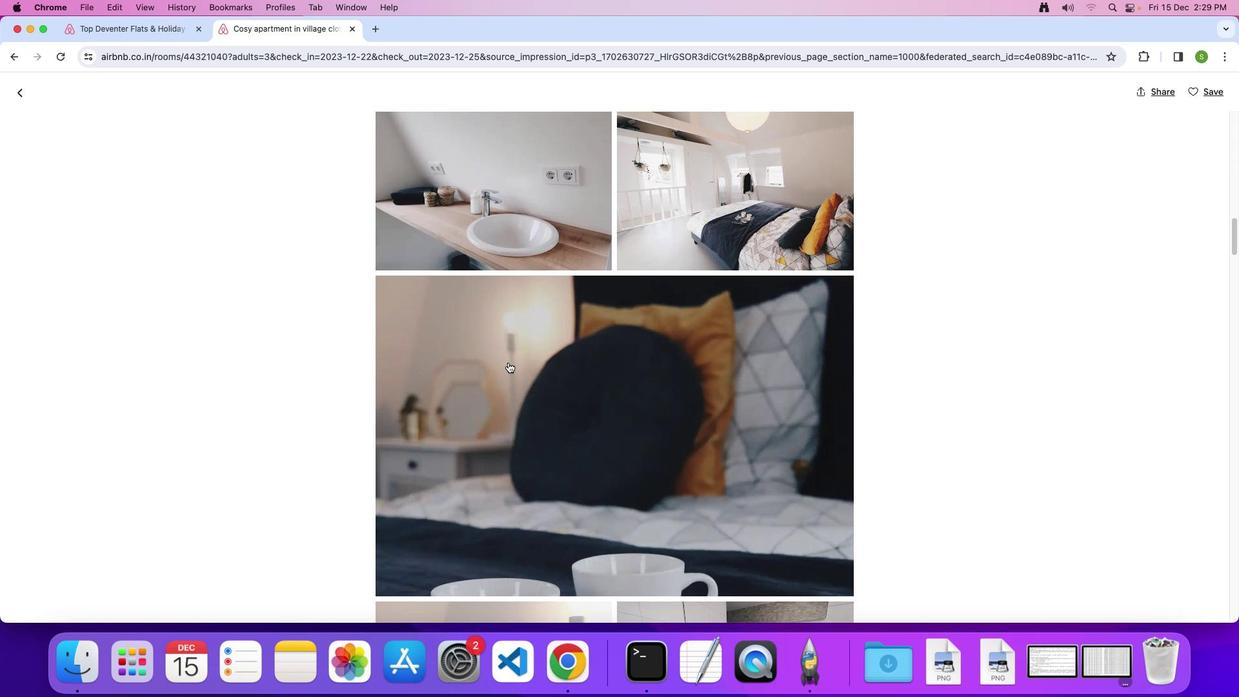 
Action: Mouse scrolled (508, 362) with delta (0, 0)
Screenshot: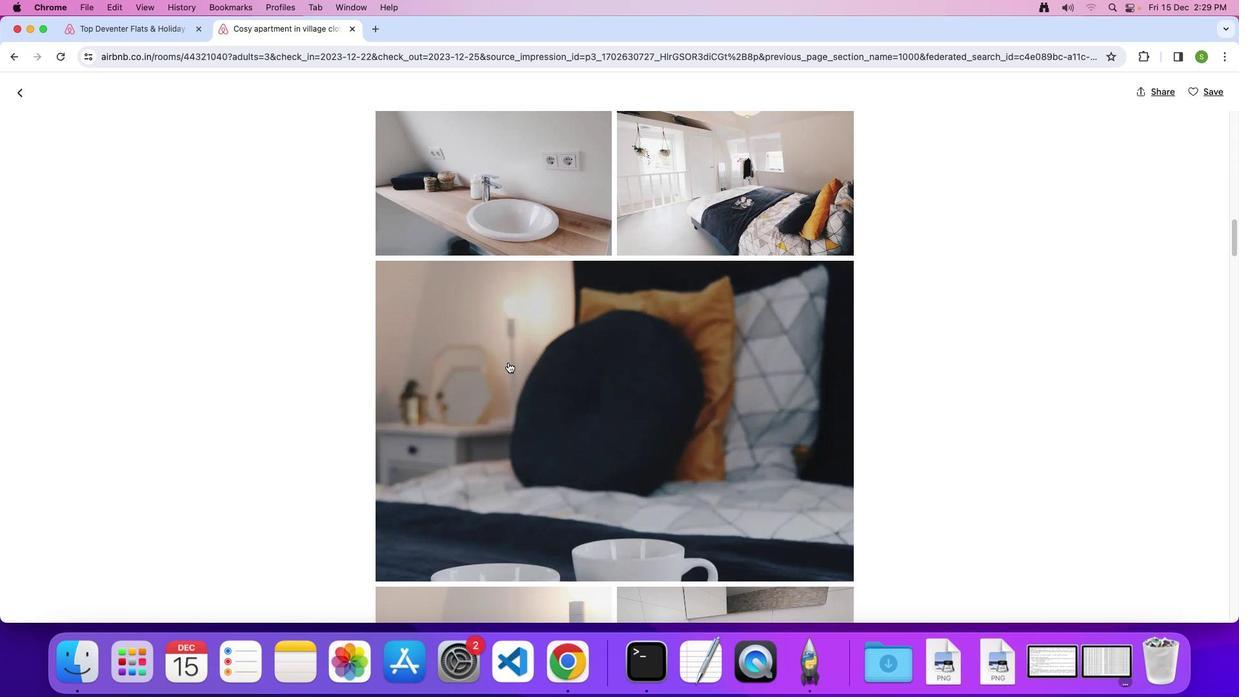 
Action: Mouse scrolled (508, 362) with delta (0, 0)
Screenshot: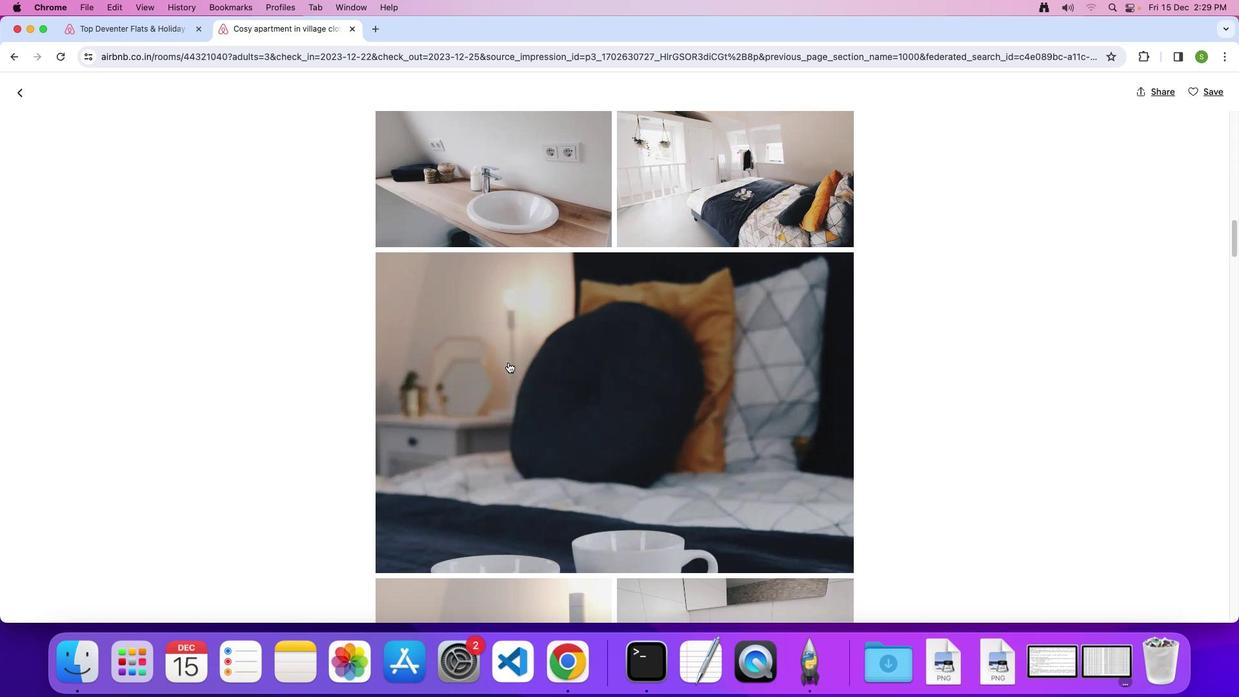 
Action: Mouse scrolled (508, 362) with delta (0, 0)
Screenshot: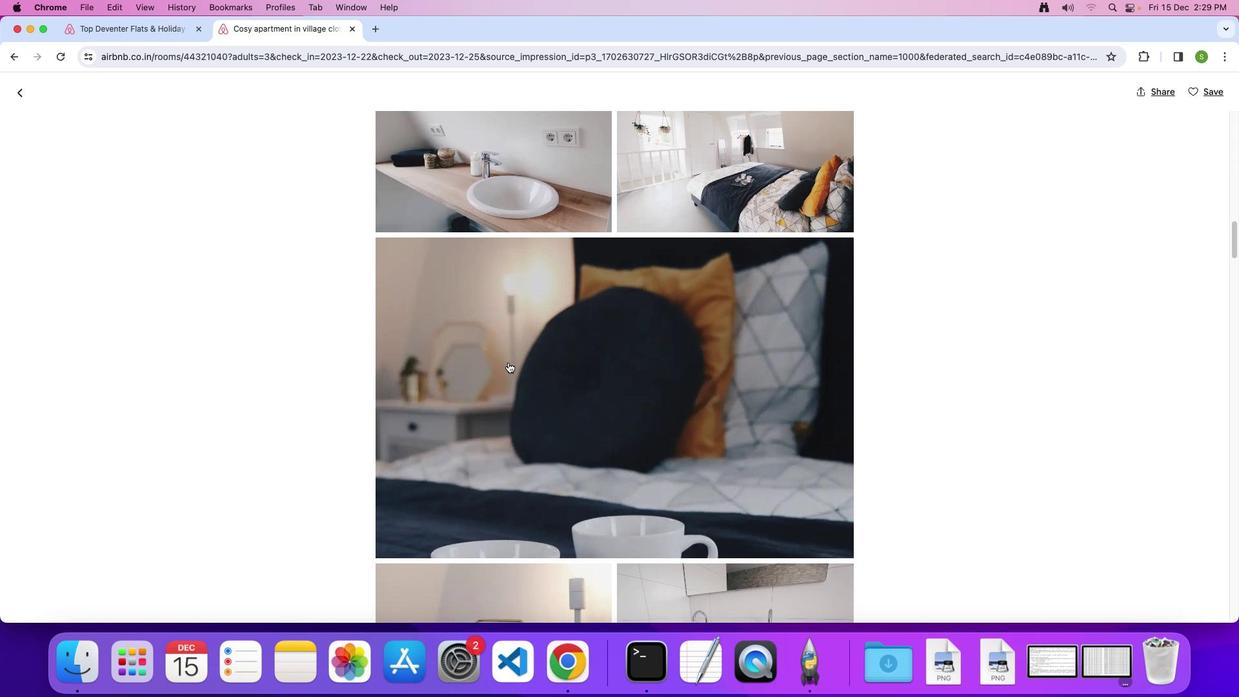 
Action: Mouse scrolled (508, 362) with delta (0, 0)
Screenshot: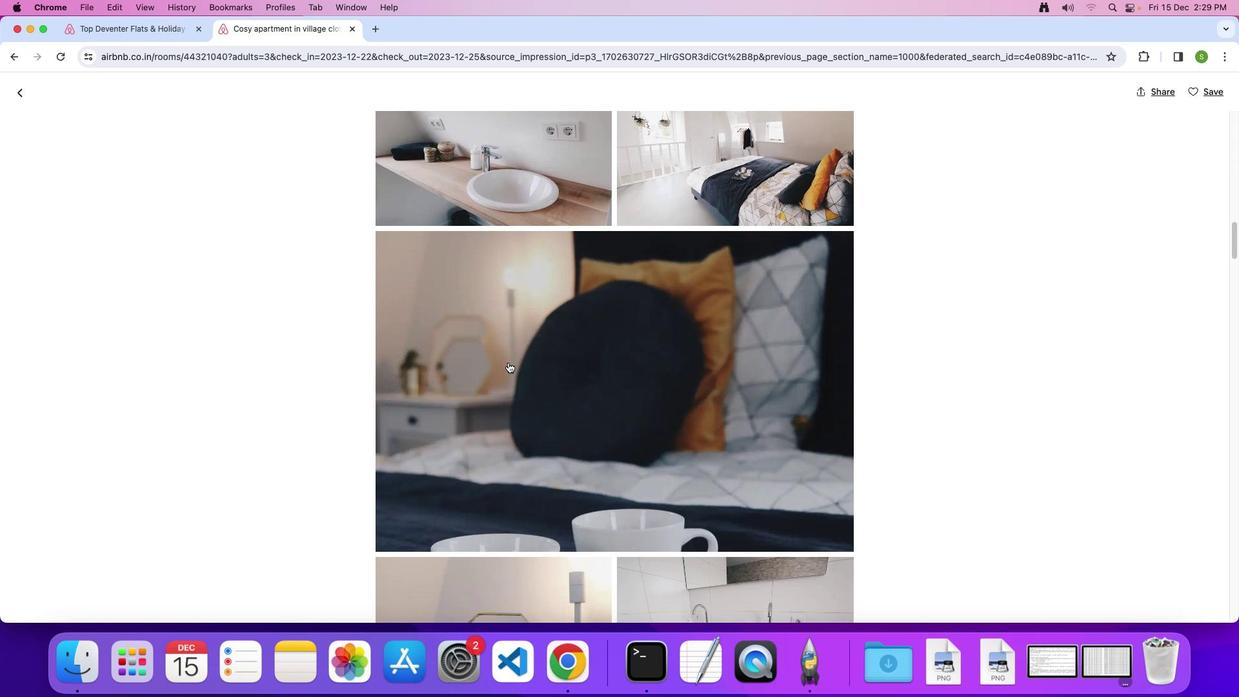 
Action: Mouse scrolled (508, 362) with delta (0, 0)
Screenshot: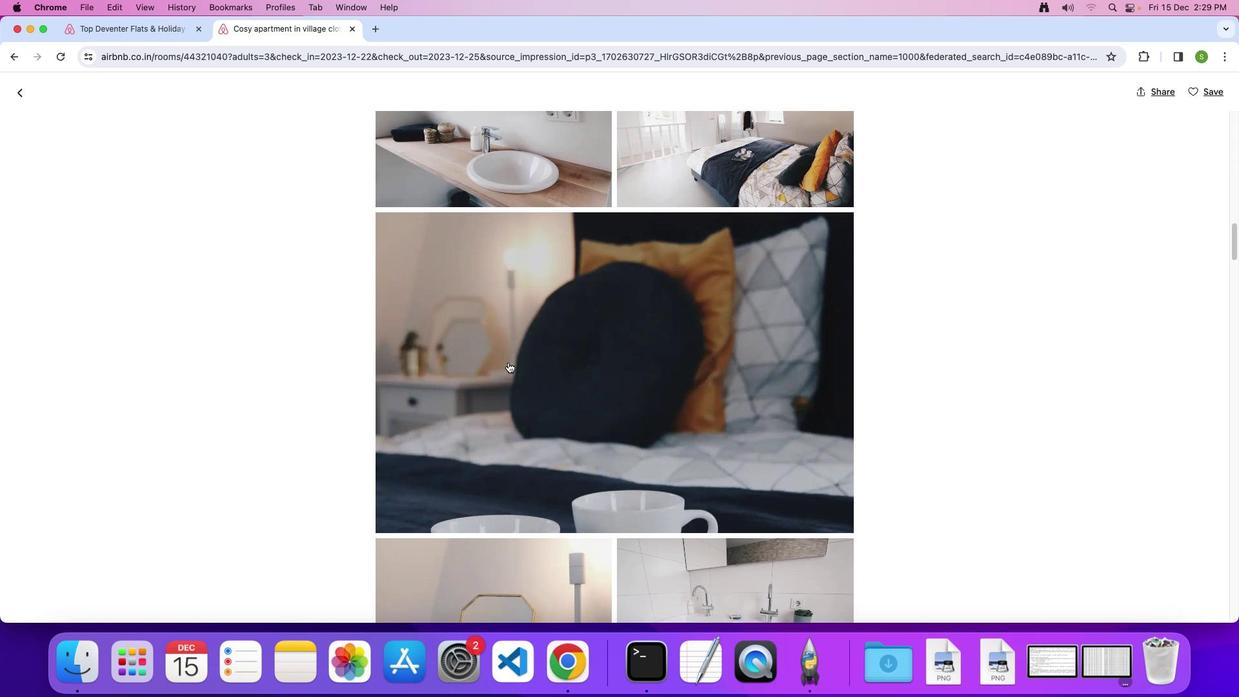 
Action: Mouse scrolled (508, 362) with delta (0, 0)
Screenshot: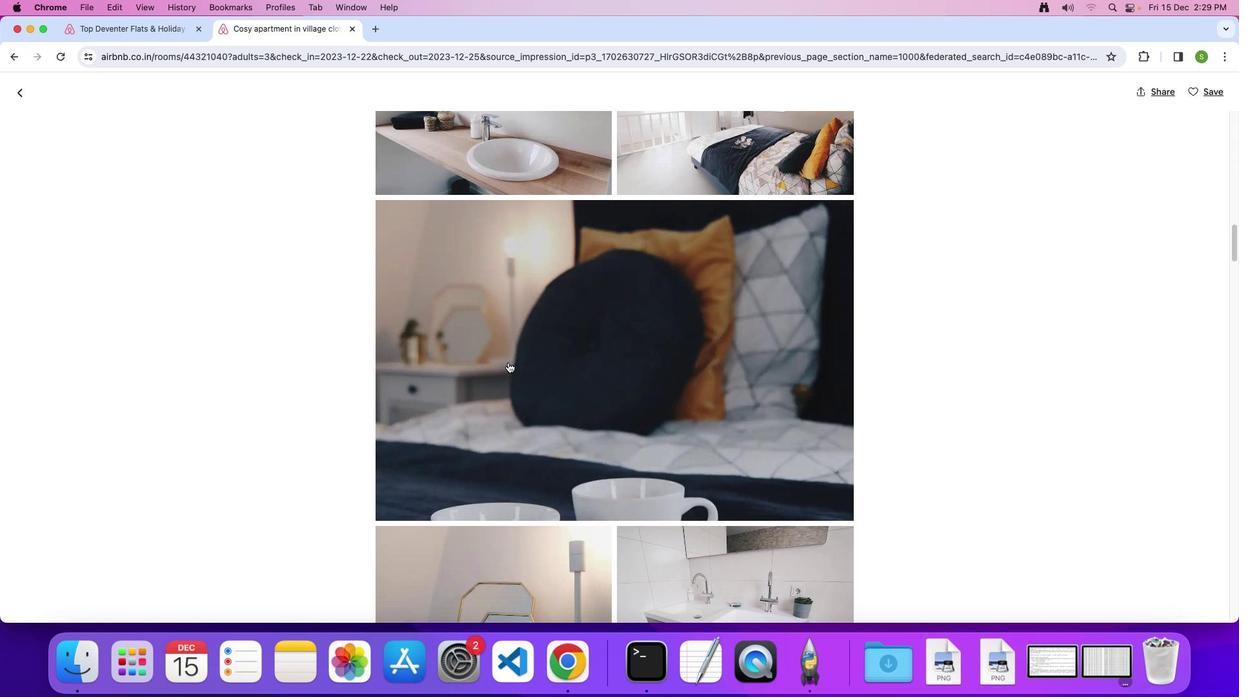 
Action: Mouse scrolled (508, 362) with delta (0, -1)
Screenshot: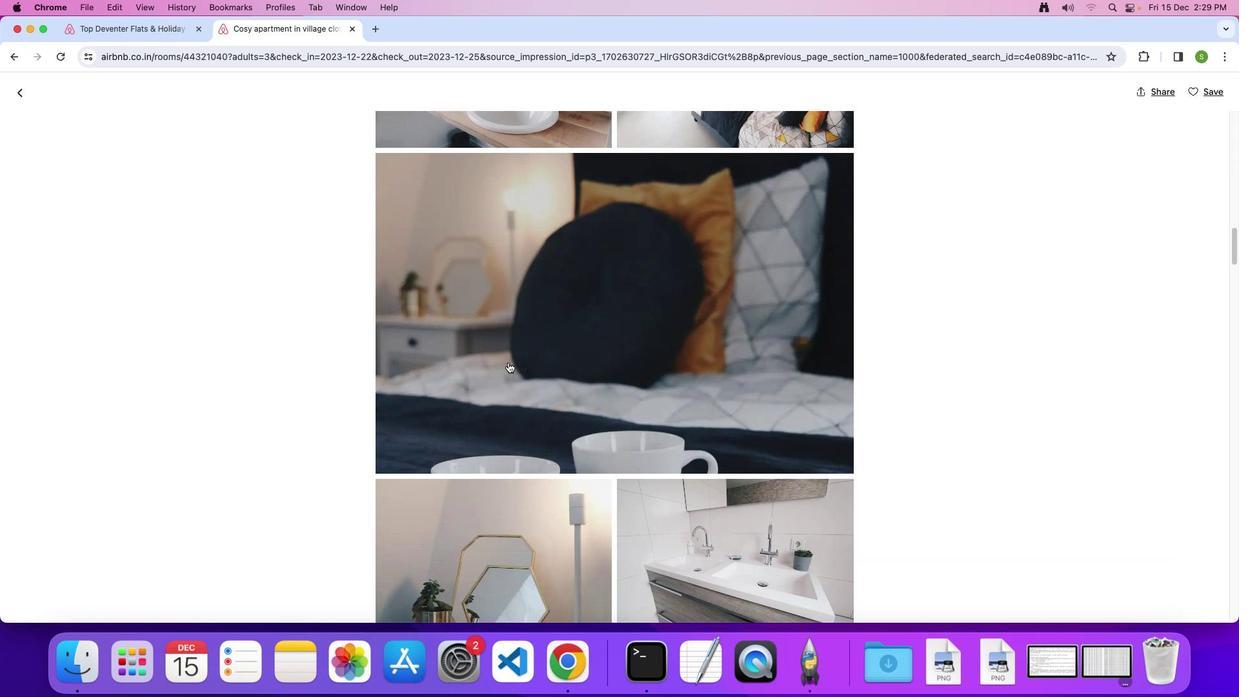 
Action: Mouse scrolled (508, 362) with delta (0, 0)
Screenshot: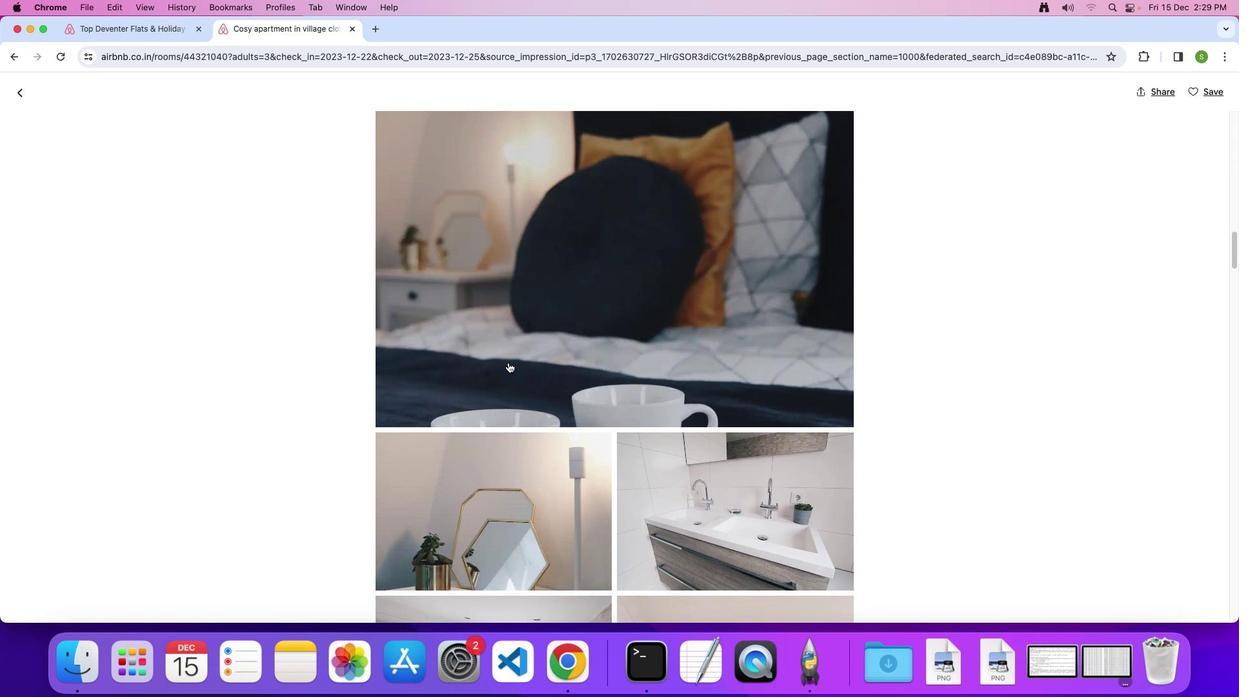 
Action: Mouse scrolled (508, 362) with delta (0, 0)
Screenshot: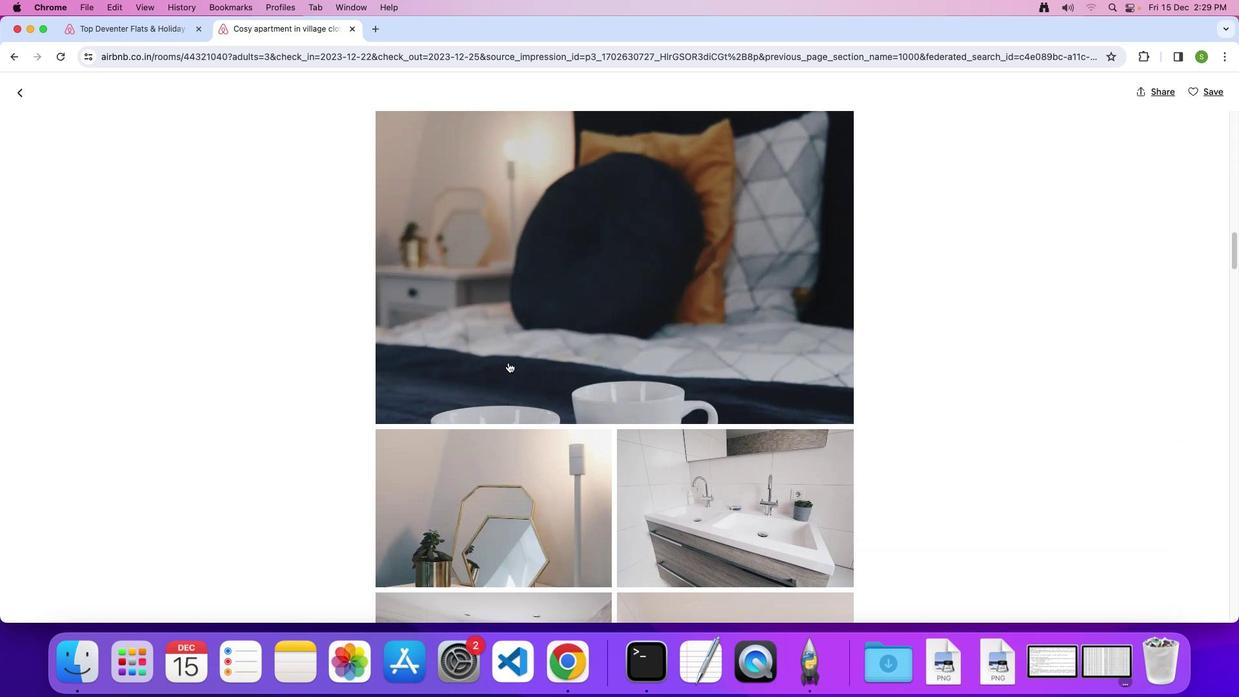 
Action: Mouse scrolled (508, 362) with delta (0, -1)
Screenshot: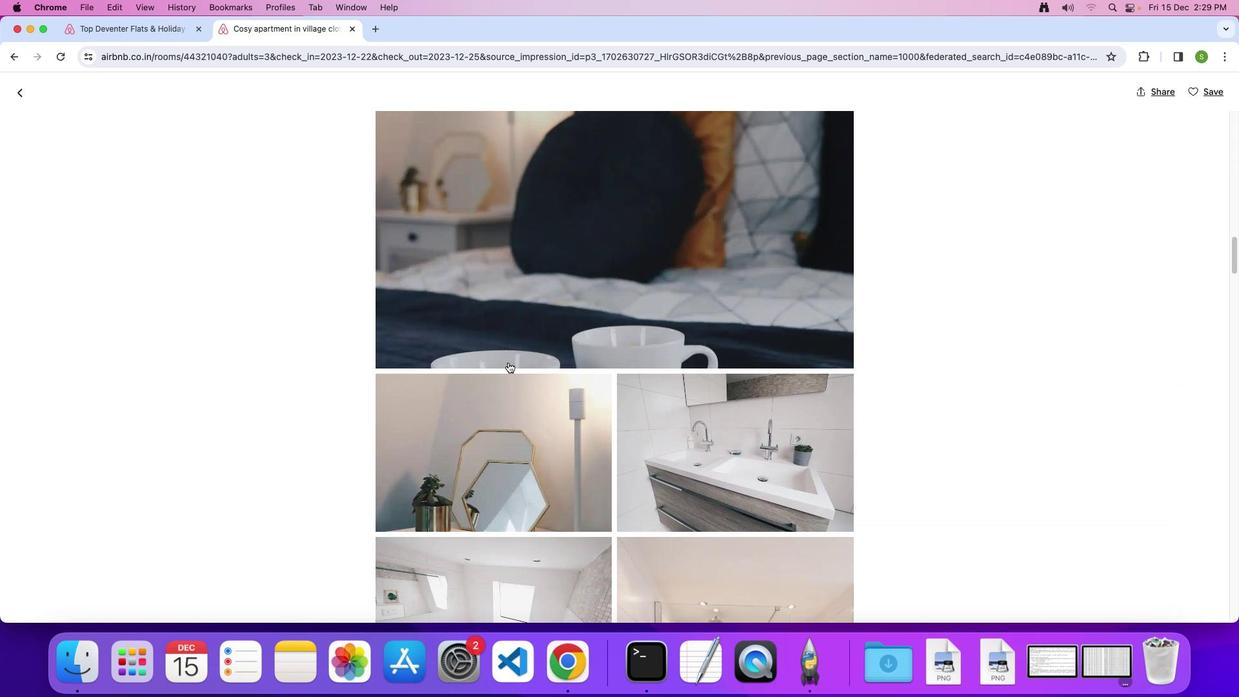 
Action: Mouse scrolled (508, 362) with delta (0, 0)
Screenshot: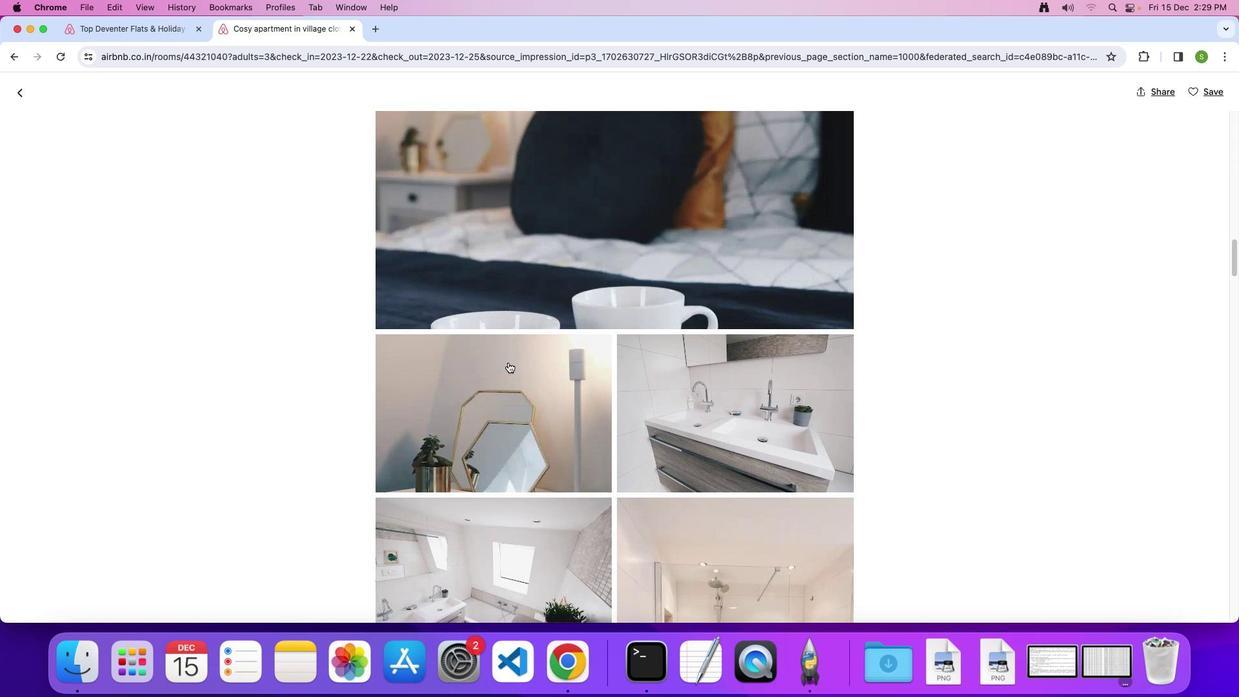 
Action: Mouse scrolled (508, 362) with delta (0, 0)
Screenshot: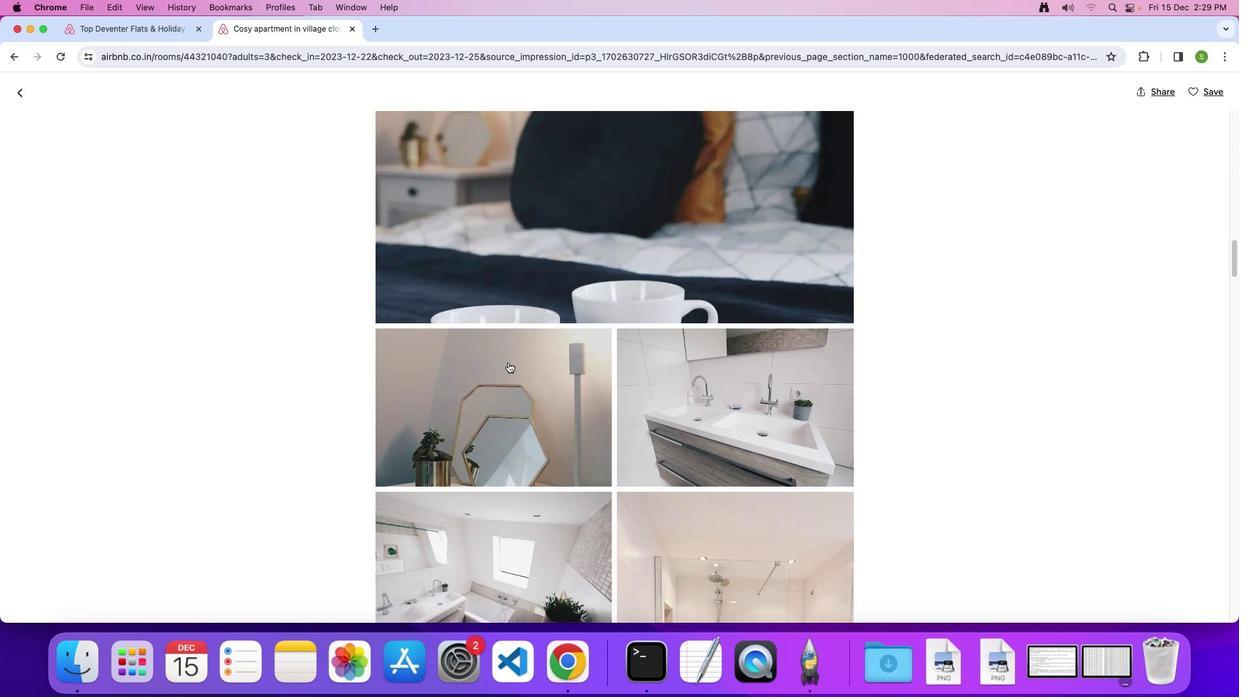 
Action: Mouse scrolled (508, 362) with delta (0, 0)
Screenshot: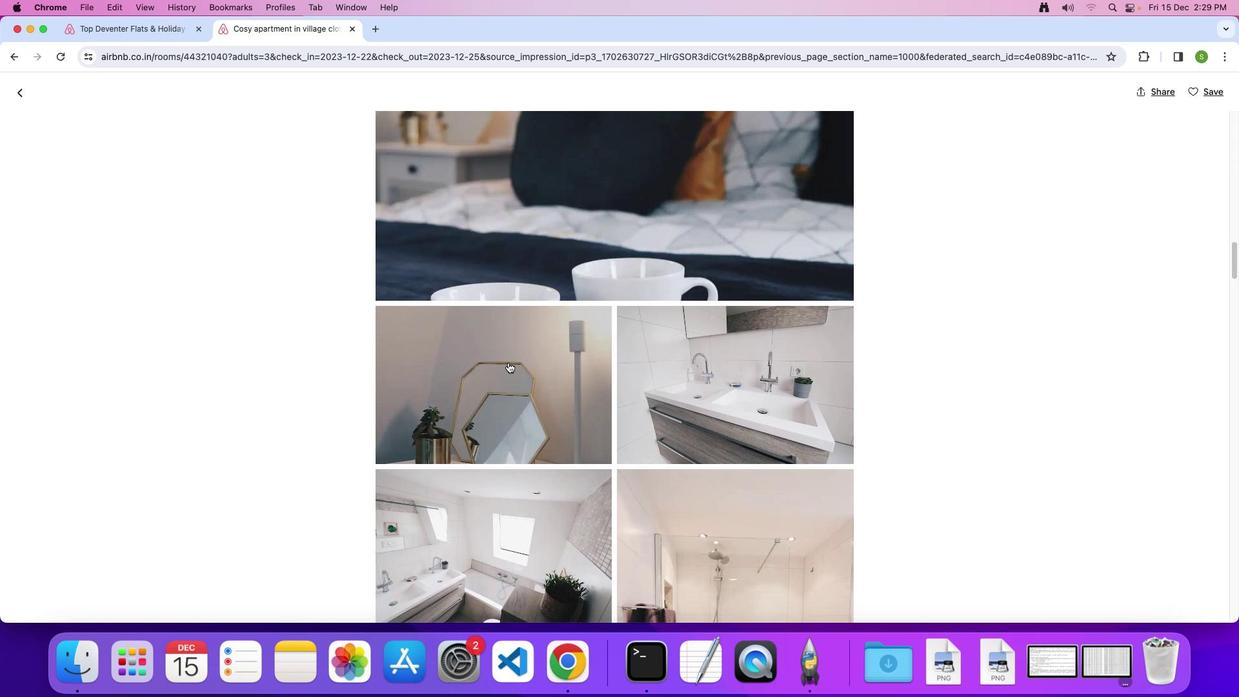 
Action: Mouse scrolled (508, 362) with delta (0, 0)
Screenshot: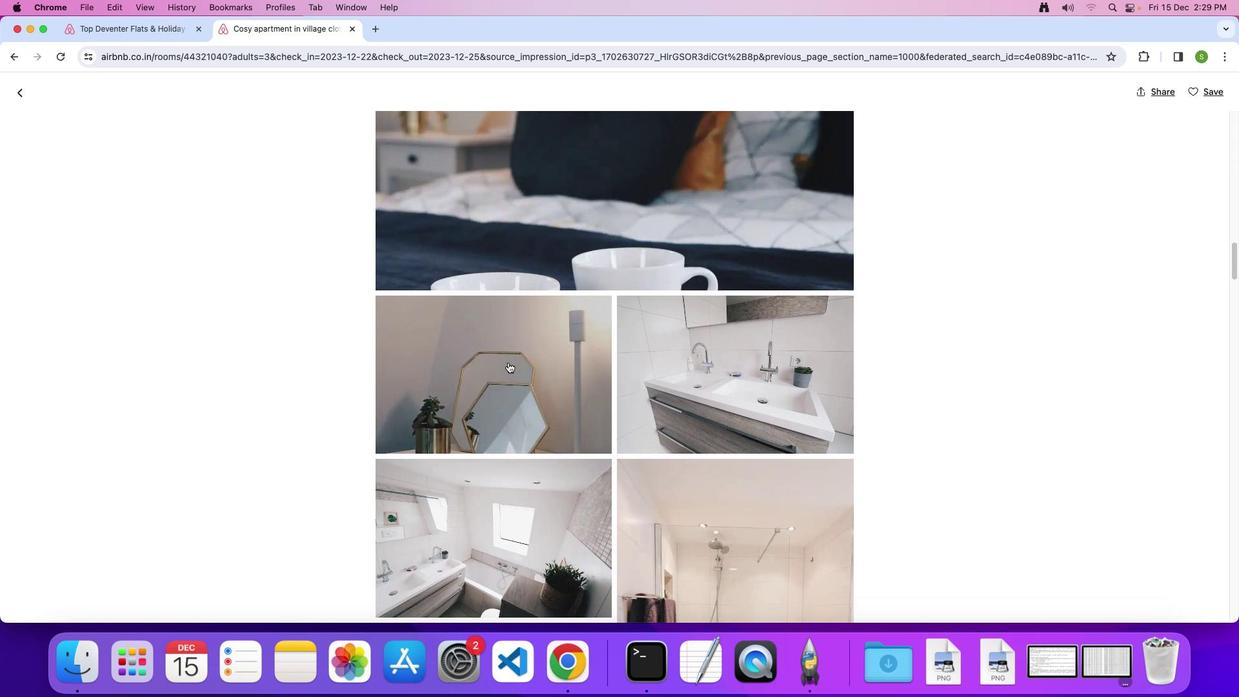 
Action: Mouse scrolled (508, 362) with delta (0, -1)
Screenshot: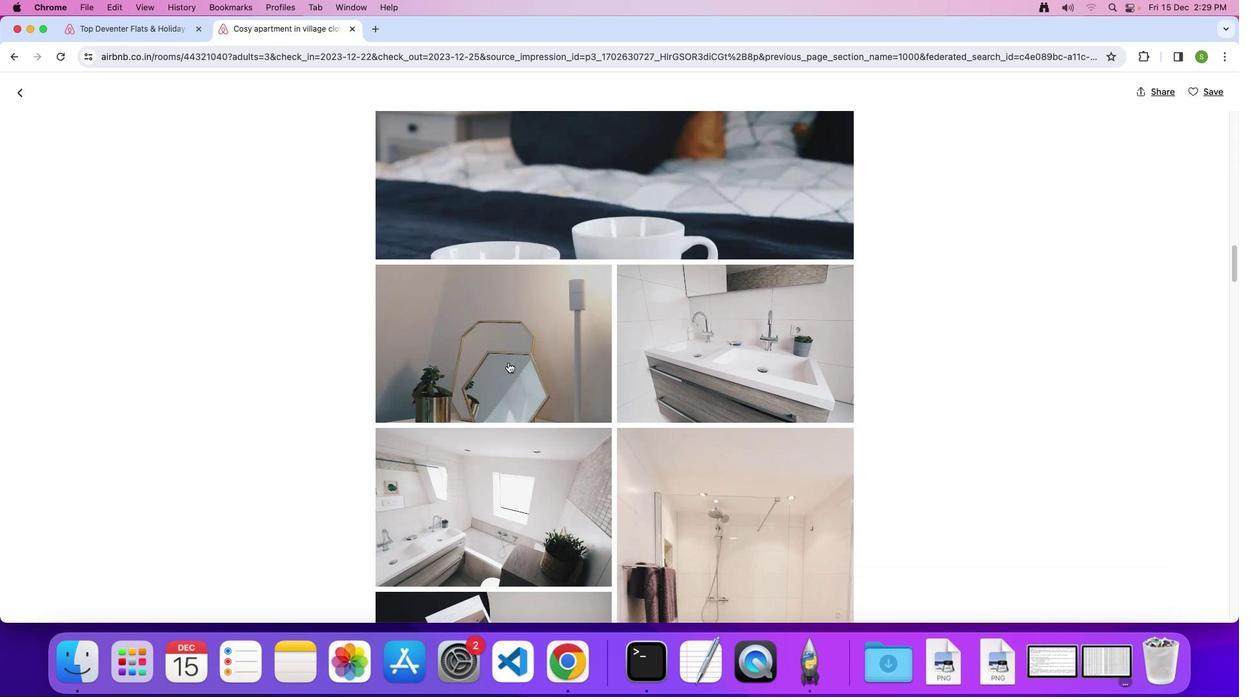 
Action: Mouse scrolled (508, 362) with delta (0, 0)
Screenshot: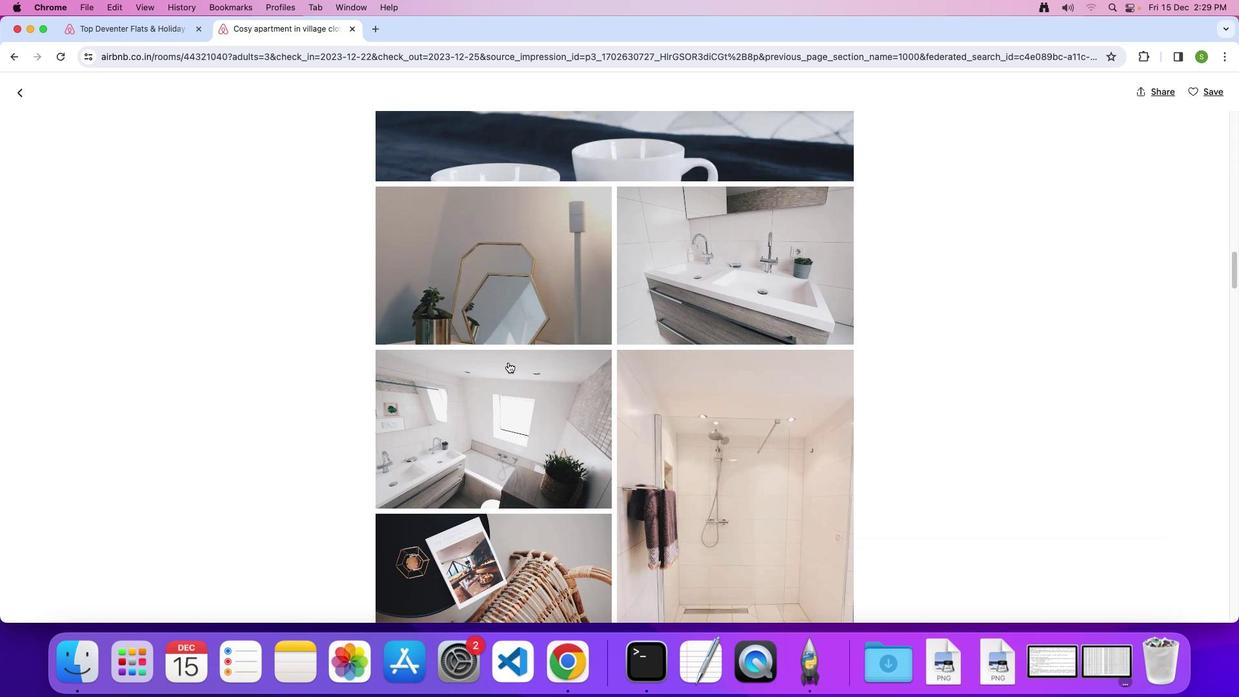 
Action: Mouse scrolled (508, 362) with delta (0, 0)
Screenshot: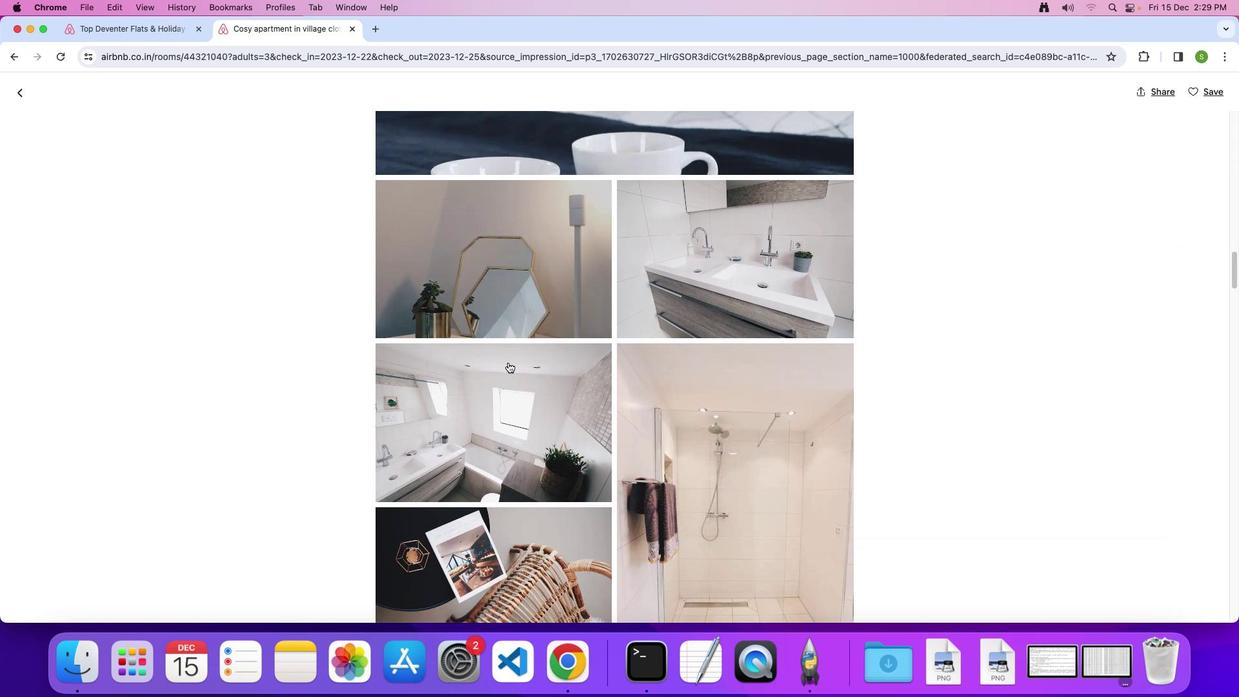 
Action: Mouse scrolled (508, 362) with delta (0, -1)
Screenshot: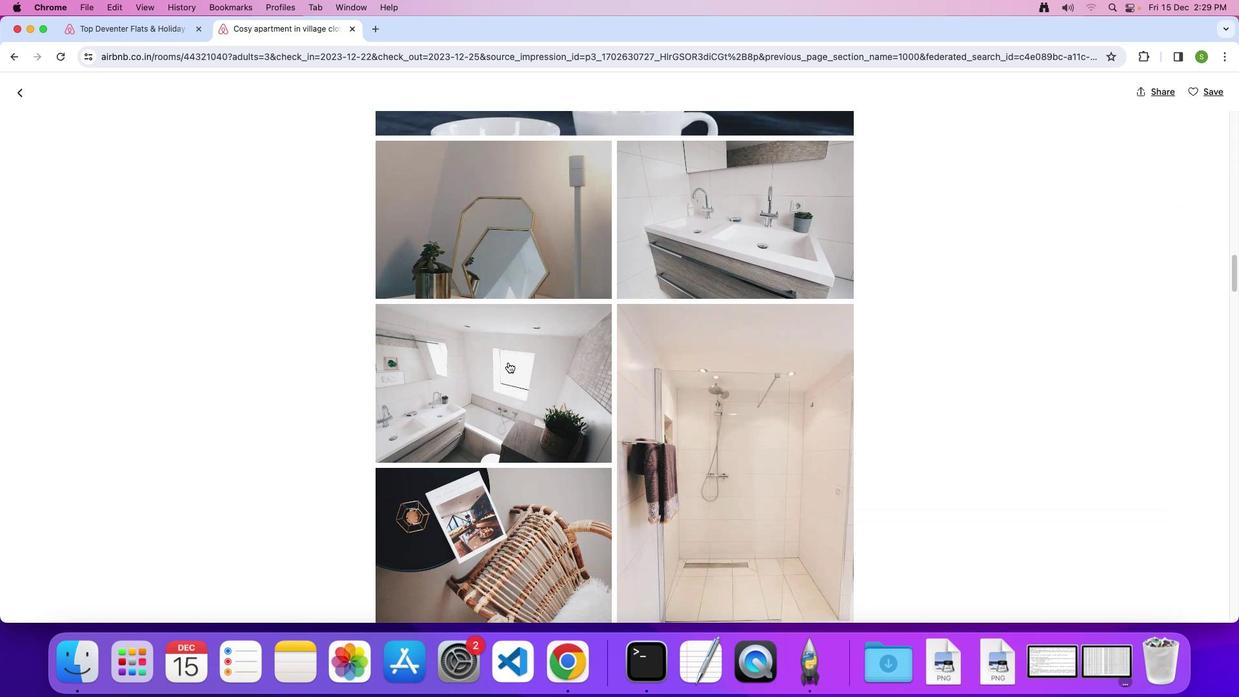 
Action: Mouse scrolled (508, 362) with delta (0, 0)
Screenshot: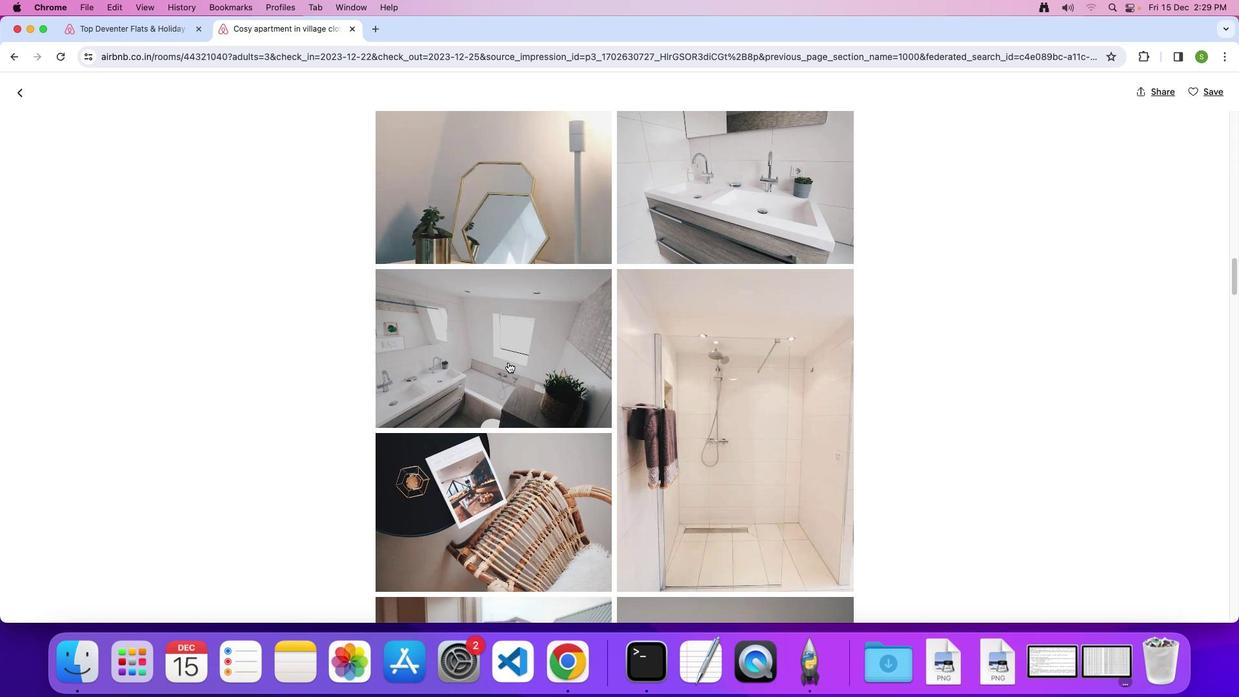 
Action: Mouse scrolled (508, 362) with delta (0, 0)
Screenshot: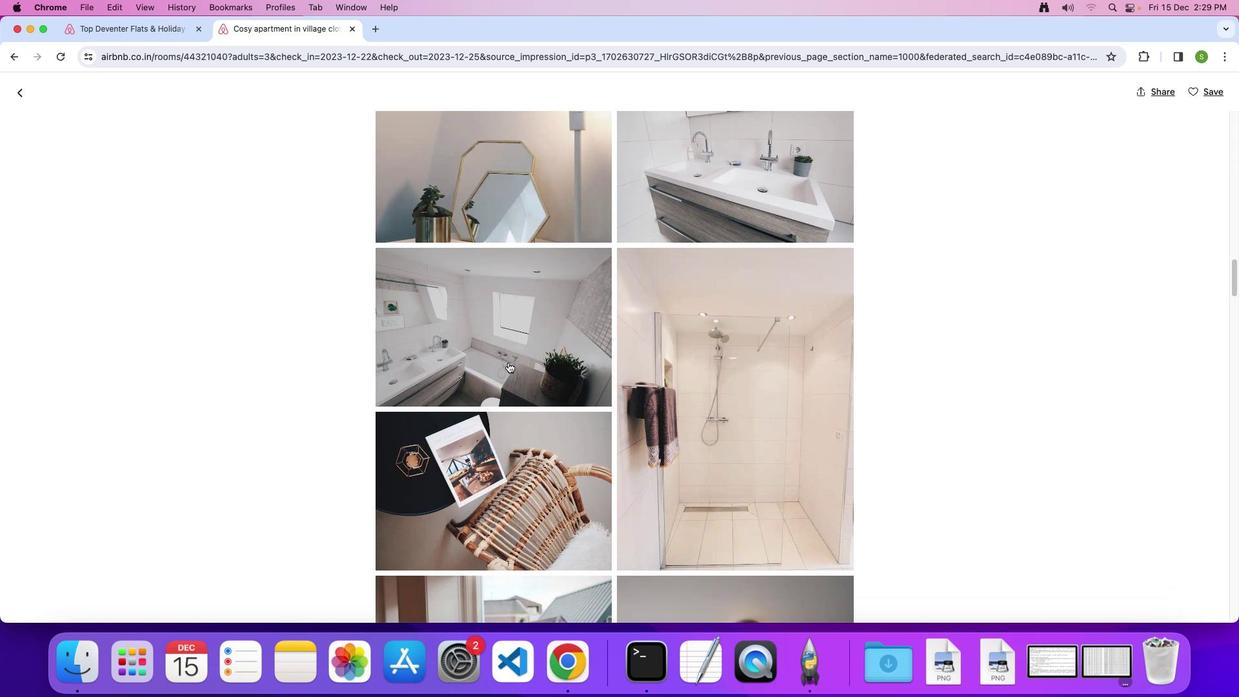 
Action: Mouse scrolled (508, 362) with delta (0, -1)
Screenshot: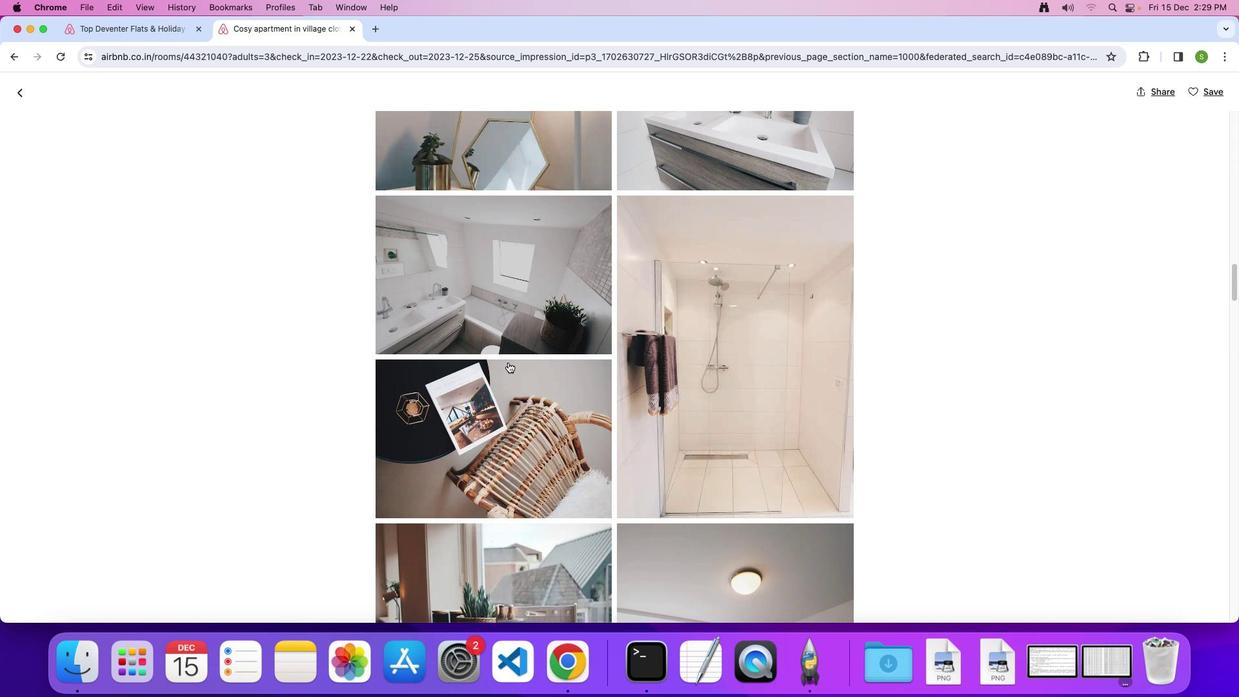 
Action: Mouse scrolled (508, 362) with delta (0, 0)
Screenshot: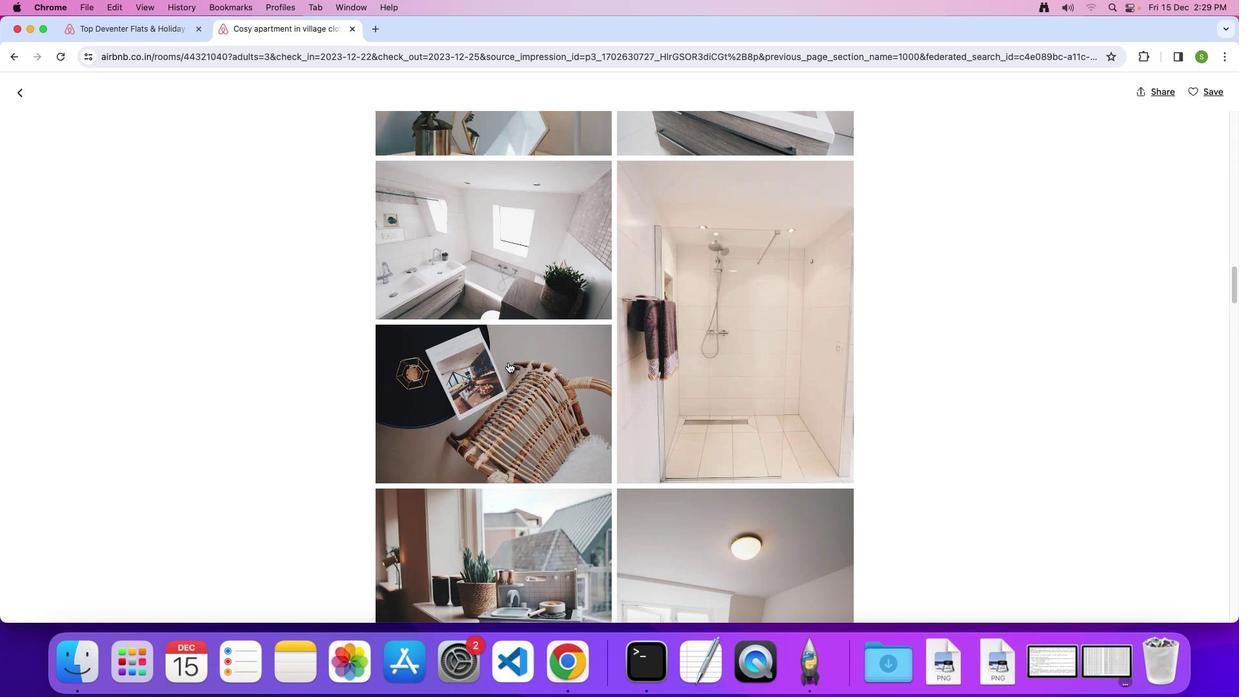 
Action: Mouse scrolled (508, 362) with delta (0, 0)
Screenshot: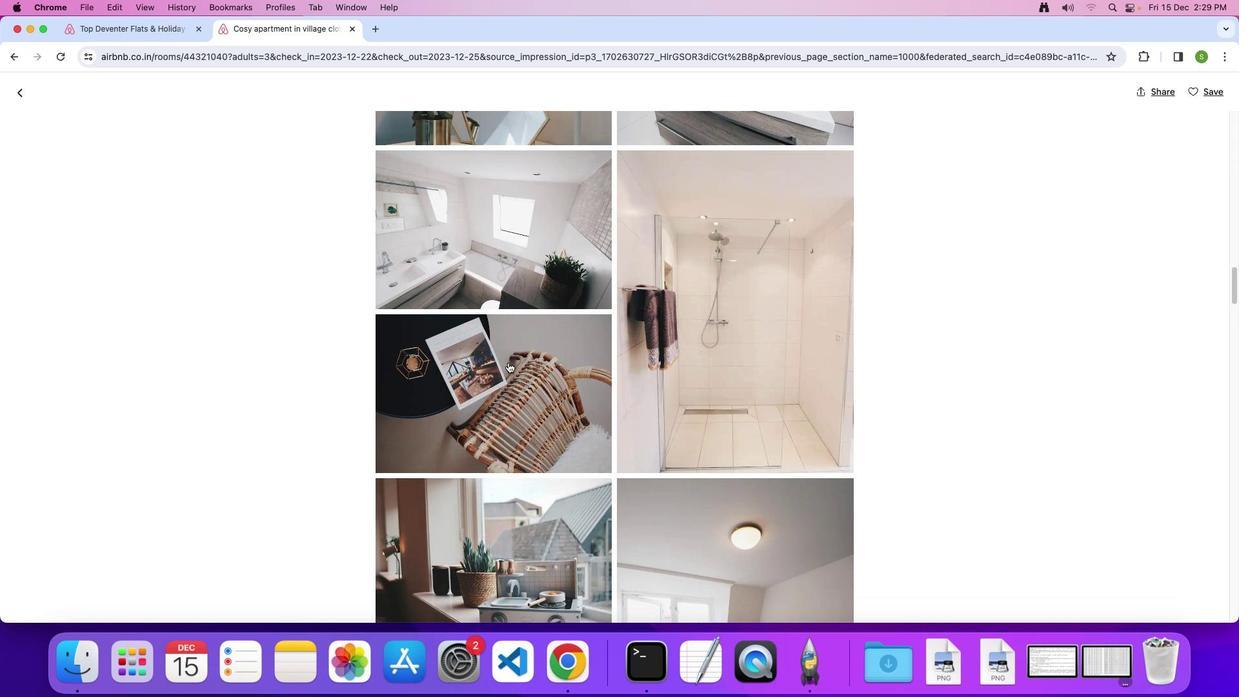 
Action: Mouse scrolled (508, 362) with delta (0, -1)
Screenshot: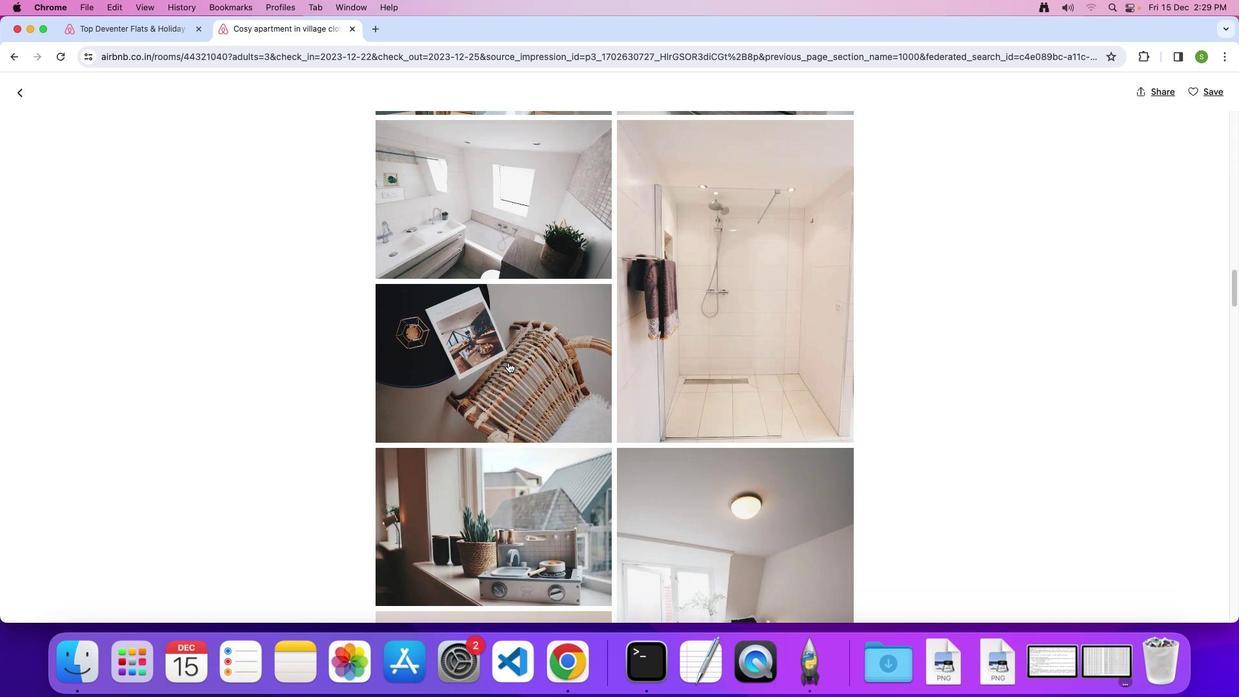 
Action: Mouse scrolled (508, 362) with delta (0, 0)
Screenshot: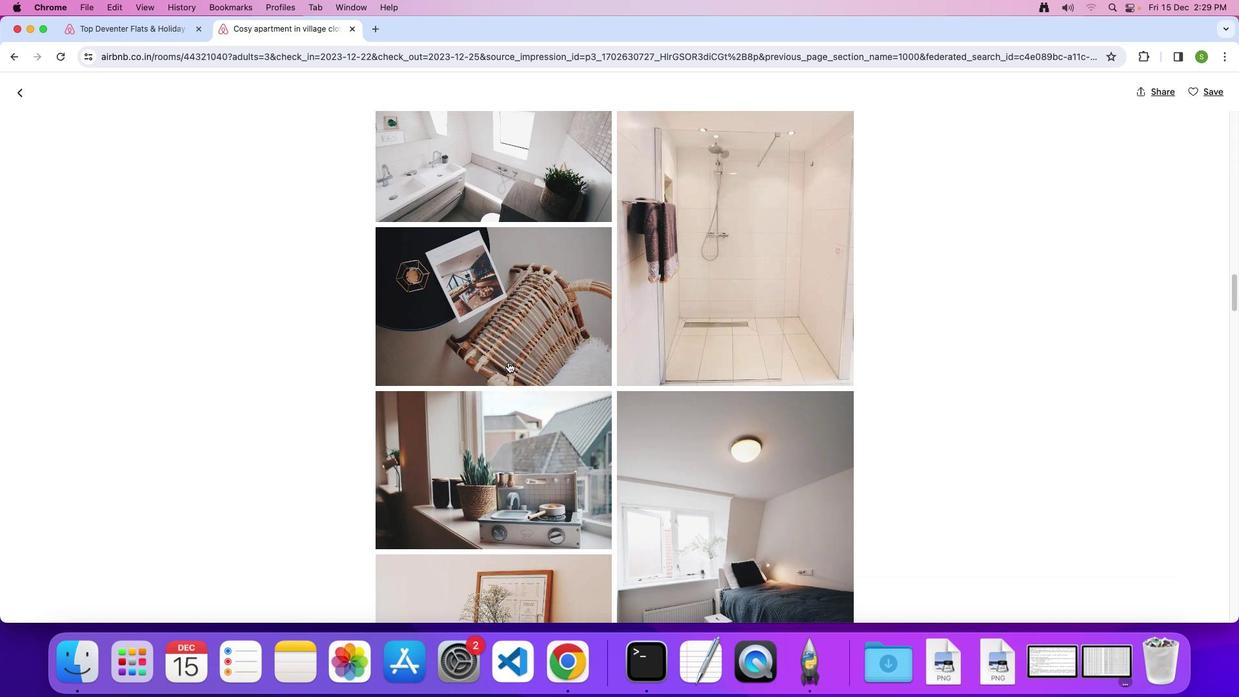 
Action: Mouse scrolled (508, 362) with delta (0, 0)
Screenshot: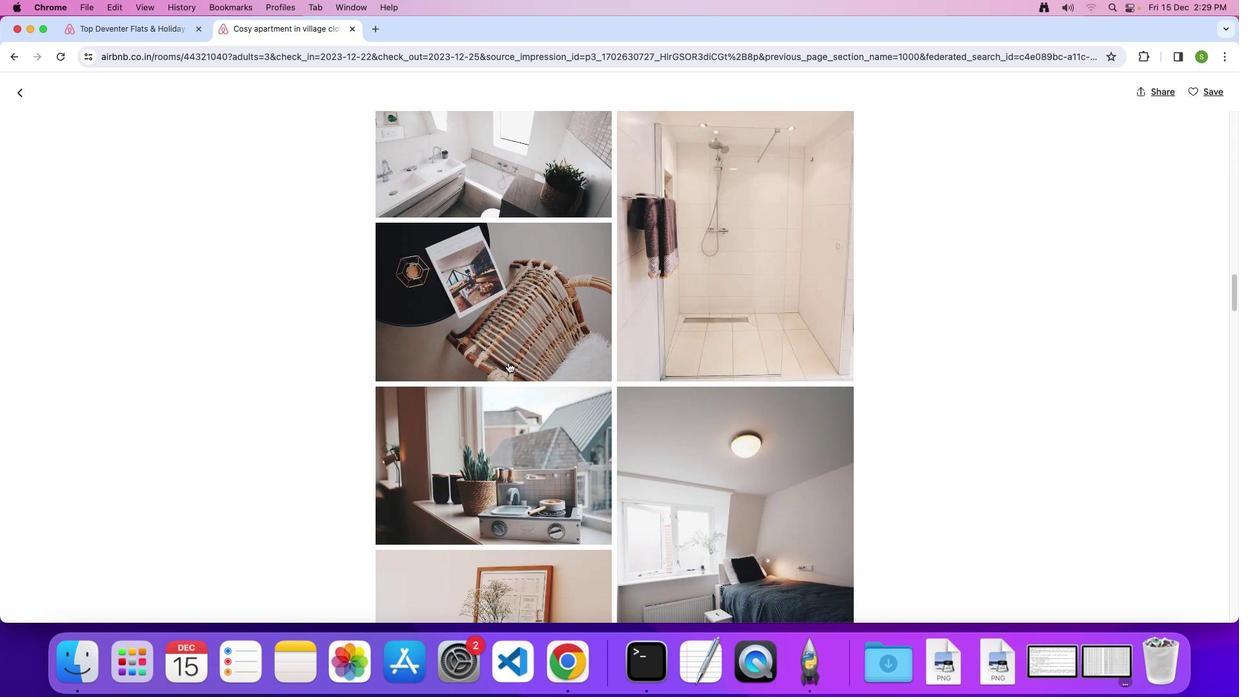 
Action: Mouse scrolled (508, 362) with delta (0, 0)
Screenshot: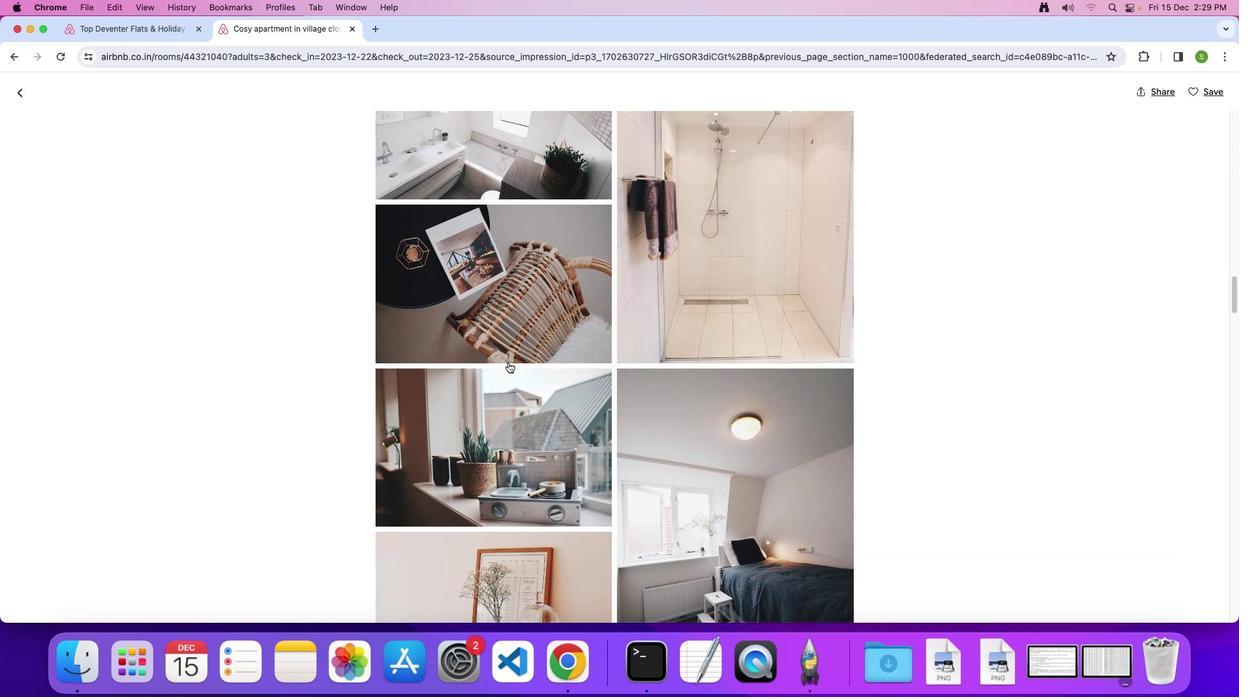 
Action: Mouse scrolled (508, 362) with delta (0, 0)
Screenshot: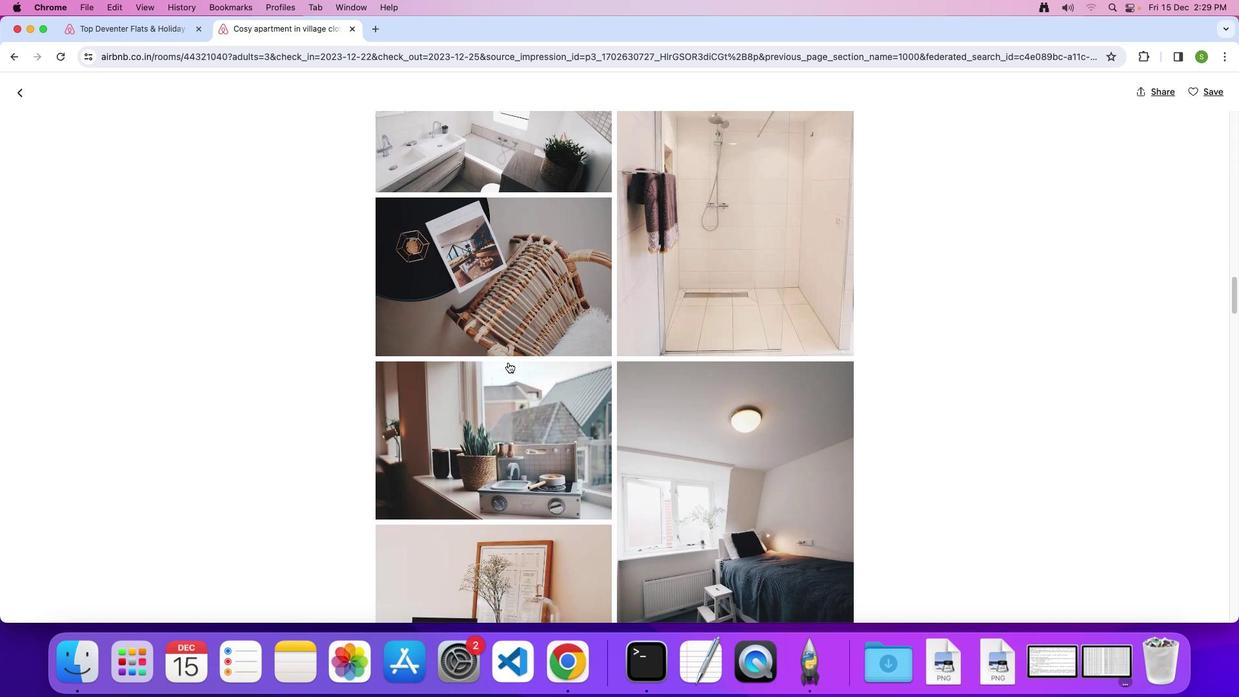 
Action: Mouse scrolled (508, 362) with delta (0, 0)
Screenshot: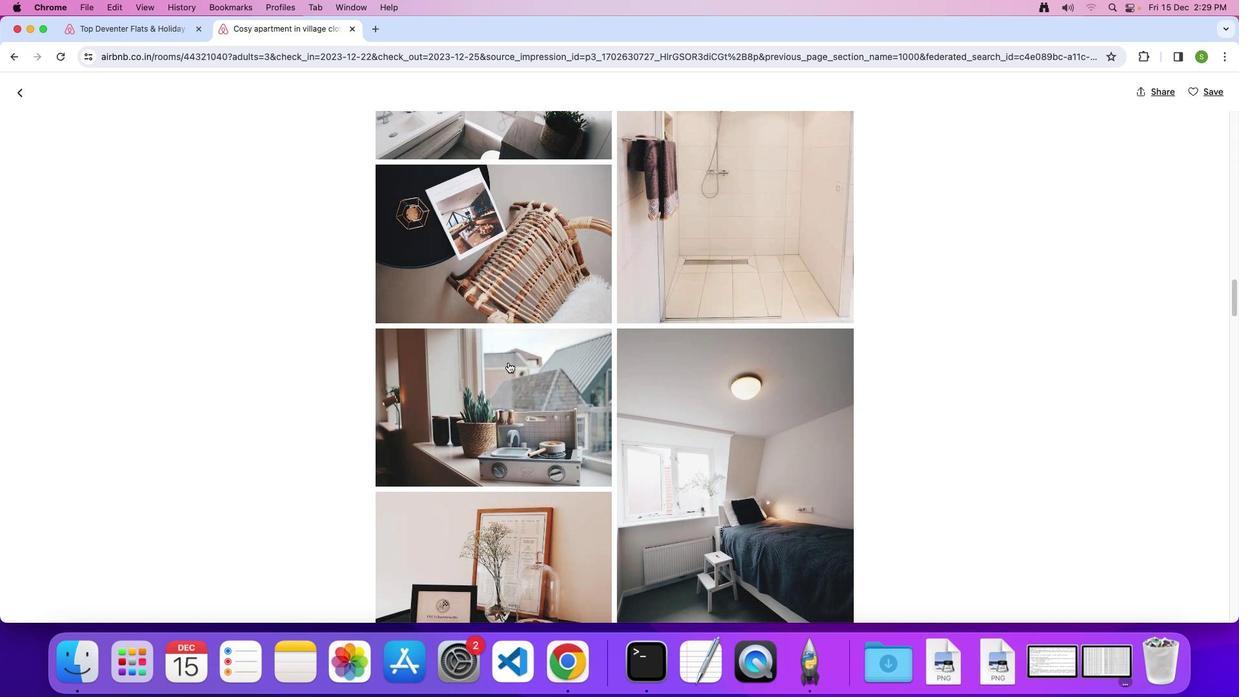 
Action: Mouse scrolled (508, 362) with delta (0, 0)
Screenshot: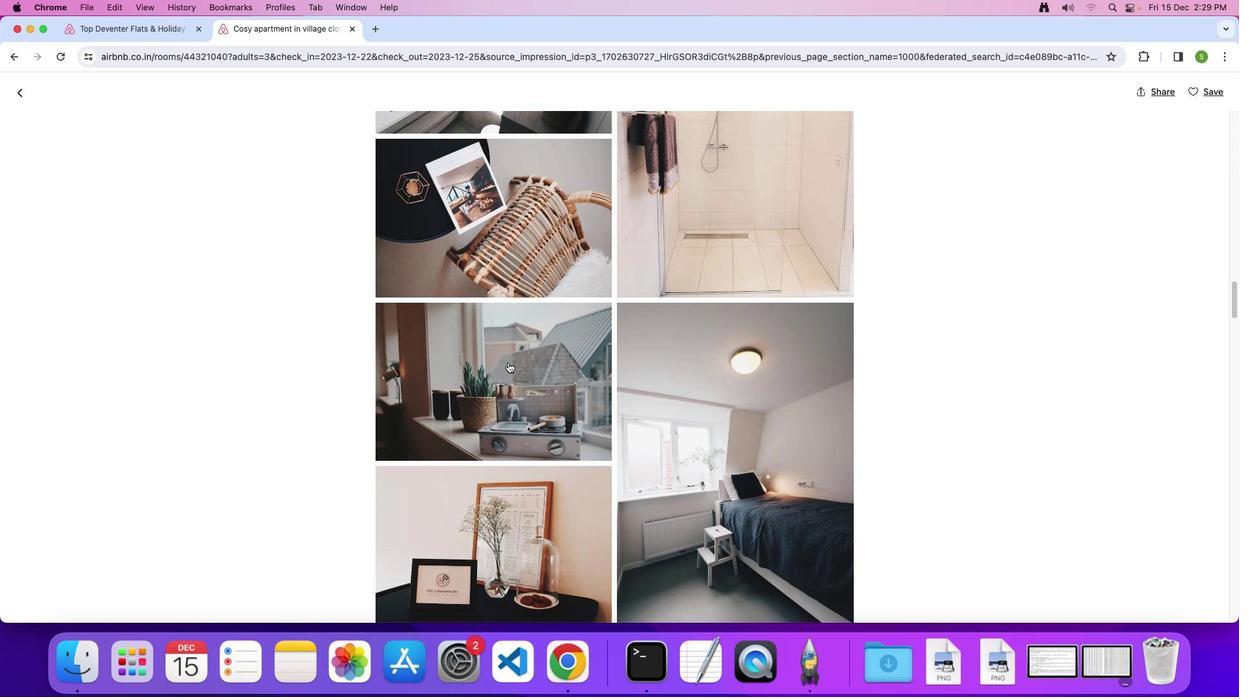
Action: Mouse scrolled (508, 362) with delta (0, 0)
Screenshot: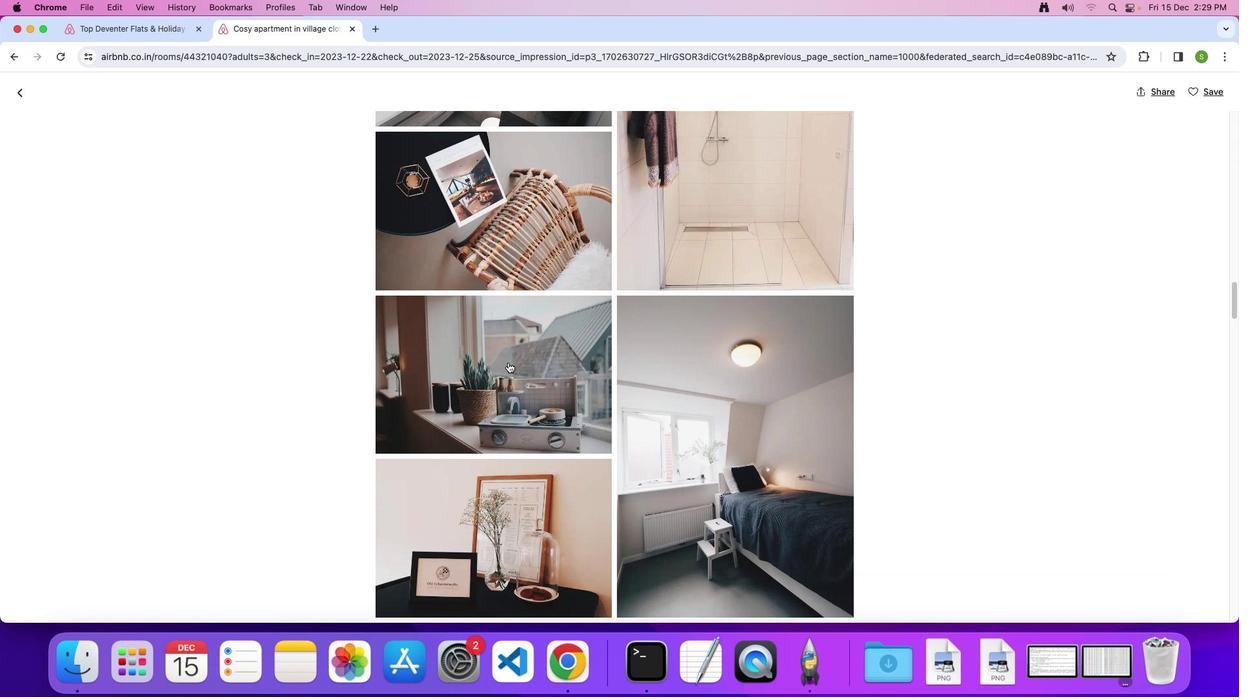 
Action: Mouse scrolled (508, 362) with delta (0, 0)
Screenshot: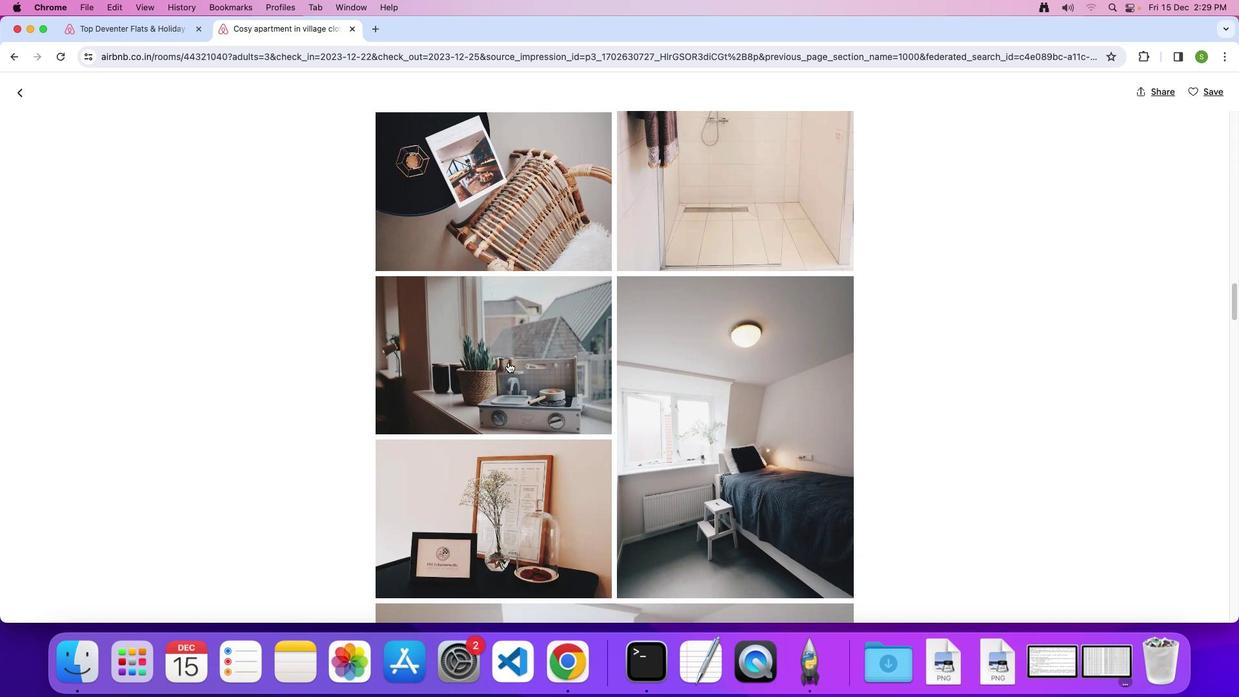 
Action: Mouse scrolled (508, 362) with delta (0, 0)
Screenshot: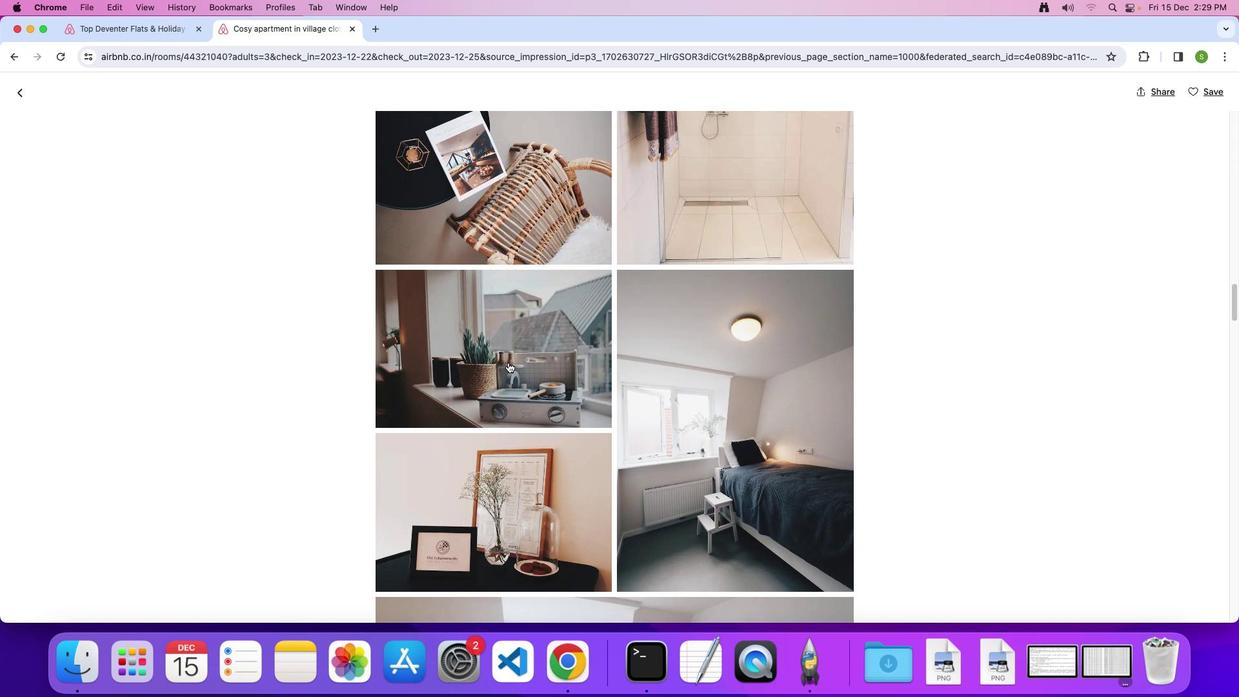 
Action: Mouse scrolled (508, 362) with delta (0, 0)
Screenshot: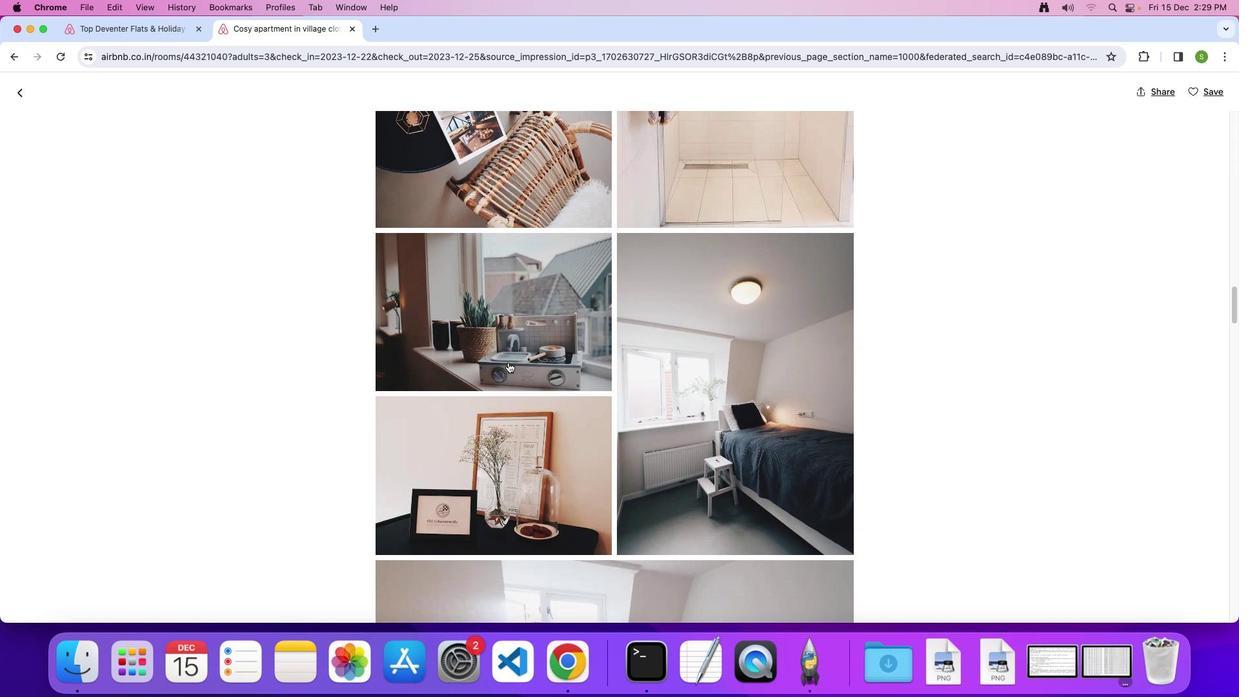 
Action: Mouse scrolled (508, 362) with delta (0, 0)
Screenshot: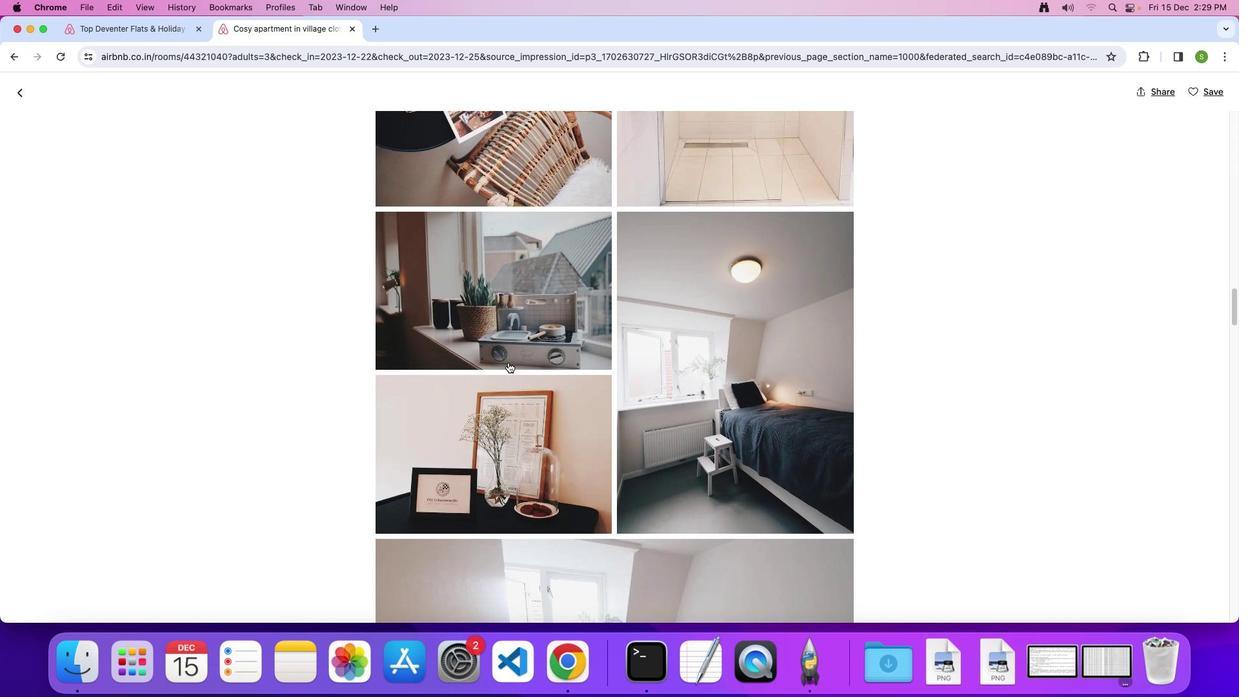 
Action: Mouse scrolled (508, 362) with delta (0, 0)
Screenshot: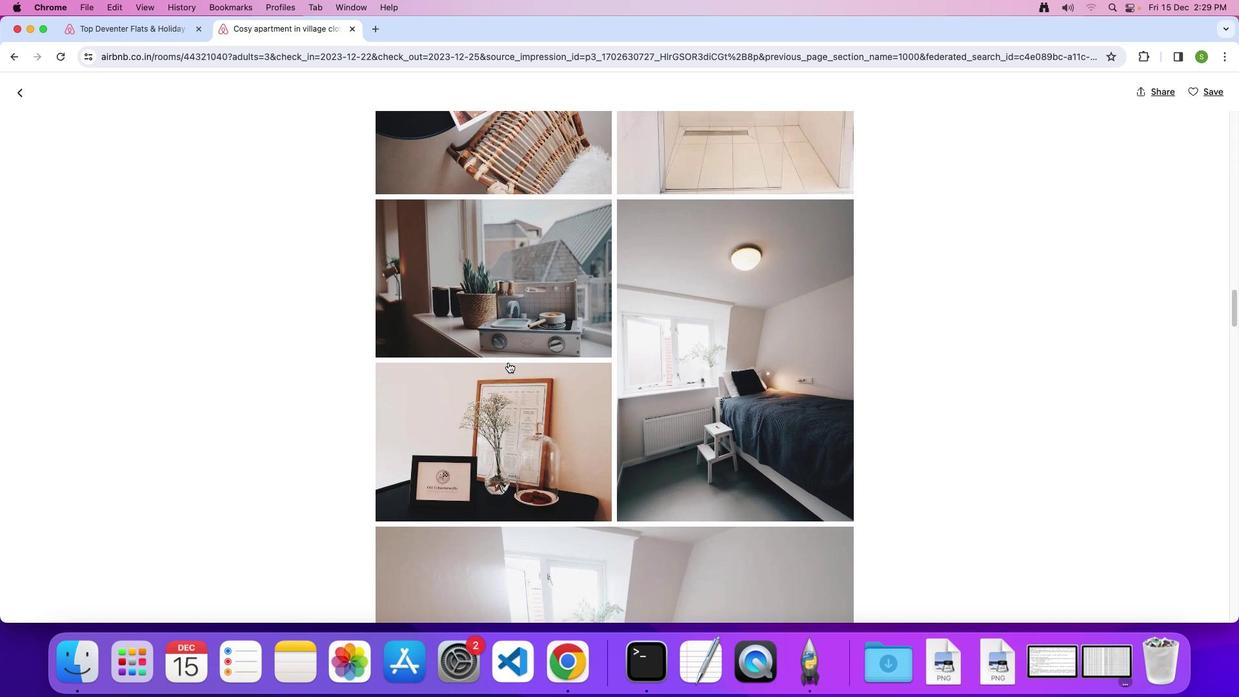 
Action: Mouse scrolled (508, 362) with delta (0, 0)
Screenshot: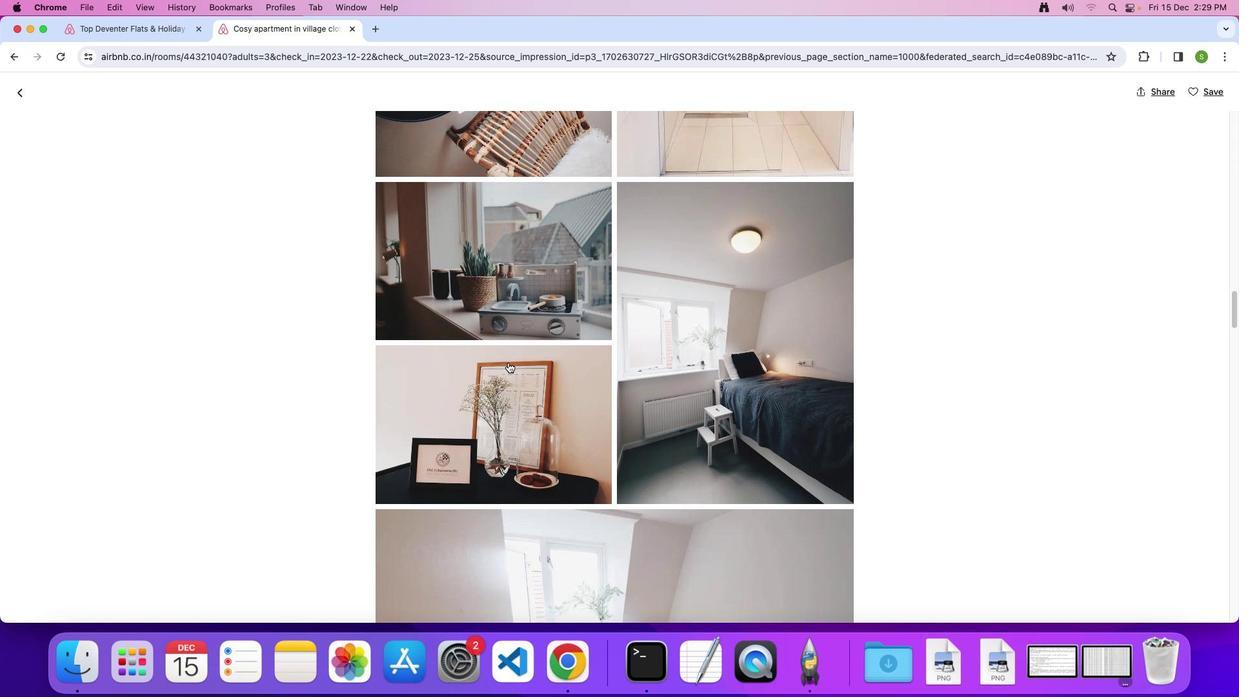 
Action: Mouse scrolled (508, 362) with delta (0, 0)
Screenshot: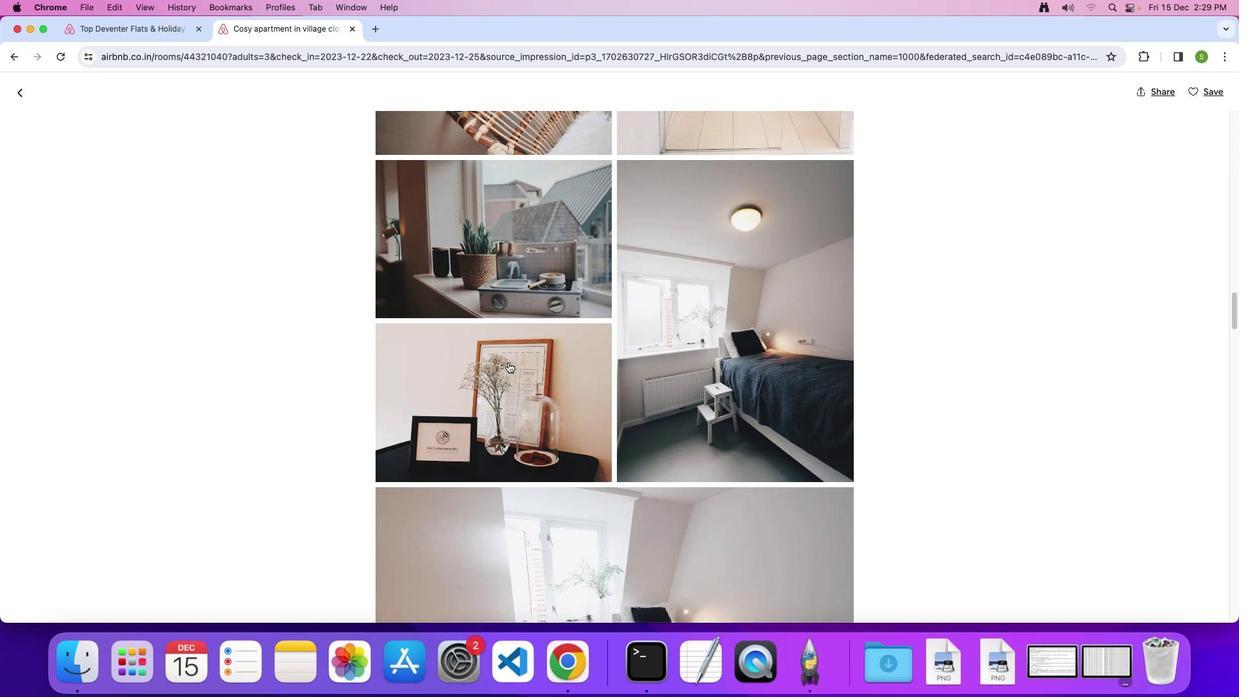 
Action: Mouse scrolled (508, 362) with delta (0, -1)
Screenshot: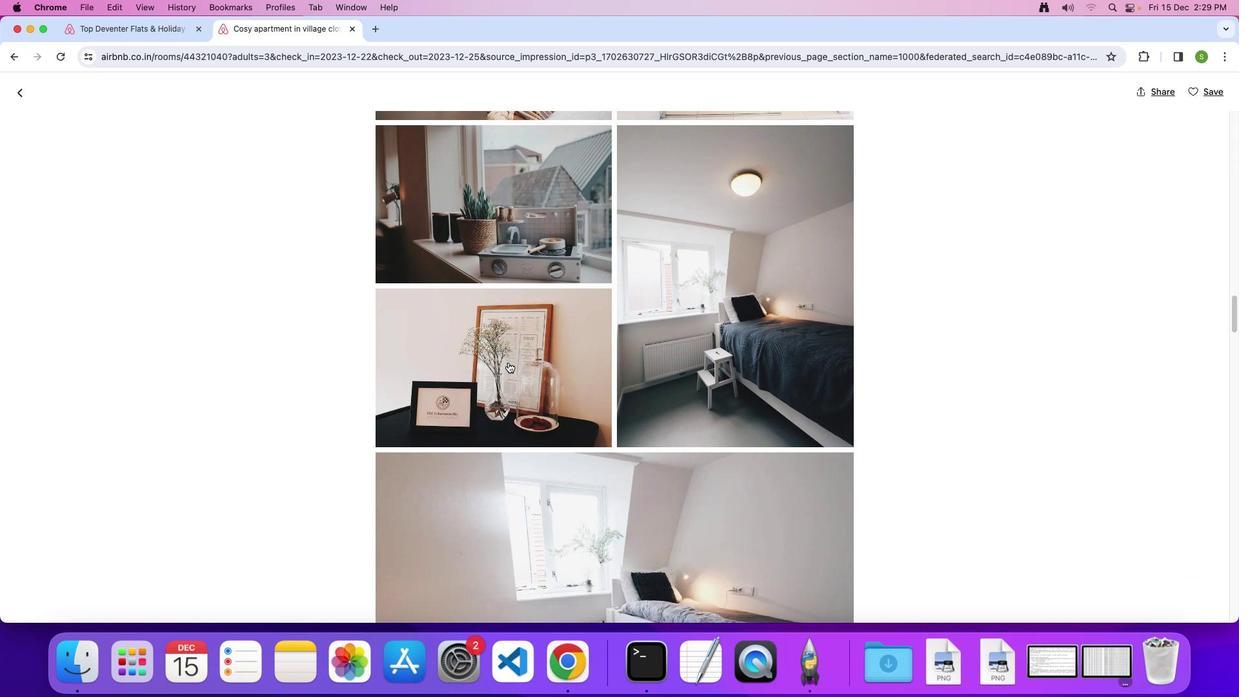 
Action: Mouse scrolled (508, 362) with delta (0, 0)
Screenshot: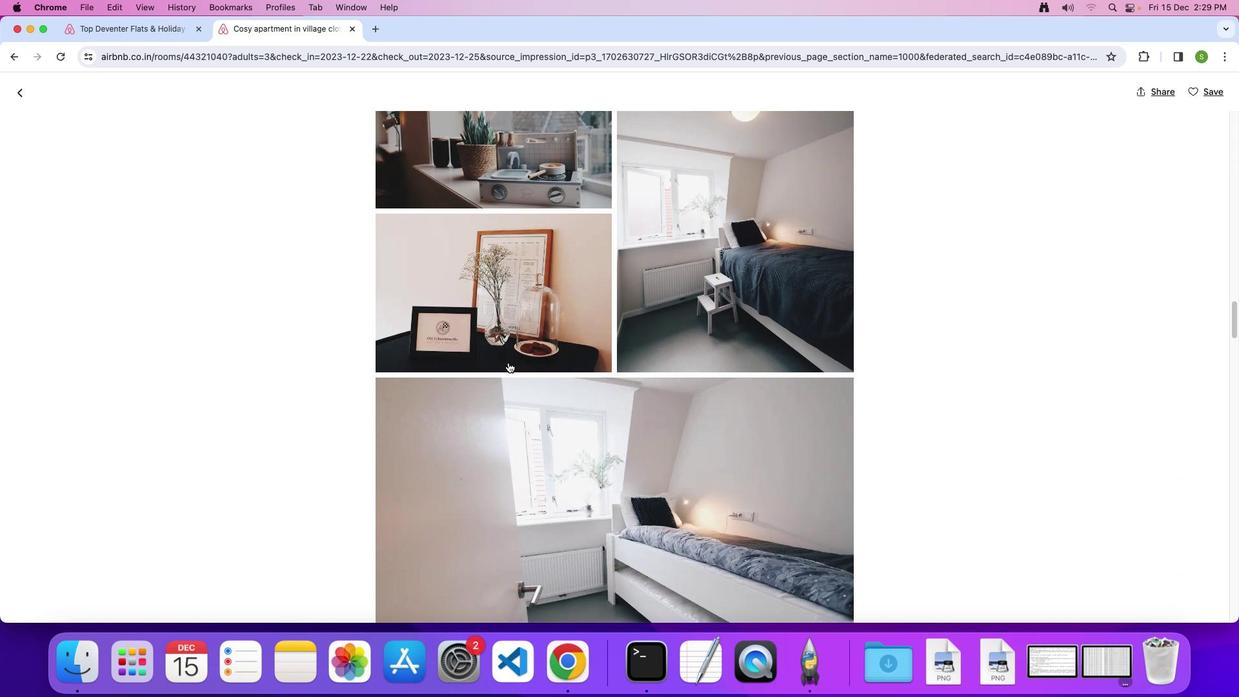 
Action: Mouse scrolled (508, 362) with delta (0, 0)
Screenshot: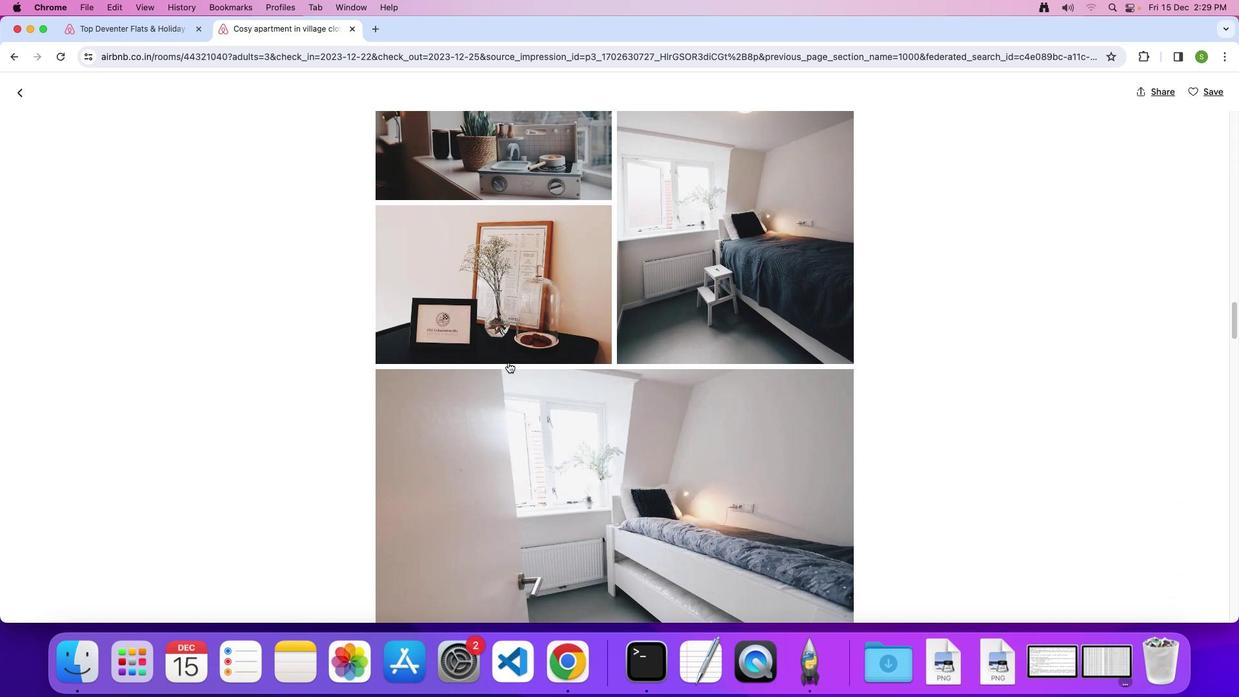
Action: Mouse scrolled (508, 362) with delta (0, 0)
Screenshot: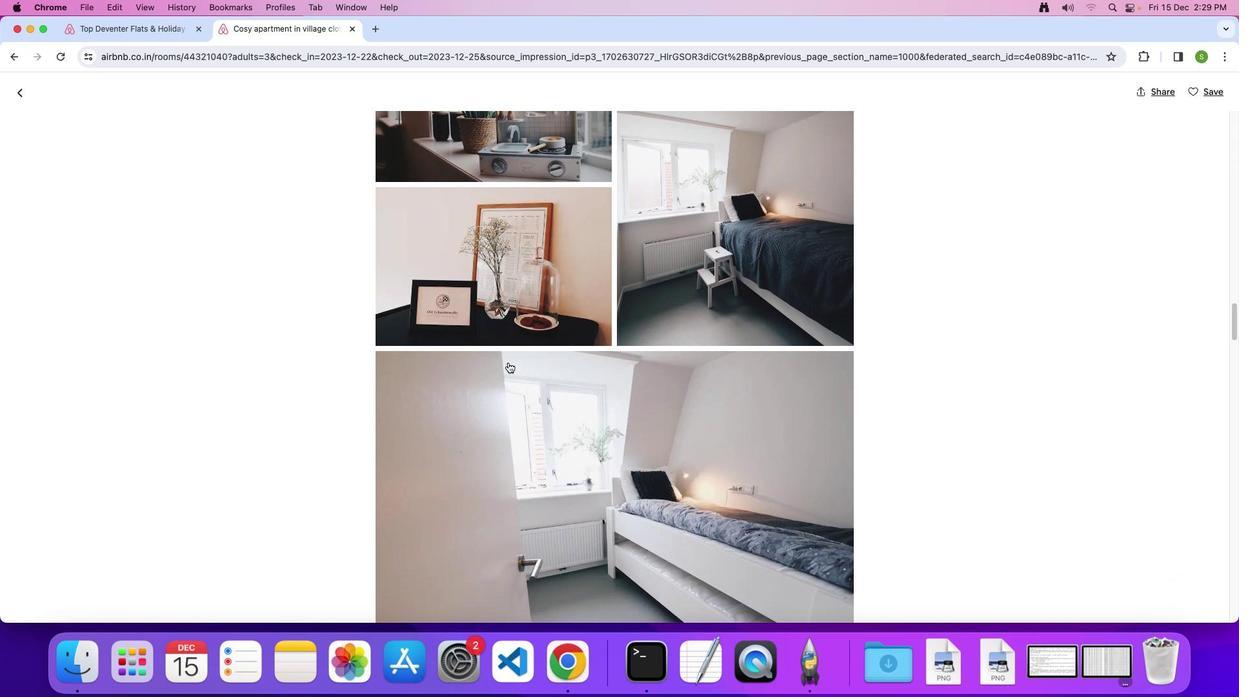 
Action: Mouse scrolled (508, 362) with delta (0, 0)
Screenshot: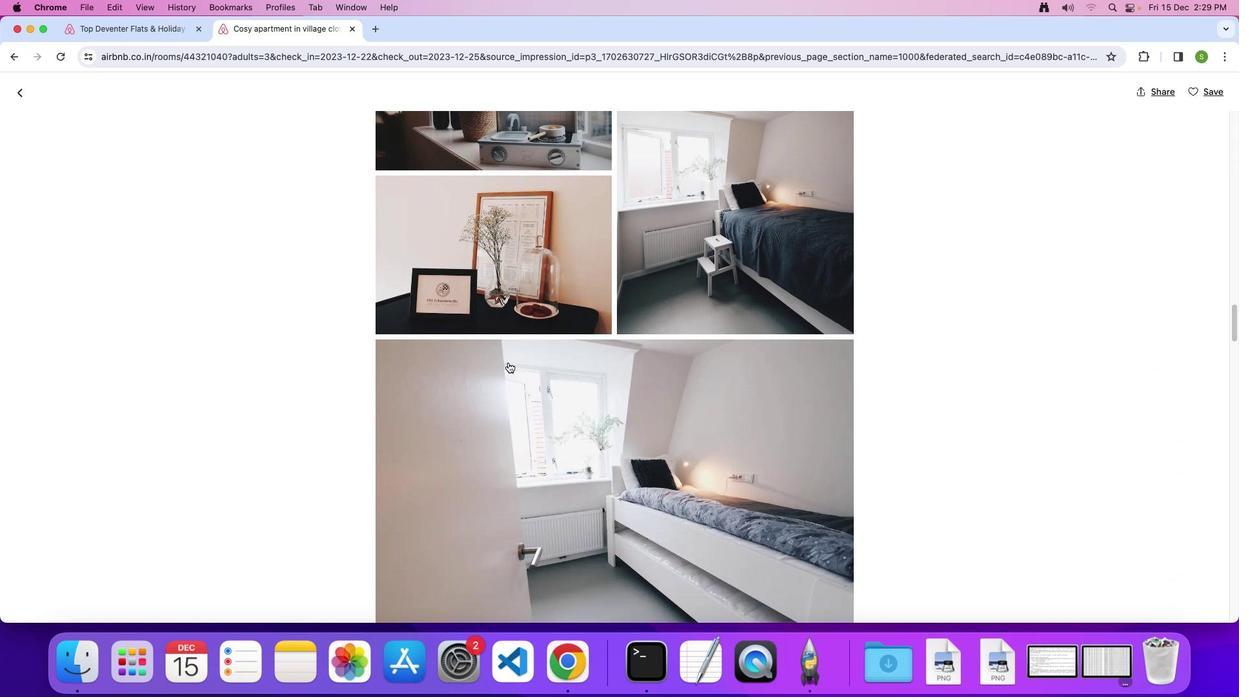 
Action: Mouse scrolled (508, 362) with delta (0, -1)
Screenshot: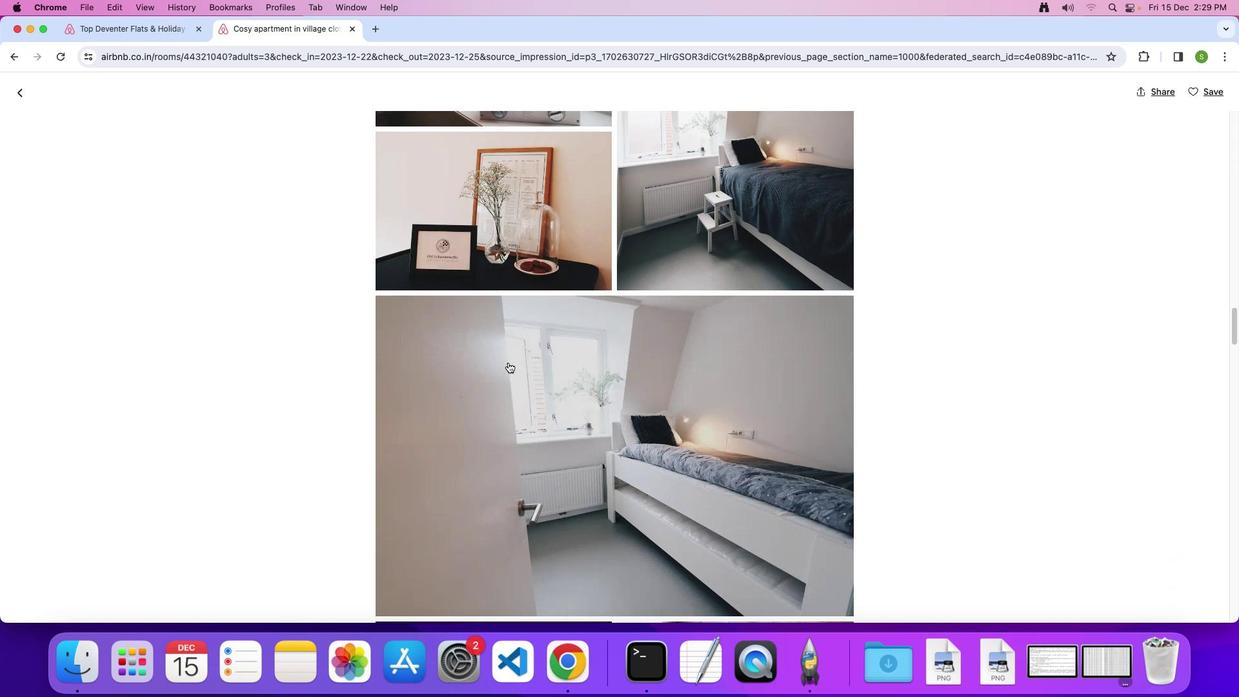 
Action: Mouse scrolled (508, 362) with delta (0, 0)
Screenshot: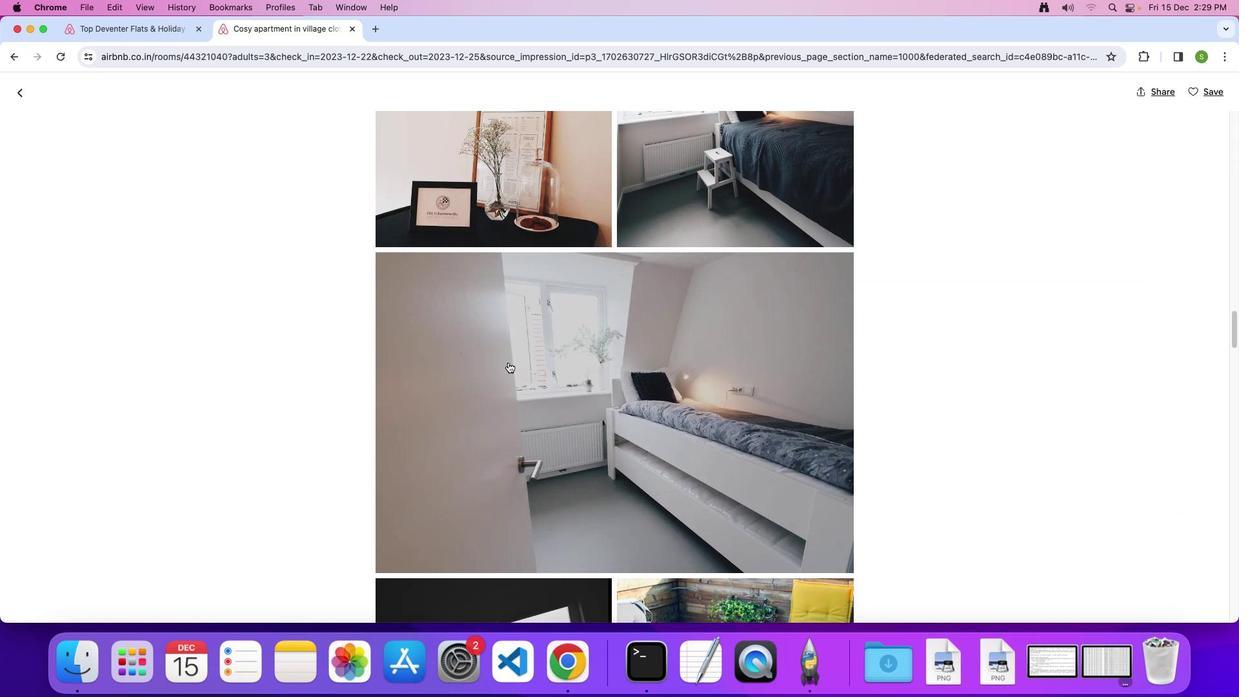
Action: Mouse scrolled (508, 362) with delta (0, 0)
Screenshot: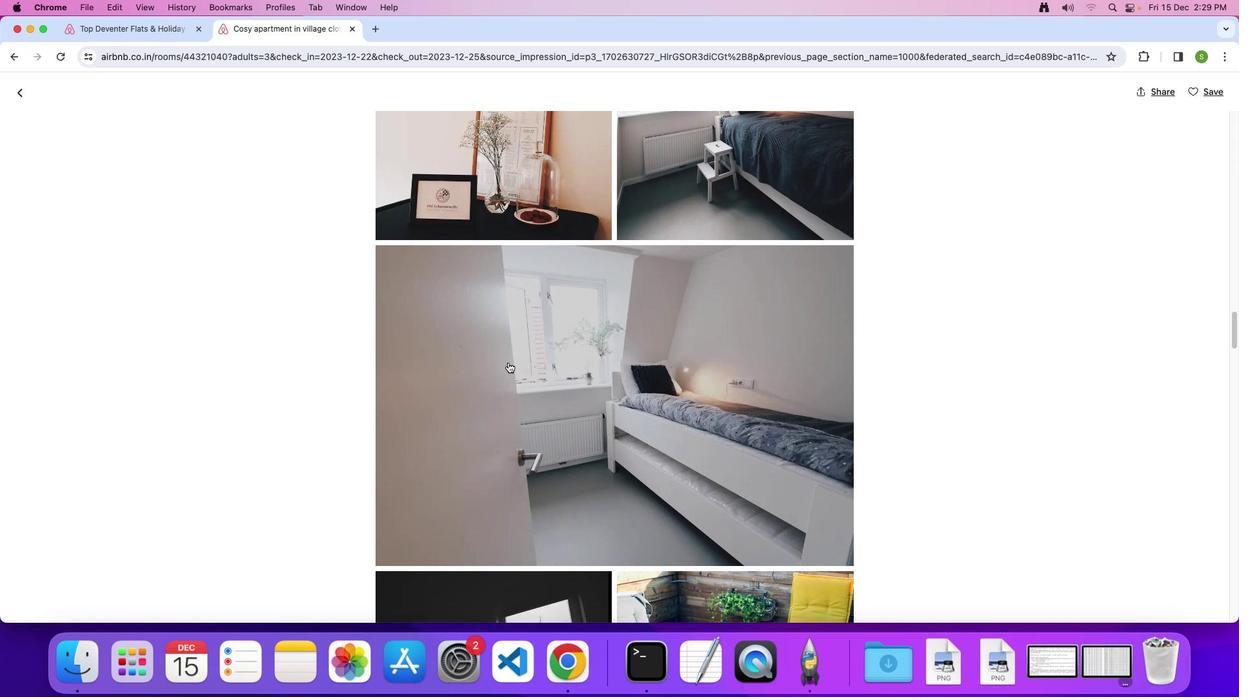
Action: Mouse scrolled (508, 362) with delta (0, 0)
Screenshot: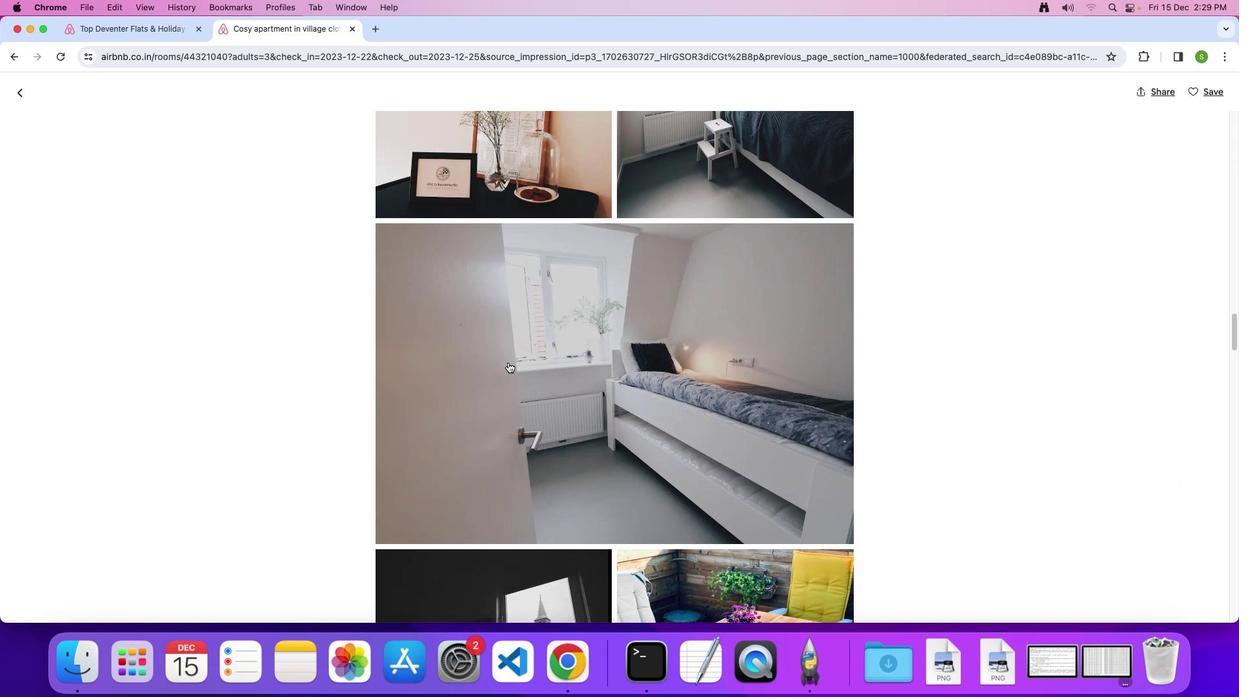 
Action: Mouse scrolled (508, 362) with delta (0, 0)
Screenshot: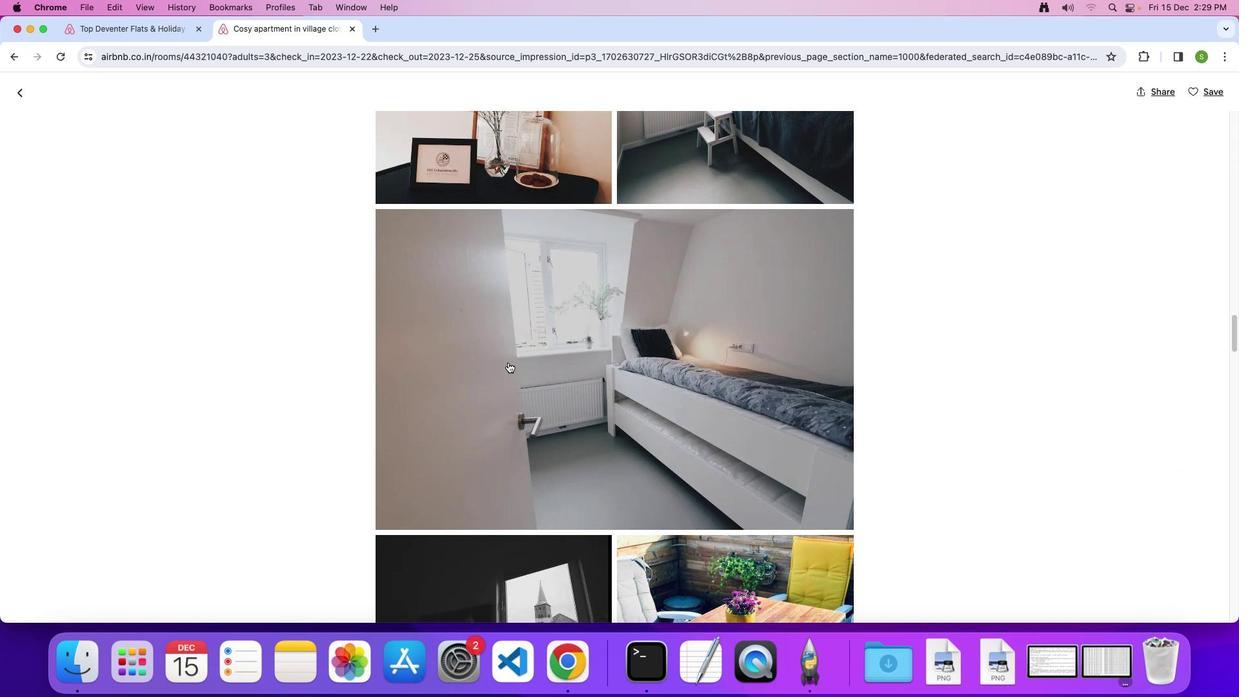 
Action: Mouse scrolled (508, 362) with delta (0, -1)
Screenshot: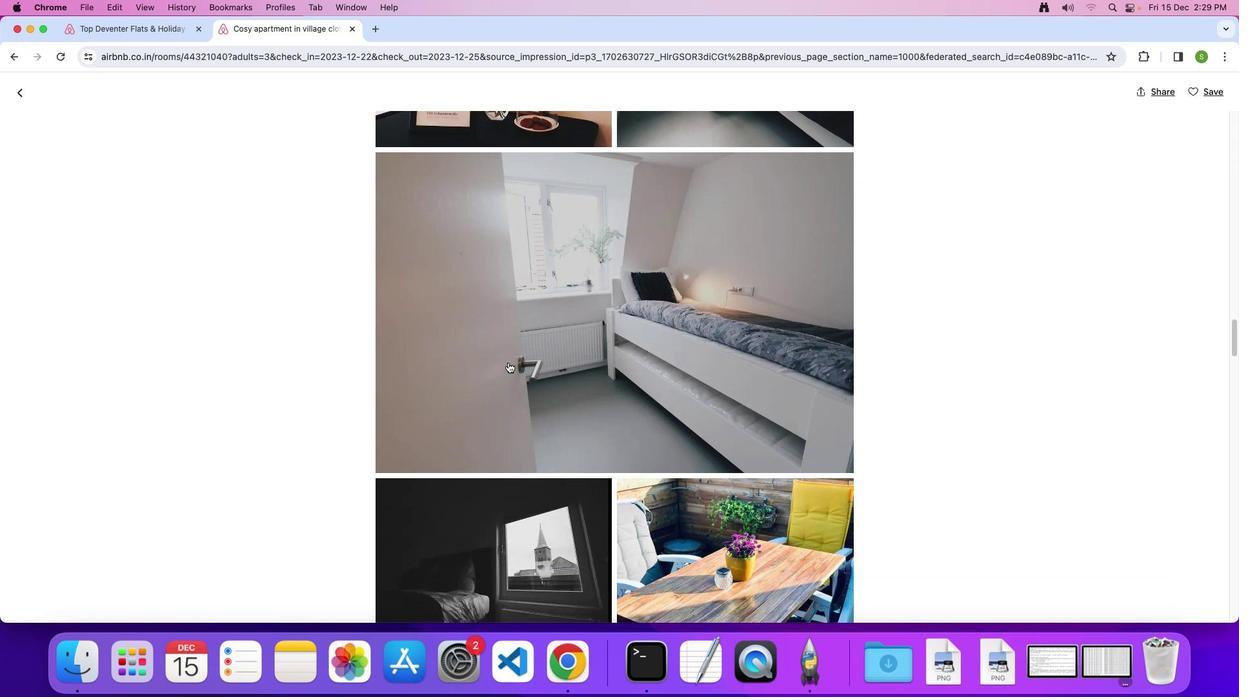 
Action: Mouse scrolled (508, 362) with delta (0, 0)
Screenshot: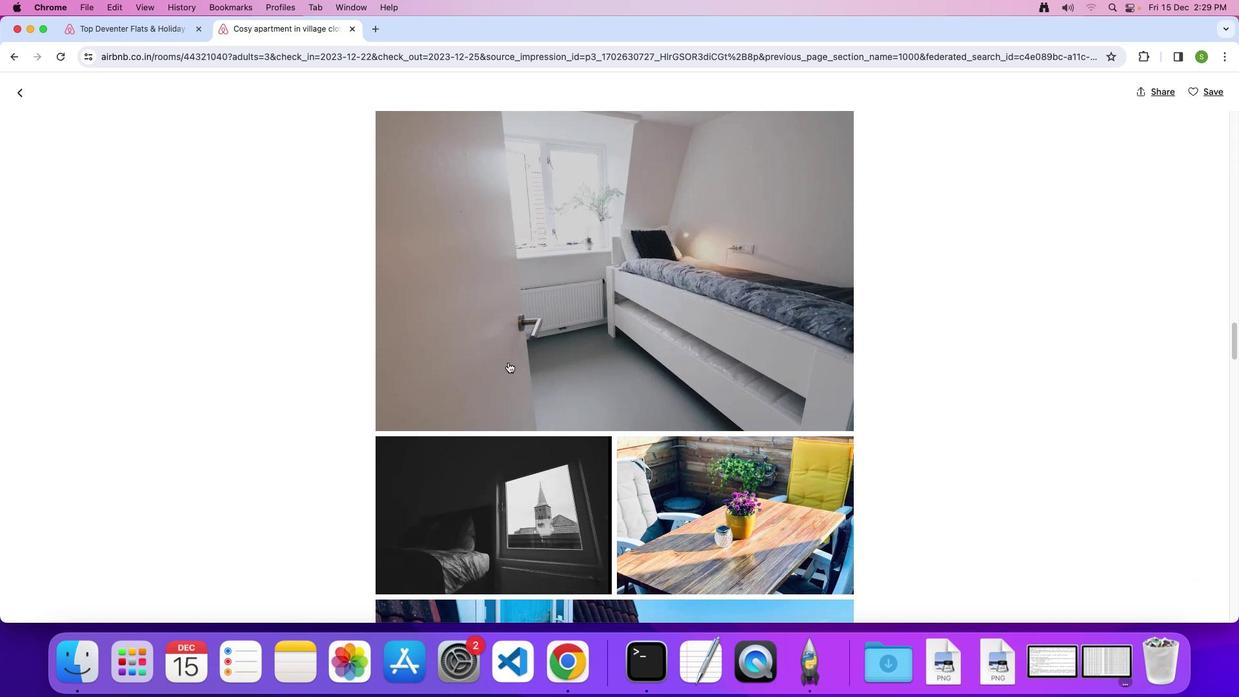 
Action: Mouse scrolled (508, 362) with delta (0, 0)
Screenshot: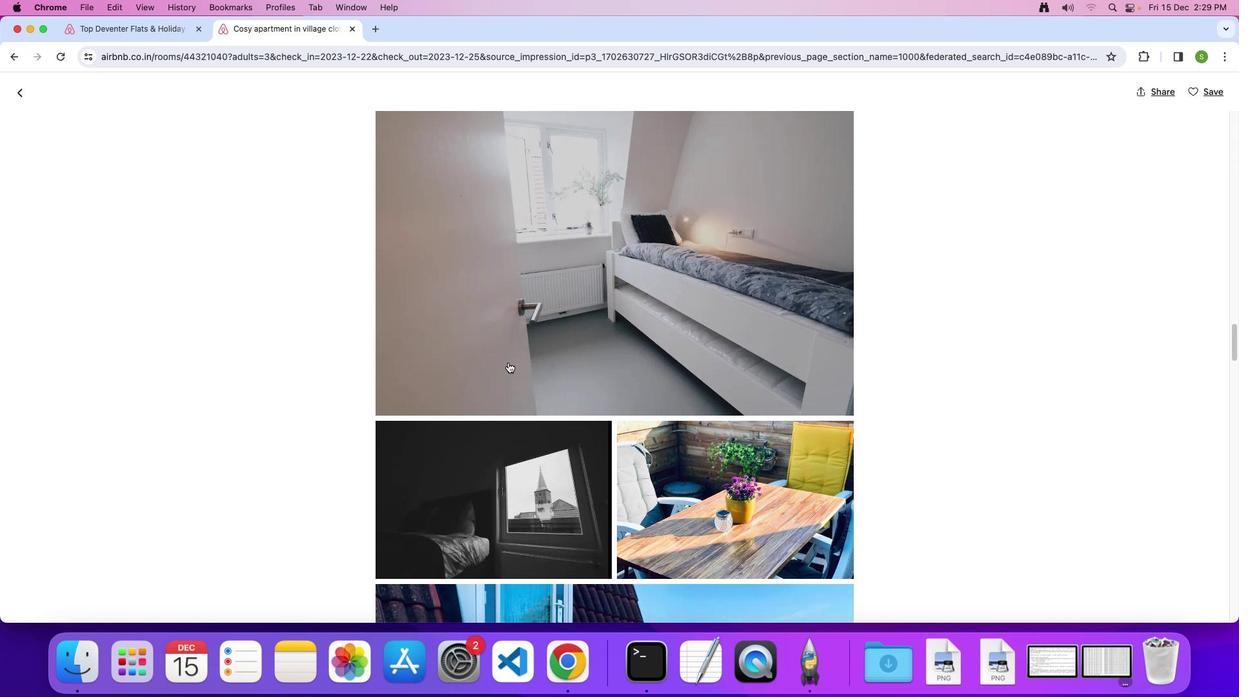 
Action: Mouse scrolled (508, 362) with delta (0, 0)
Screenshot: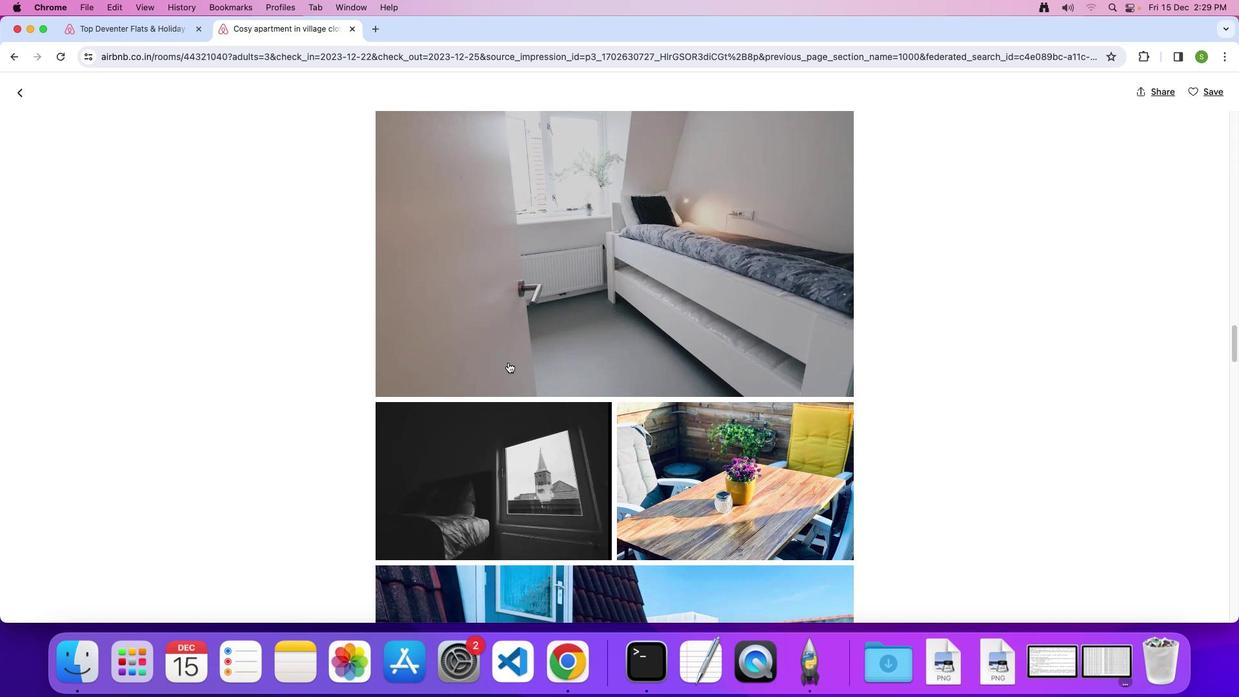 
Action: Mouse scrolled (508, 362) with delta (0, 0)
Screenshot: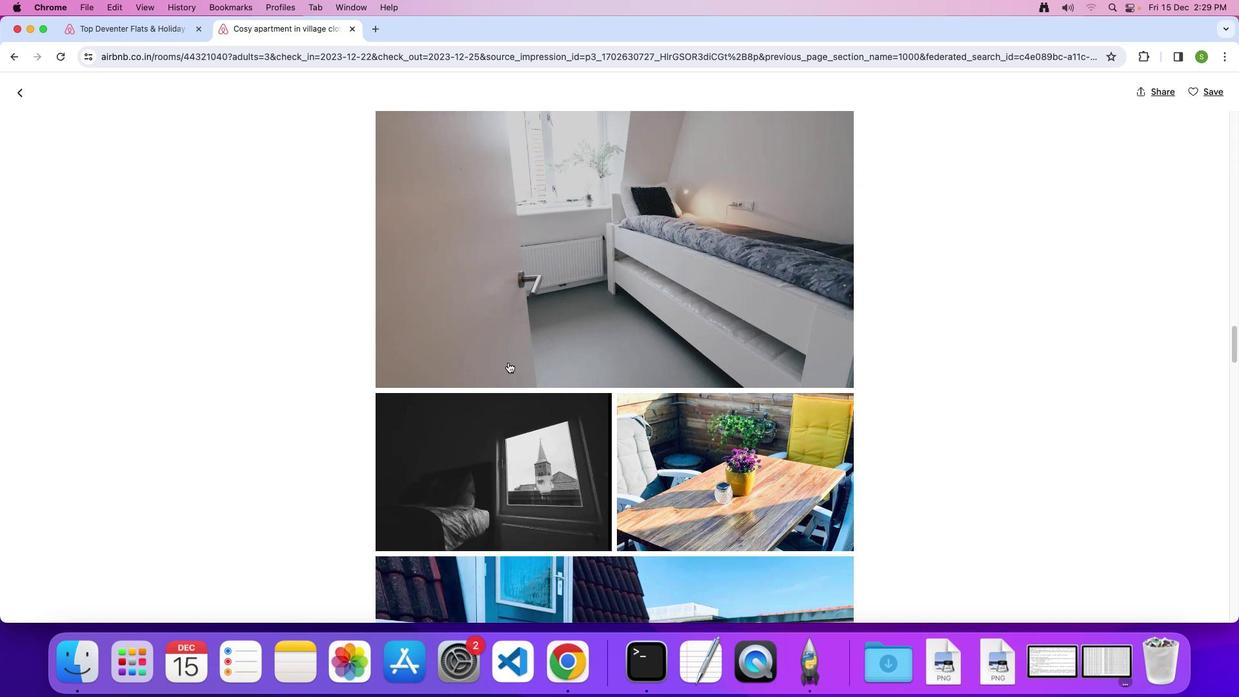 
Action: Mouse scrolled (508, 362) with delta (0, -1)
Screenshot: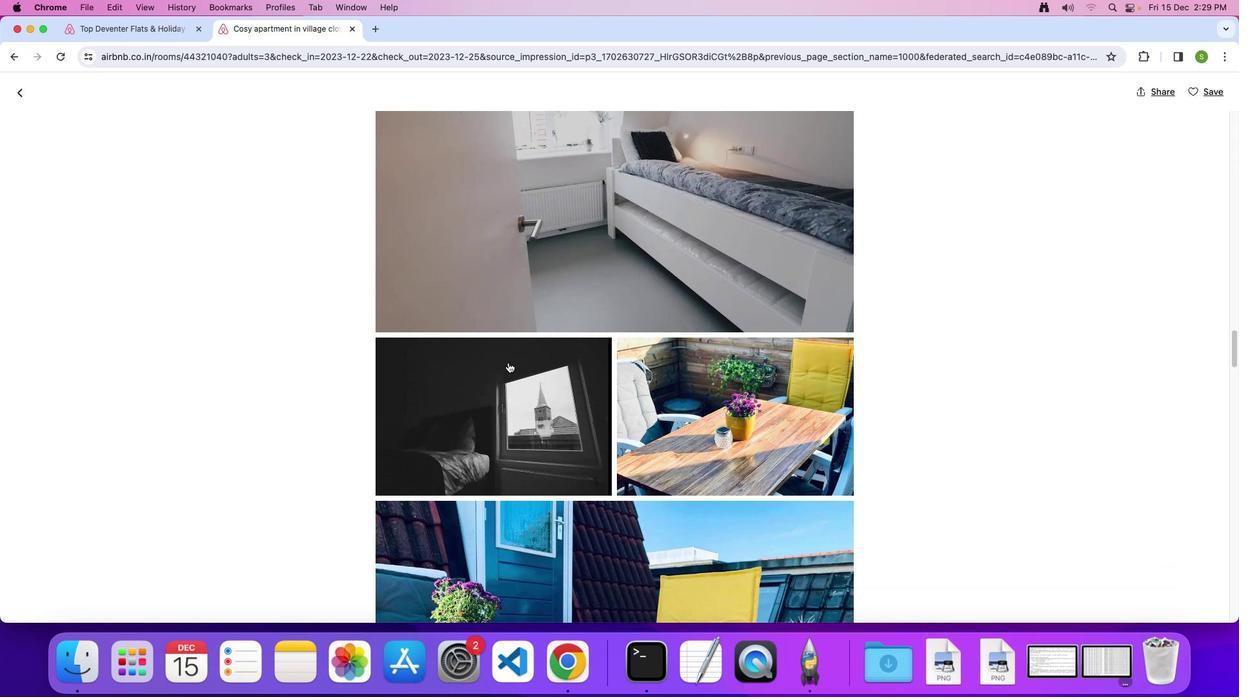 
Action: Mouse scrolled (508, 362) with delta (0, 0)
Screenshot: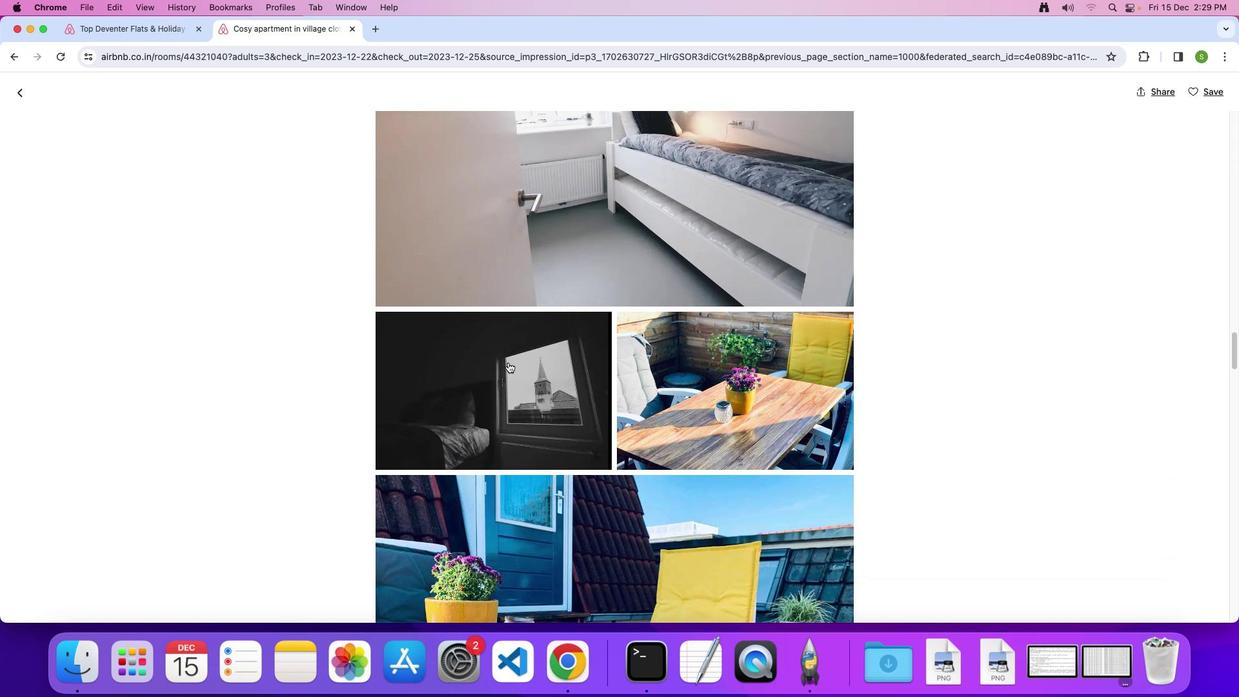 
Action: Mouse scrolled (508, 362) with delta (0, 0)
Screenshot: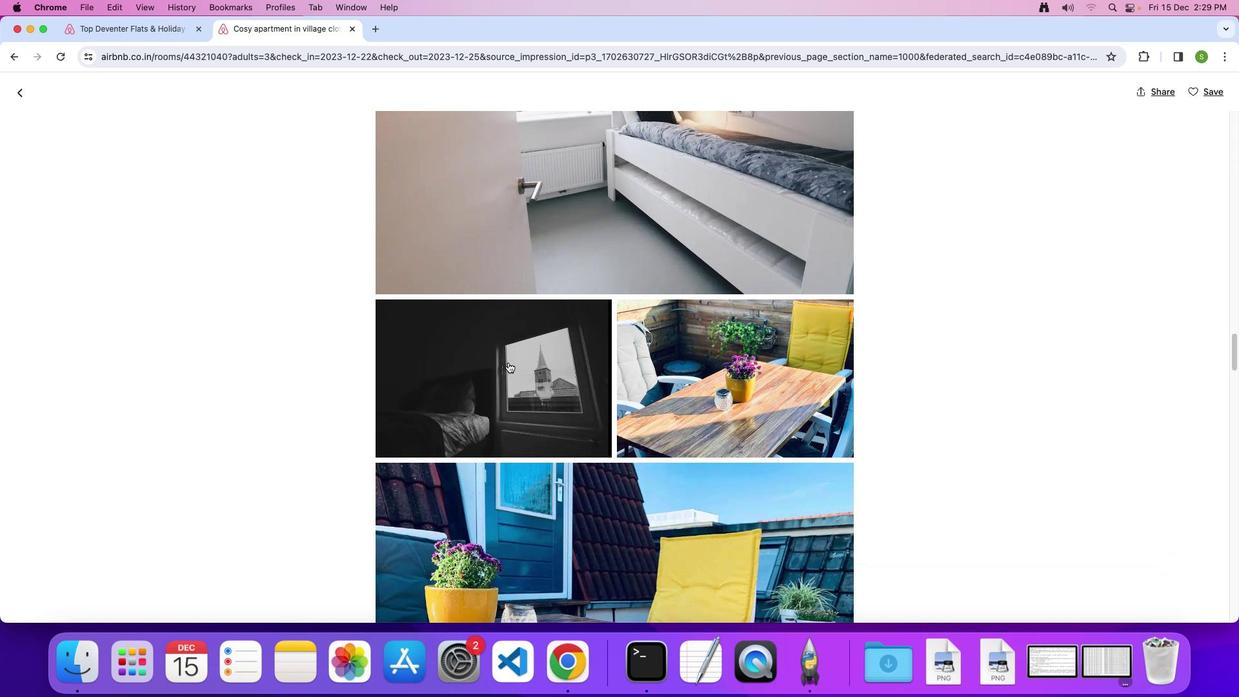 
Action: Mouse scrolled (508, 362) with delta (0, 0)
Screenshot: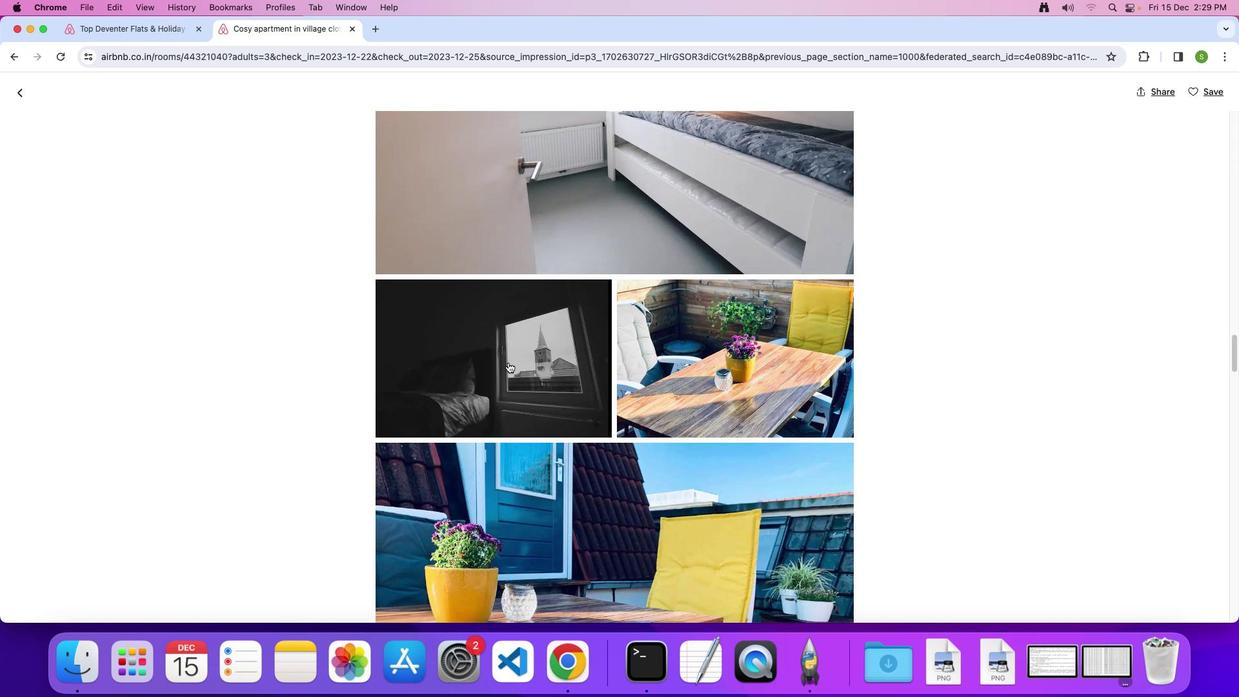 
Action: Mouse scrolled (508, 362) with delta (0, 0)
Screenshot: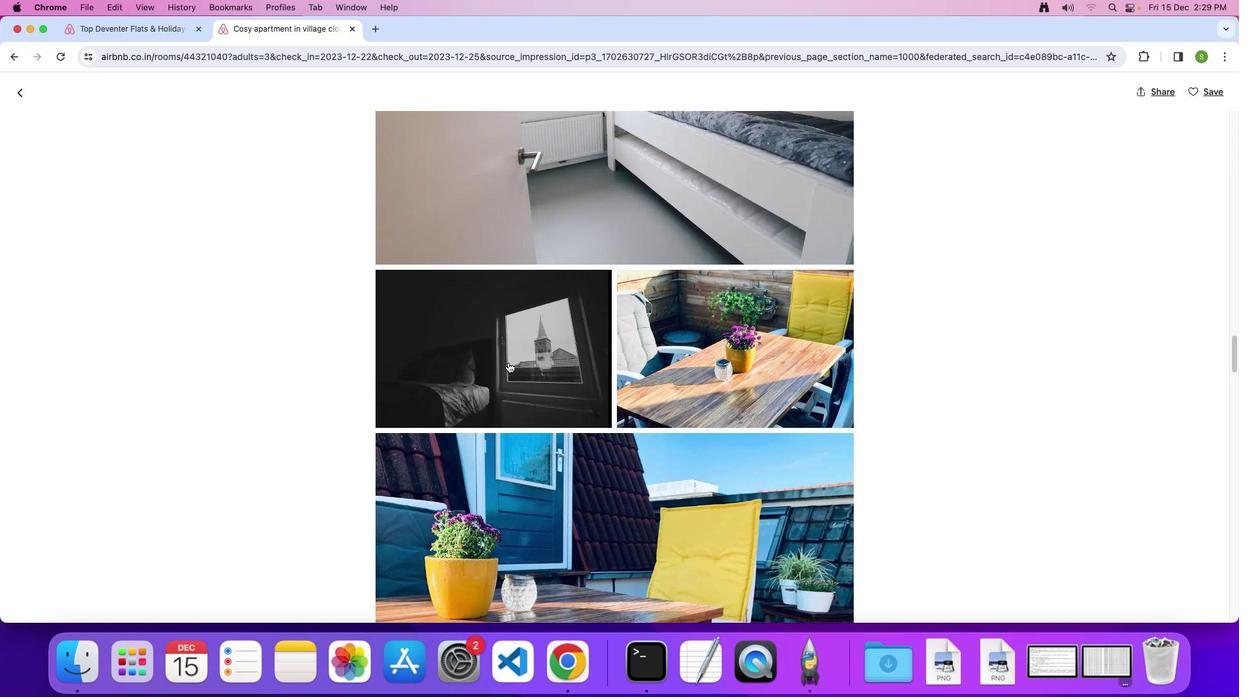 
Action: Mouse scrolled (508, 362) with delta (0, -1)
Screenshot: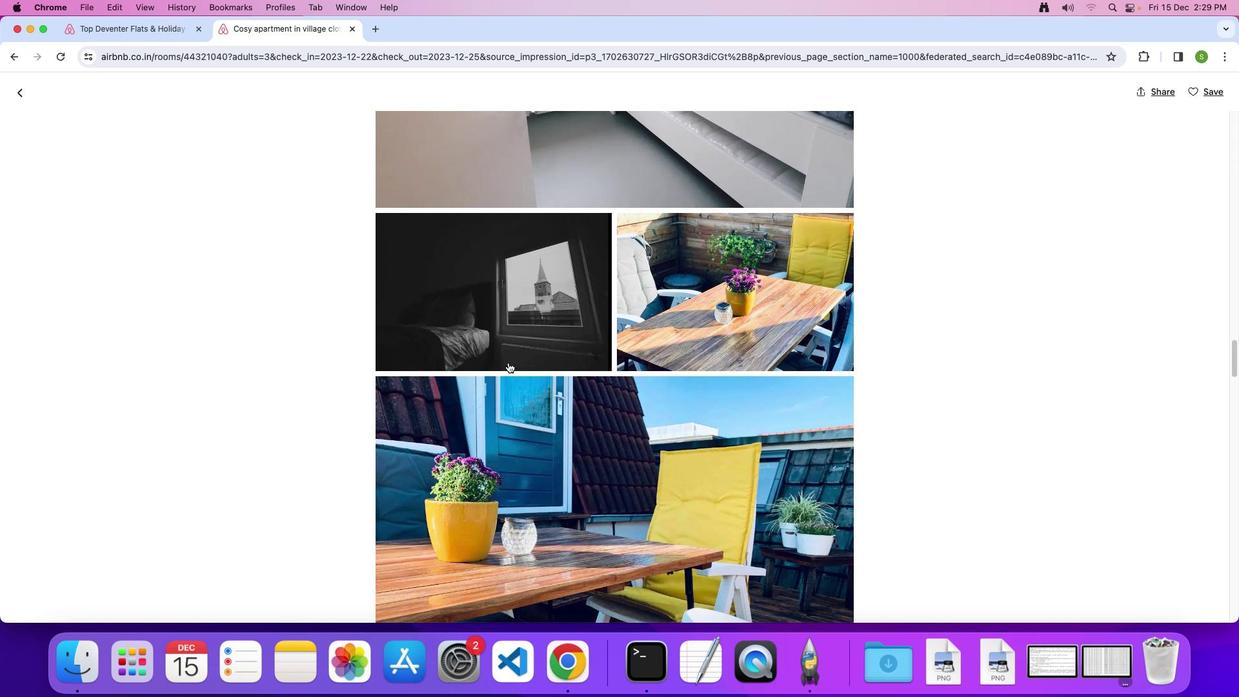 
Action: Mouse scrolled (508, 362) with delta (0, 0)
Screenshot: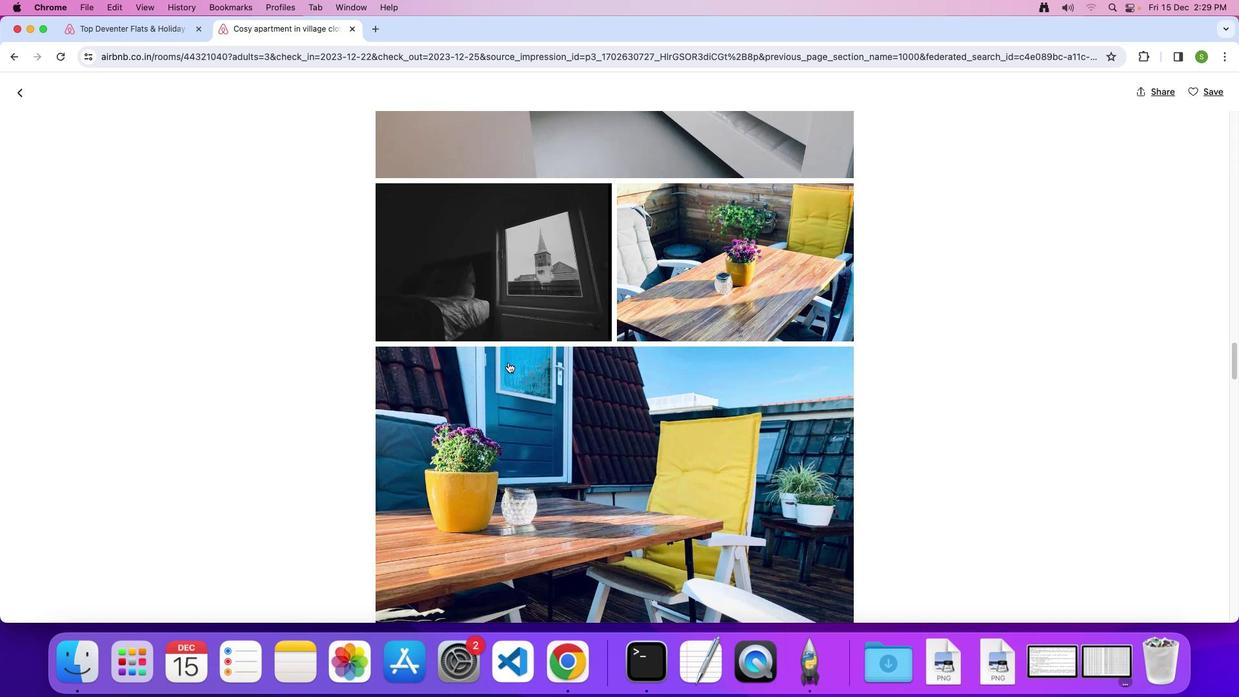 
Action: Mouse scrolled (508, 362) with delta (0, 0)
Screenshot: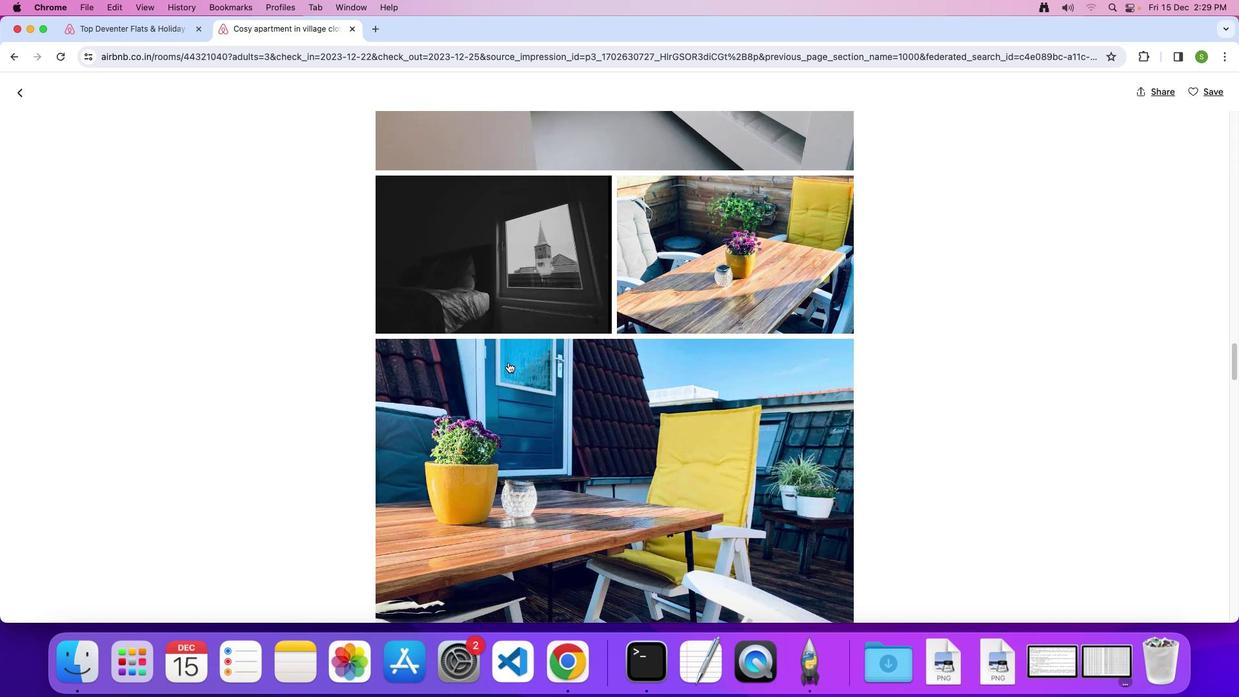 
Action: Mouse scrolled (508, 362) with delta (0, 0)
Screenshot: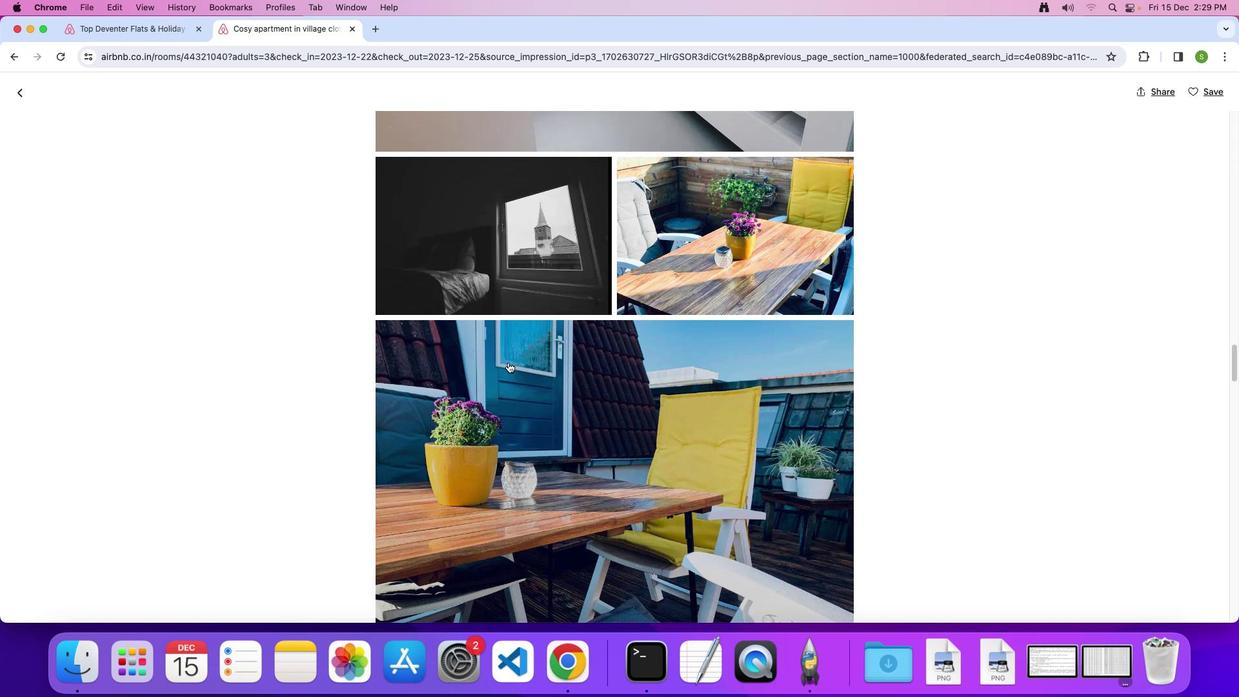 
Action: Mouse scrolled (508, 362) with delta (0, 0)
Screenshot: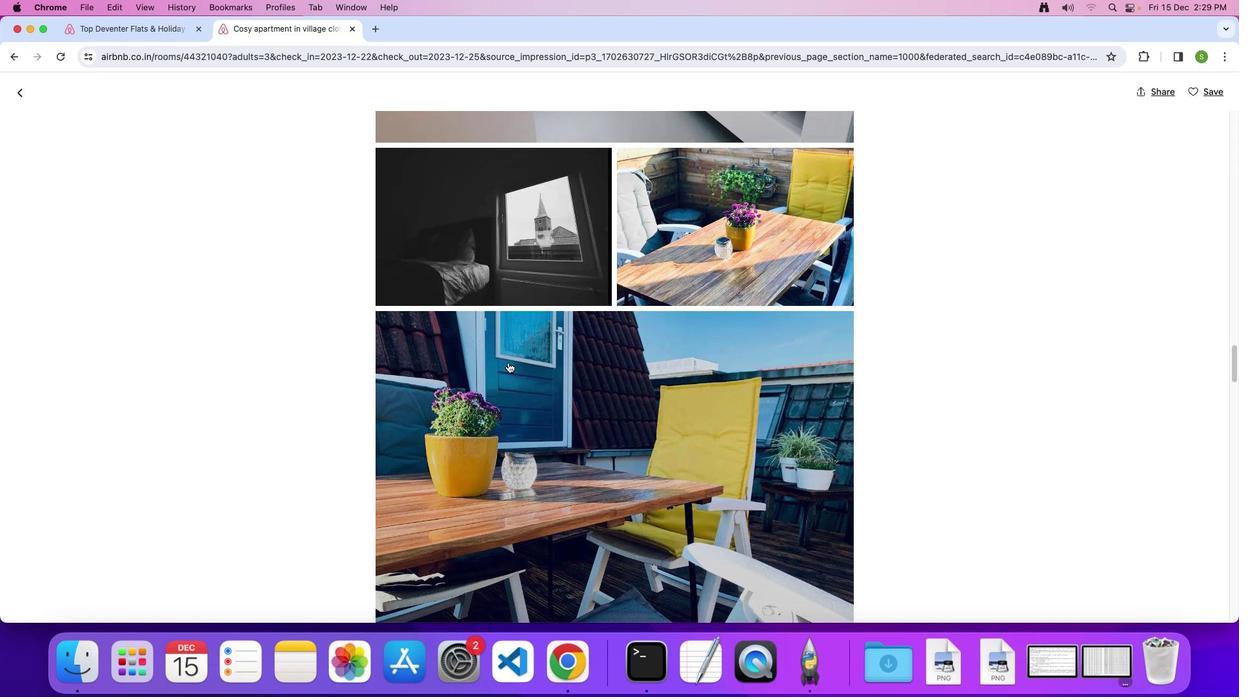 
Action: Mouse scrolled (508, 362) with delta (0, 0)
Screenshot: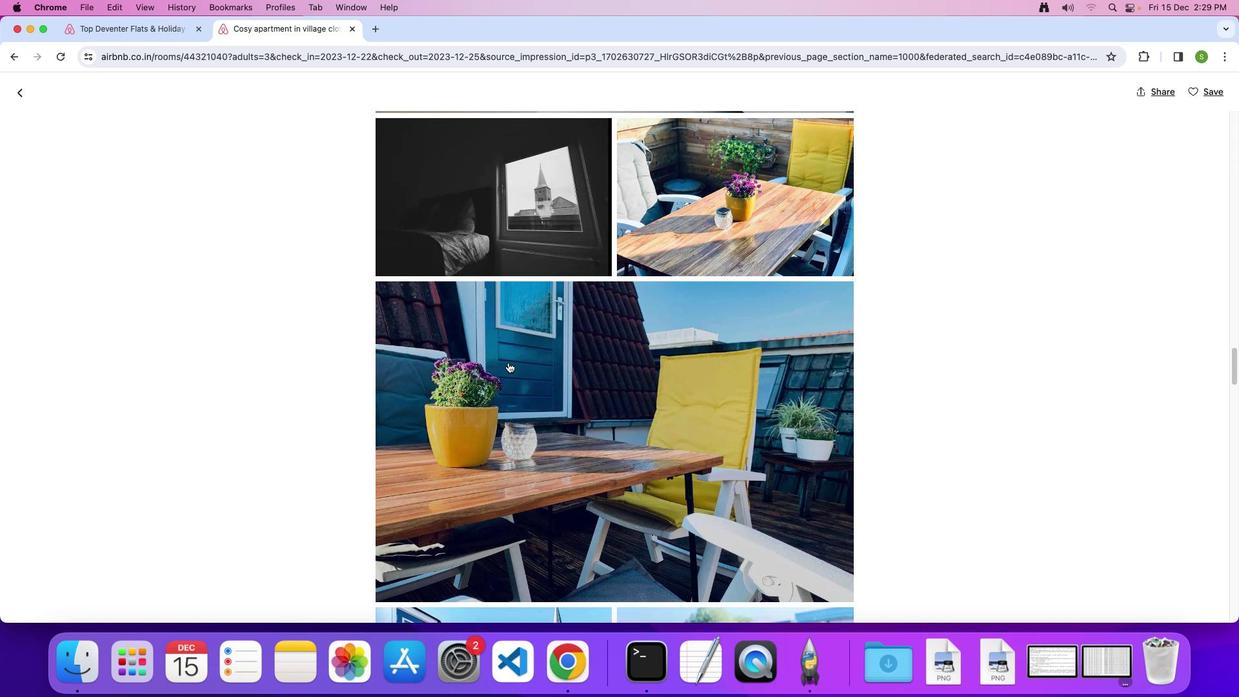 
Action: Mouse scrolled (508, 362) with delta (0, 0)
Screenshot: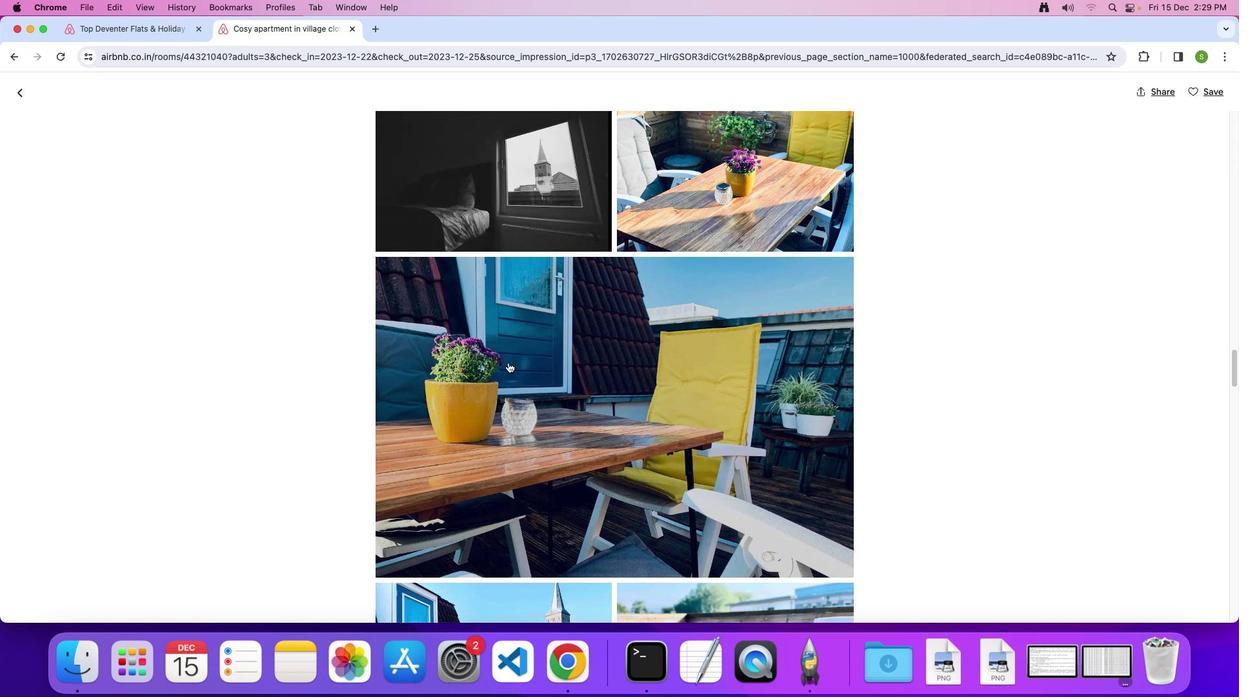 
Action: Mouse scrolled (508, 362) with delta (0, -1)
Screenshot: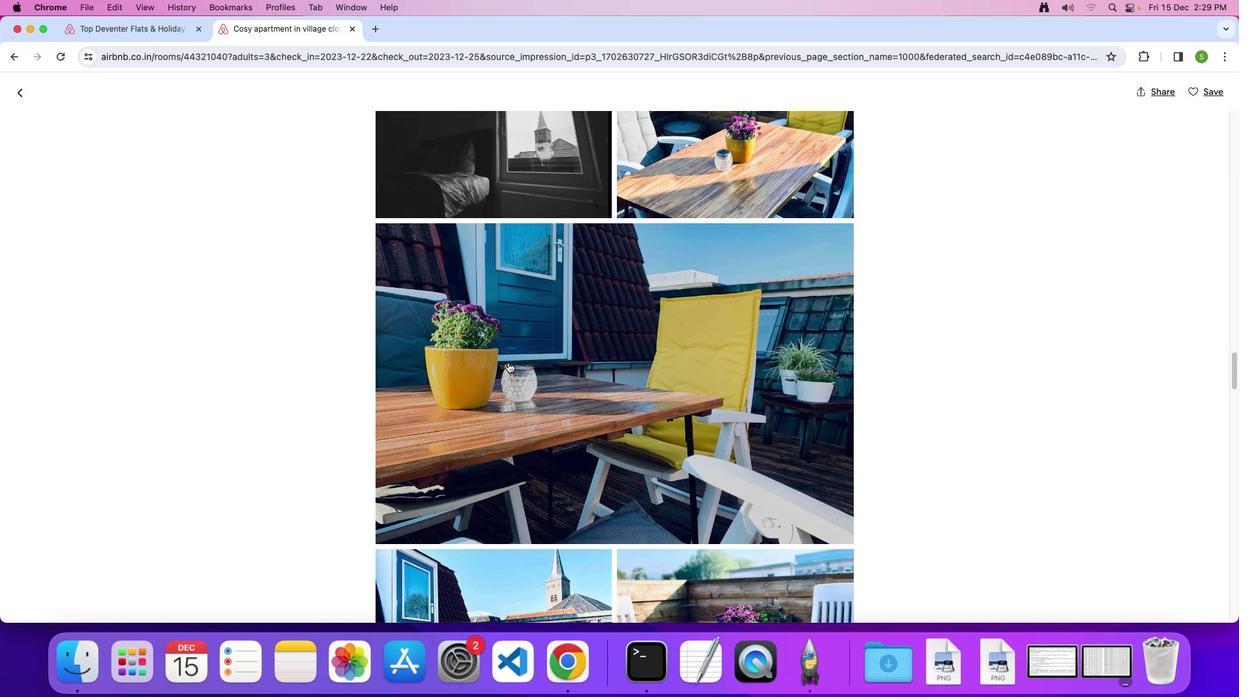 
Action: Mouse scrolled (508, 362) with delta (0, 0)
Screenshot: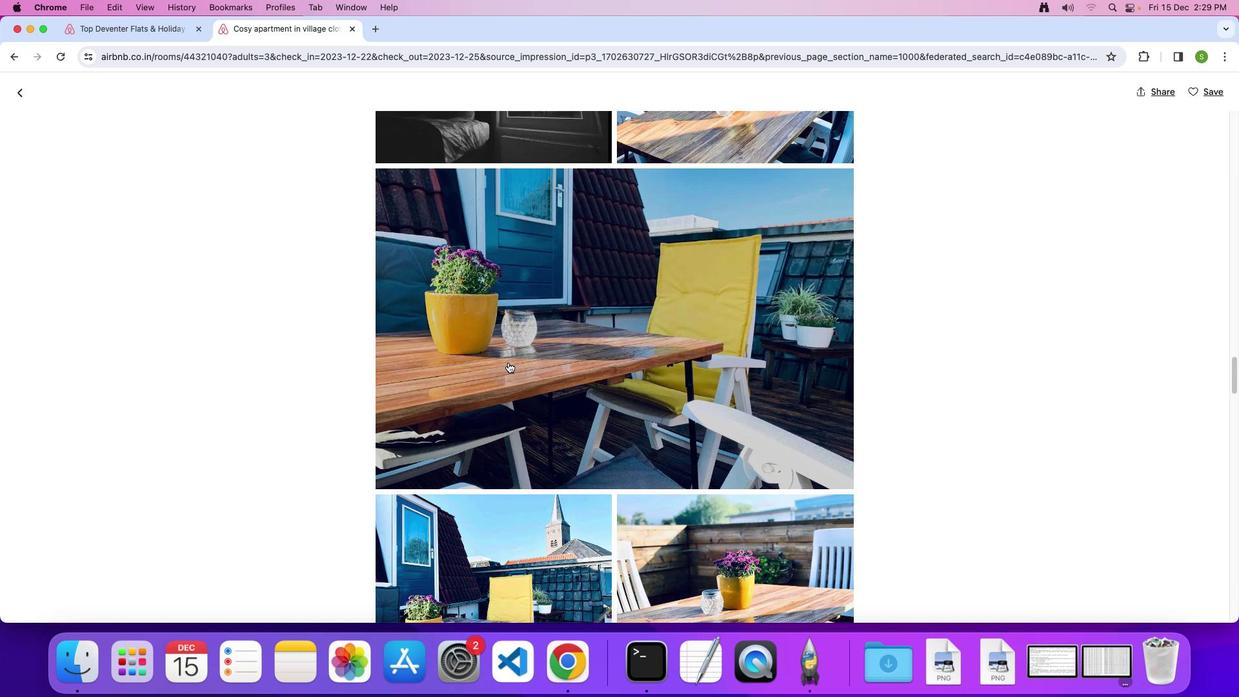 
Action: Mouse scrolled (508, 362) with delta (0, 0)
Screenshot: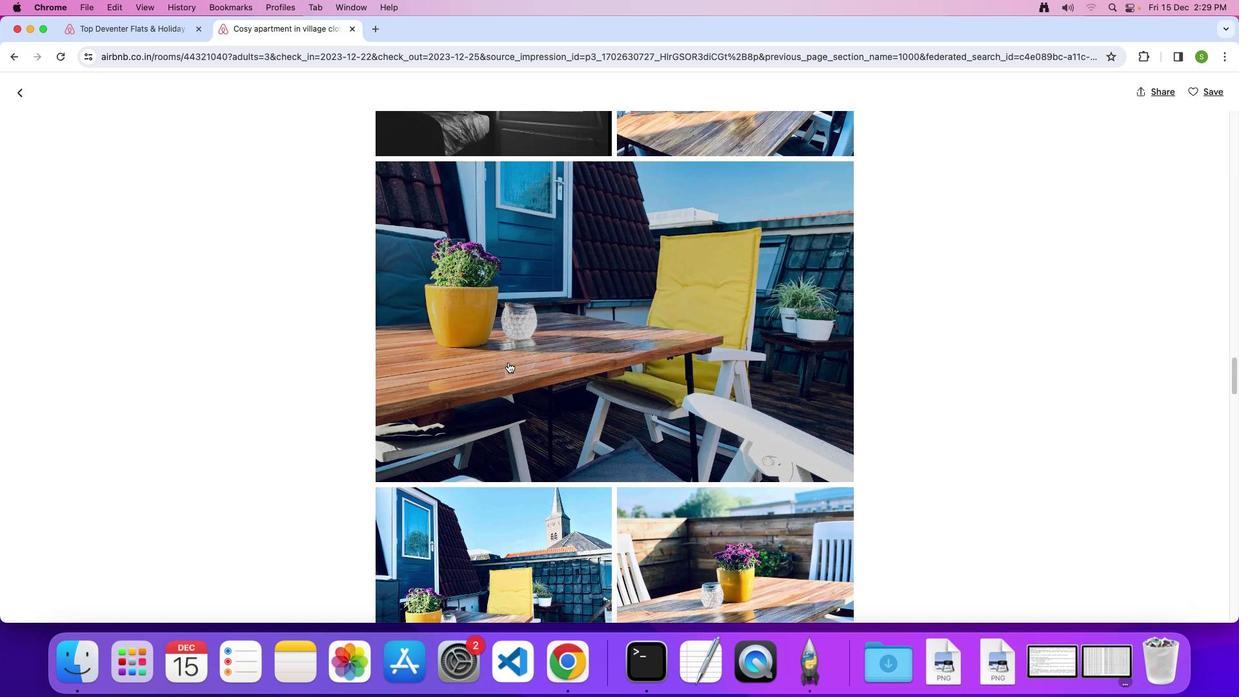 
Action: Mouse scrolled (508, 362) with delta (0, 0)
Screenshot: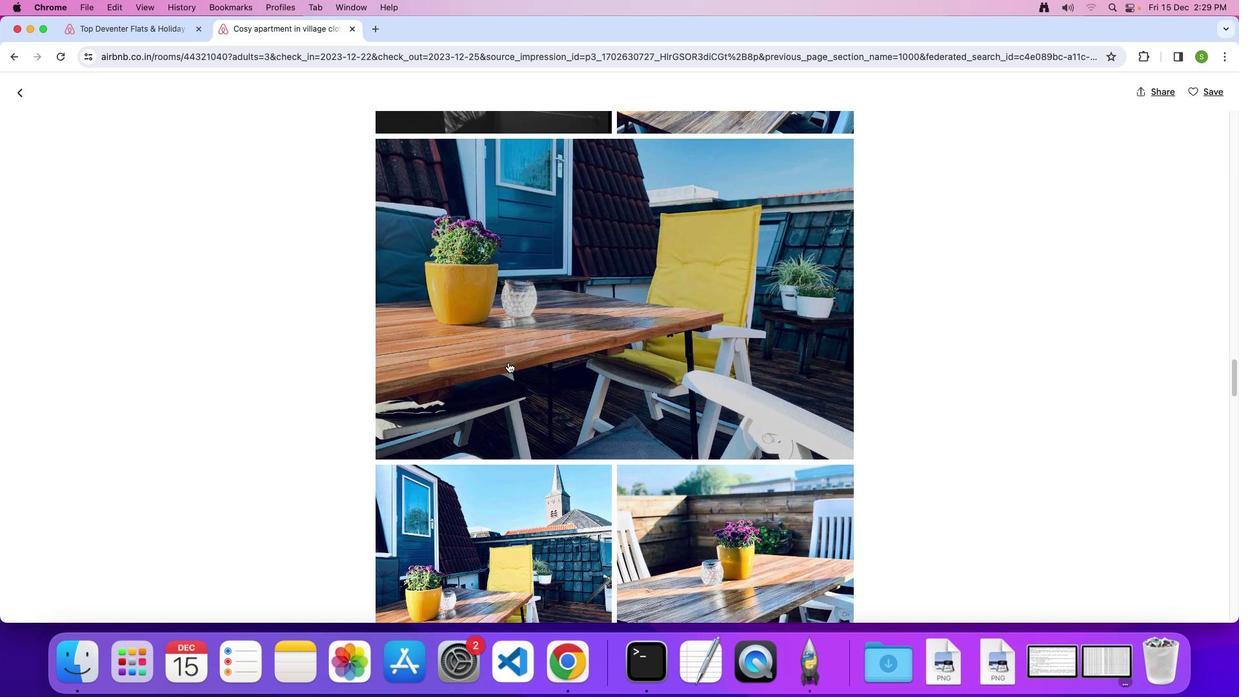 
Action: Mouse scrolled (508, 362) with delta (0, 0)
Screenshot: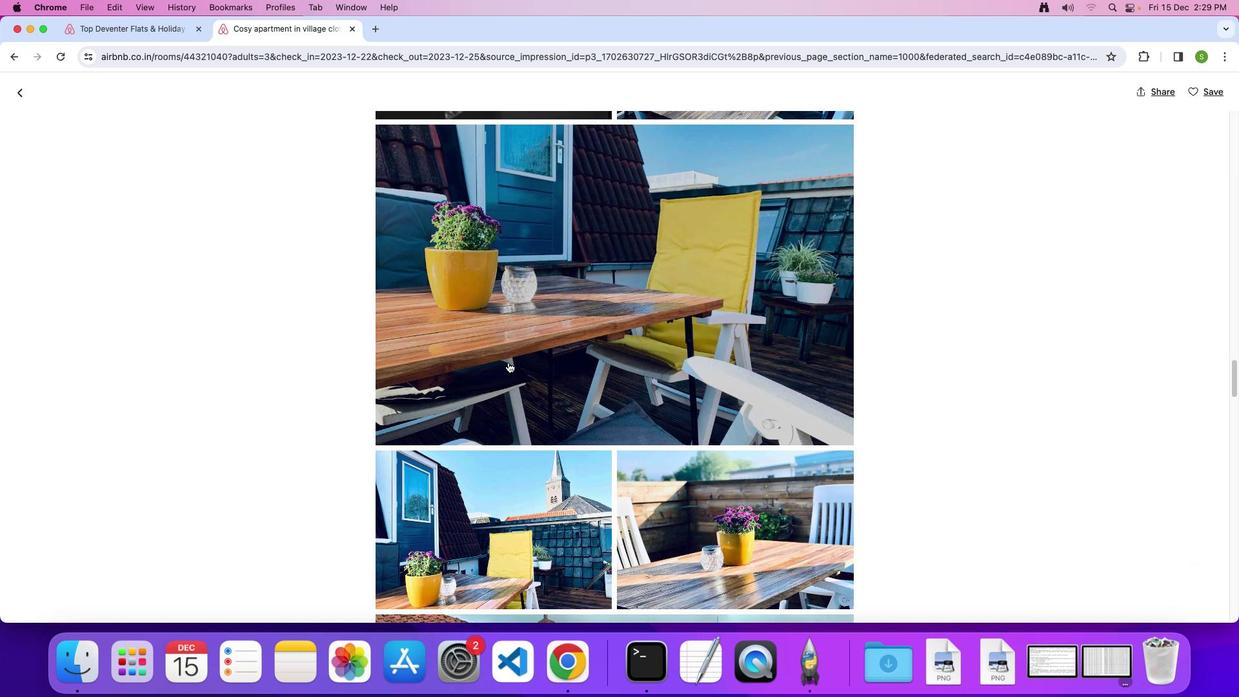 
Action: Mouse scrolled (508, 362) with delta (0, -1)
Screenshot: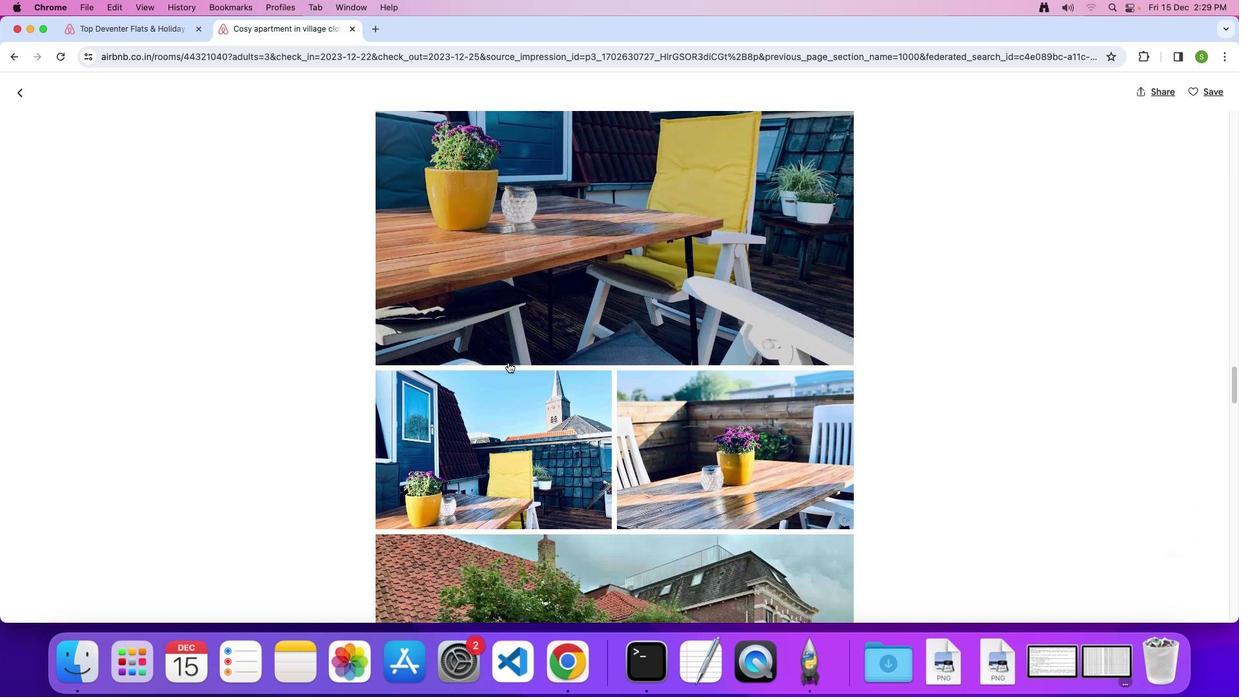 
Action: Mouse scrolled (508, 362) with delta (0, 0)
Screenshot: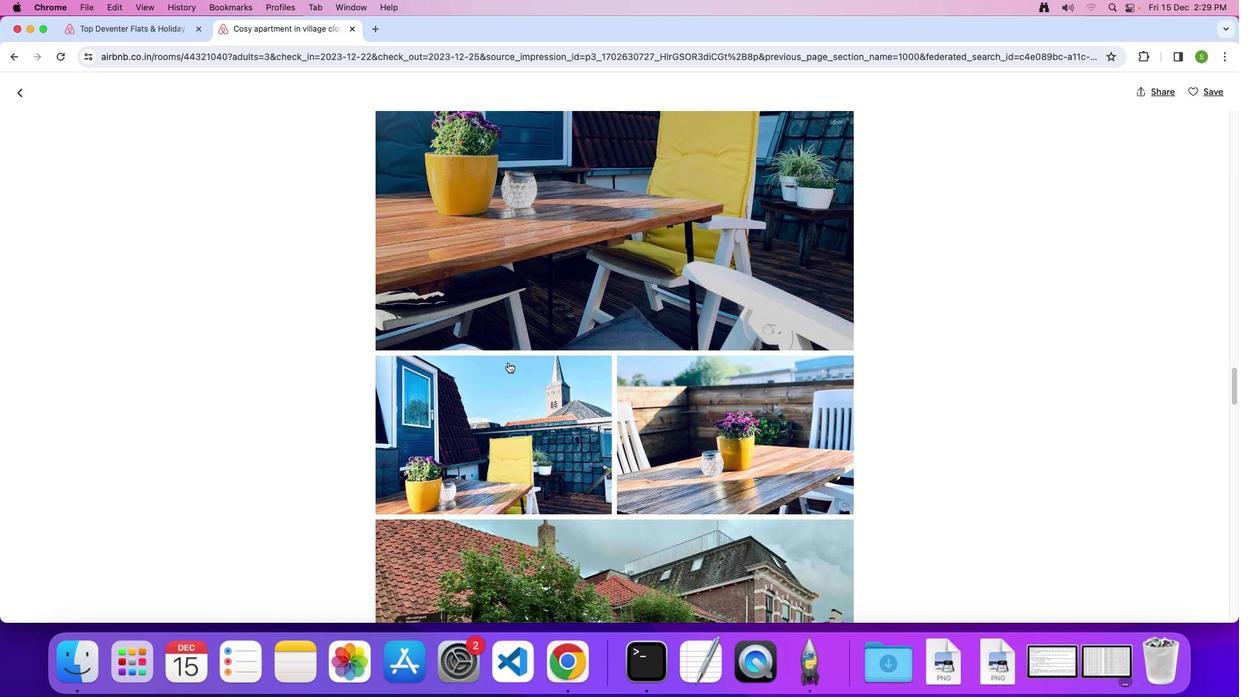 
Action: Mouse scrolled (508, 362) with delta (0, 0)
Screenshot: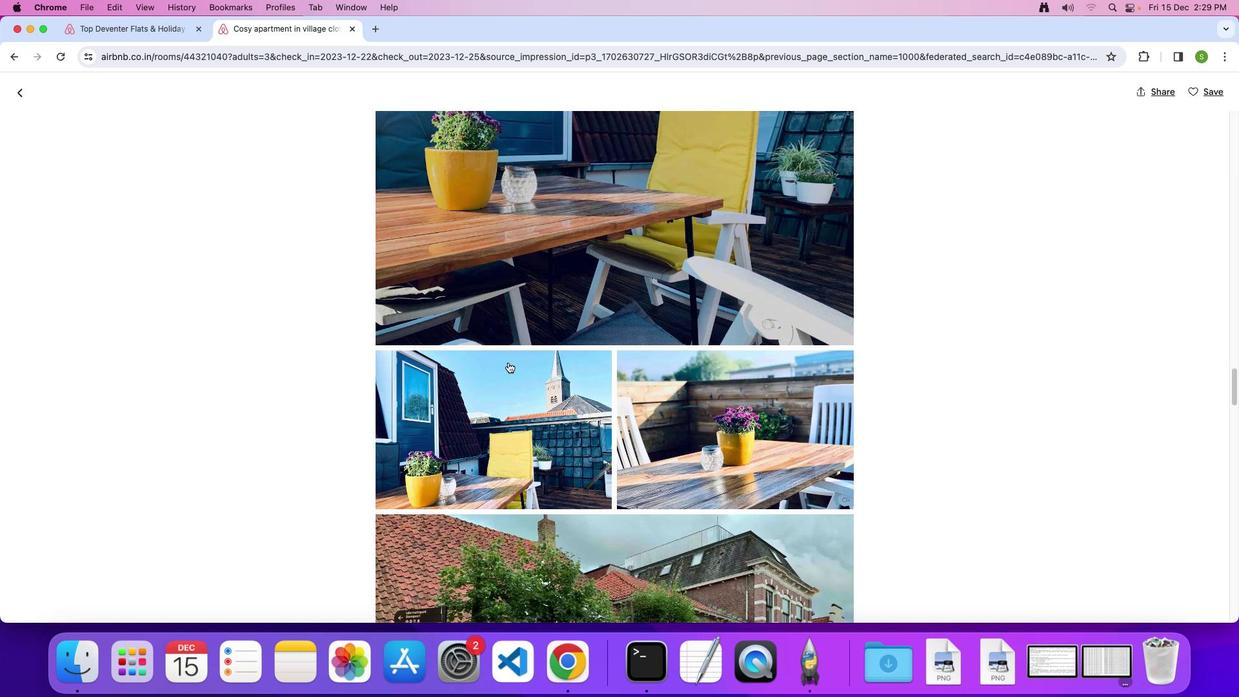 
Action: Mouse scrolled (508, 362) with delta (0, 0)
Screenshot: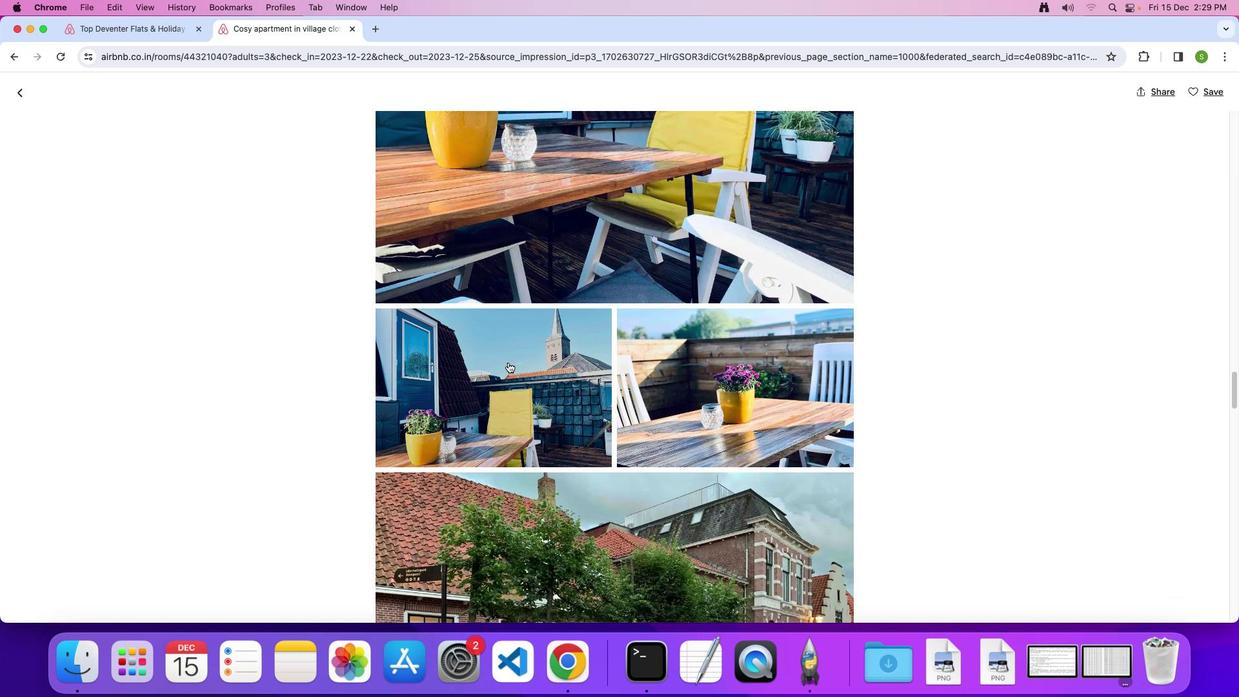 
Action: Mouse scrolled (508, 362) with delta (0, 0)
Screenshot: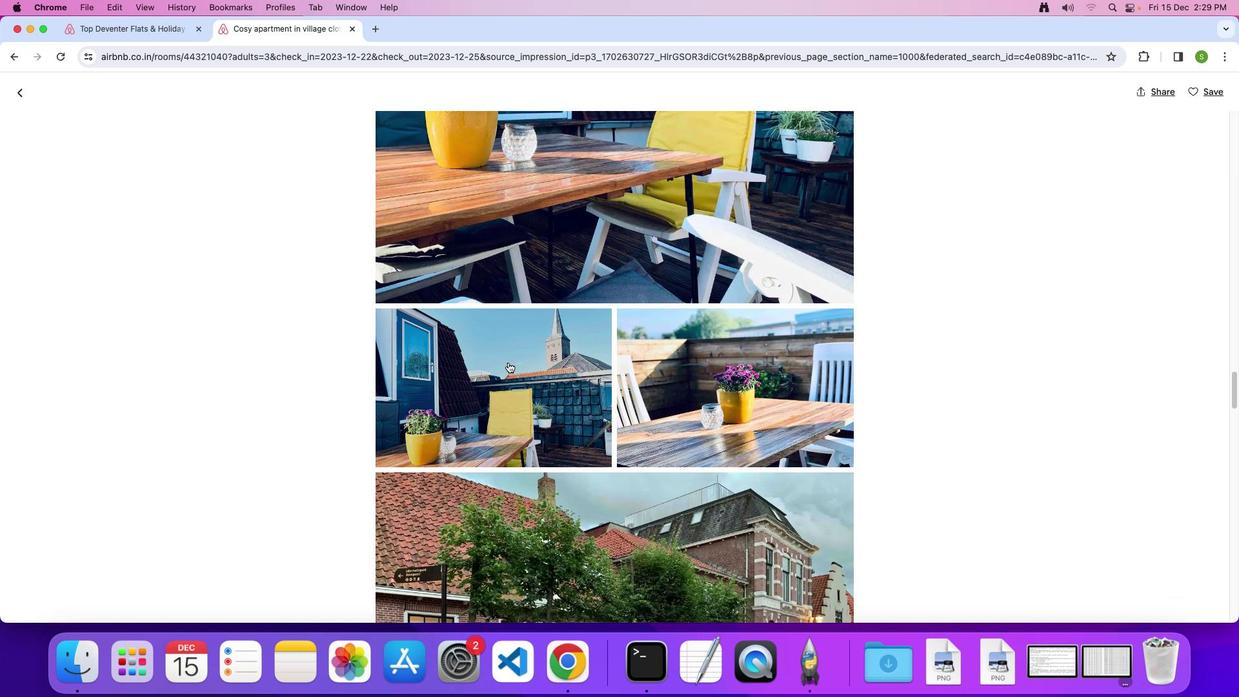 
Action: Mouse scrolled (508, 362) with delta (0, -1)
Screenshot: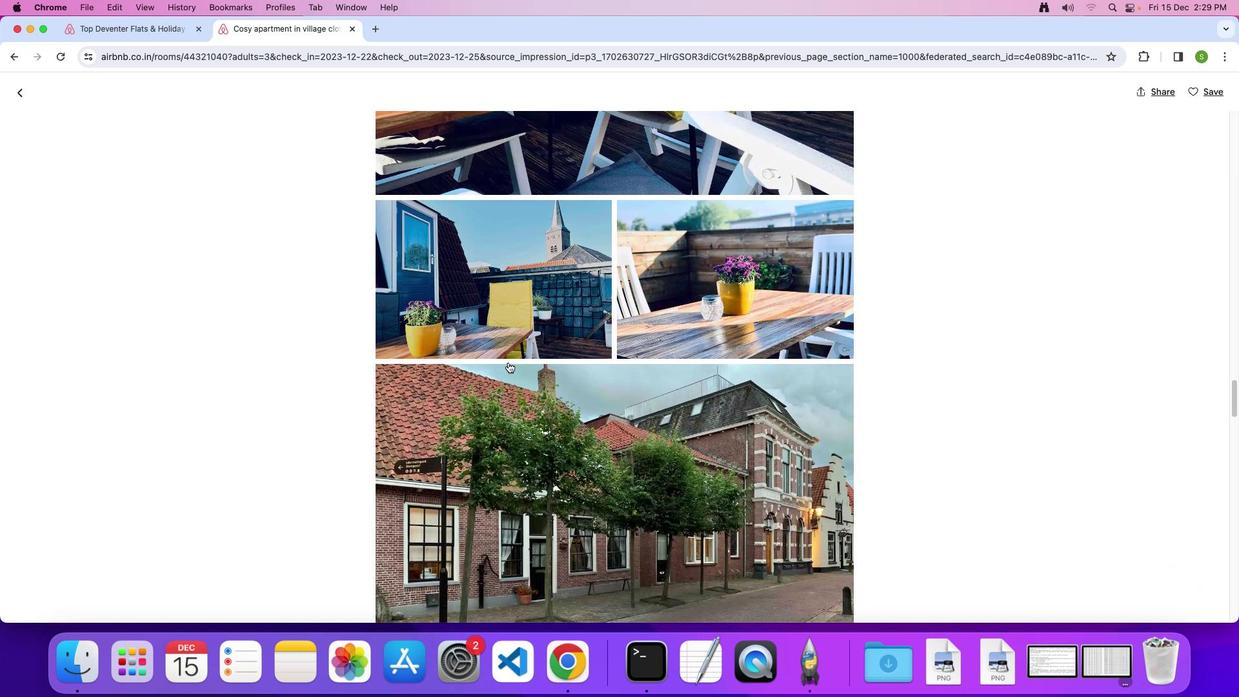 
Action: Mouse scrolled (508, 362) with delta (0, 0)
Screenshot: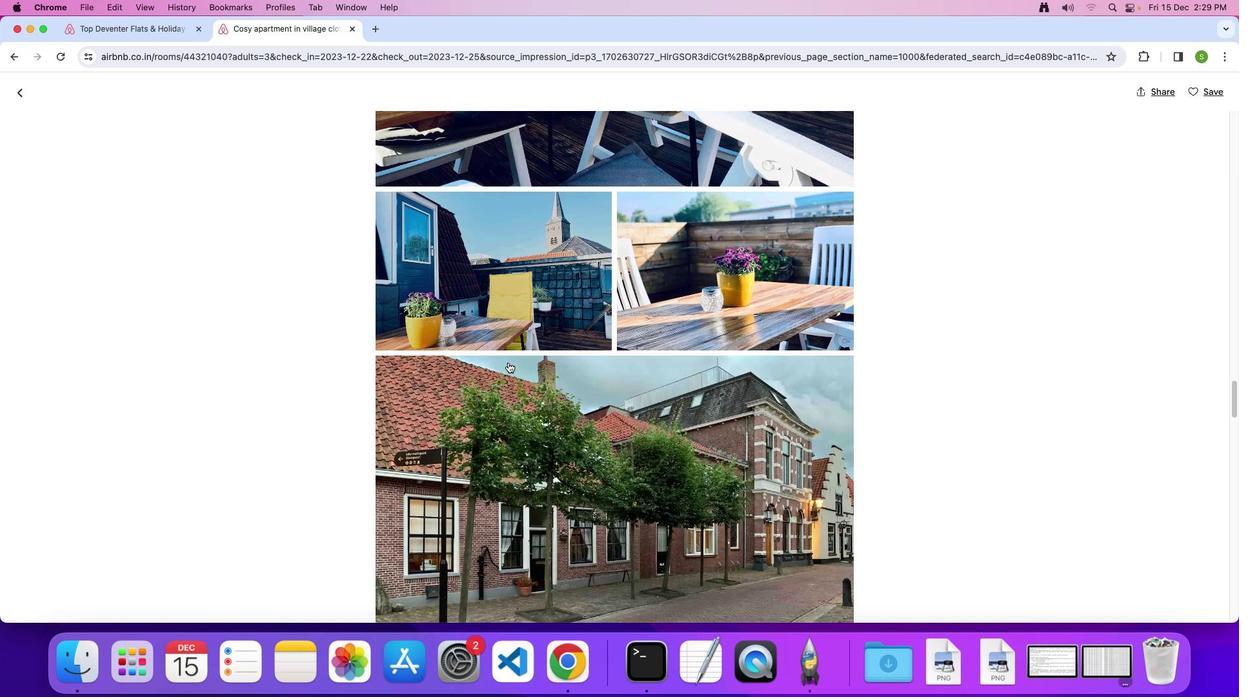 
Action: Mouse scrolled (508, 362) with delta (0, 0)
Screenshot: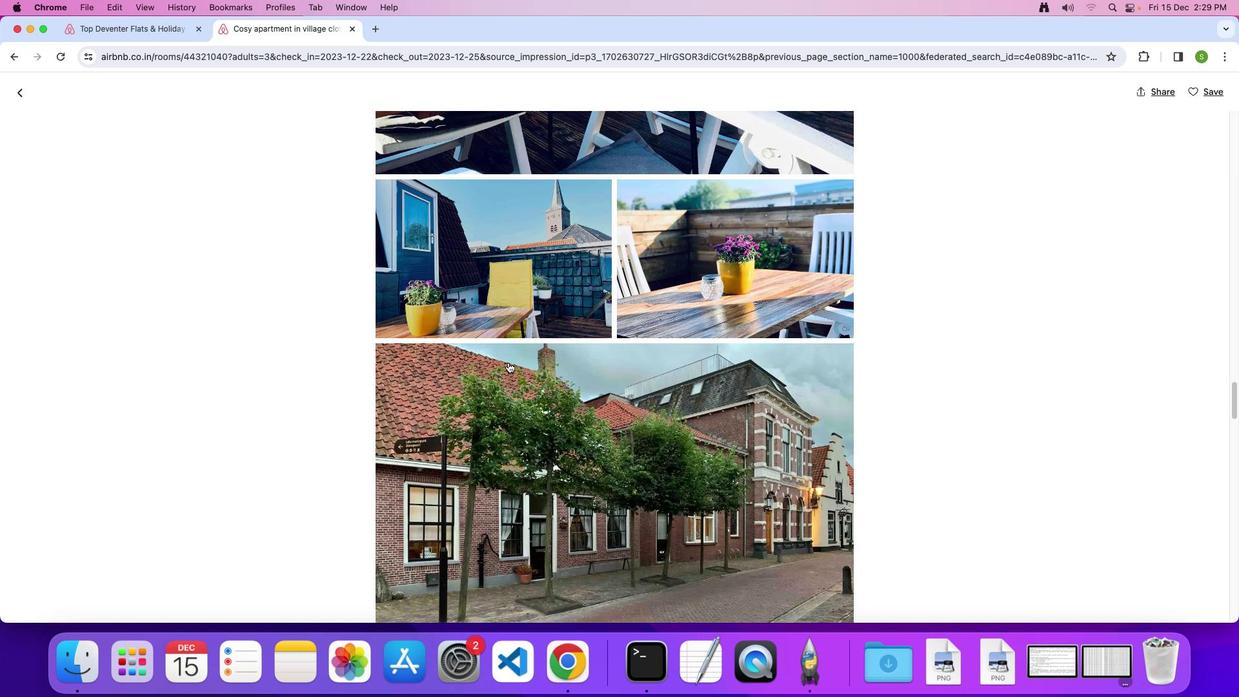 
Action: Mouse scrolled (508, 362) with delta (0, 0)
Screenshot: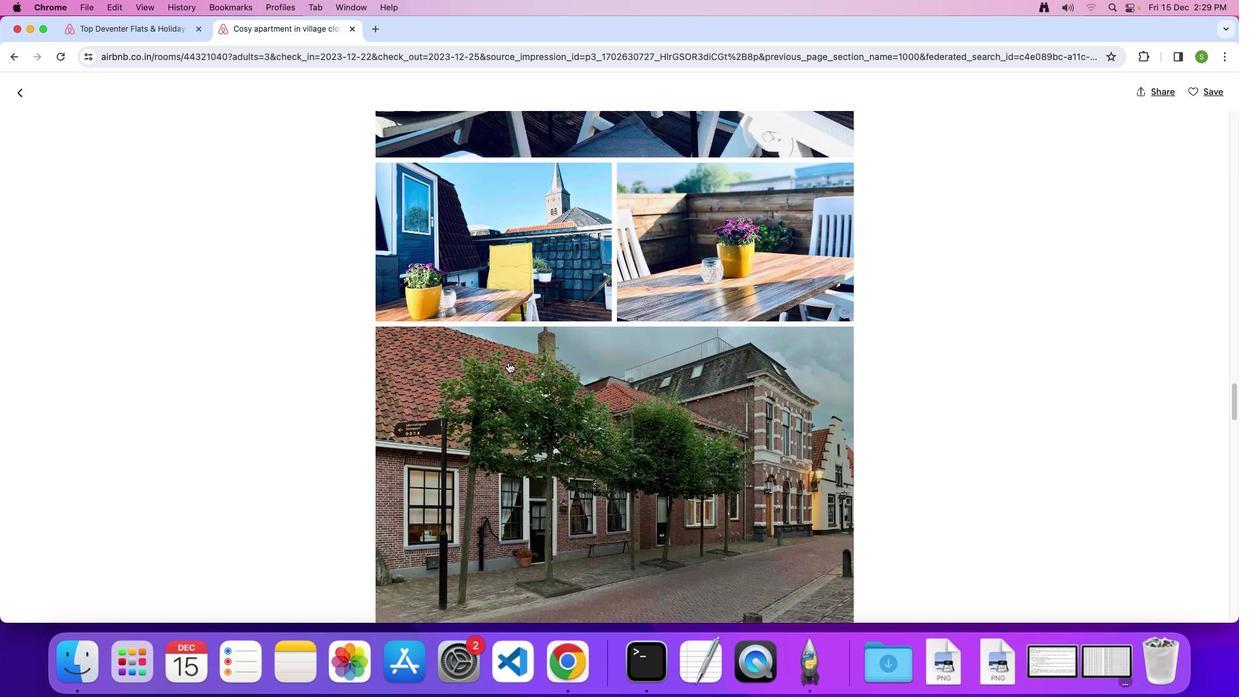 
Action: Mouse scrolled (508, 362) with delta (0, 0)
Screenshot: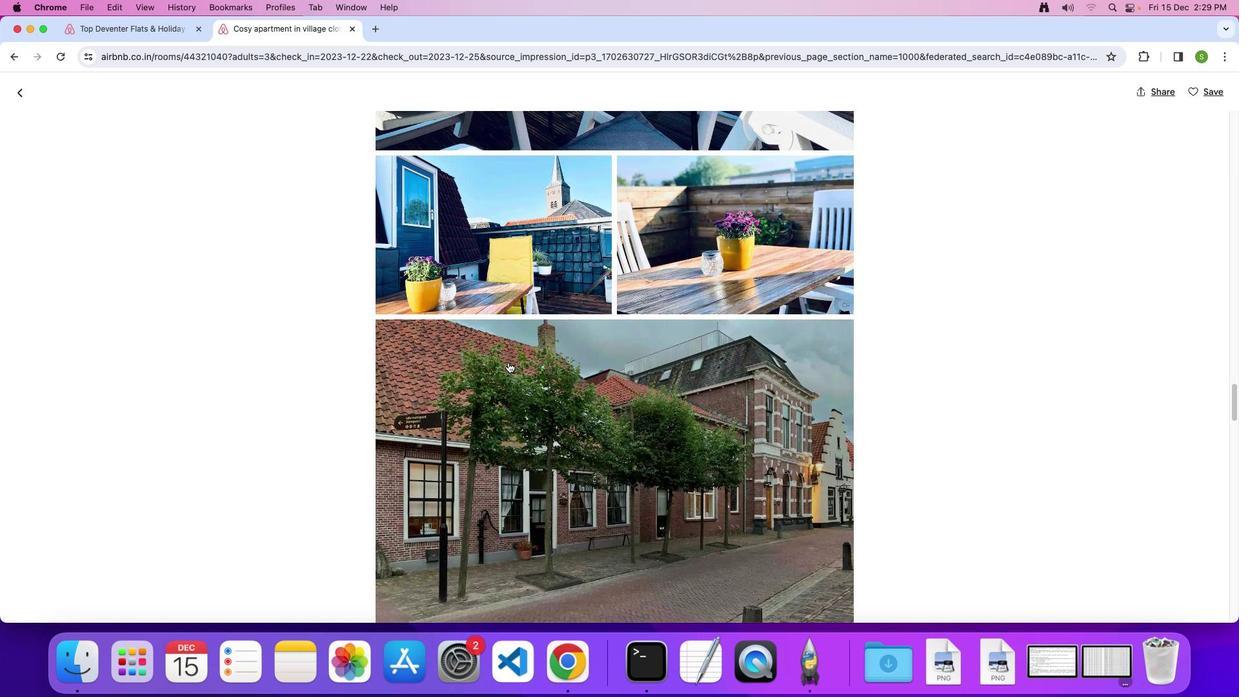 
Action: Mouse scrolled (508, 362) with delta (0, 0)
Screenshot: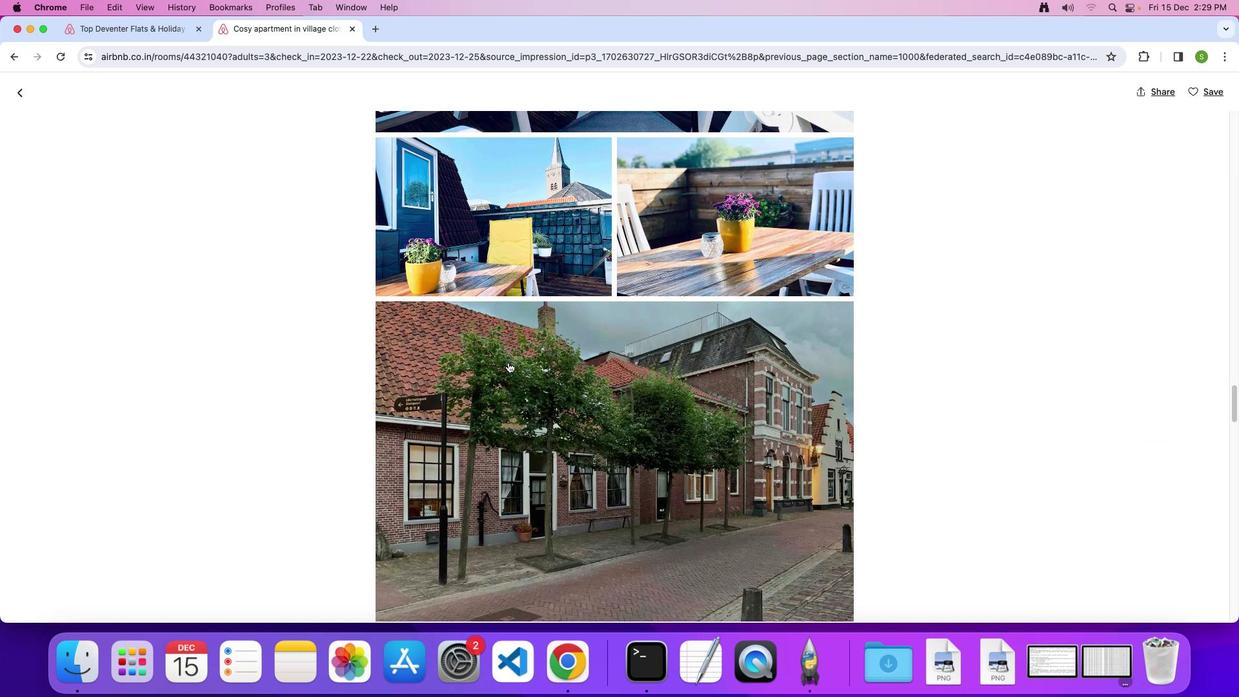 
Action: Mouse scrolled (508, 362) with delta (0, 0)
Screenshot: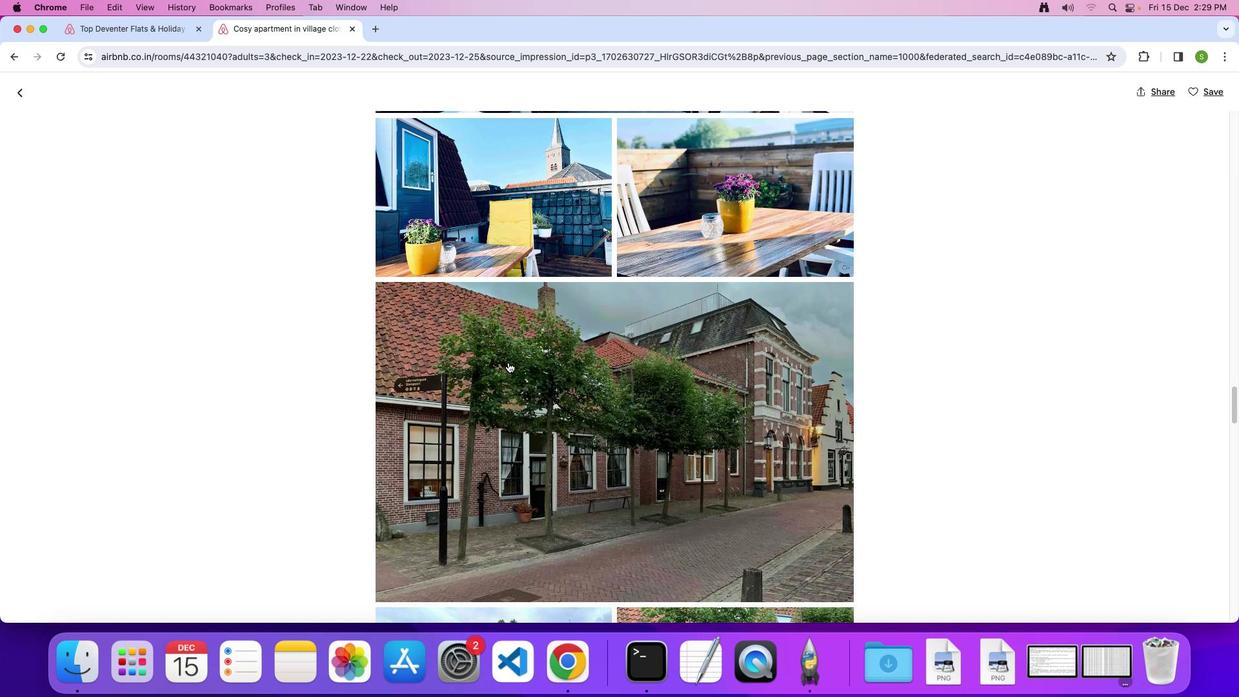 
Action: Mouse scrolled (508, 362) with delta (0, -1)
Screenshot: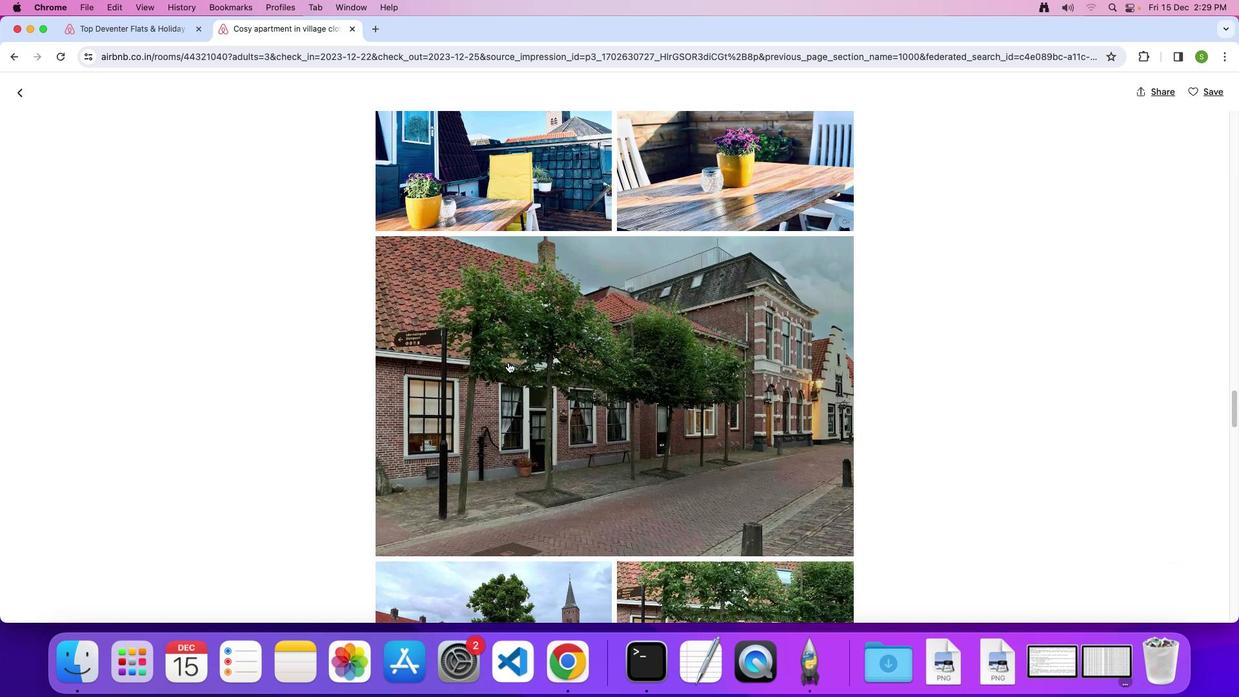 
Action: Mouse scrolled (508, 362) with delta (0, 0)
Screenshot: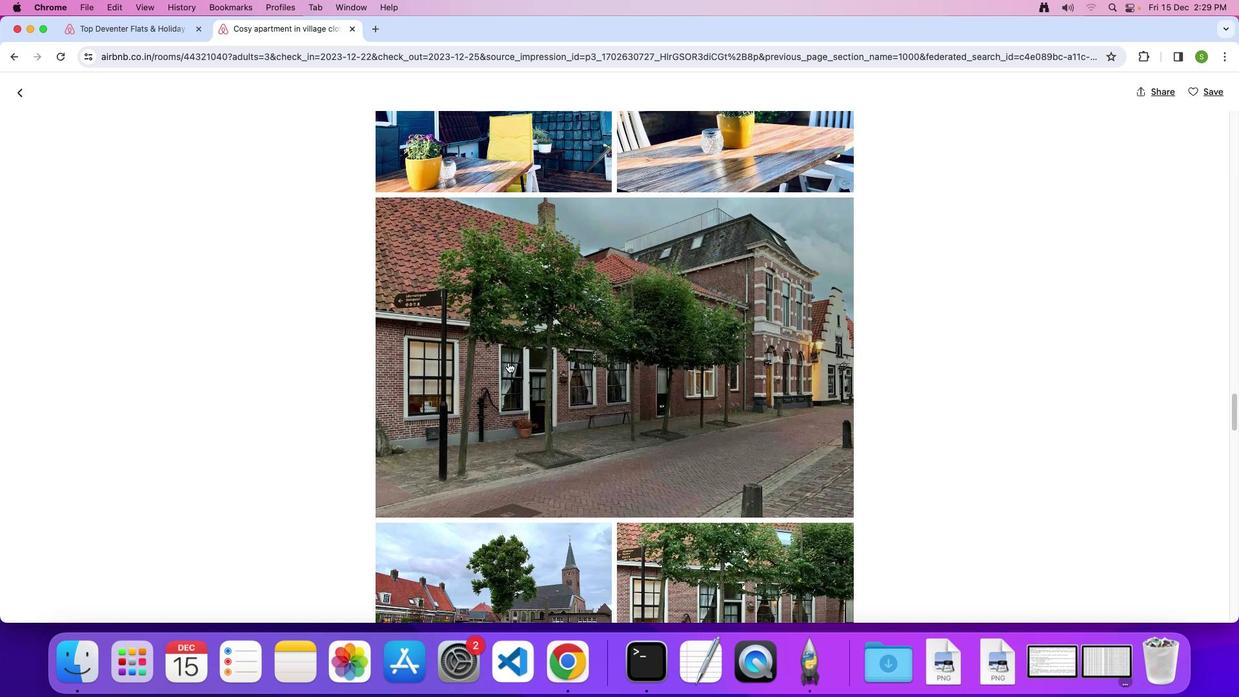 
Action: Mouse scrolled (508, 362) with delta (0, 0)
Screenshot: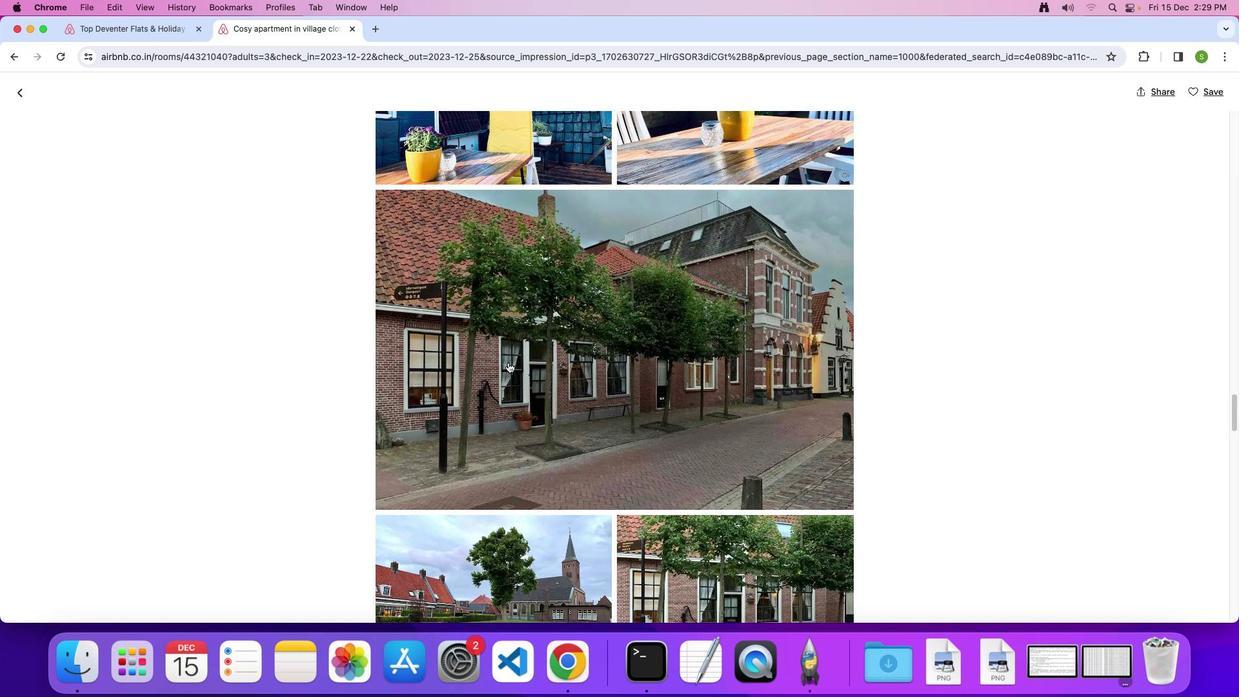 
Action: Mouse scrolled (508, 362) with delta (0, 0)
Screenshot: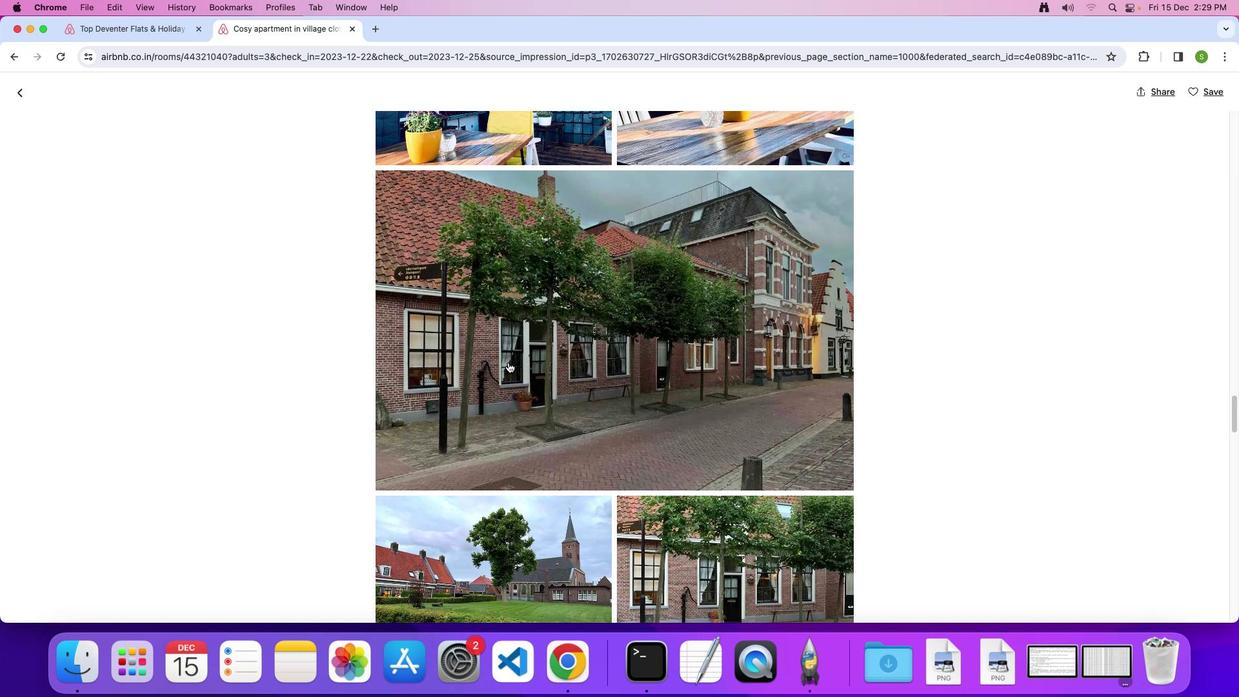 
Action: Mouse scrolled (508, 362) with delta (0, 0)
Screenshot: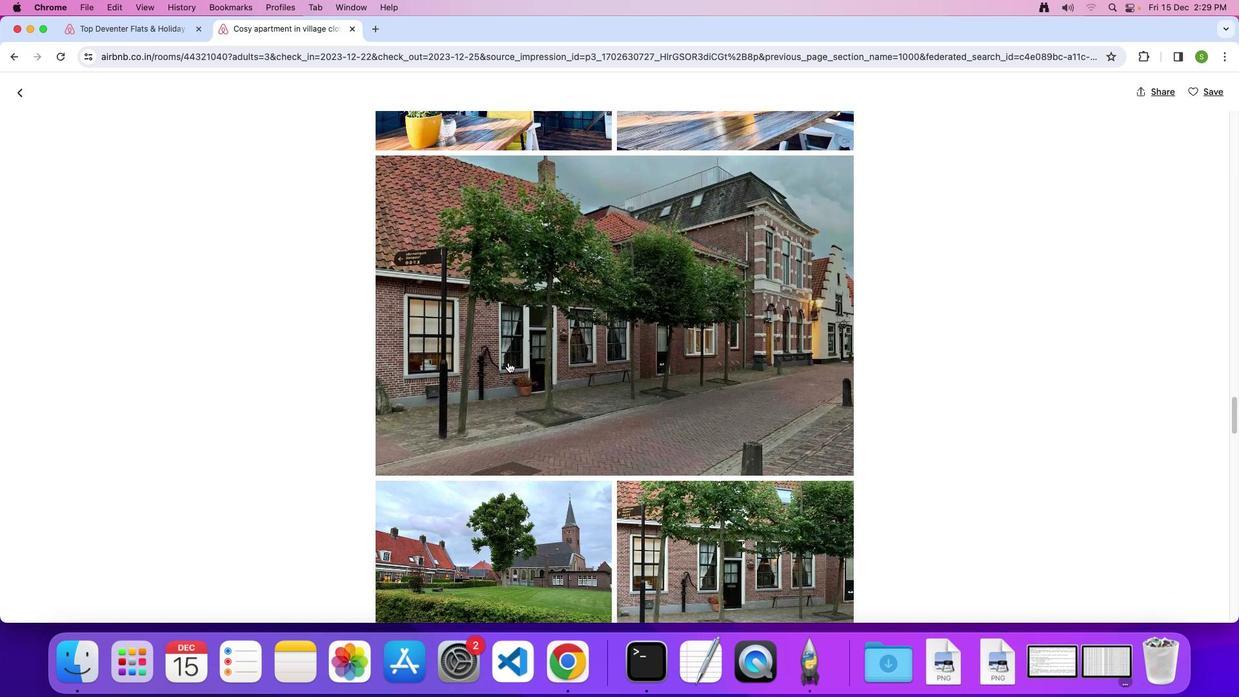 
Action: Mouse scrolled (508, 362) with delta (0, 0)
Screenshot: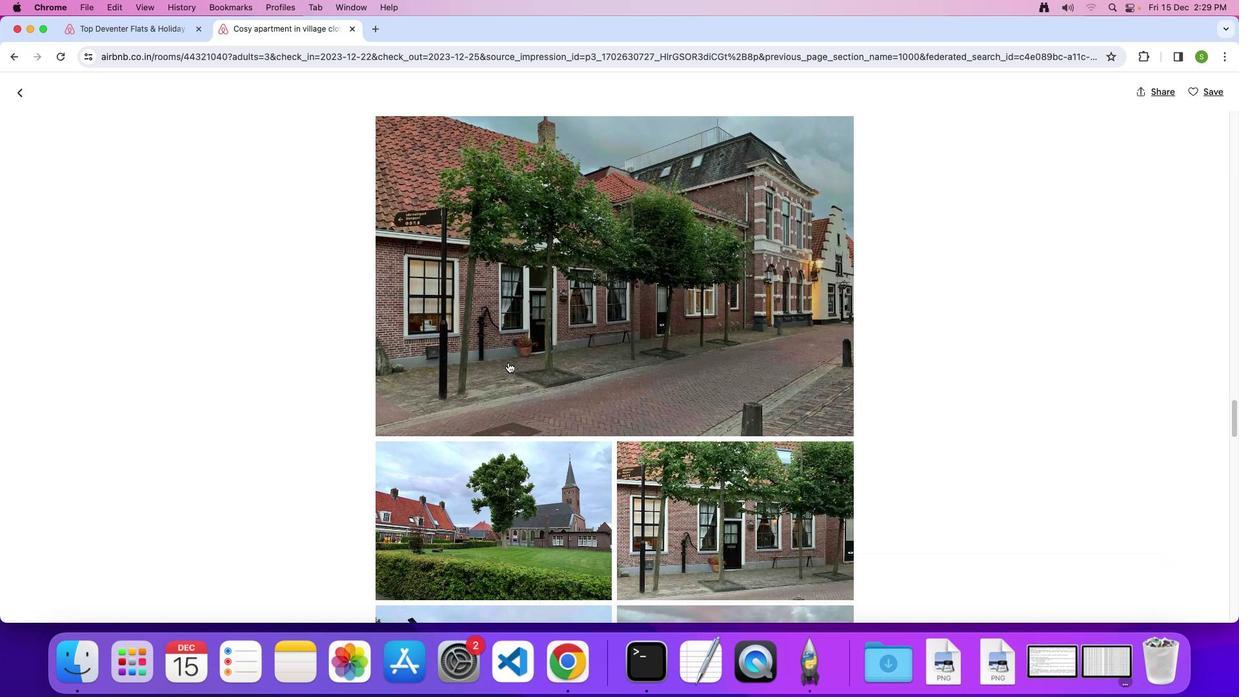 
Action: Mouse scrolled (508, 362) with delta (0, 0)
Screenshot: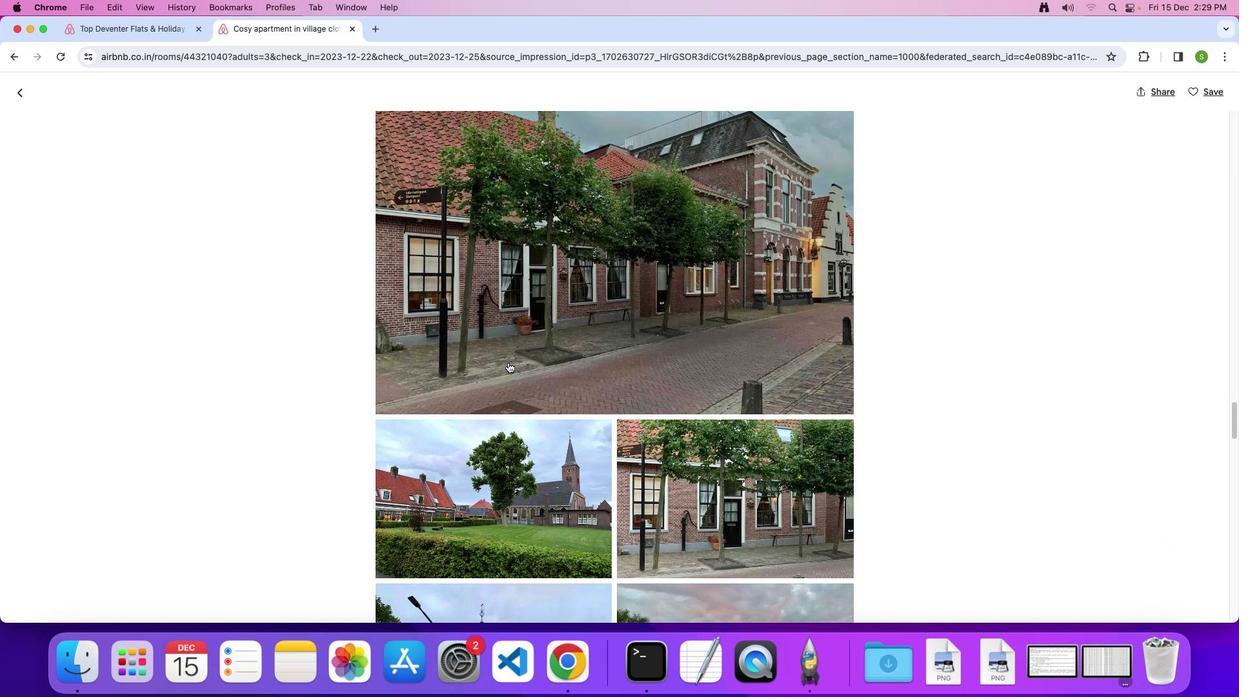 
Action: Mouse scrolled (508, 362) with delta (0, 0)
